 Task: Get directions from Fort Davis National Historic Site, Texas, United States to Myrtle Beach, South Carolina, United States and explore the nearby things to do with rating 4 and above and open 24 hours
Action: Mouse moved to (260, 61)
Screenshot: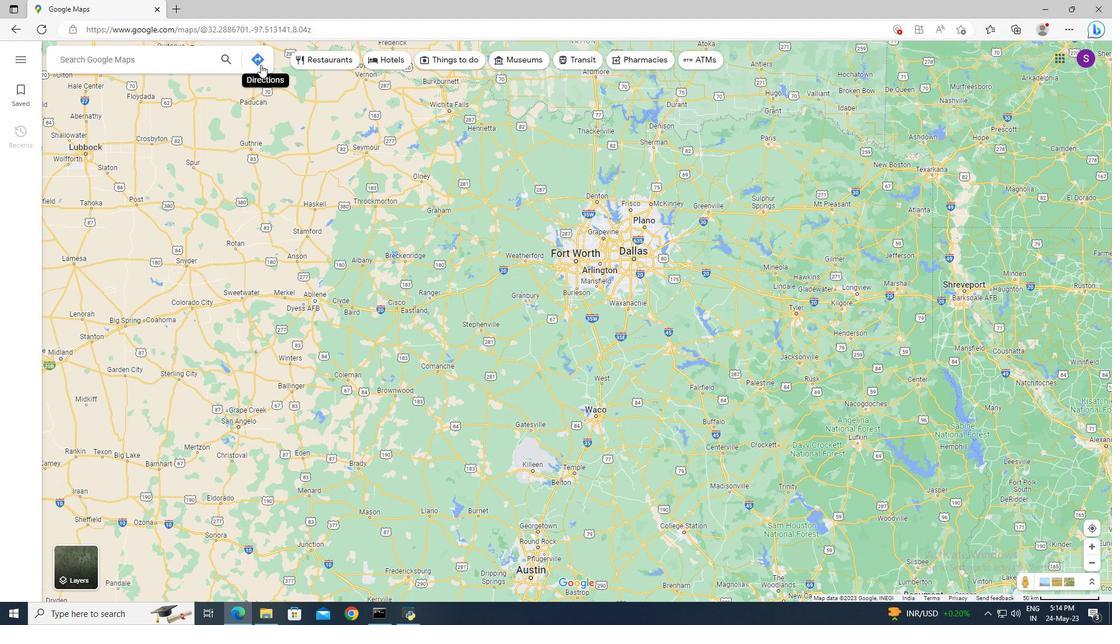 
Action: Mouse pressed left at (260, 61)
Screenshot: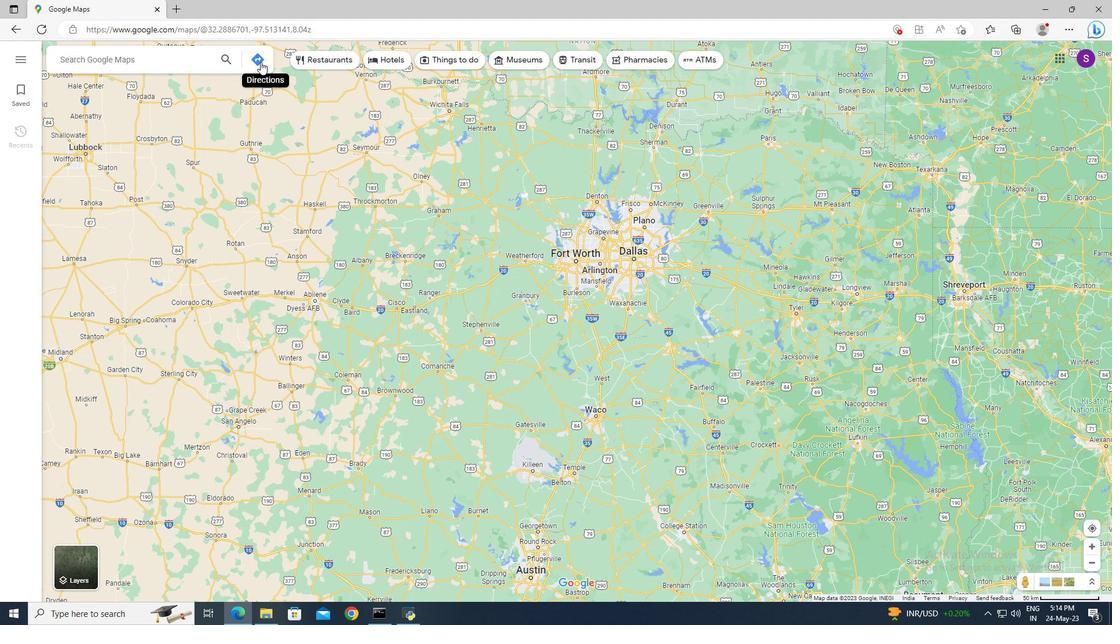 
Action: Mouse moved to (148, 89)
Screenshot: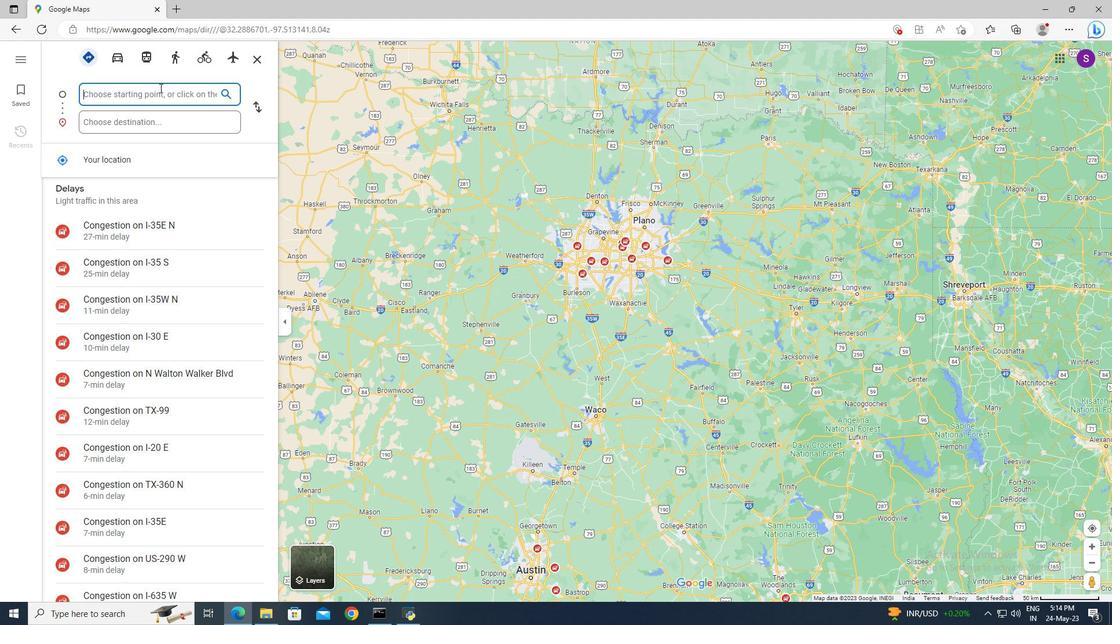 
Action: Mouse pressed left at (148, 89)
Screenshot: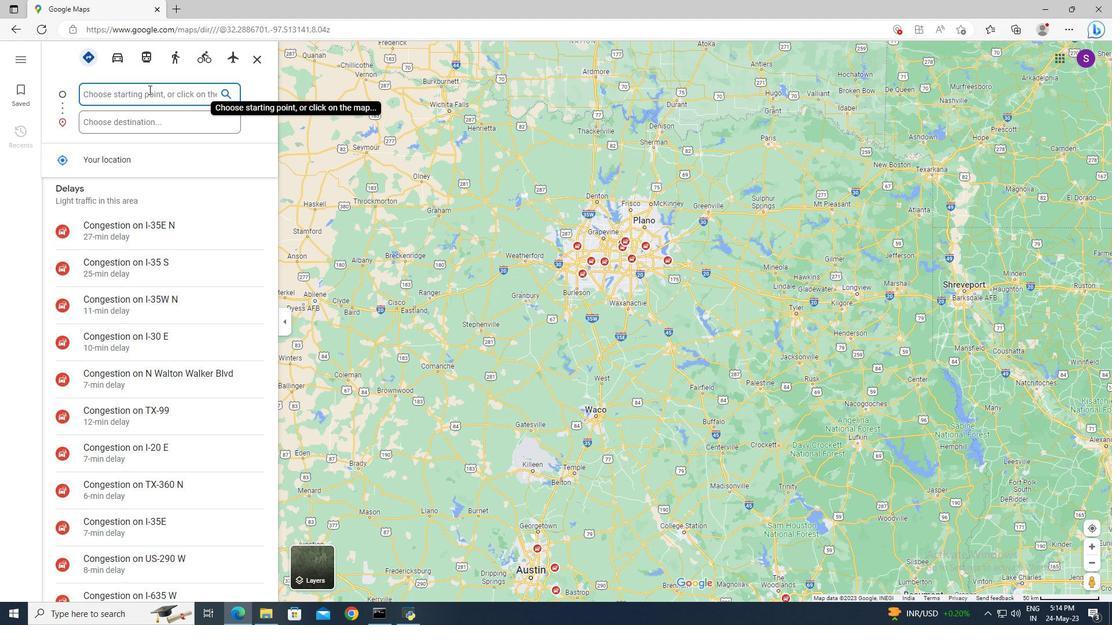 
Action: Key pressed <Key.shift>Fort<Key.space><Key.shift>Davis<Key.space><Key.shift>National<Key.space><Key.shift>Historic<Key.space><Key.shift_r>Site,<Key.space><Key.shift>Te
Screenshot: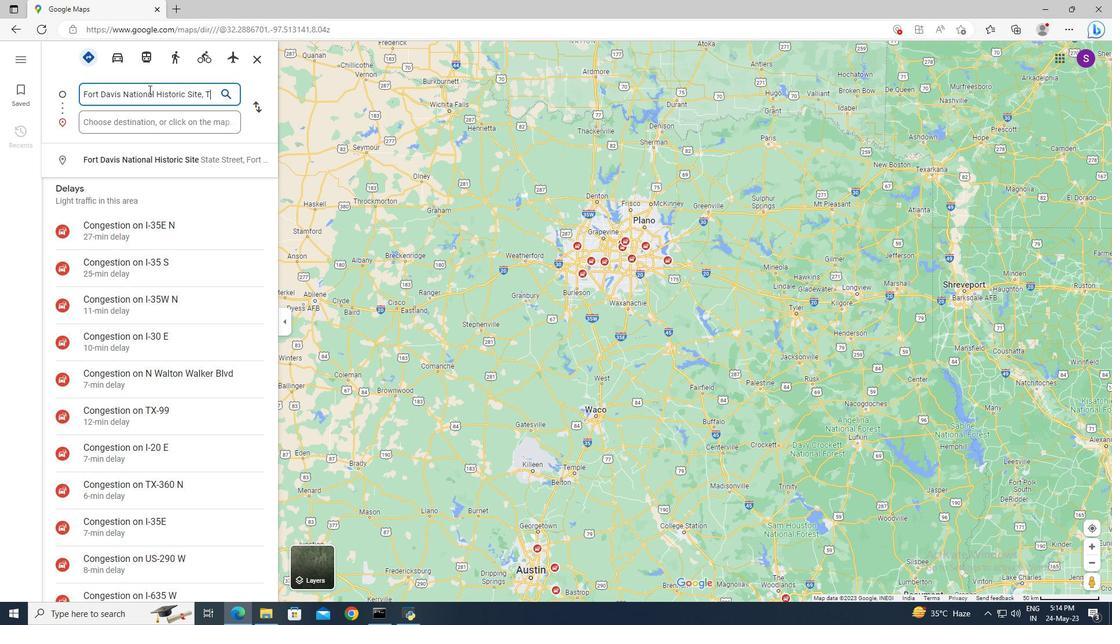 
Action: Mouse moved to (146, 161)
Screenshot: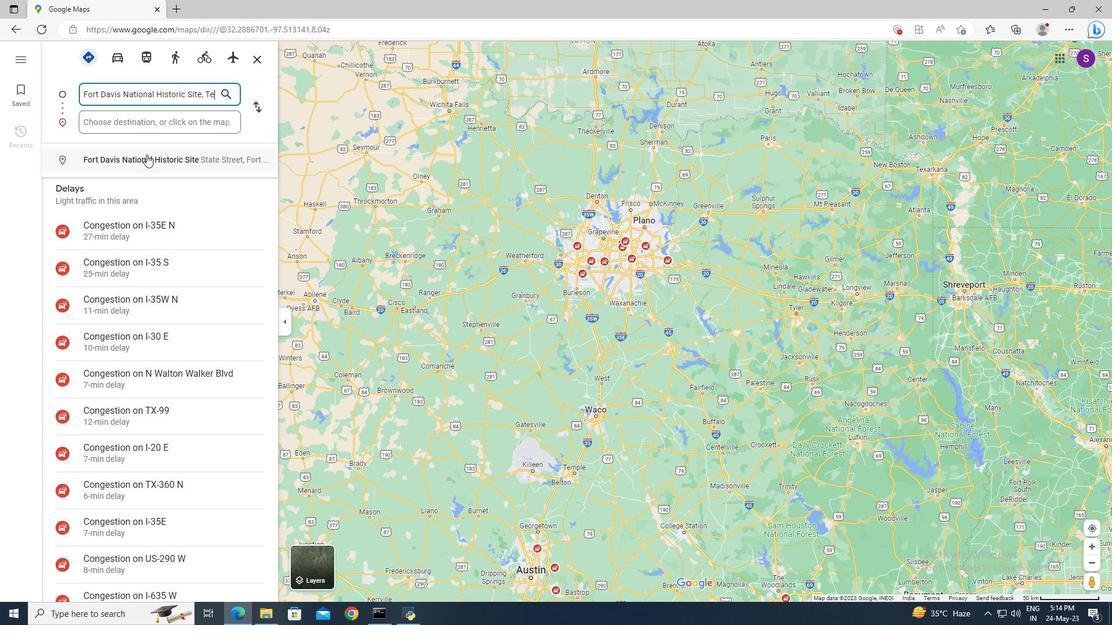 
Action: Mouse pressed left at (146, 161)
Screenshot: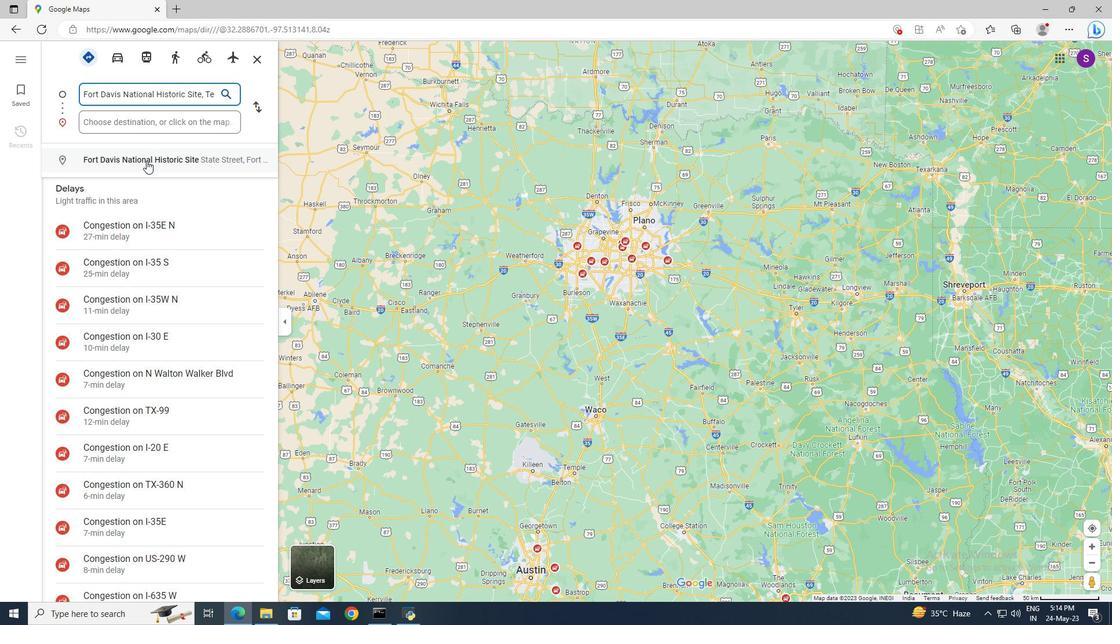 
Action: Mouse moved to (147, 122)
Screenshot: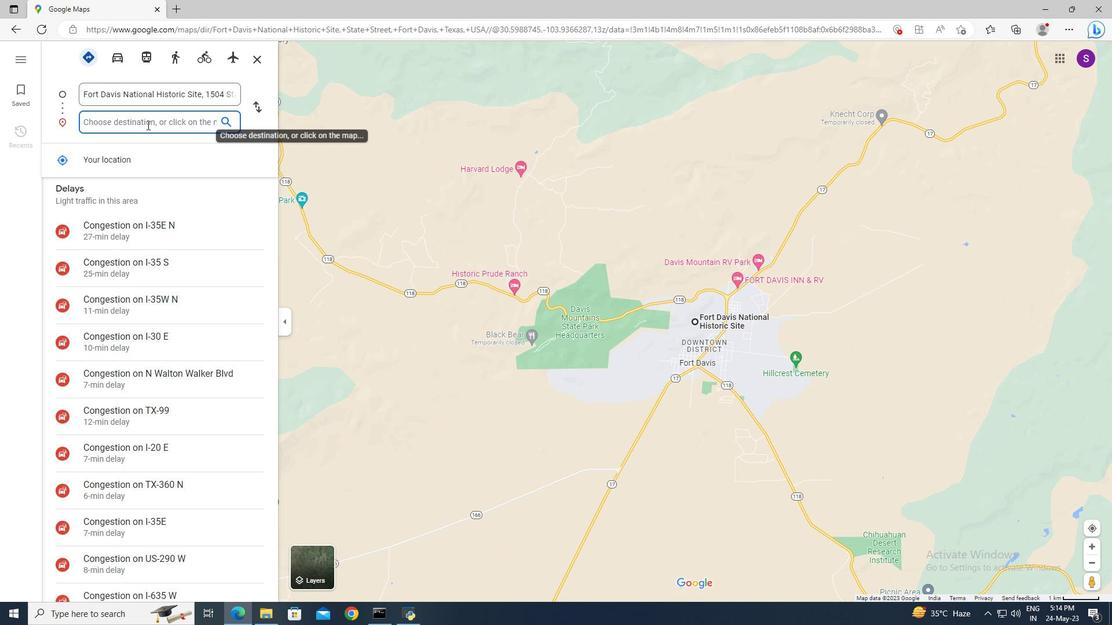 
Action: Mouse pressed left at (147, 122)
Screenshot: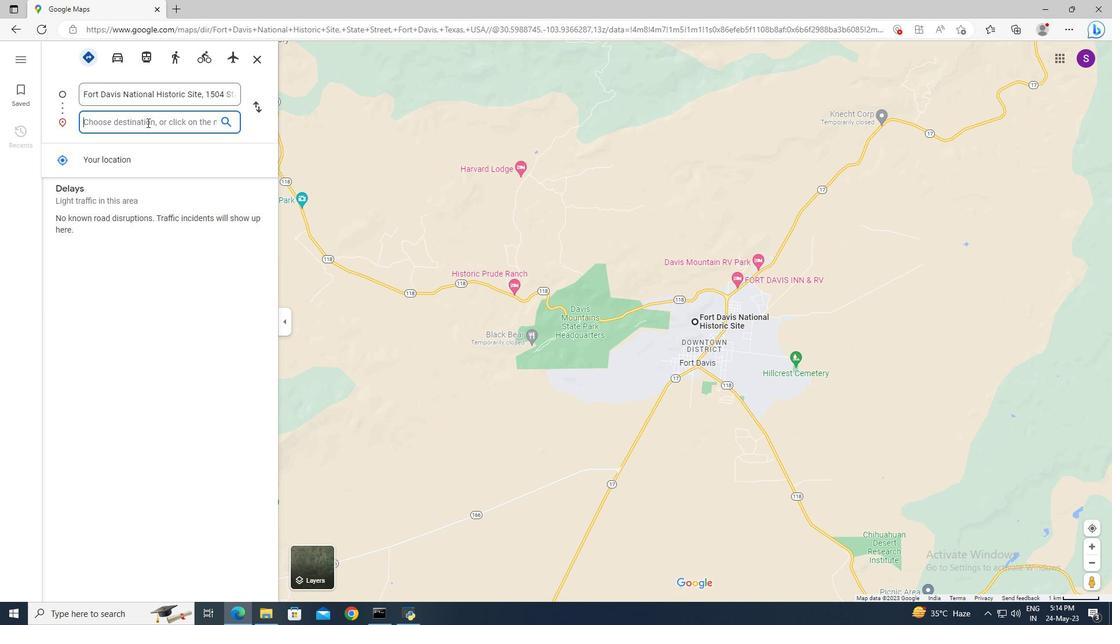
Action: Key pressed <Key.shift>Myrtle<Key.space><Key.shift>Beach
Screenshot: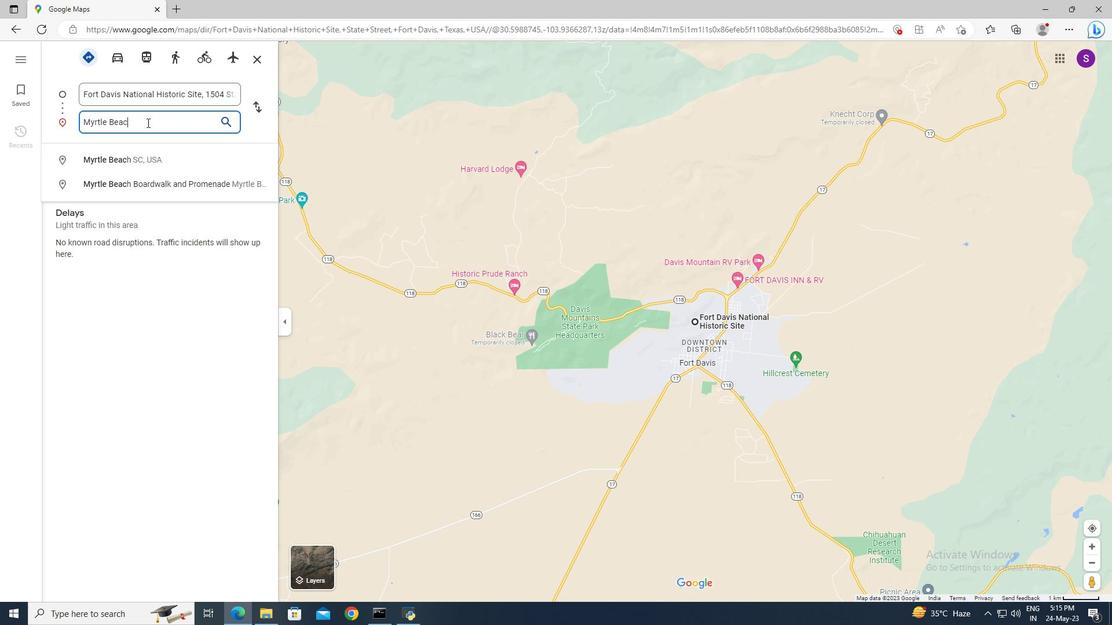 
Action: Mouse moved to (162, 154)
Screenshot: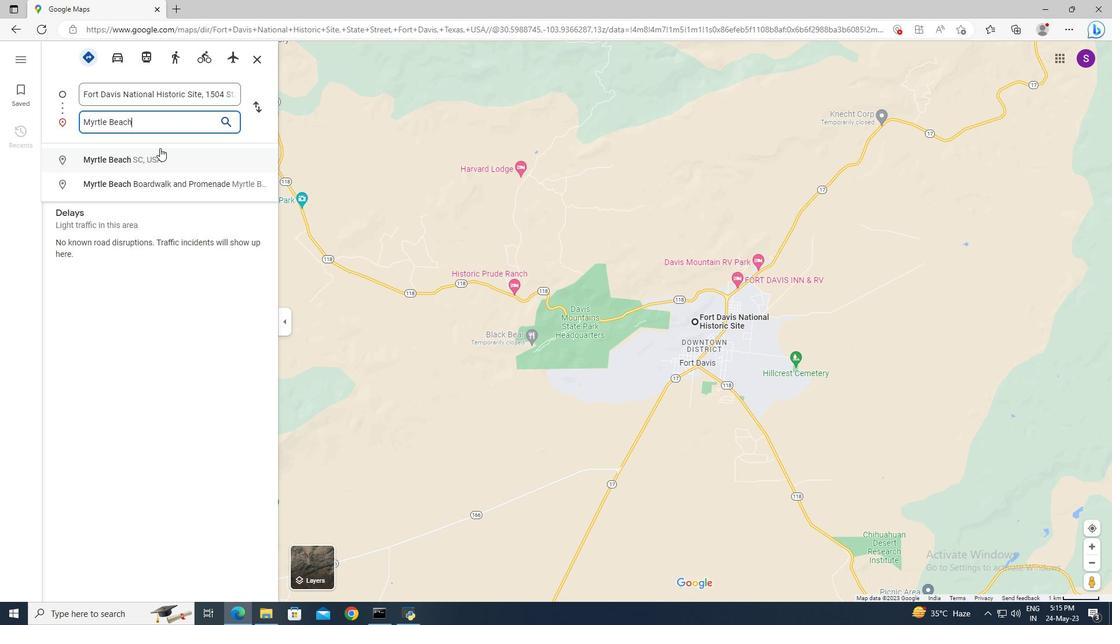 
Action: Mouse pressed left at (162, 154)
Screenshot: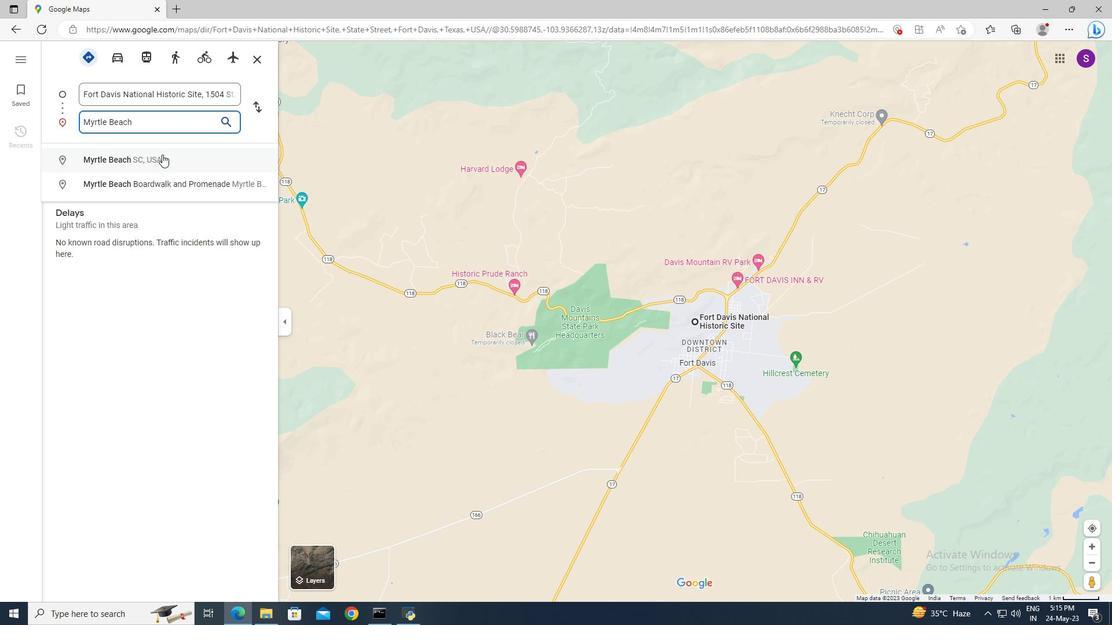 
Action: Mouse moved to (247, 369)
Screenshot: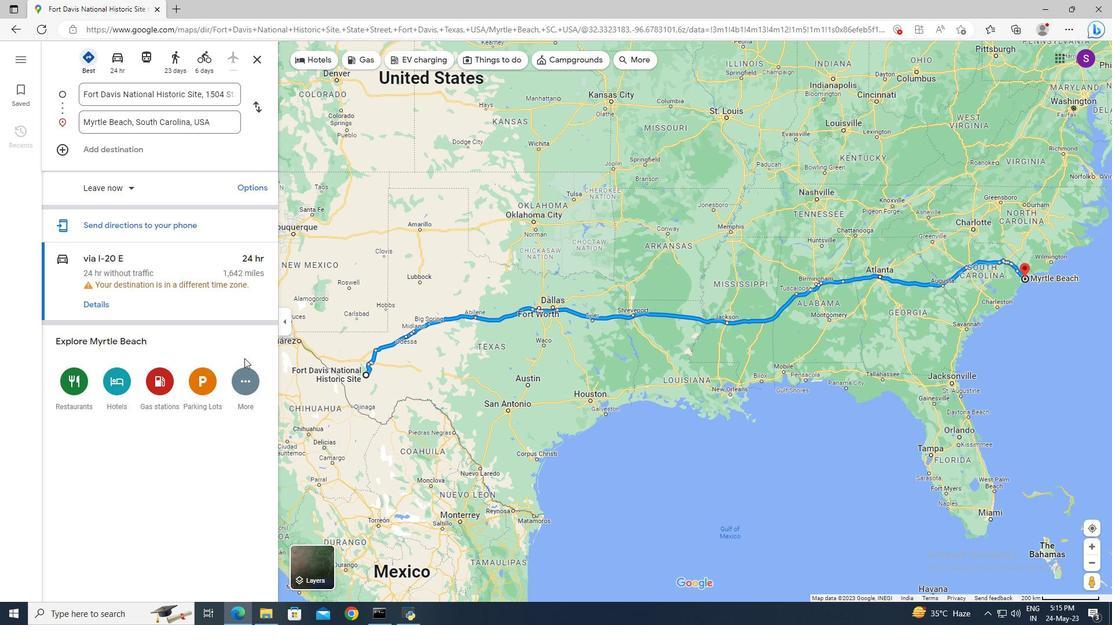 
Action: Mouse pressed left at (247, 369)
Screenshot: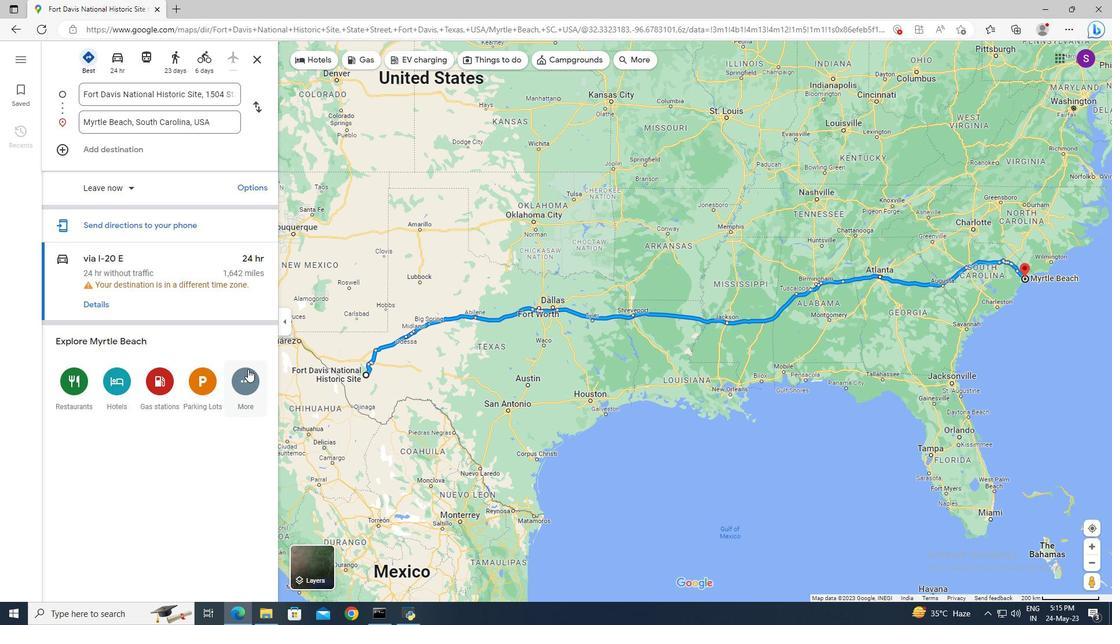 
Action: Mouse moved to (85, 403)
Screenshot: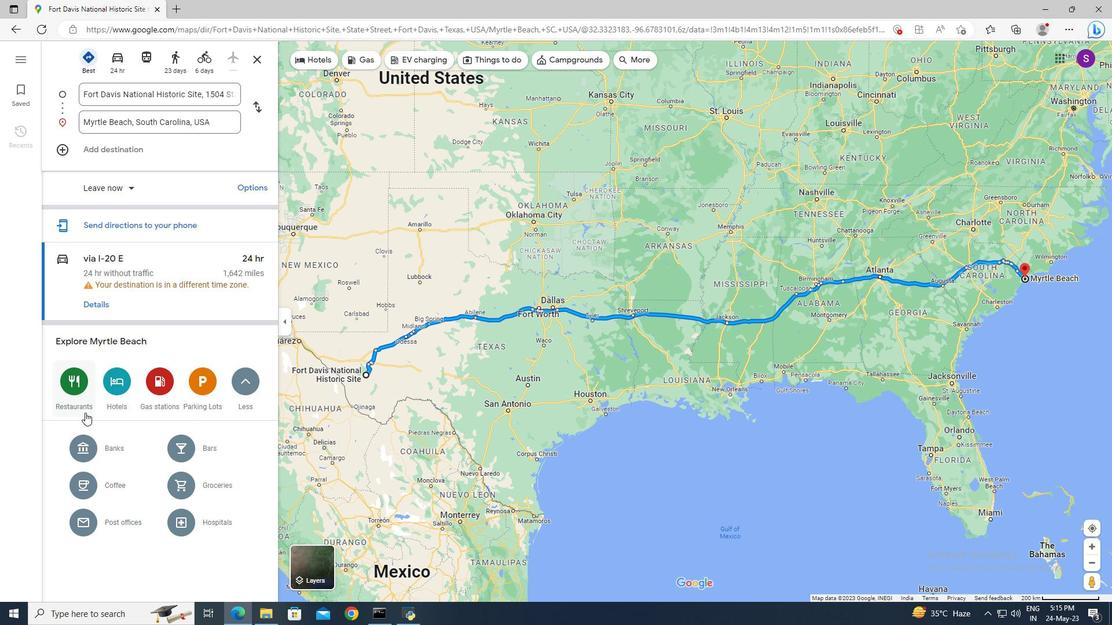 
Action: Mouse pressed left at (85, 403)
Screenshot: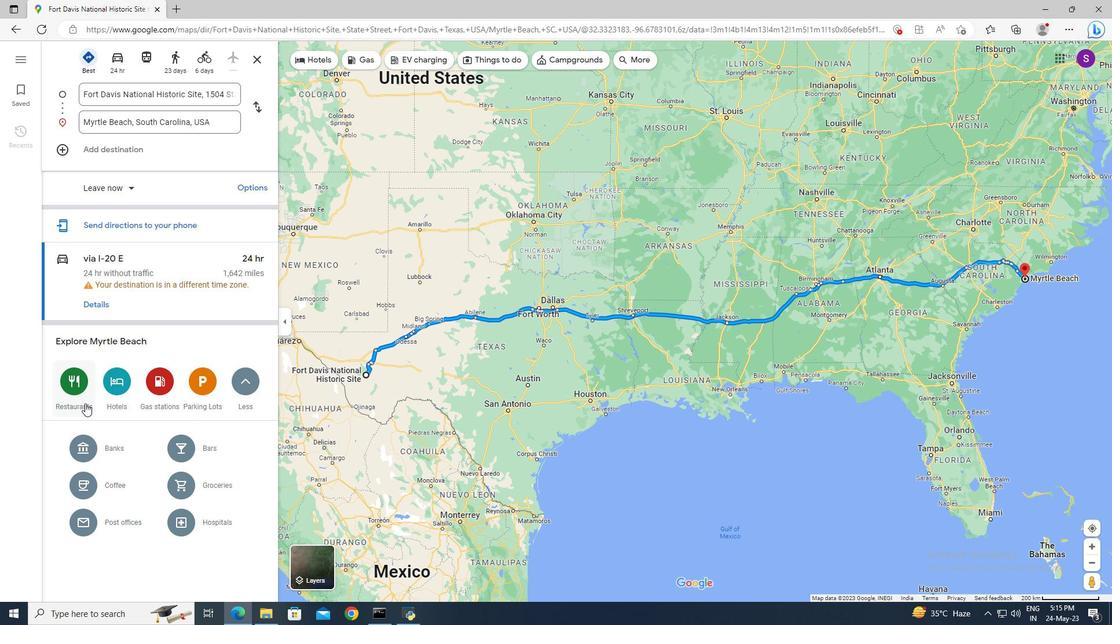 
Action: Mouse moved to (484, 61)
Screenshot: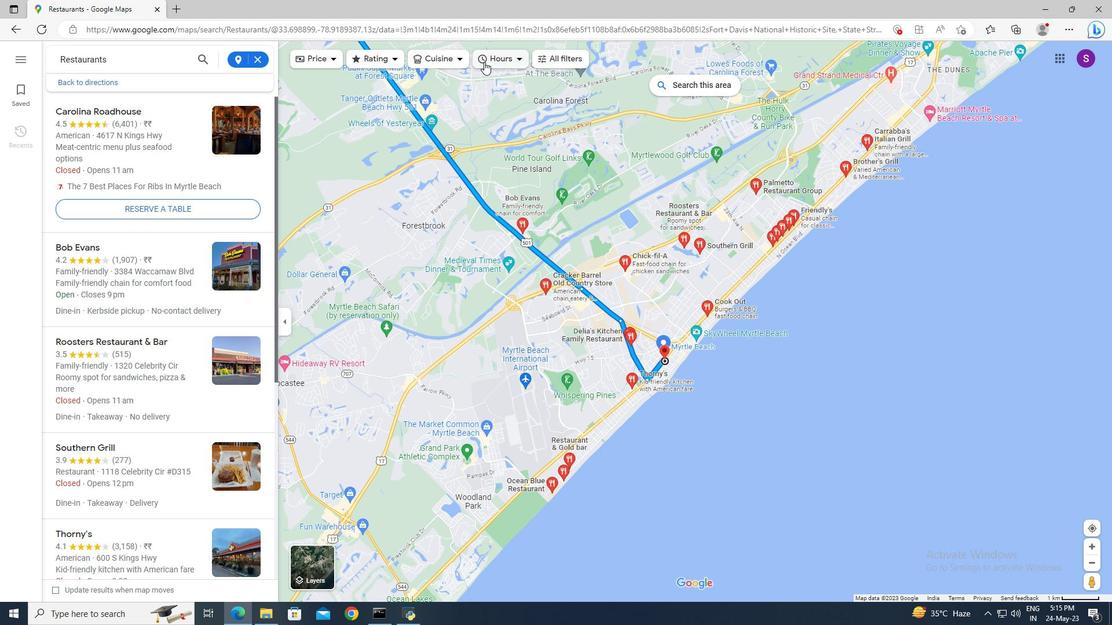 
Action: Mouse pressed left at (484, 61)
Screenshot: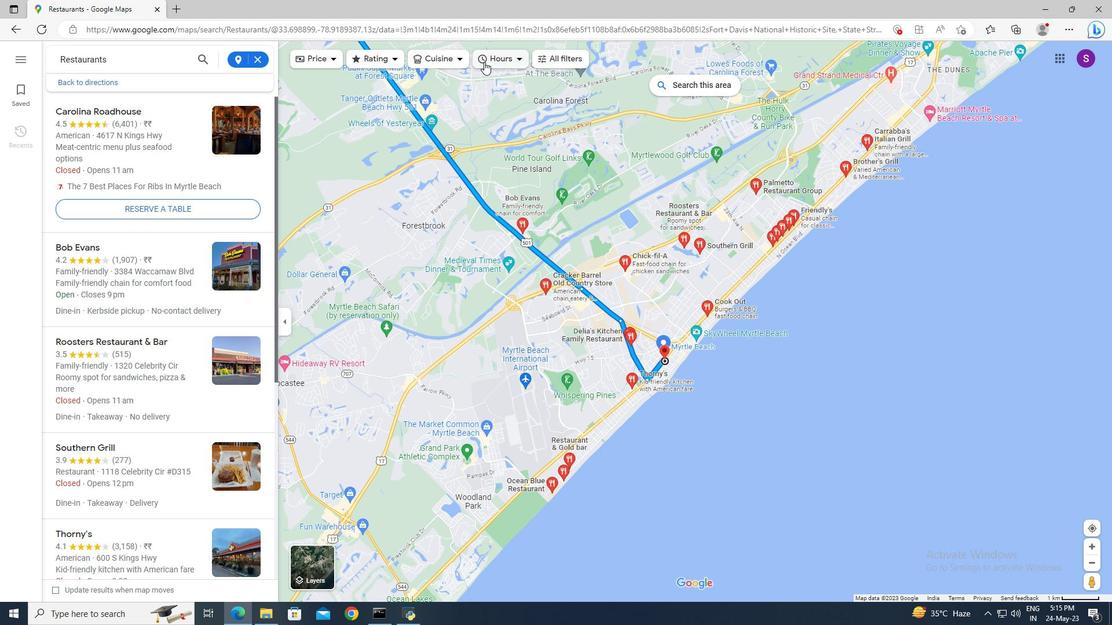 
Action: Mouse moved to (486, 121)
Screenshot: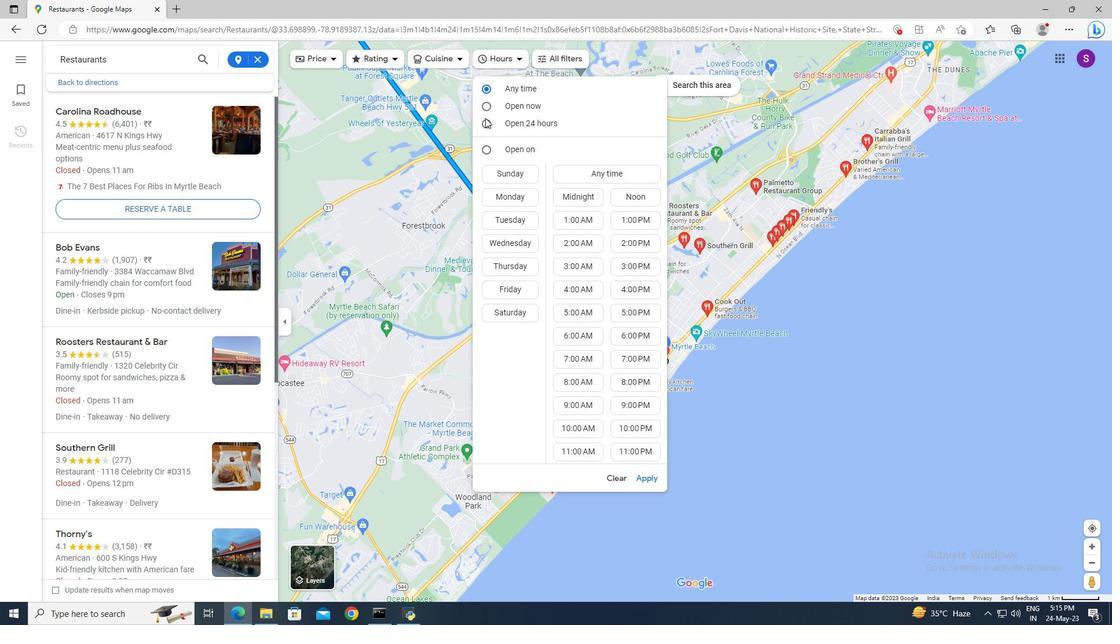 
Action: Mouse pressed left at (486, 121)
Screenshot: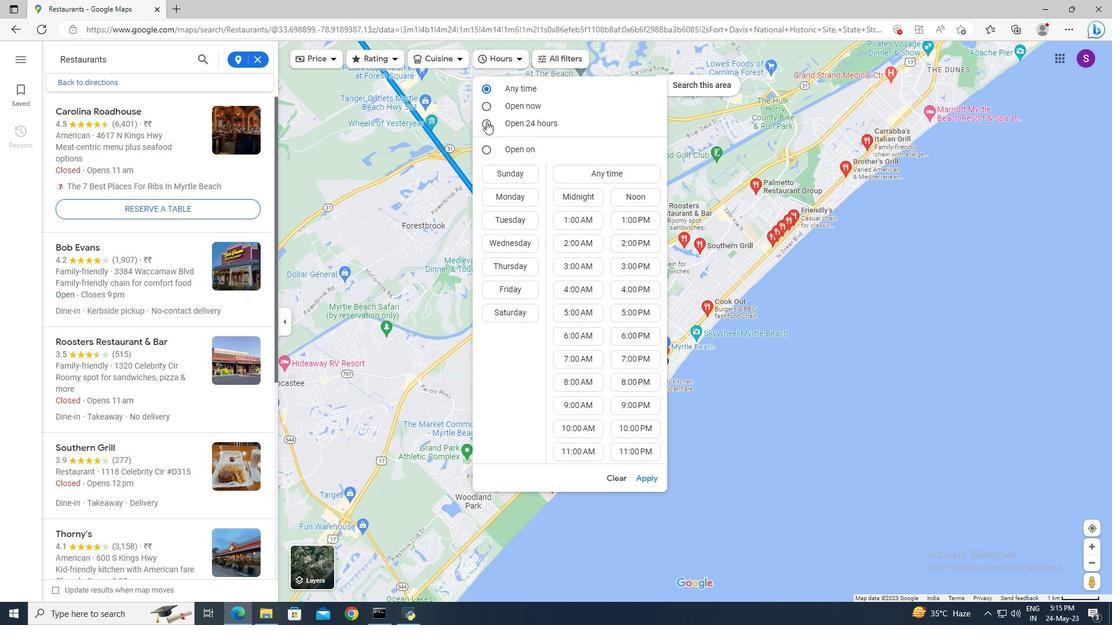
Action: Mouse moved to (648, 480)
Screenshot: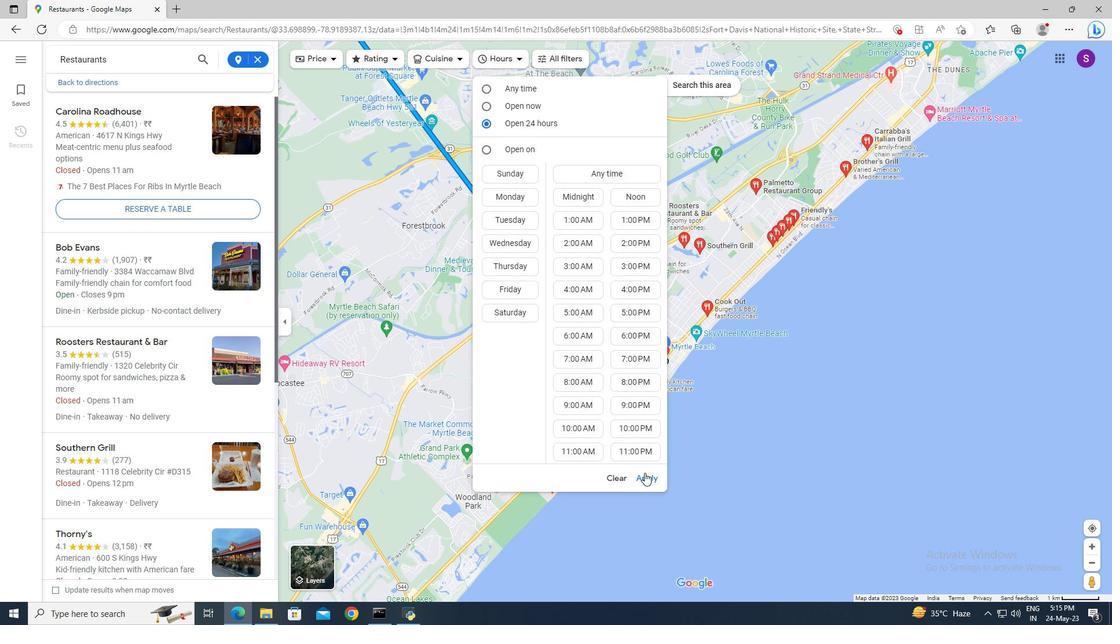 
Action: Mouse pressed left at (648, 480)
Screenshot: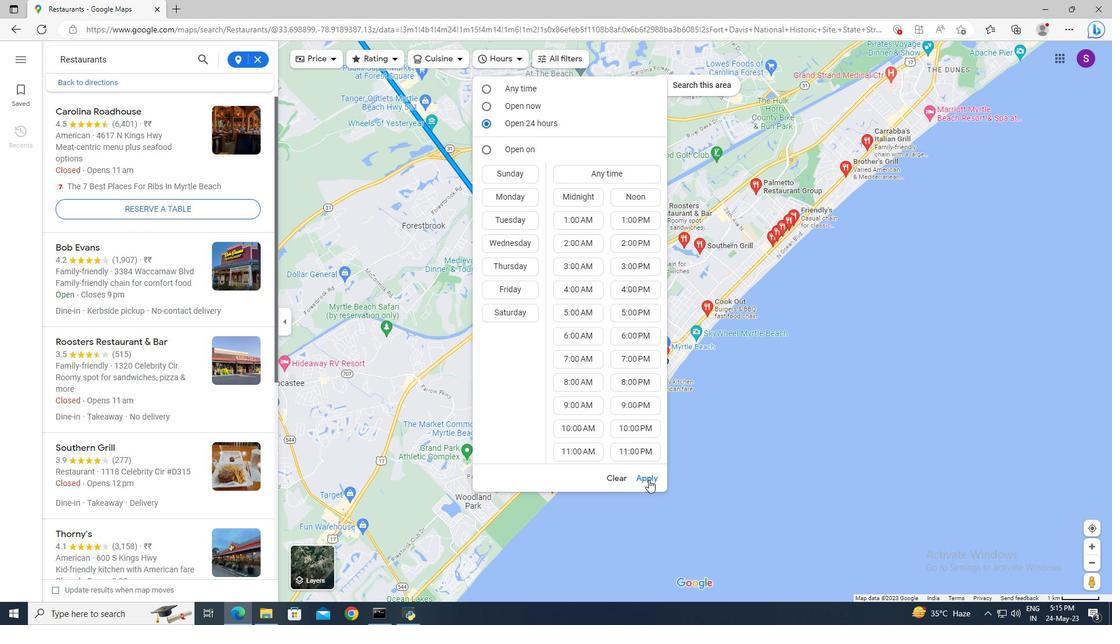 
Action: Mouse moved to (169, 128)
Screenshot: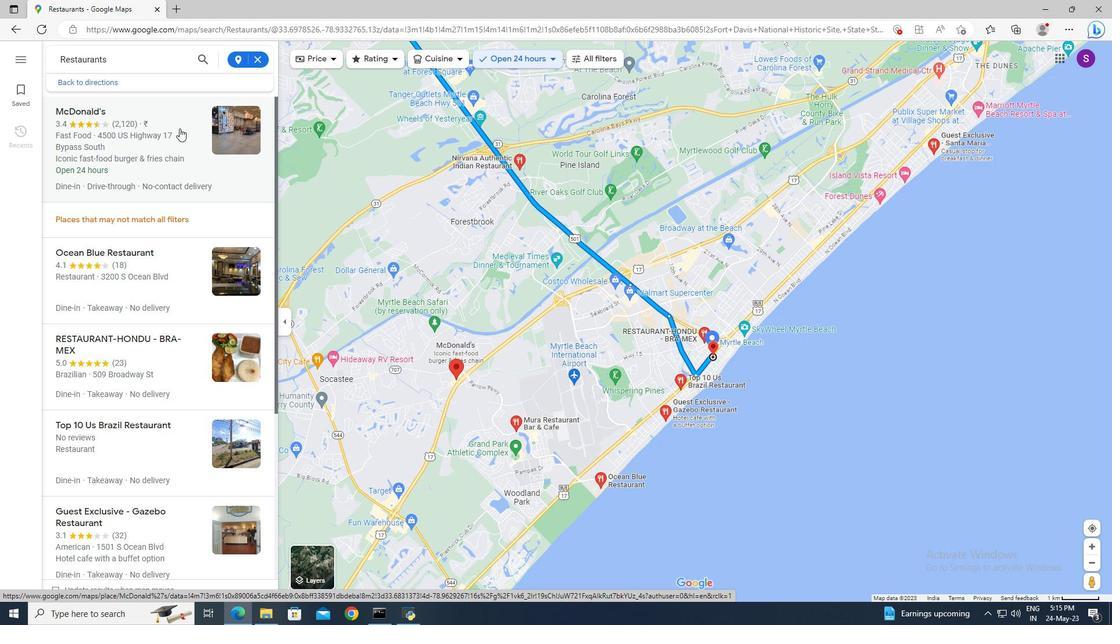 
Action: Mouse scrolled (169, 128) with delta (0, 0)
Screenshot: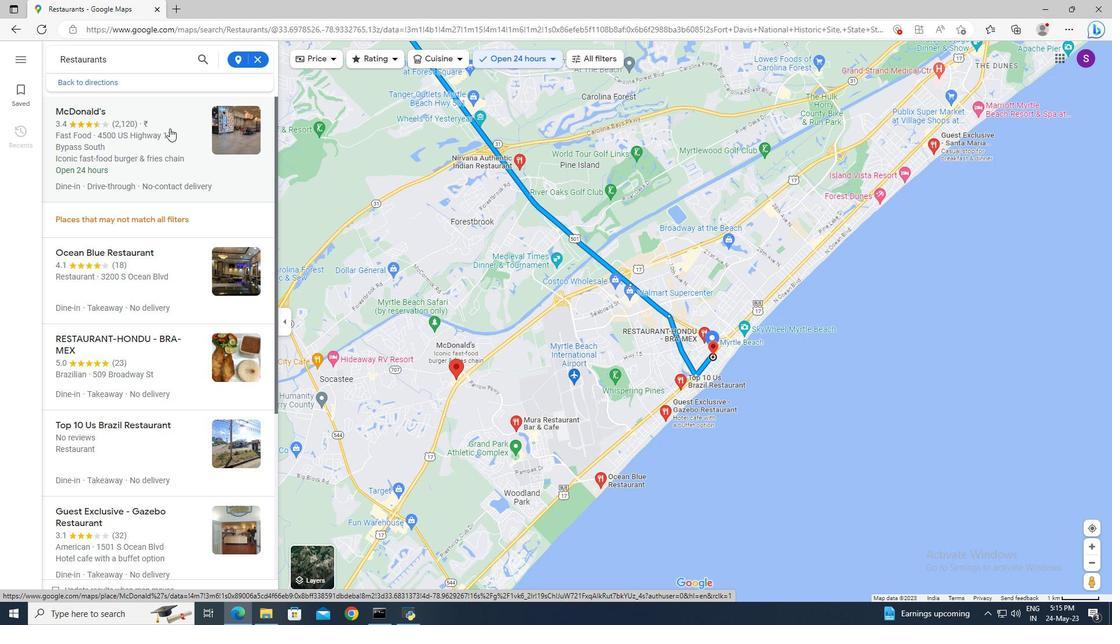 
Action: Mouse moved to (143, 205)
Screenshot: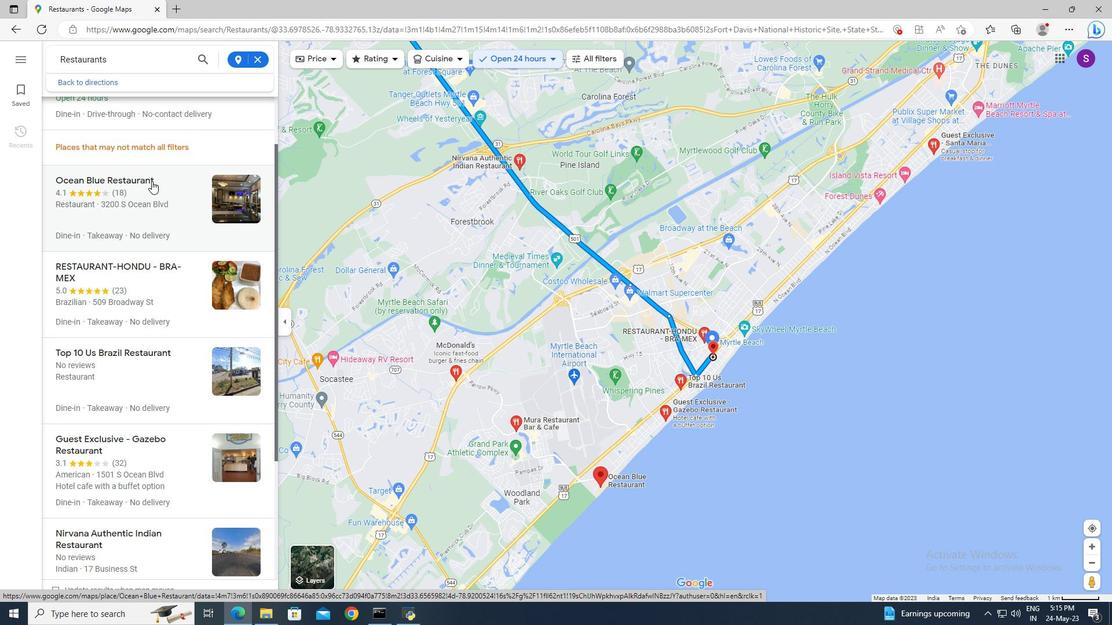 
Action: Mouse pressed left at (143, 205)
Screenshot: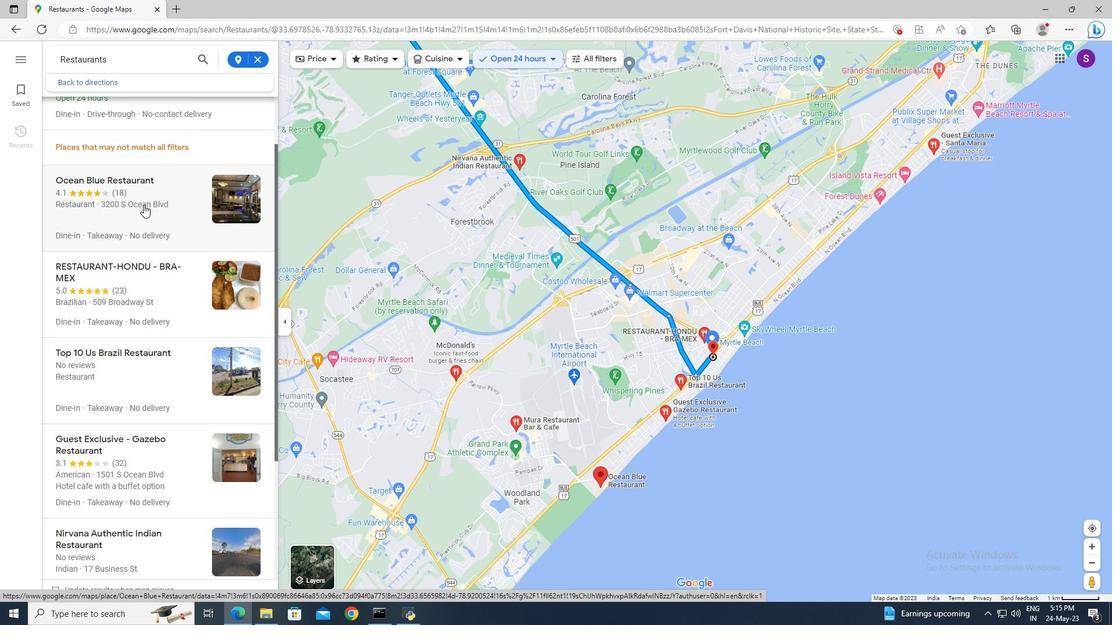 
Action: Mouse moved to (381, 229)
Screenshot: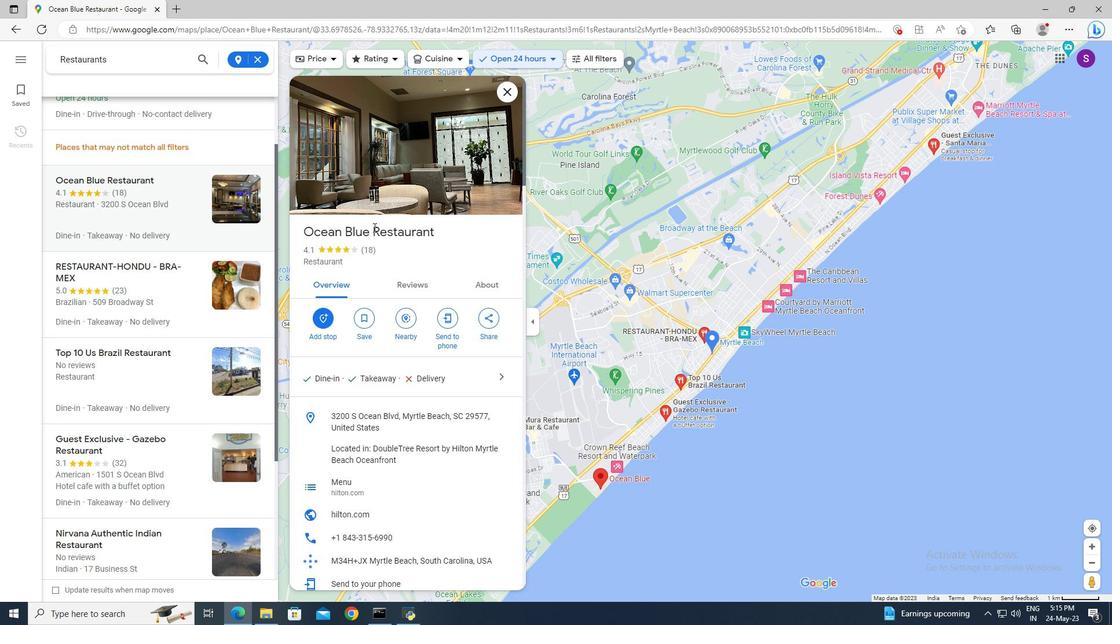 
Action: Mouse scrolled (381, 228) with delta (0, 0)
Screenshot: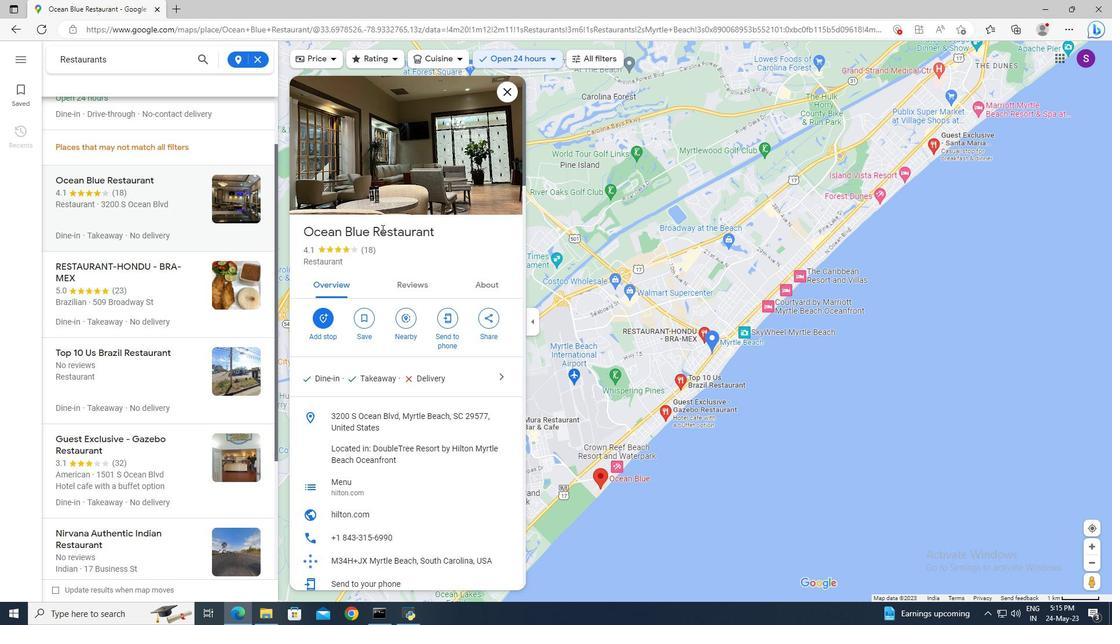 
Action: Mouse scrolled (381, 228) with delta (0, 0)
Screenshot: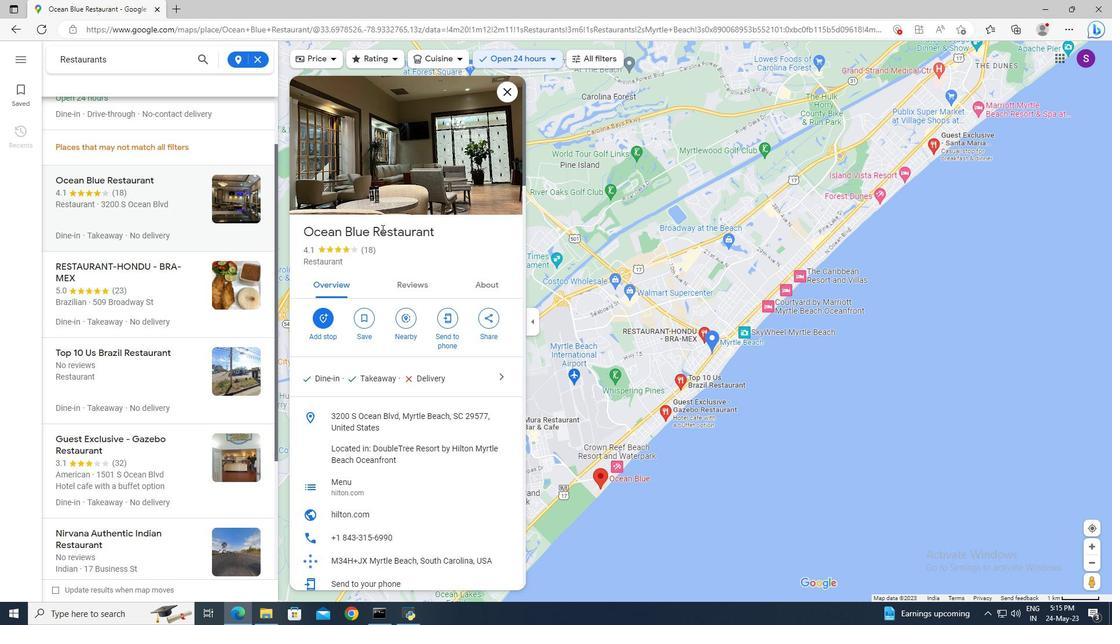 
Action: Mouse scrolled (381, 230) with delta (0, 0)
Screenshot: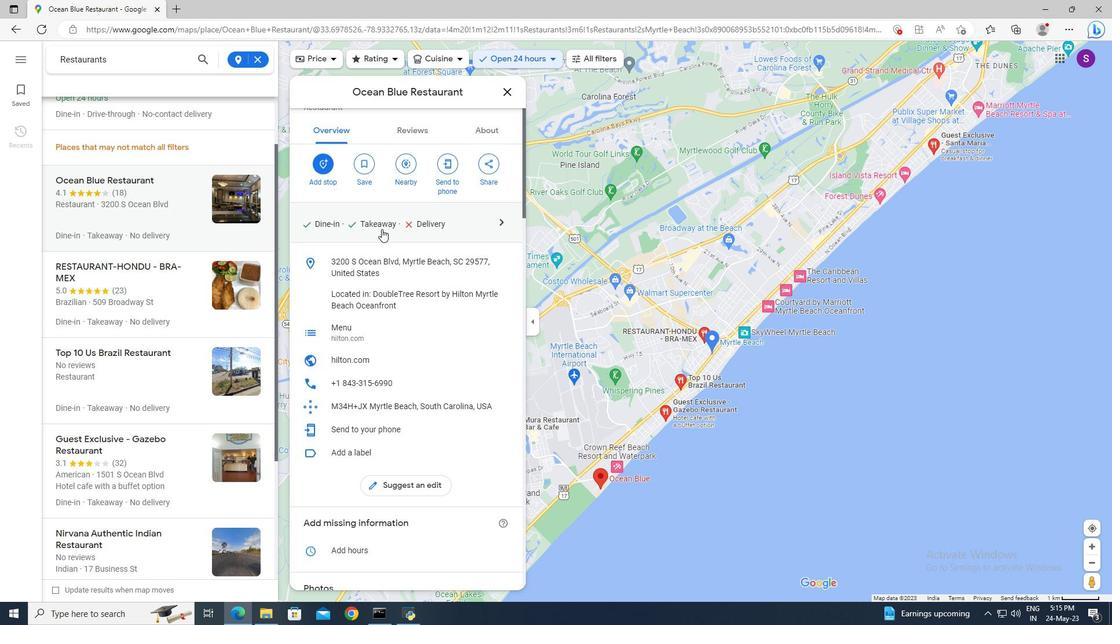 
Action: Mouse moved to (409, 217)
Screenshot: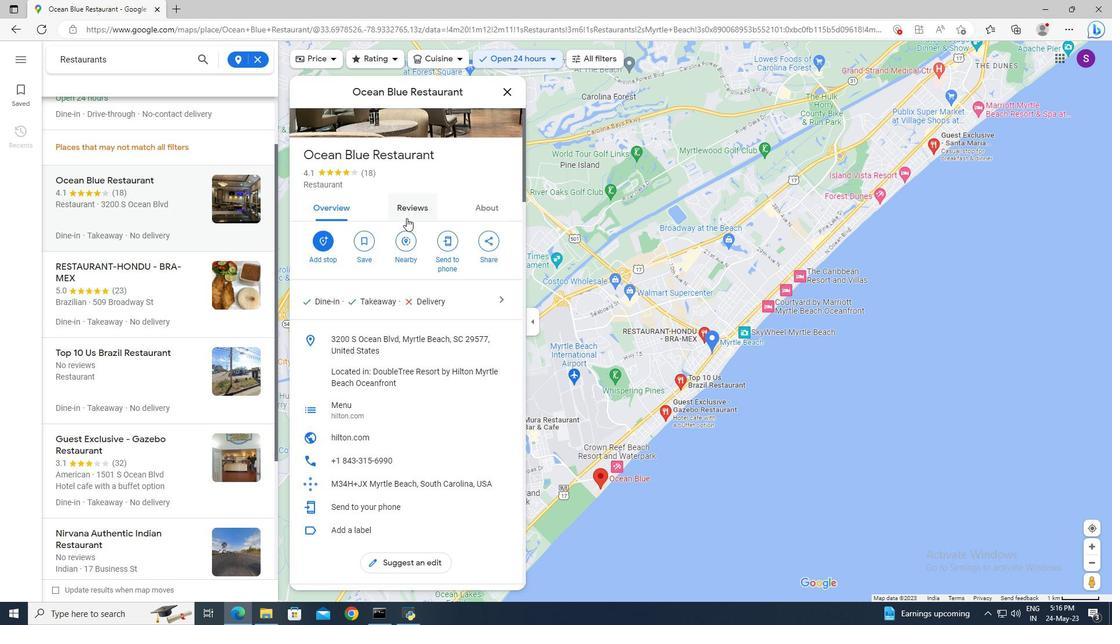 
Action: Mouse pressed left at (409, 217)
Screenshot: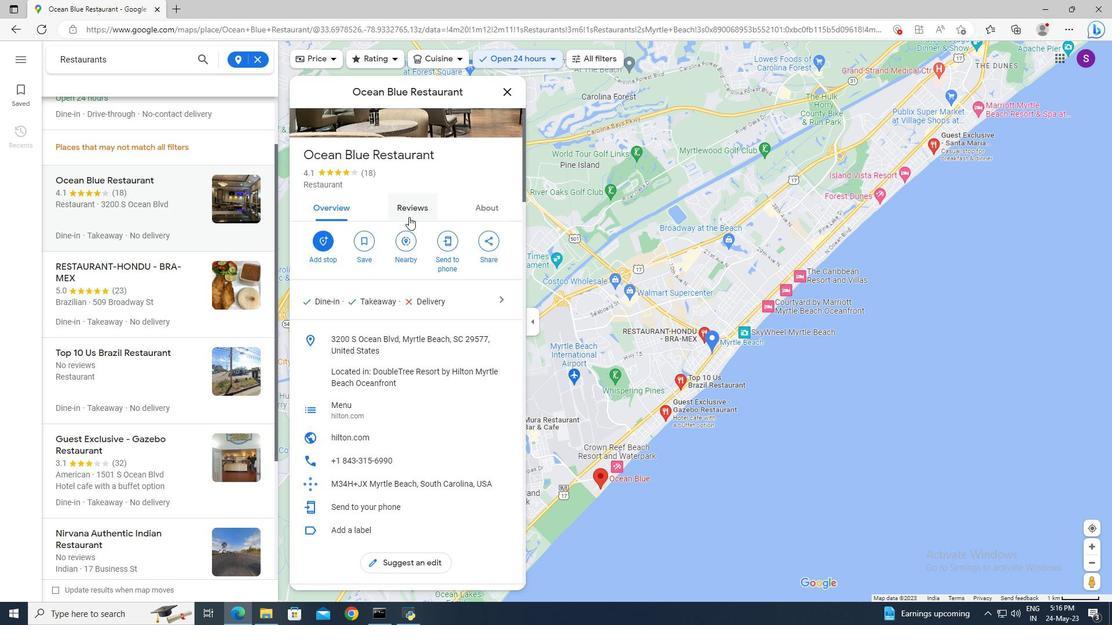 
Action: Mouse scrolled (409, 216) with delta (0, 0)
Screenshot: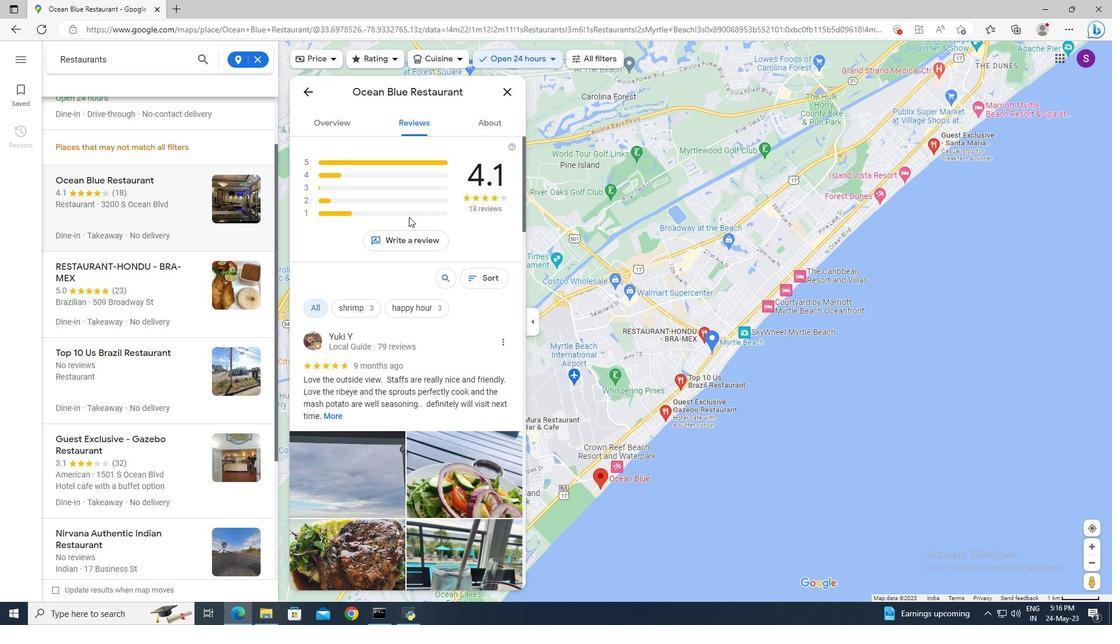 
Action: Mouse scrolled (409, 216) with delta (0, 0)
Screenshot: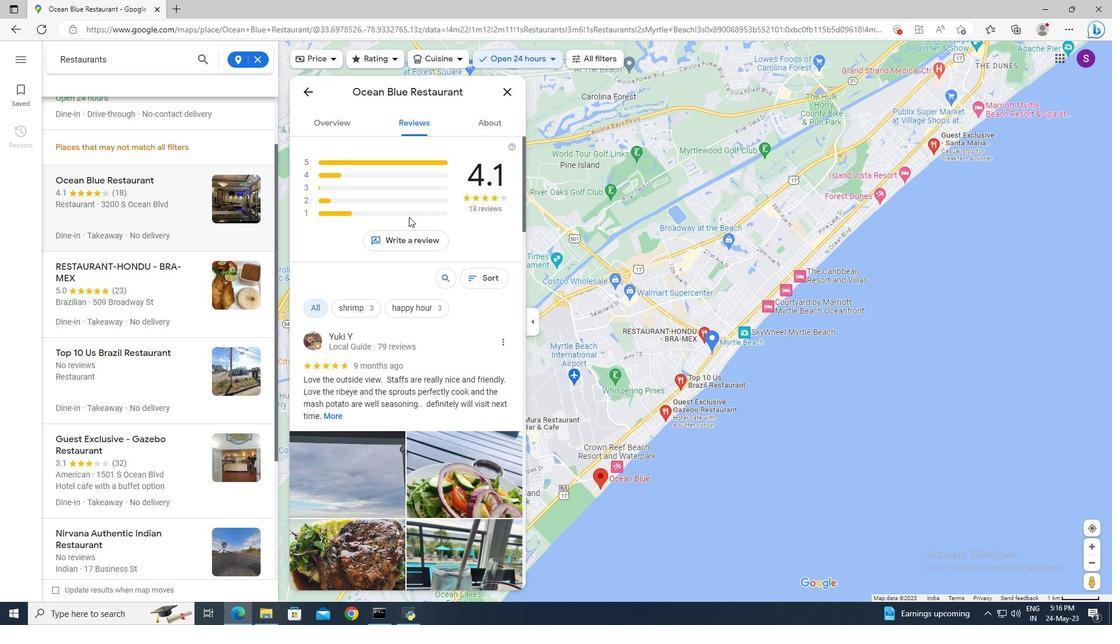 
Action: Mouse moved to (339, 278)
Screenshot: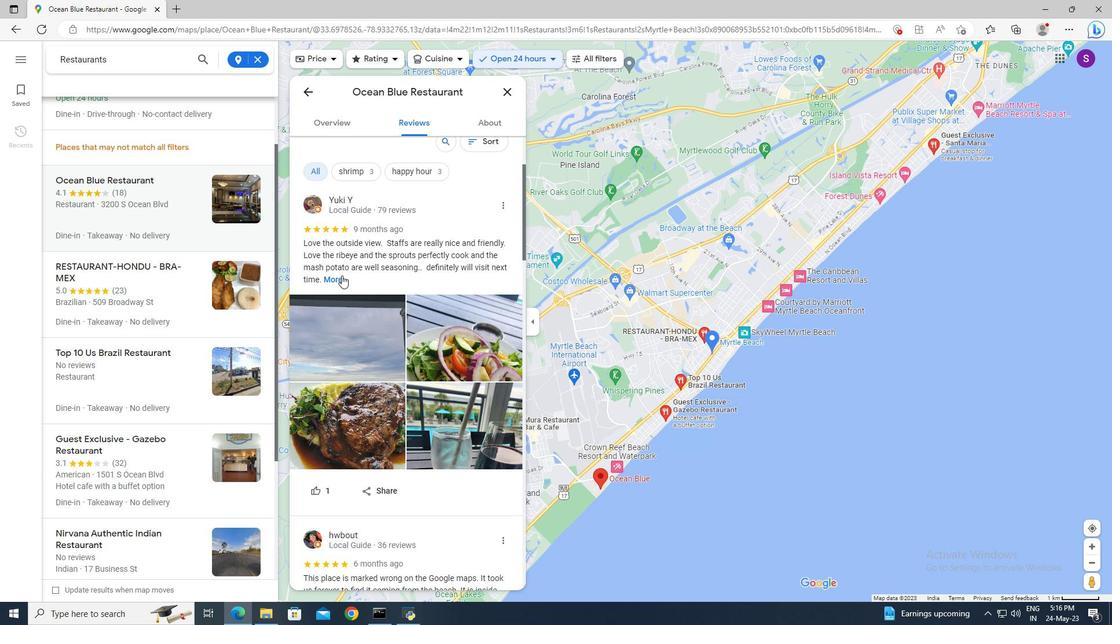 
Action: Mouse pressed left at (339, 278)
Screenshot: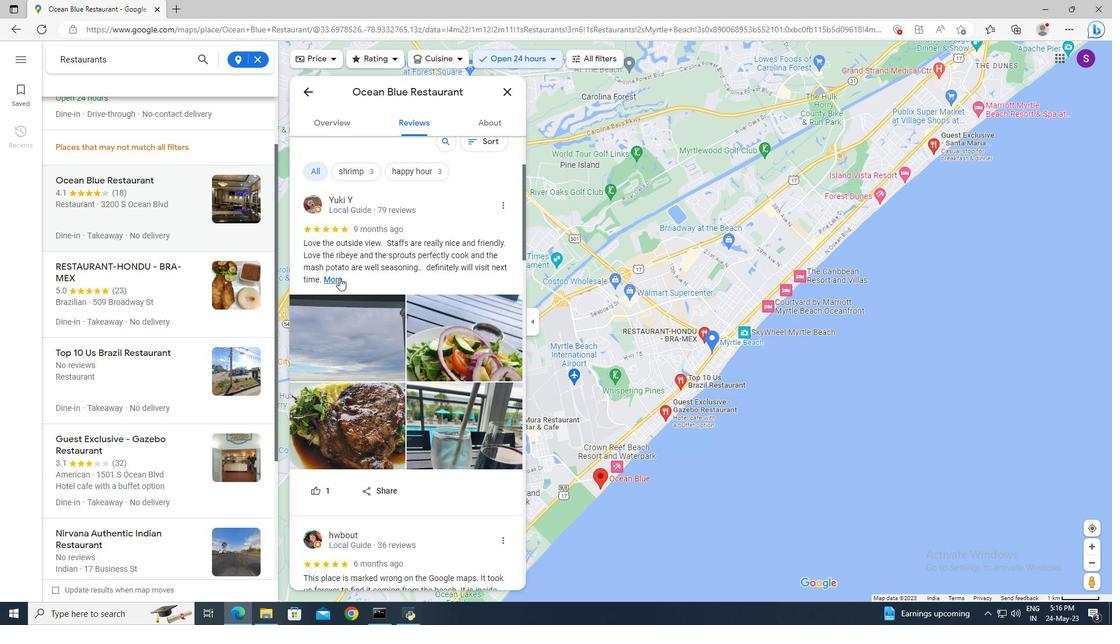 
Action: Mouse scrolled (339, 277) with delta (0, 0)
Screenshot: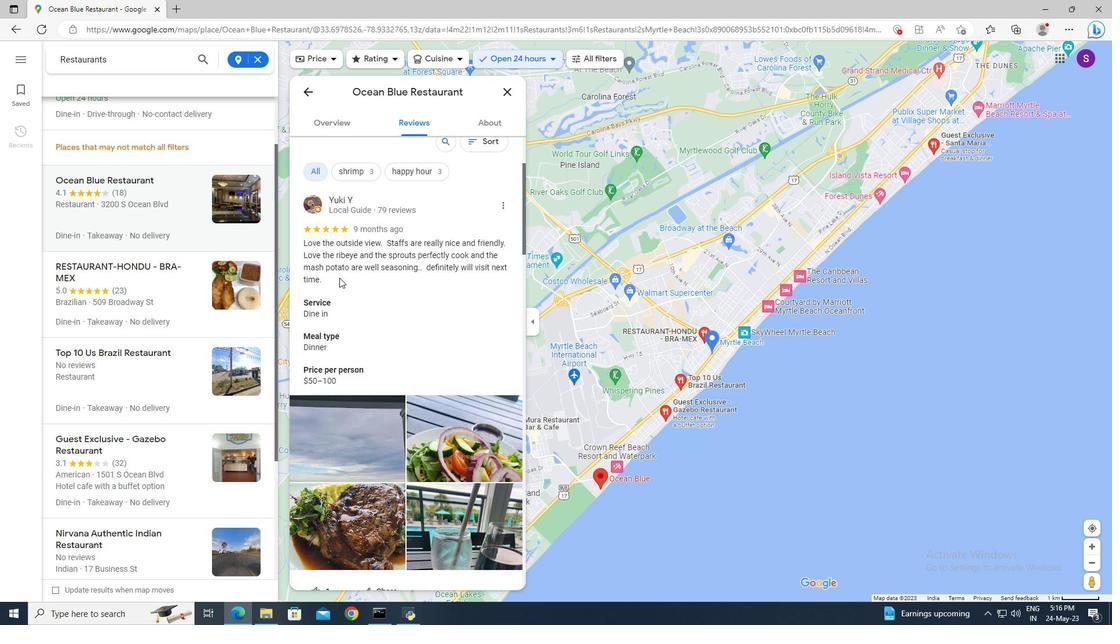 
Action: Mouse scrolled (339, 277) with delta (0, 0)
Screenshot: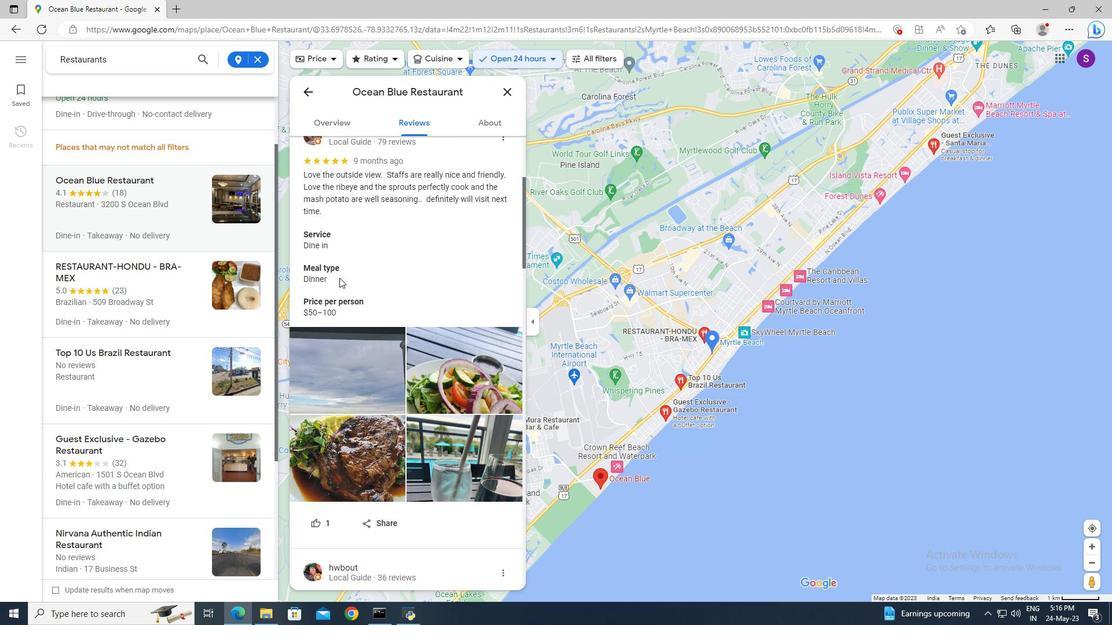 
Action: Mouse scrolled (339, 277) with delta (0, 0)
Screenshot: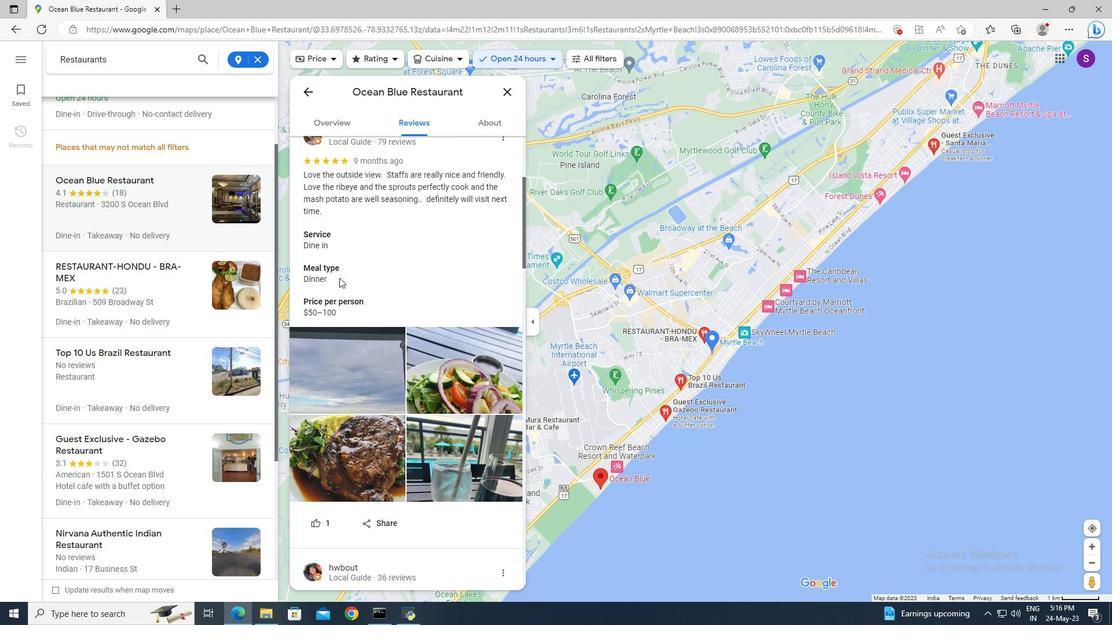 
Action: Mouse scrolled (339, 277) with delta (0, 0)
Screenshot: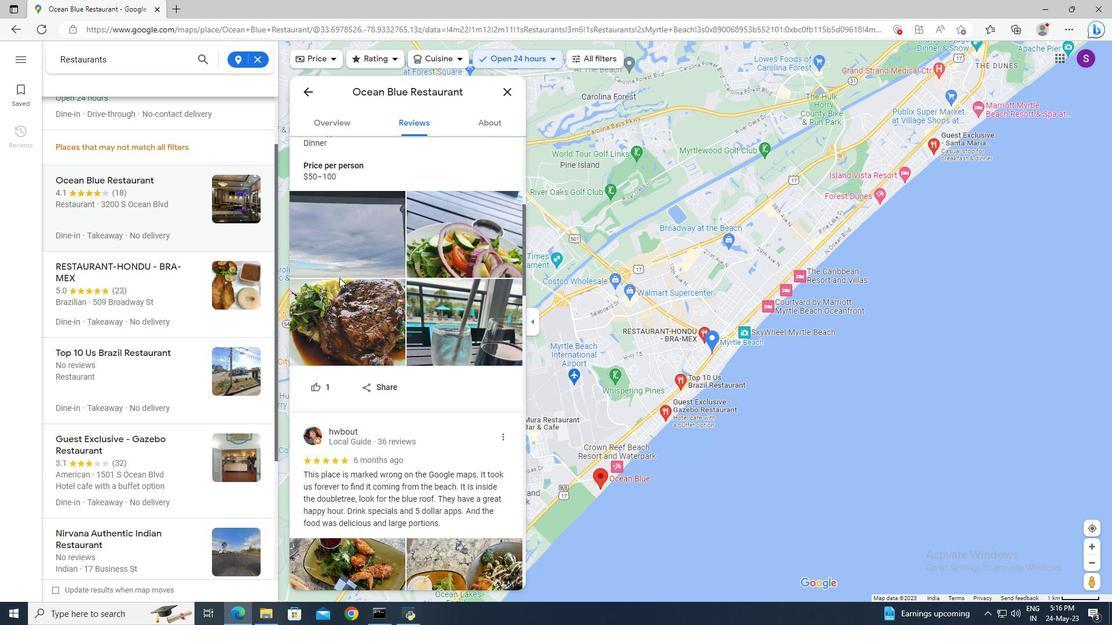 
Action: Mouse scrolled (339, 277) with delta (0, 0)
Screenshot: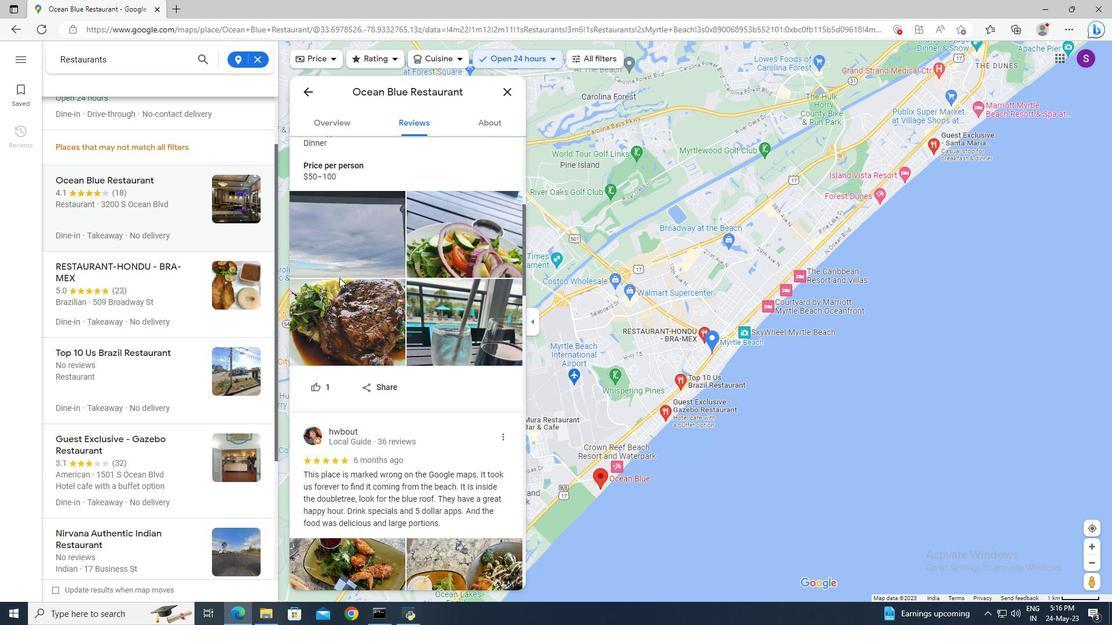 
Action: Mouse scrolled (339, 277) with delta (0, 0)
Screenshot: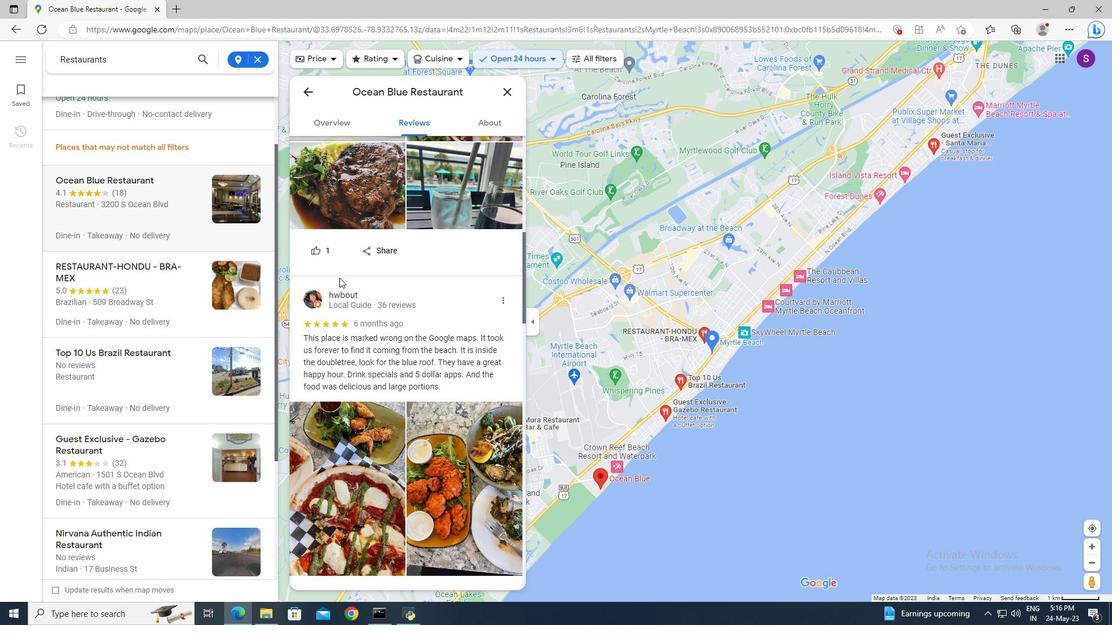 
Action: Mouse scrolled (339, 277) with delta (0, 0)
Screenshot: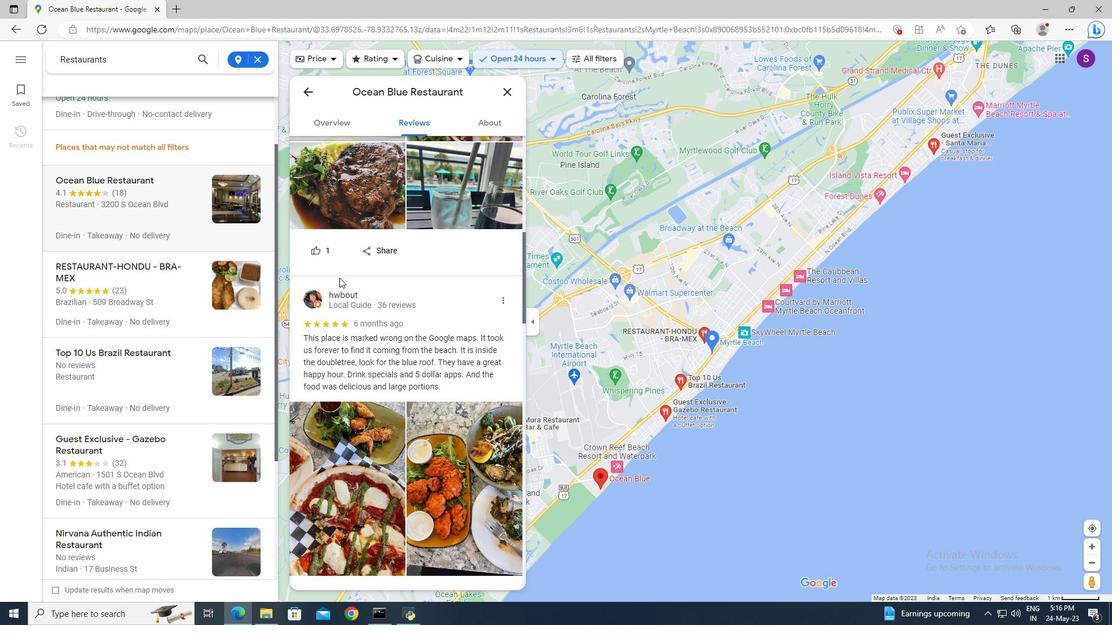 
Action: Mouse scrolled (339, 277) with delta (0, 0)
Screenshot: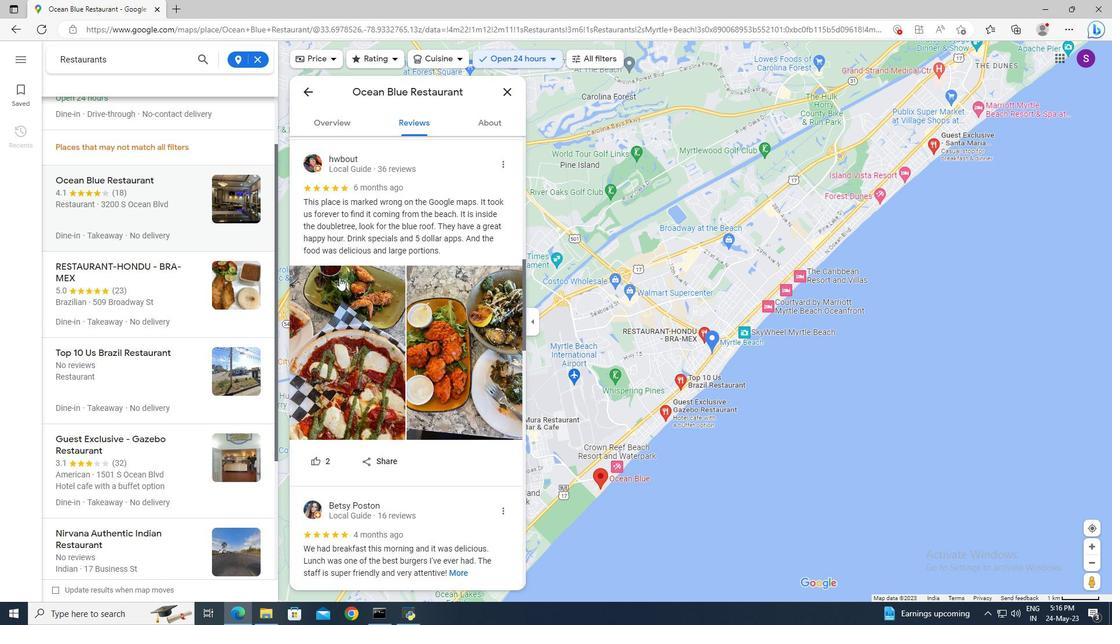 
Action: Mouse scrolled (339, 277) with delta (0, 0)
Screenshot: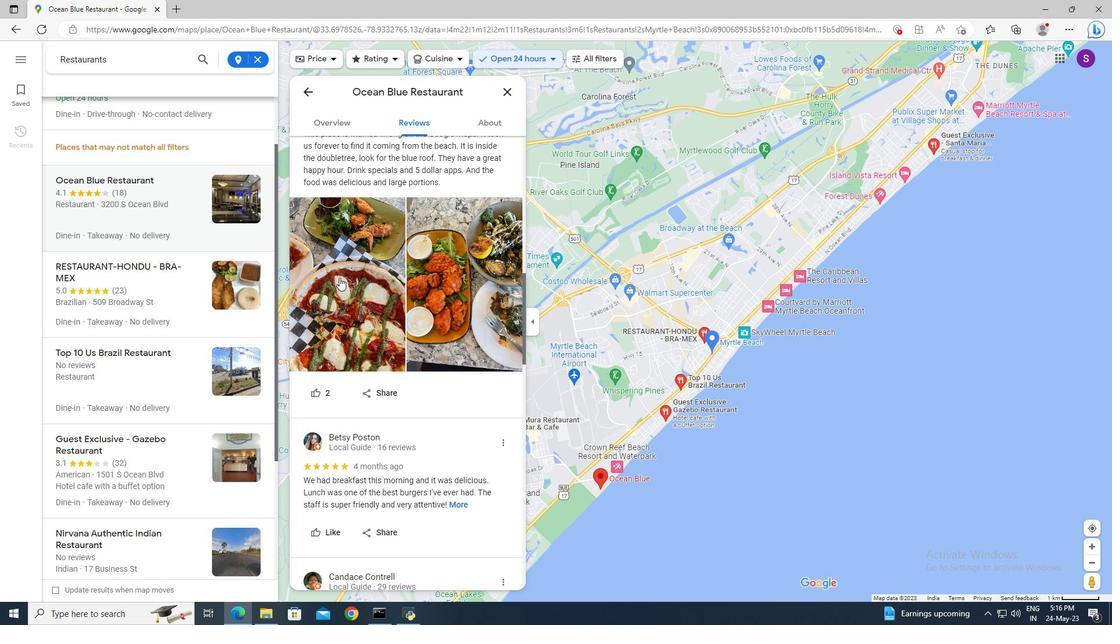 
Action: Mouse scrolled (339, 277) with delta (0, 0)
Screenshot: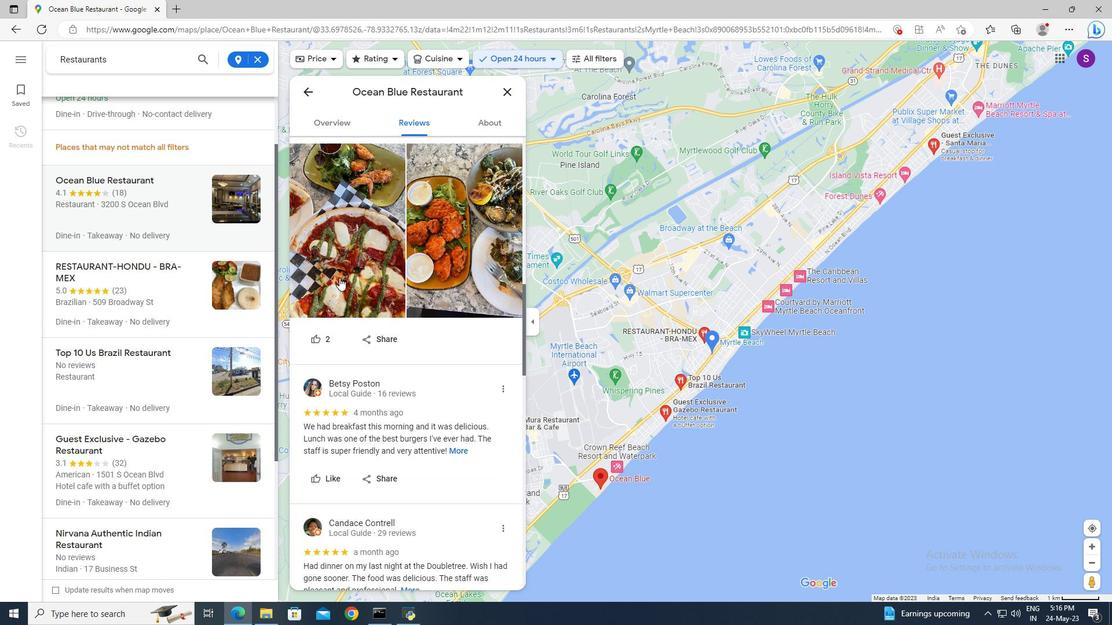 
Action: Mouse scrolled (339, 277) with delta (0, 0)
Screenshot: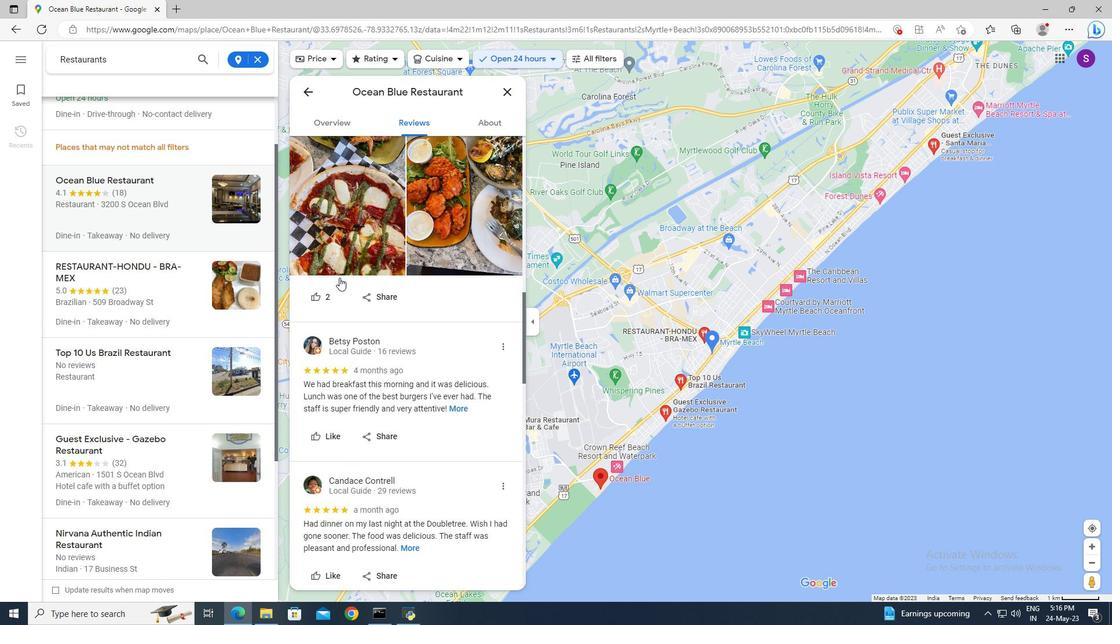
Action: Mouse scrolled (339, 277) with delta (0, 0)
Screenshot: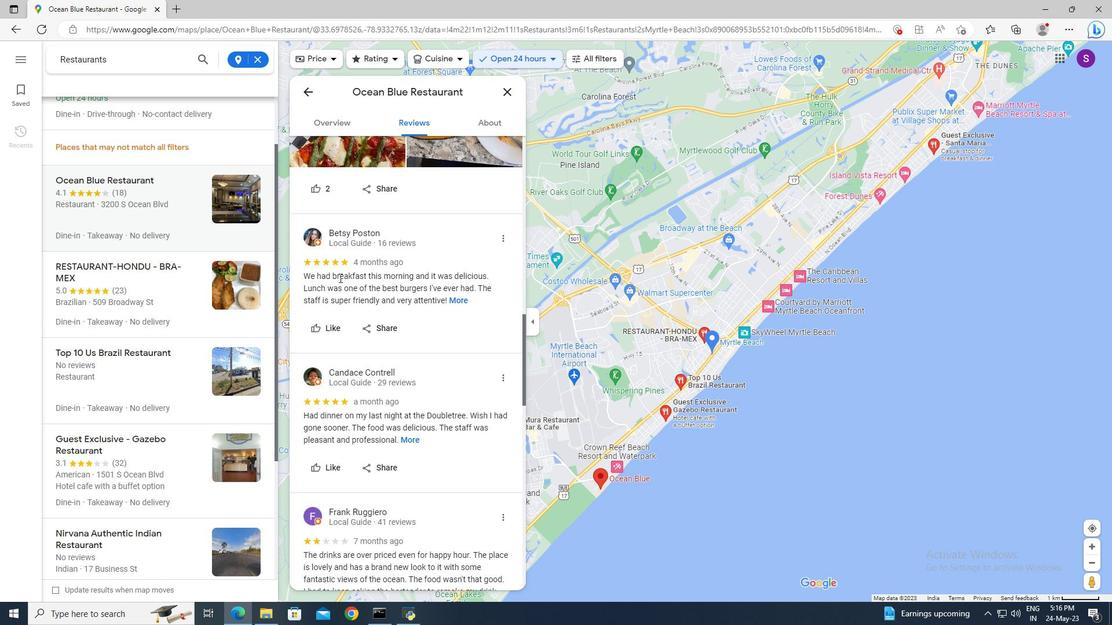 
Action: Mouse scrolled (339, 277) with delta (0, 0)
Screenshot: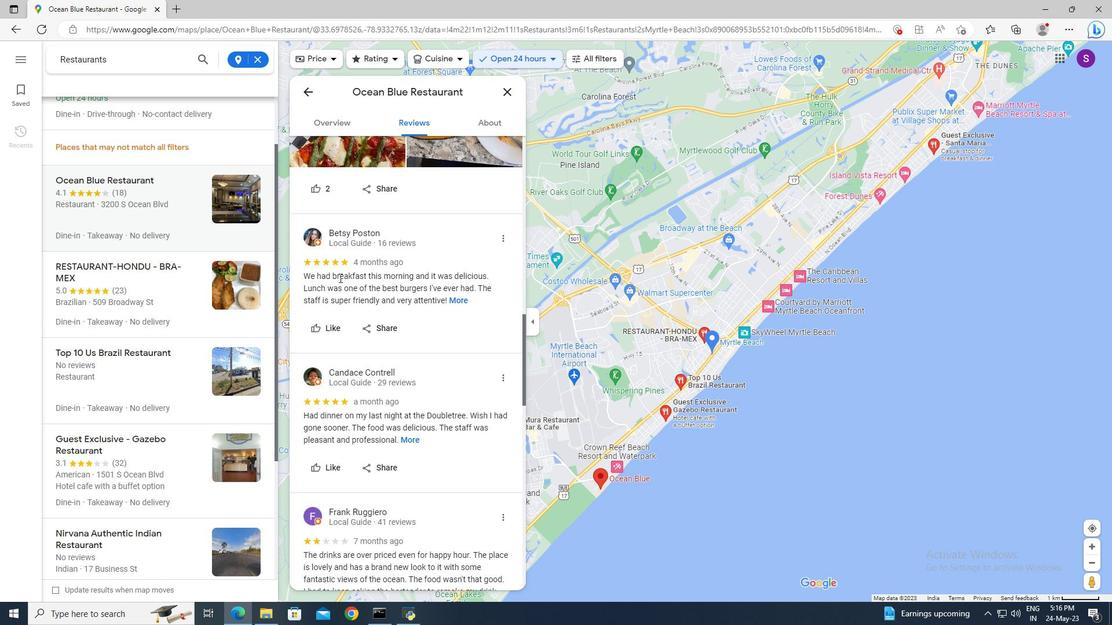 
Action: Mouse scrolled (339, 277) with delta (0, 0)
Screenshot: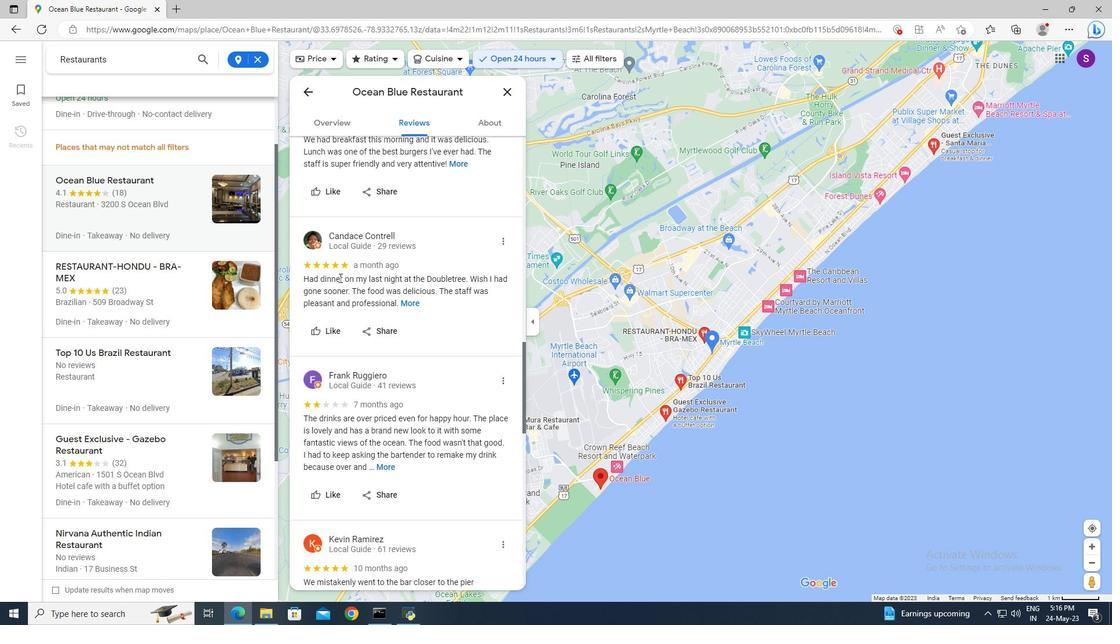 
Action: Mouse scrolled (339, 277) with delta (0, 0)
Screenshot: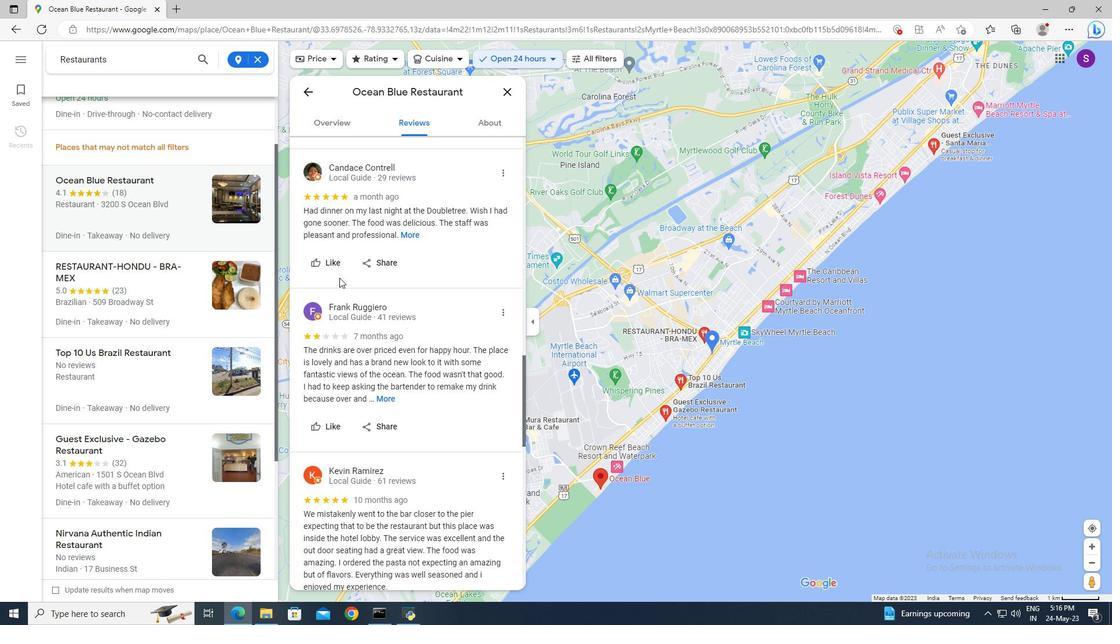 
Action: Mouse scrolled (339, 277) with delta (0, 0)
Screenshot: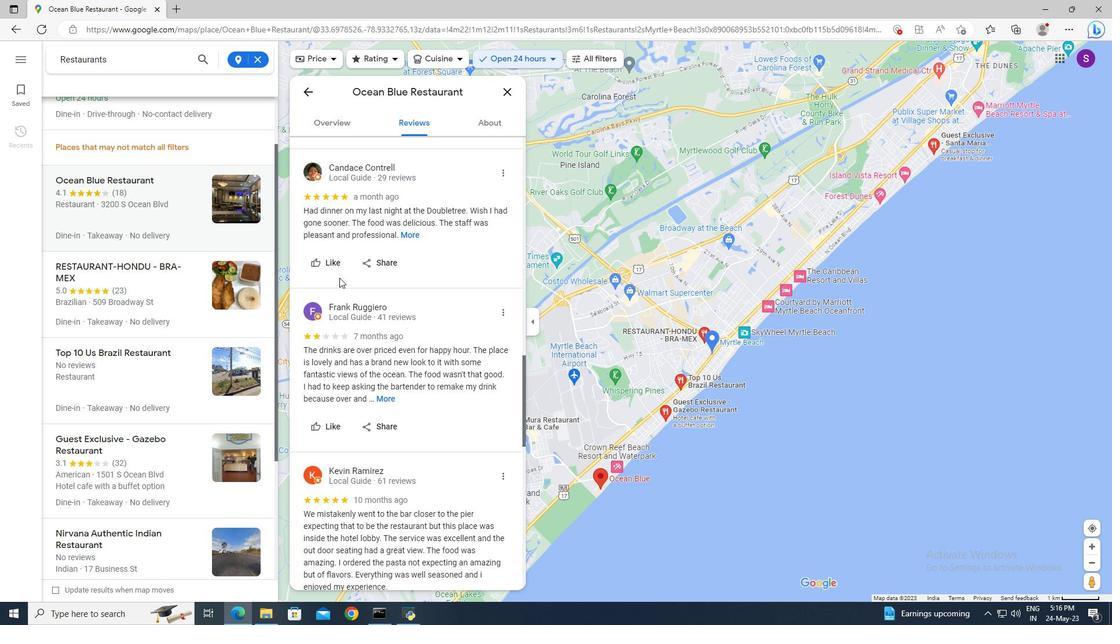 
Action: Mouse scrolled (339, 277) with delta (0, 0)
Screenshot: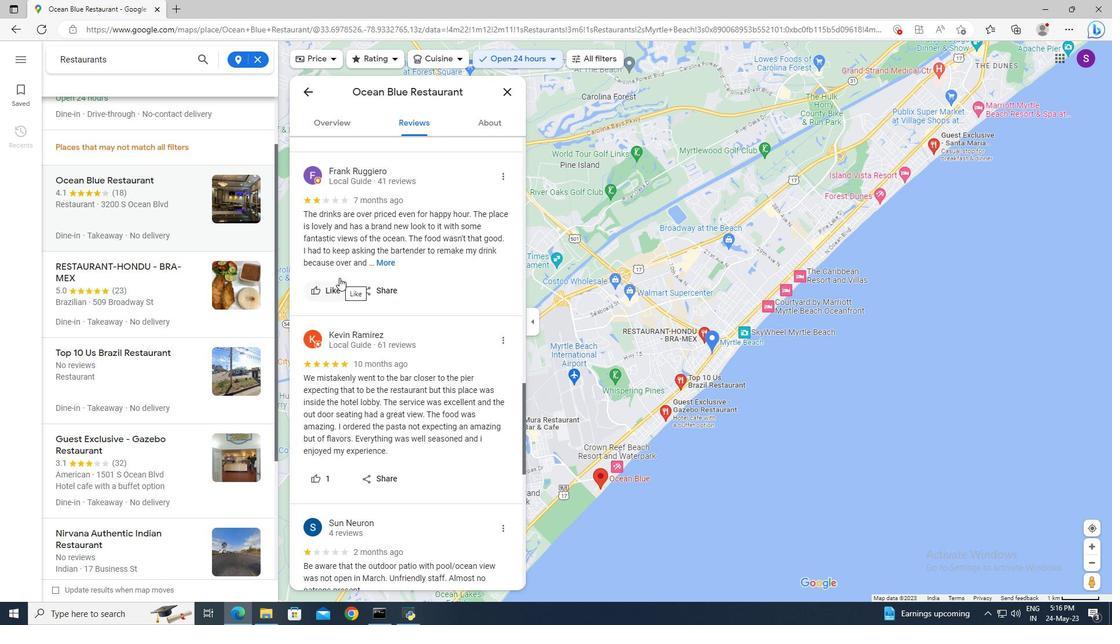 
Action: Mouse scrolled (339, 277) with delta (0, 0)
Screenshot: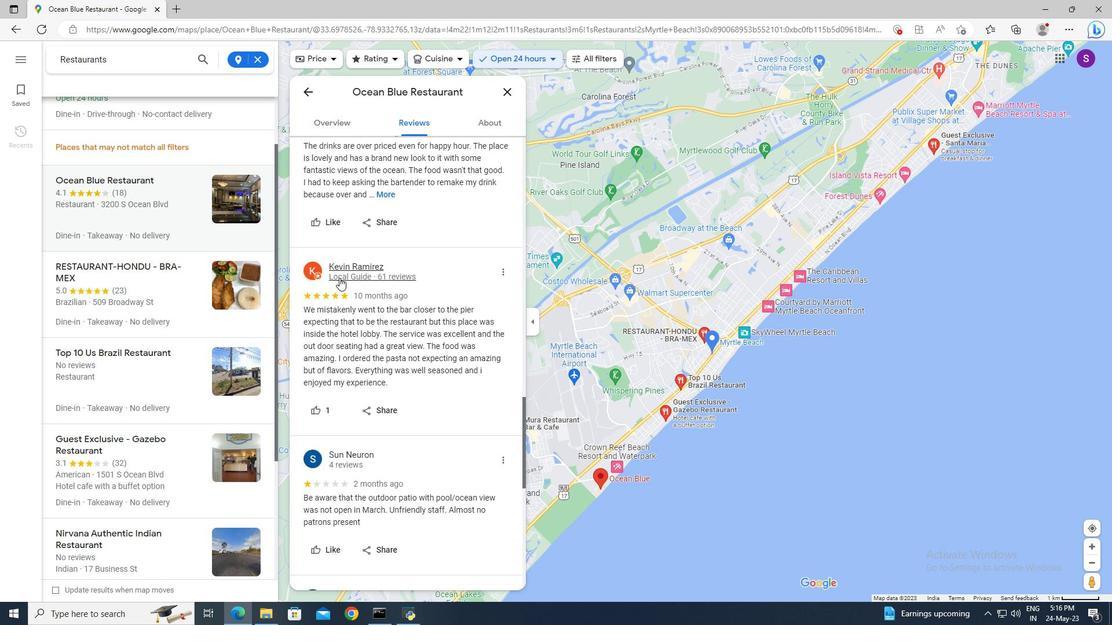 
Action: Mouse scrolled (339, 277) with delta (0, 0)
Screenshot: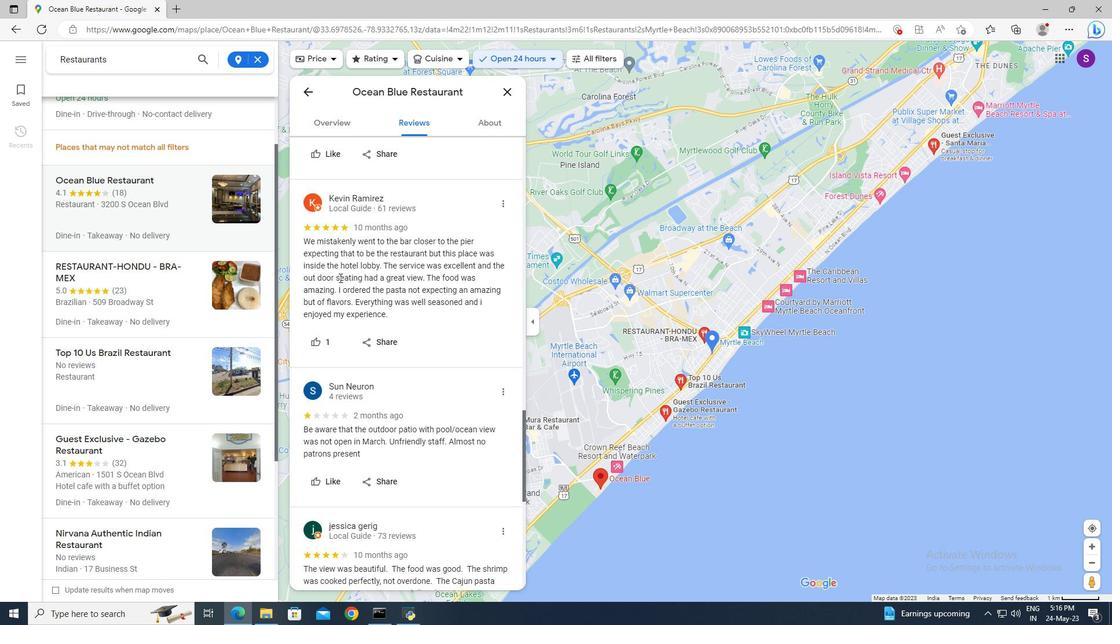 
Action: Mouse scrolled (339, 277) with delta (0, 0)
Screenshot: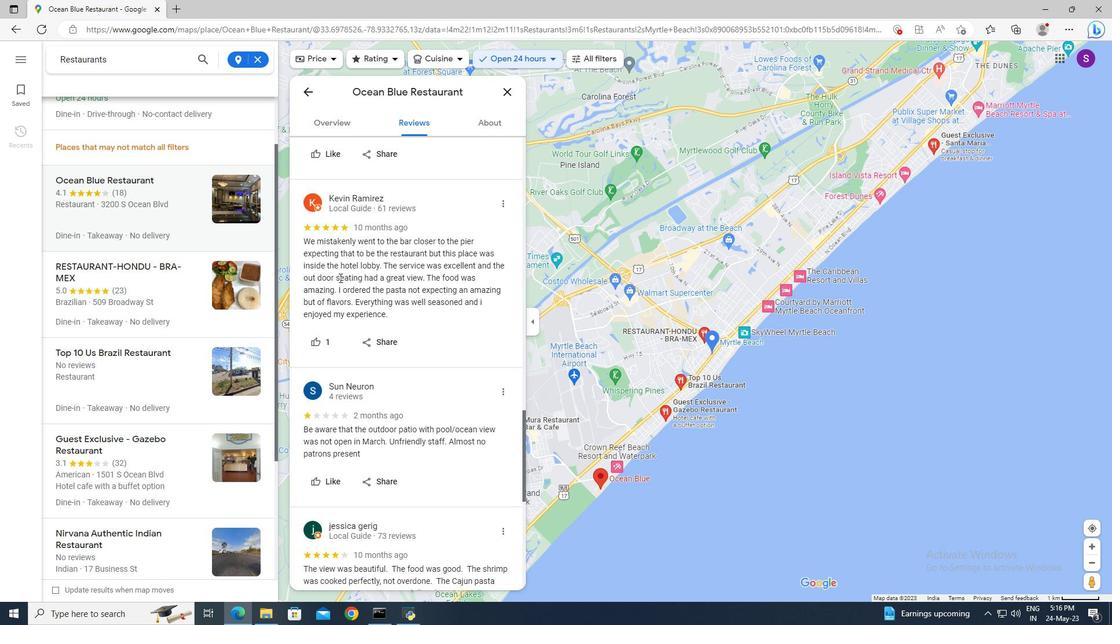 
Action: Mouse scrolled (339, 278) with delta (0, 0)
Screenshot: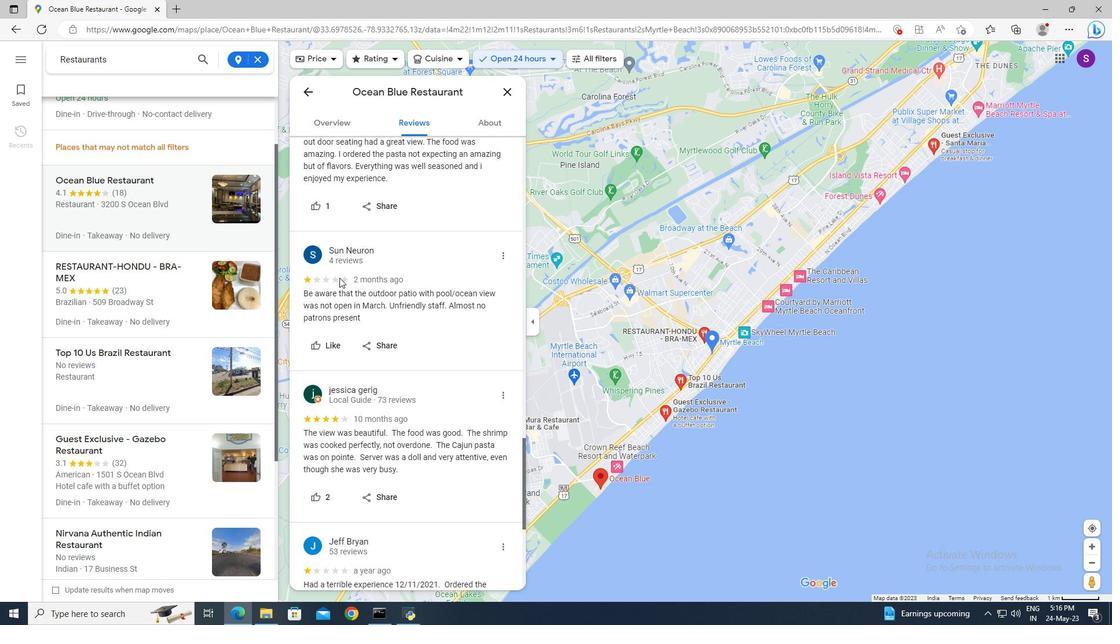 
Action: Mouse scrolled (339, 277) with delta (0, 0)
Screenshot: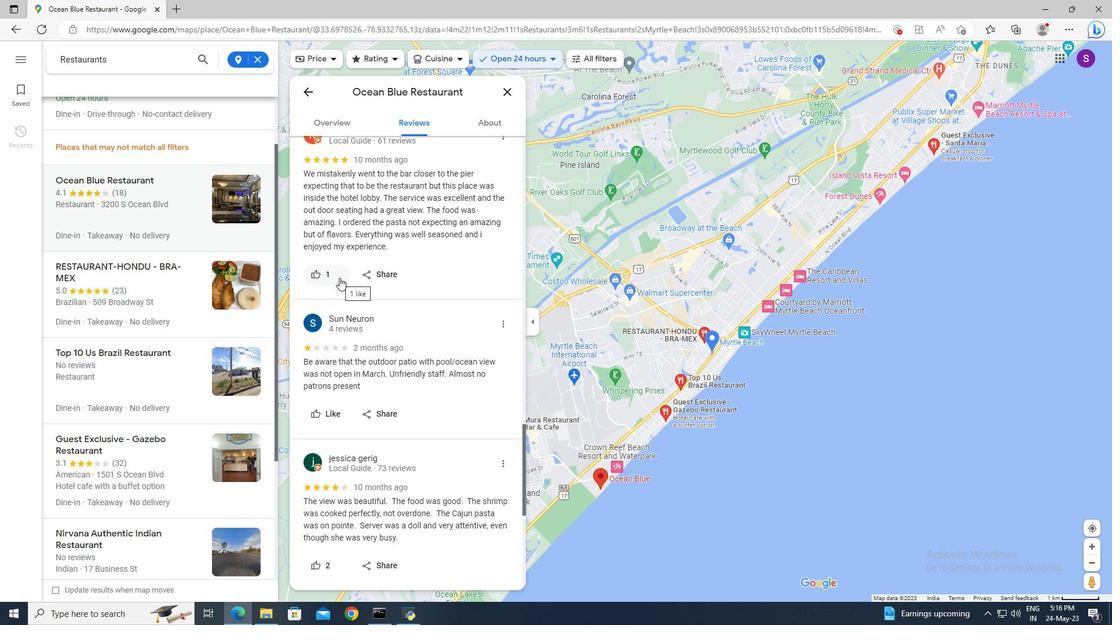 
Action: Mouse scrolled (339, 277) with delta (0, 0)
Screenshot: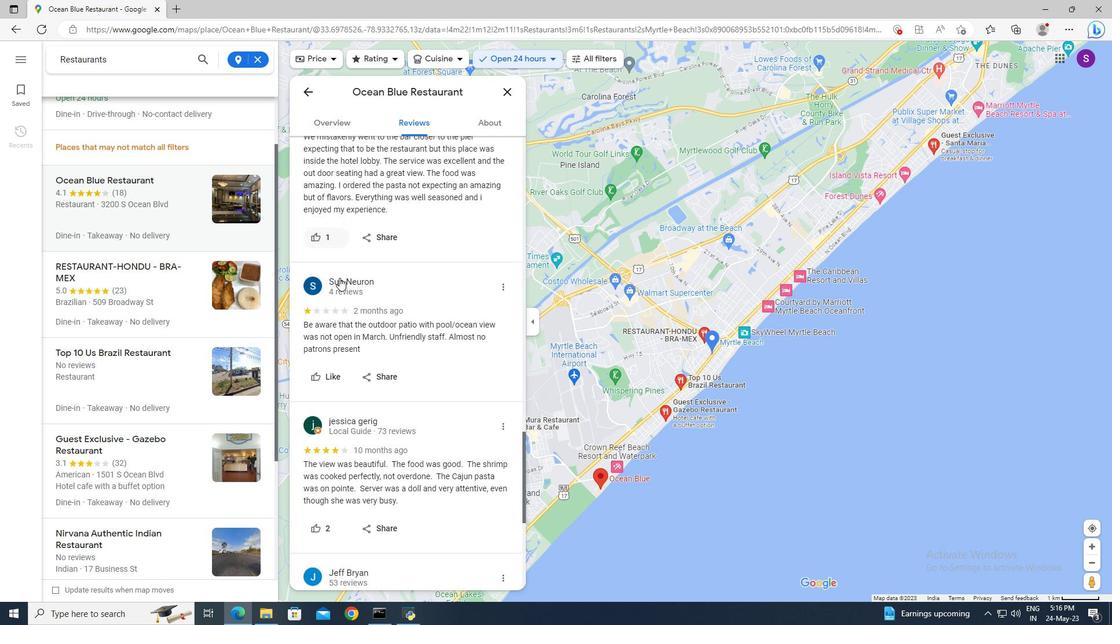 
Action: Mouse scrolled (339, 277) with delta (0, 0)
Screenshot: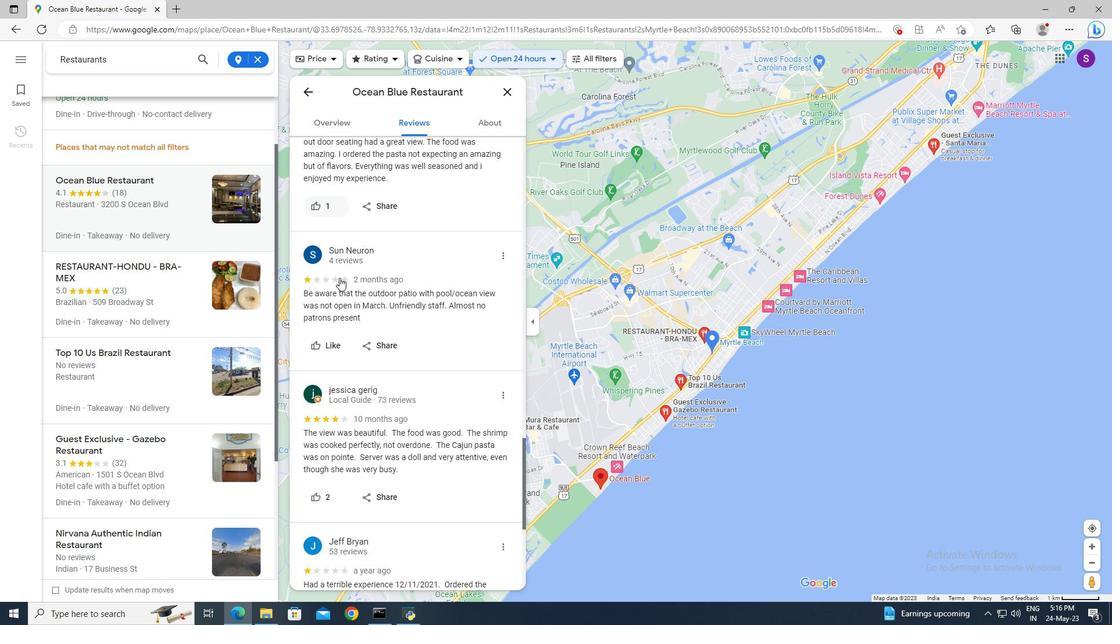 
Action: Mouse scrolled (339, 277) with delta (0, 0)
Screenshot: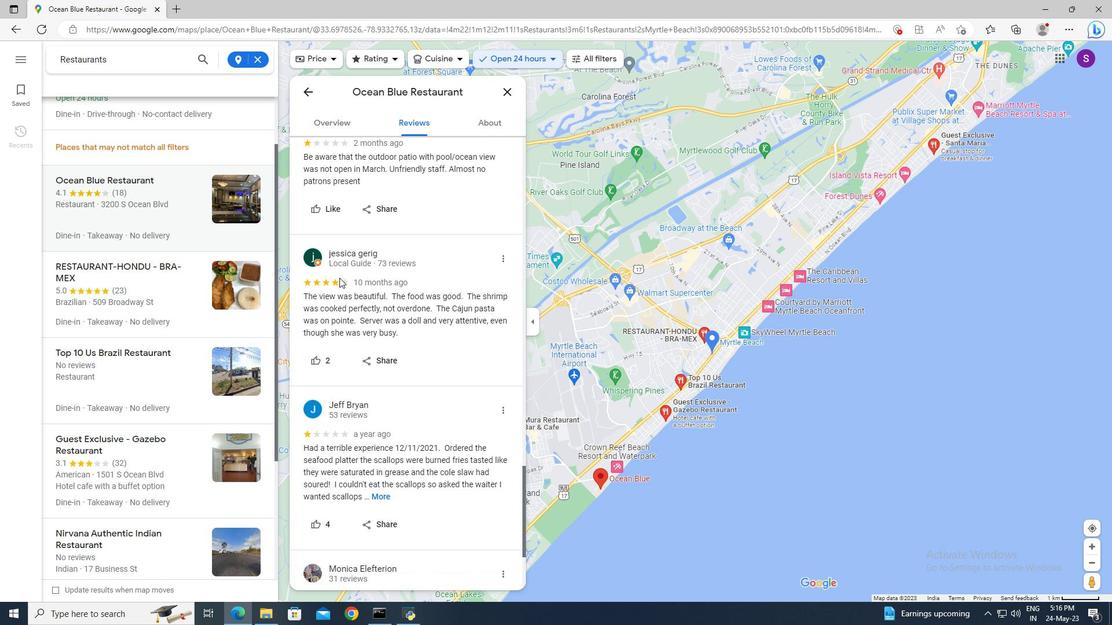 
Action: Mouse scrolled (339, 277) with delta (0, 0)
Screenshot: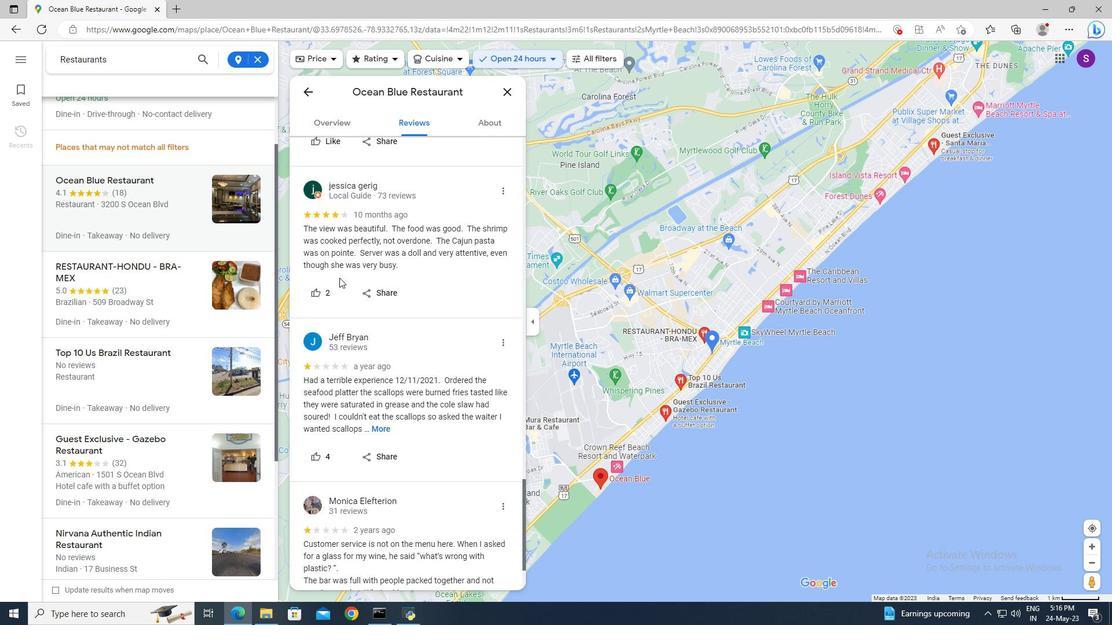 
Action: Mouse scrolled (339, 277) with delta (0, 0)
Screenshot: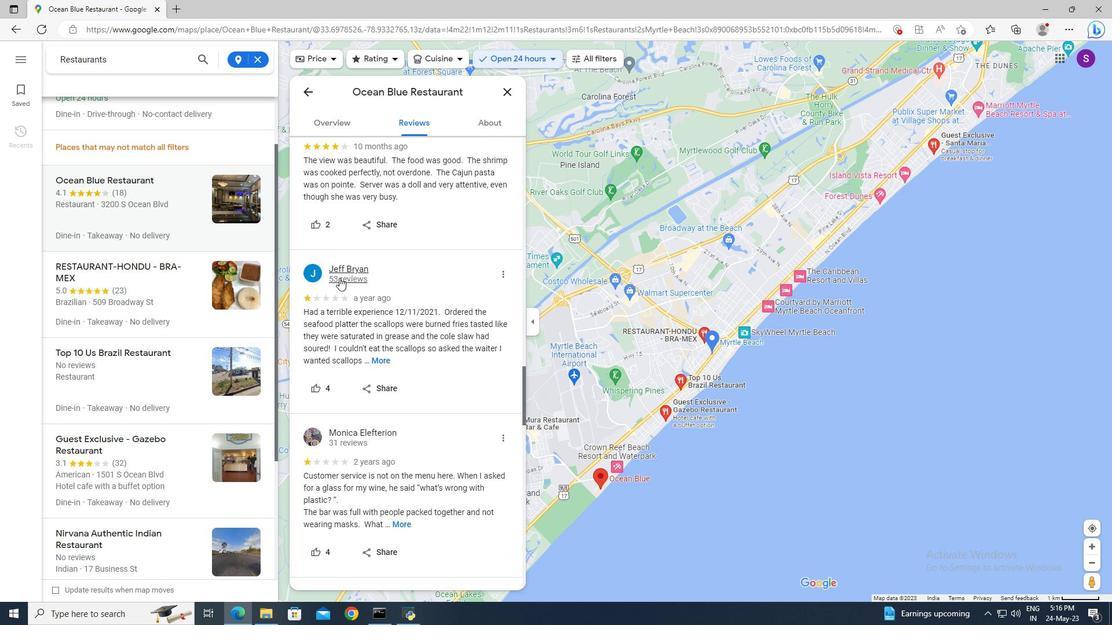 
Action: Mouse scrolled (339, 278) with delta (0, 0)
Screenshot: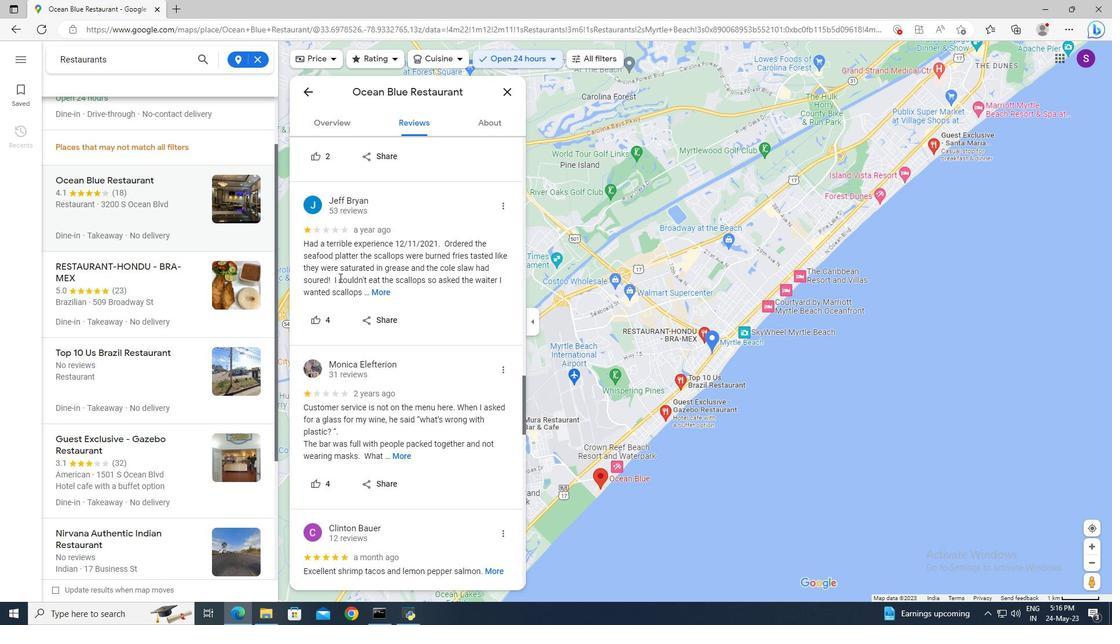 
Action: Mouse scrolled (339, 278) with delta (0, 0)
Screenshot: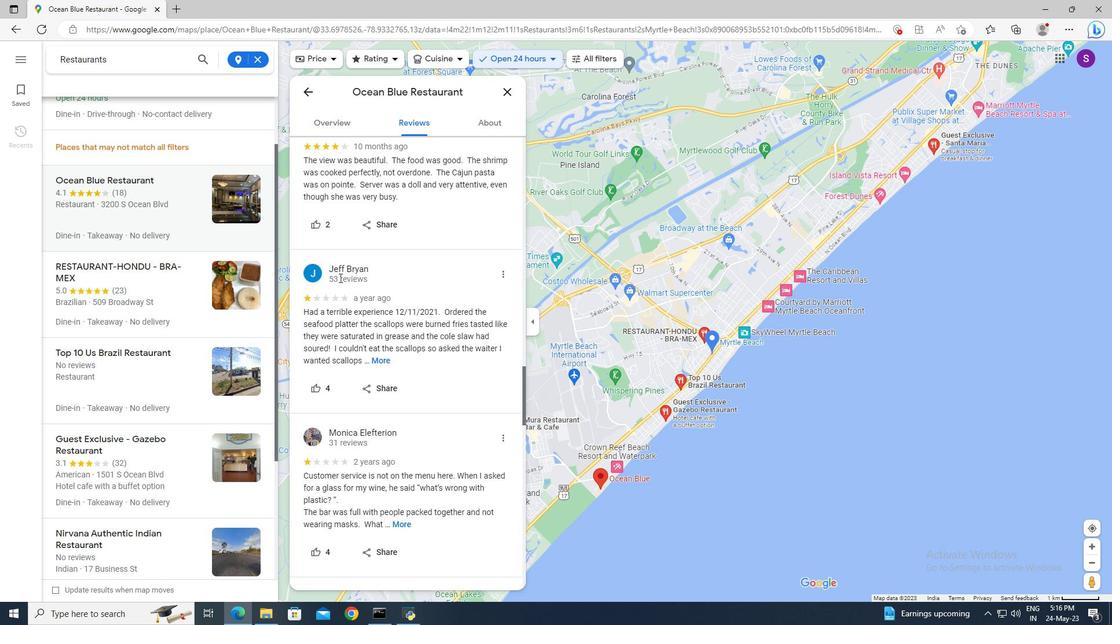 
Action: Mouse moved to (480, 130)
Screenshot: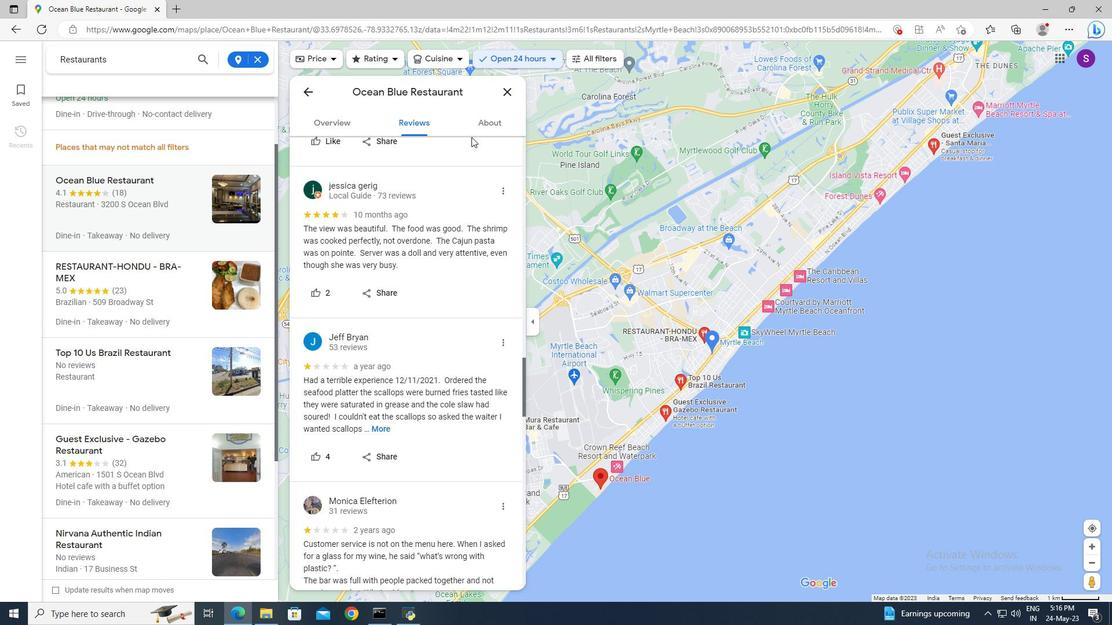 
Action: Mouse pressed left at (480, 130)
Screenshot: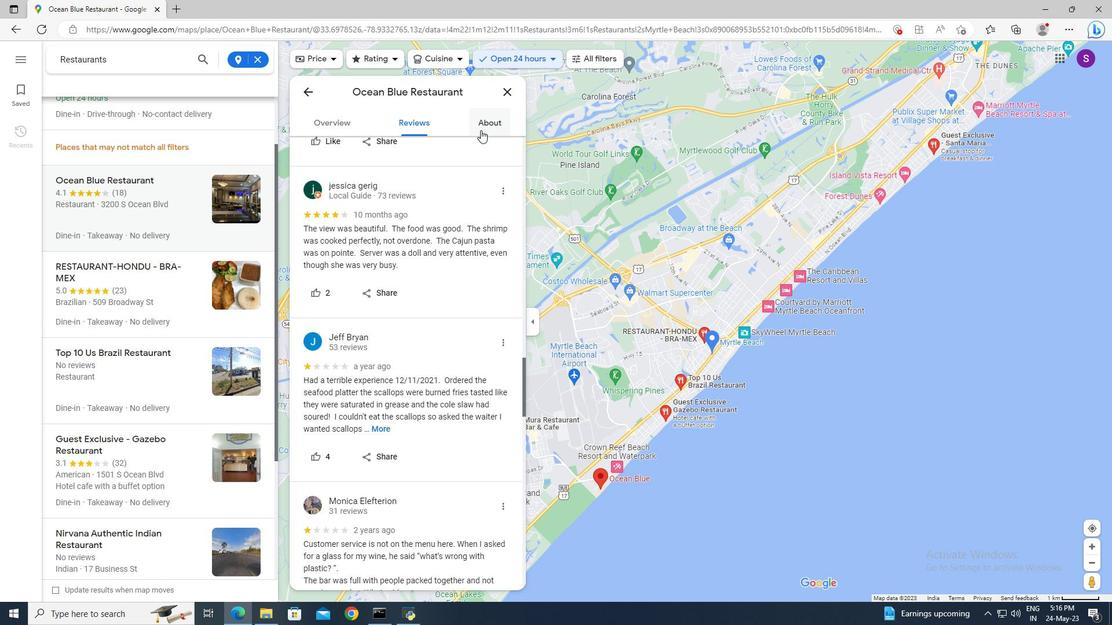 
Action: Mouse moved to (349, 199)
Screenshot: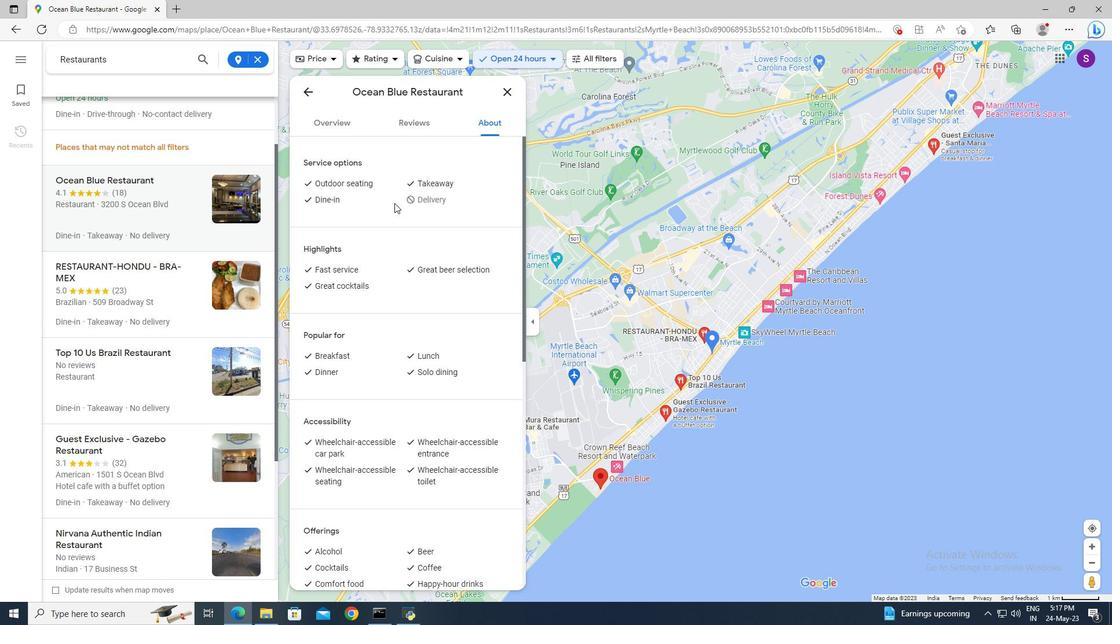 
Action: Mouse scrolled (349, 198) with delta (0, 0)
Screenshot: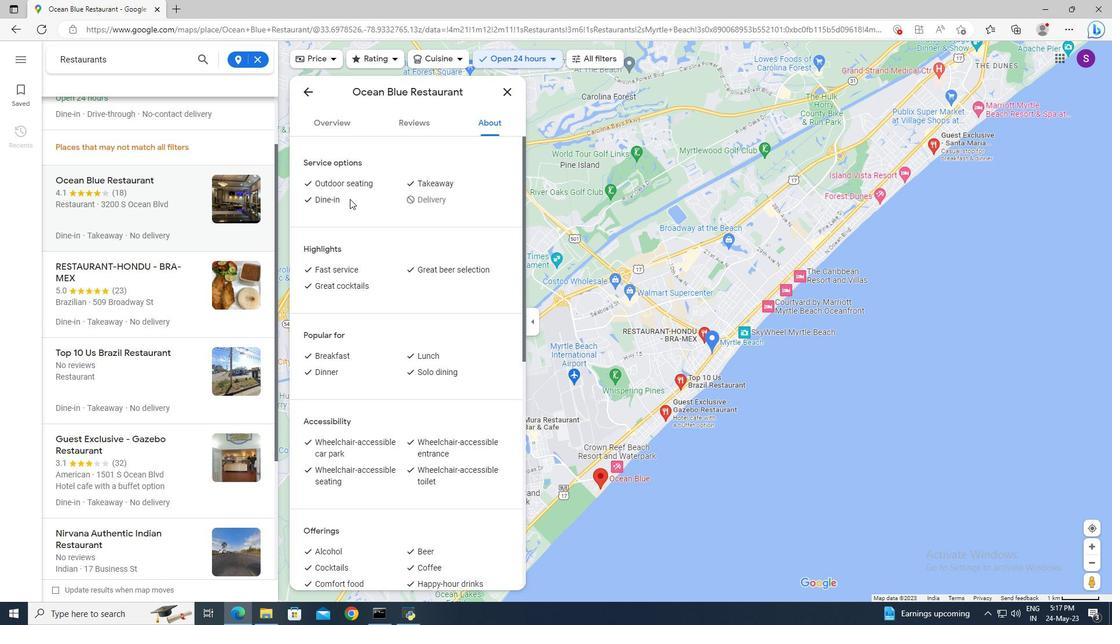 
Action: Mouse scrolled (349, 198) with delta (0, 0)
Screenshot: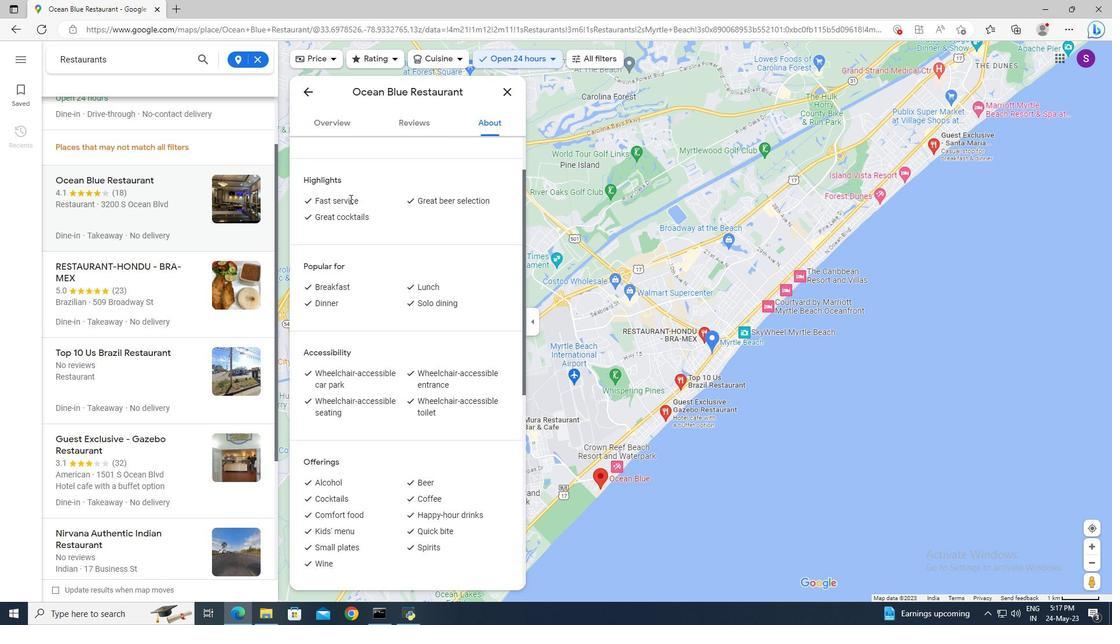 
Action: Mouse scrolled (349, 198) with delta (0, 0)
Screenshot: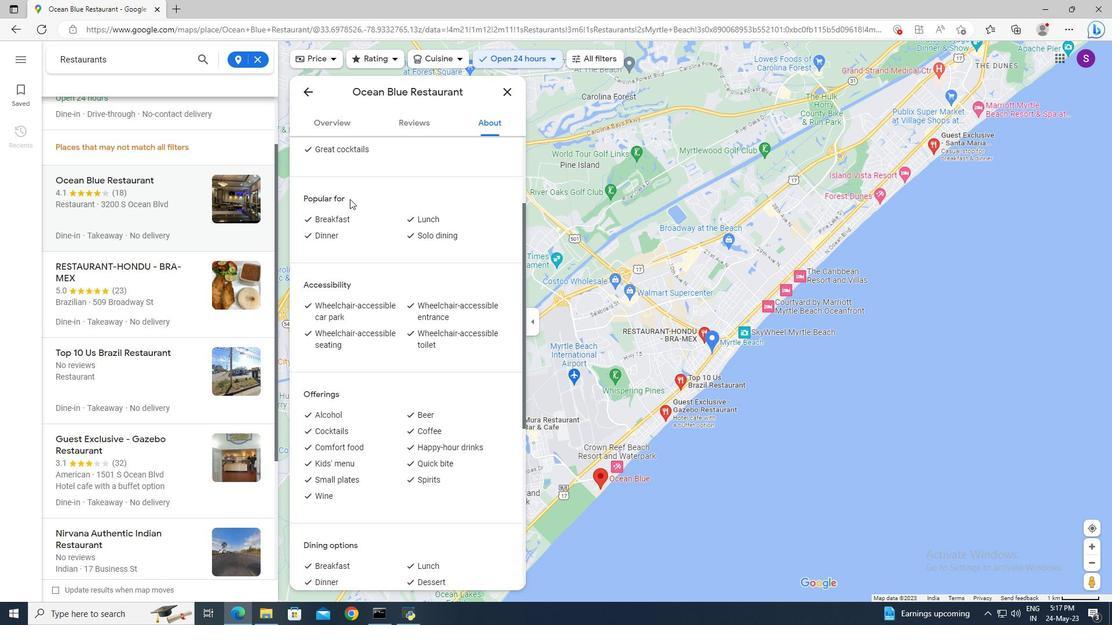 
Action: Mouse scrolled (349, 198) with delta (0, 0)
Screenshot: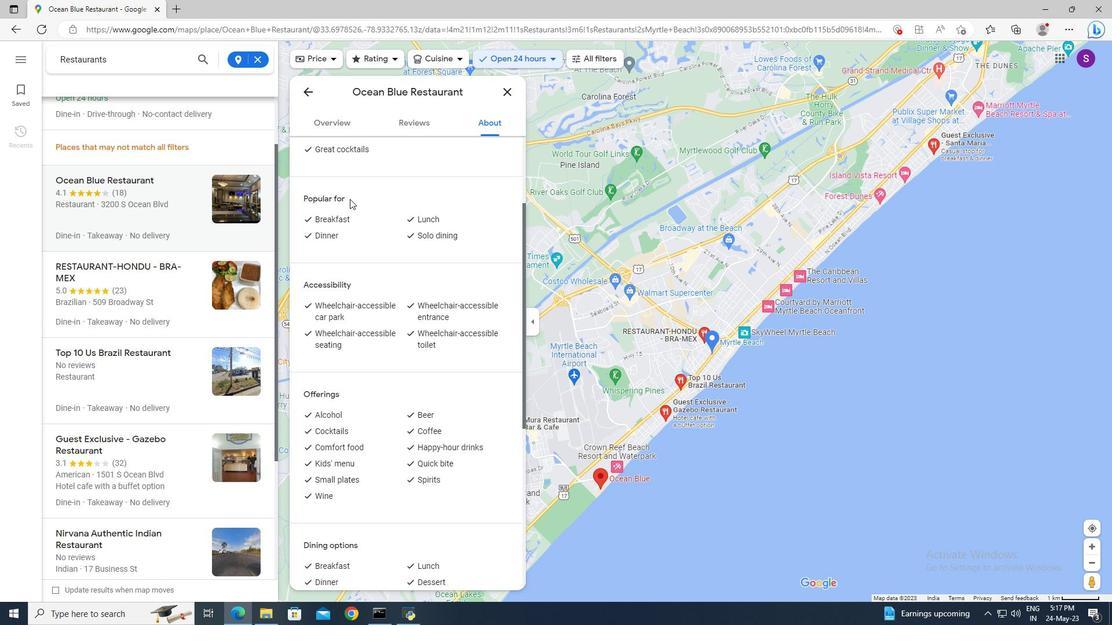 
Action: Mouse scrolled (349, 198) with delta (0, 0)
Screenshot: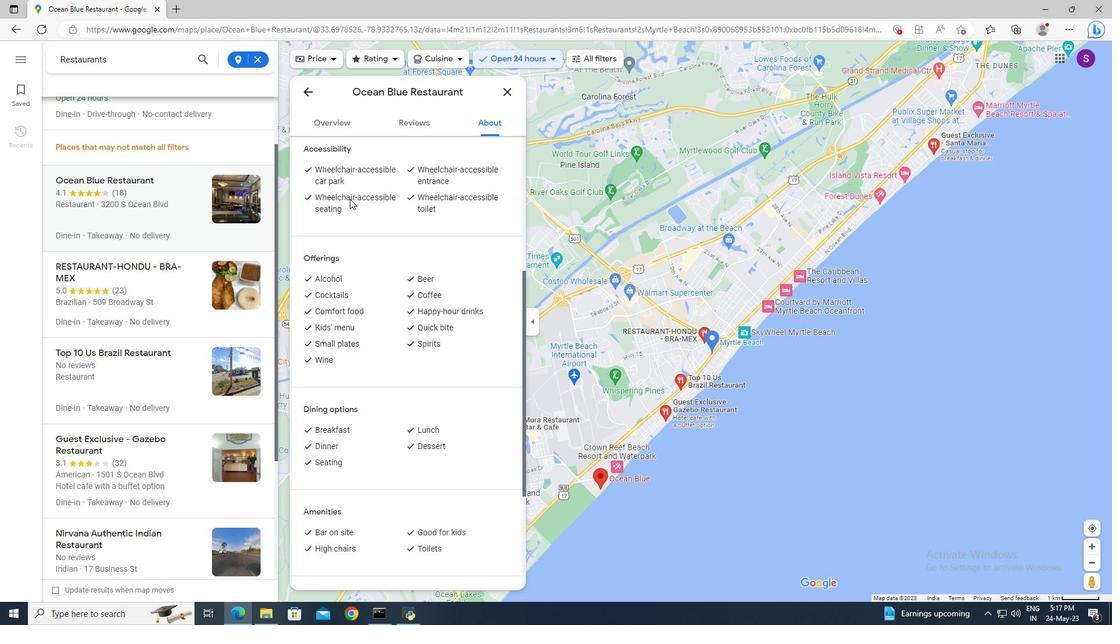 
Action: Mouse scrolled (349, 198) with delta (0, 0)
Screenshot: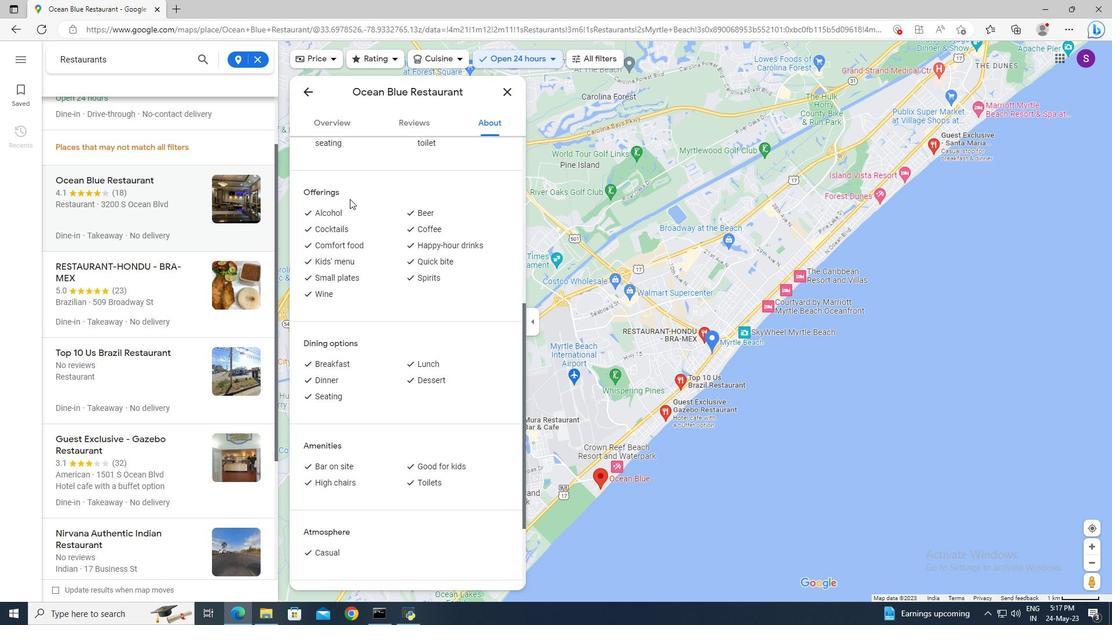 
Action: Mouse scrolled (349, 198) with delta (0, 0)
Screenshot: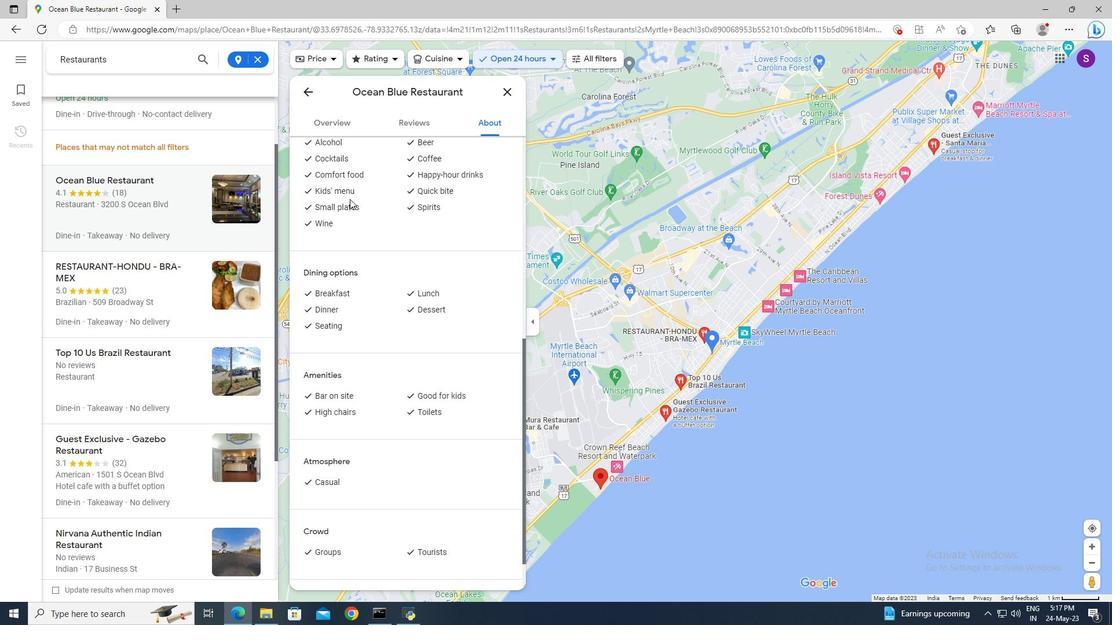 
Action: Mouse scrolled (349, 198) with delta (0, 0)
Screenshot: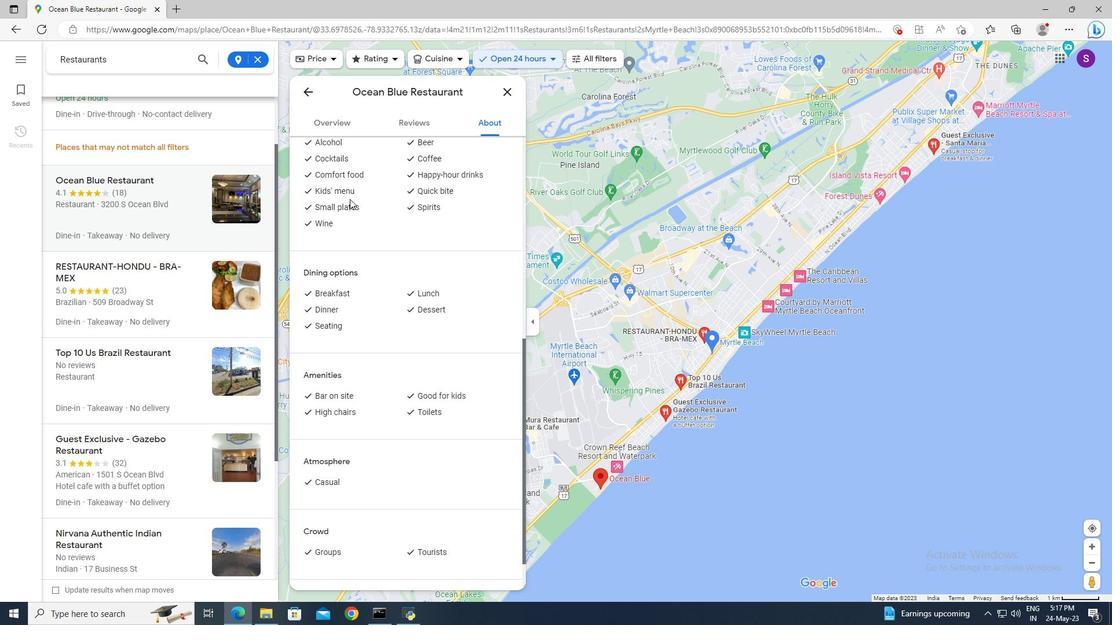 
Action: Mouse scrolled (349, 198) with delta (0, 0)
Screenshot: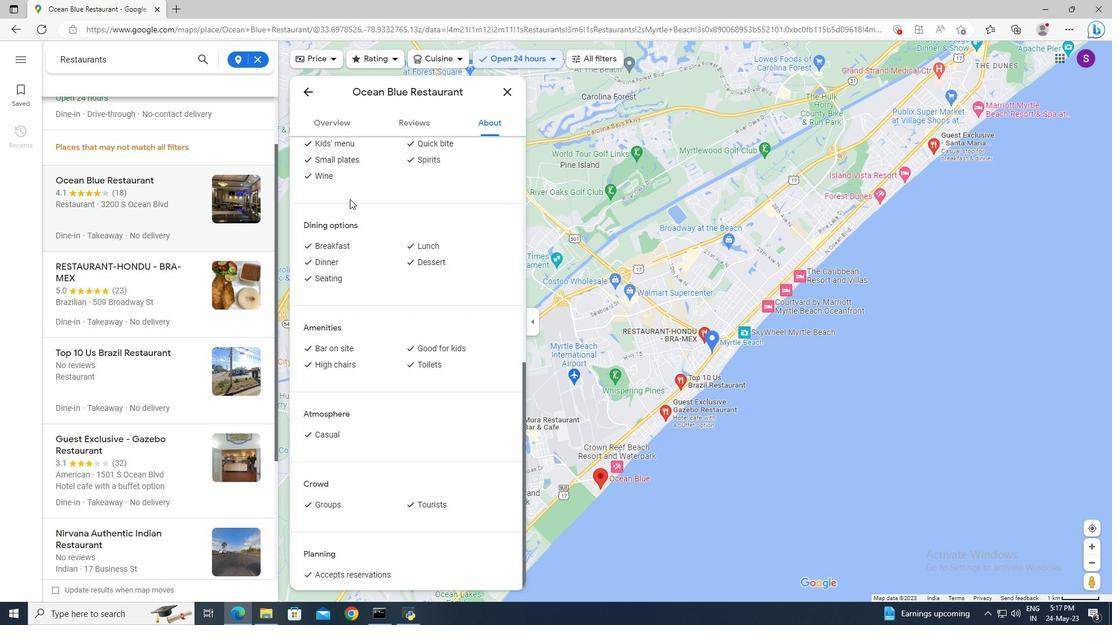 
Action: Mouse scrolled (349, 198) with delta (0, 0)
Screenshot: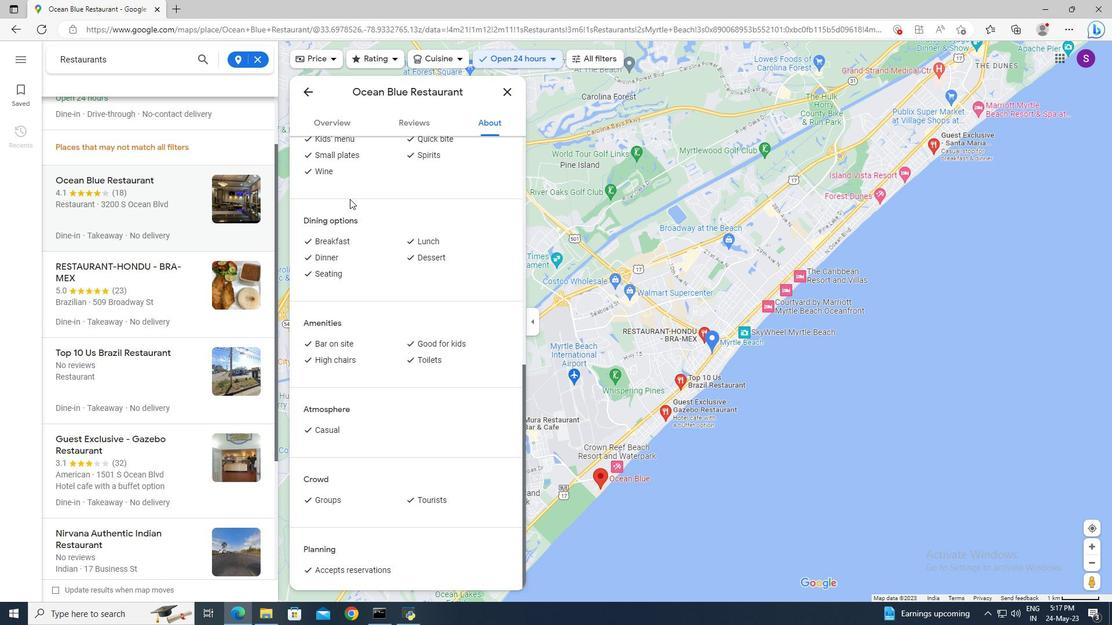 
Action: Mouse scrolled (349, 199) with delta (0, 0)
Screenshot: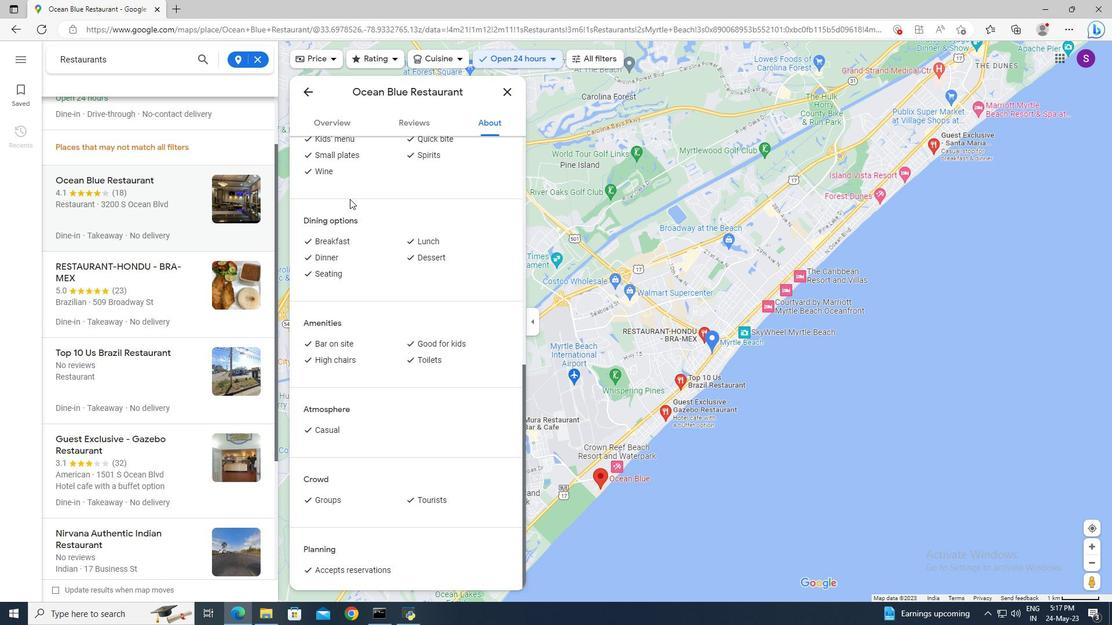 
Action: Mouse scrolled (349, 199) with delta (0, 0)
Screenshot: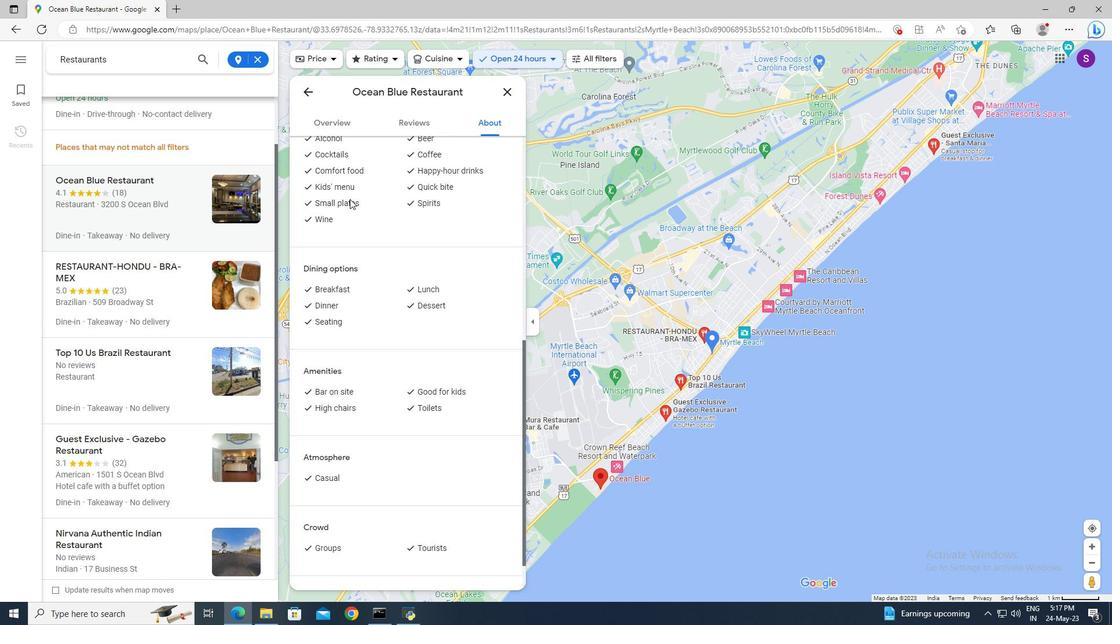 
Action: Mouse scrolled (349, 199) with delta (0, 0)
Screenshot: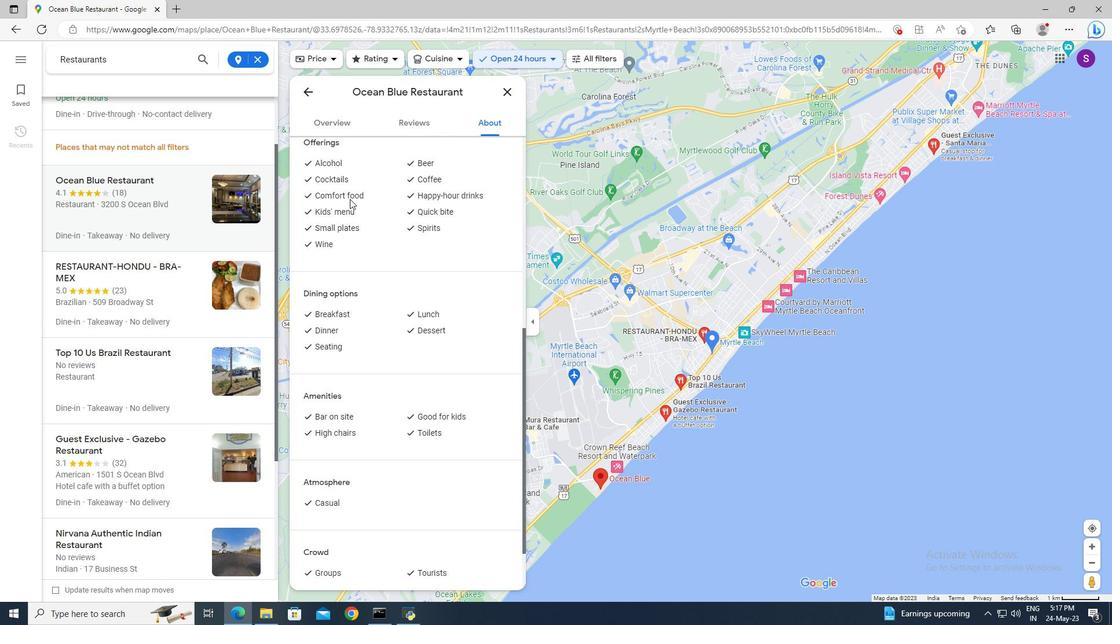 
Action: Mouse moved to (333, 134)
Screenshot: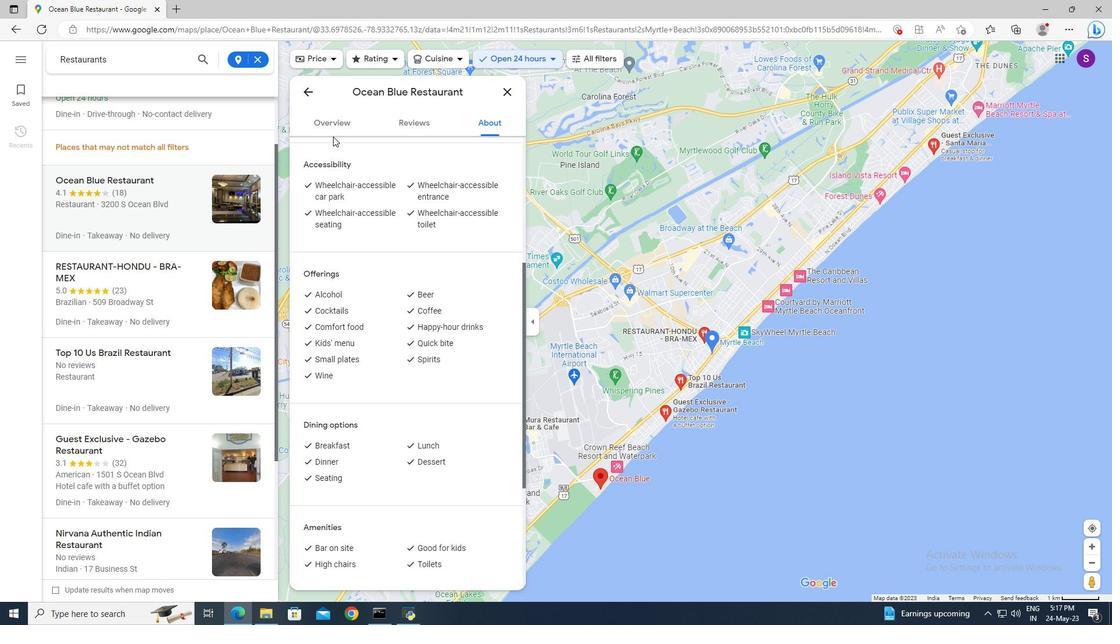 
Action: Mouse pressed left at (333, 134)
Screenshot: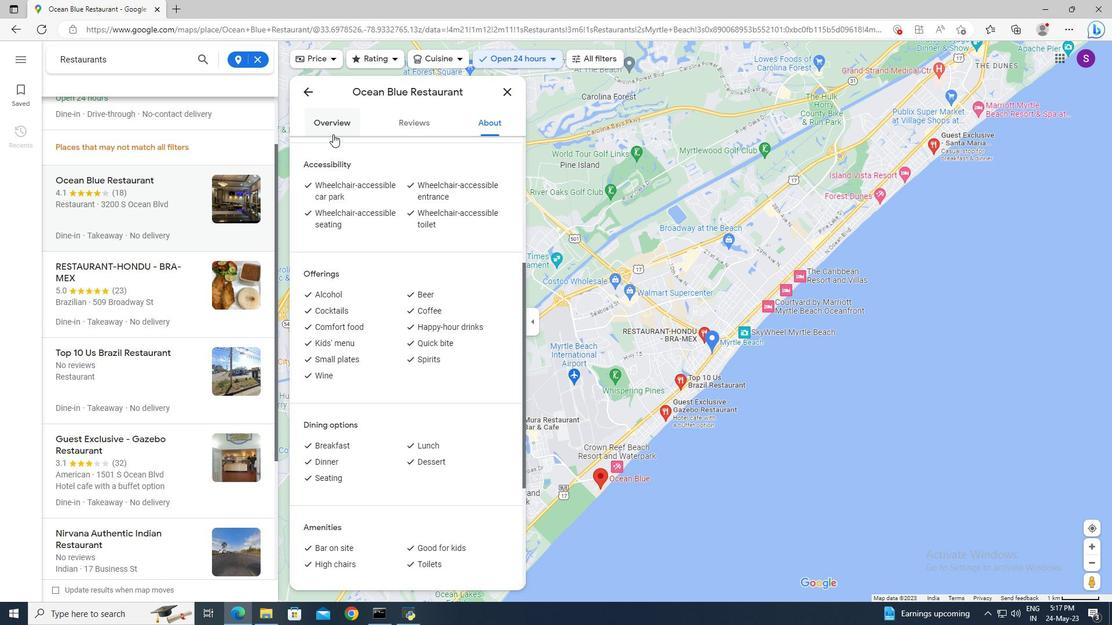 
Action: Mouse moved to (384, 176)
Screenshot: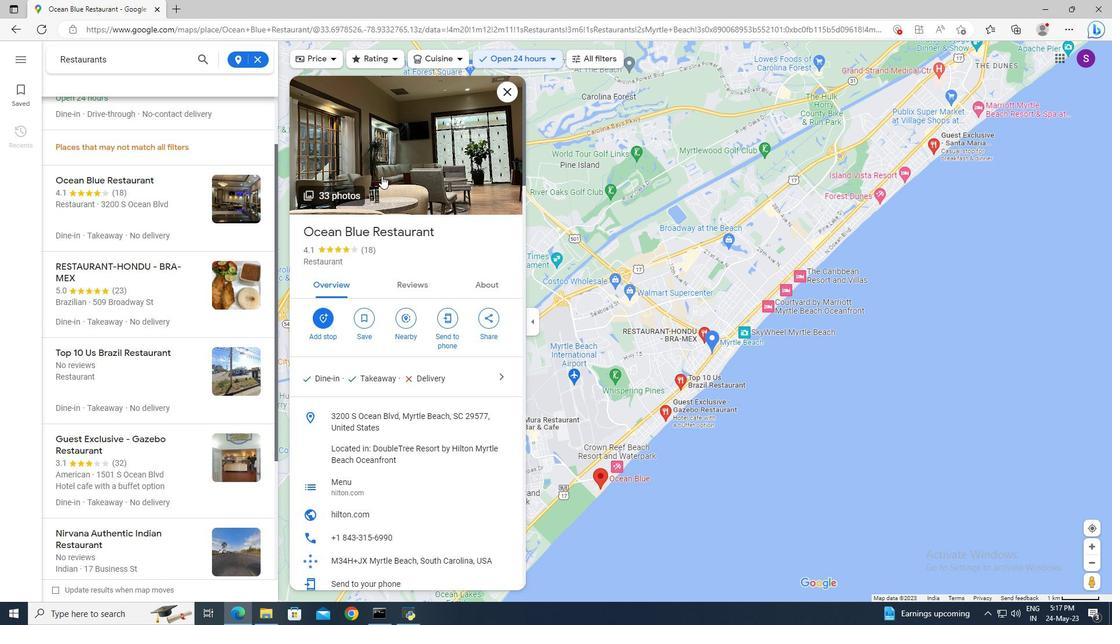 
Action: Mouse pressed left at (384, 176)
Screenshot: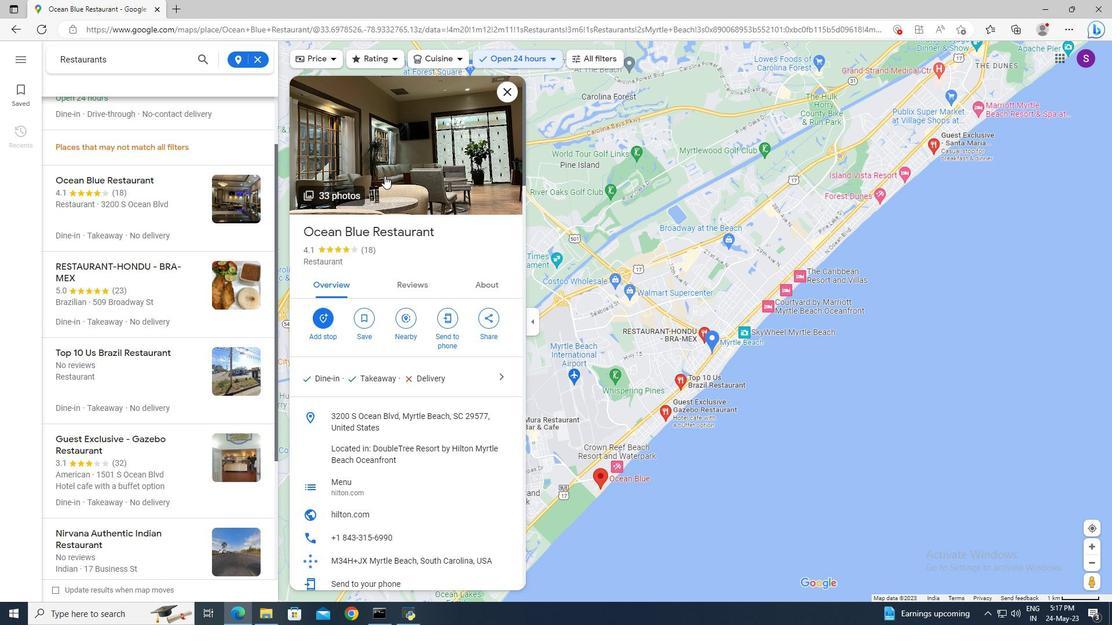 
Action: Mouse moved to (708, 517)
Screenshot: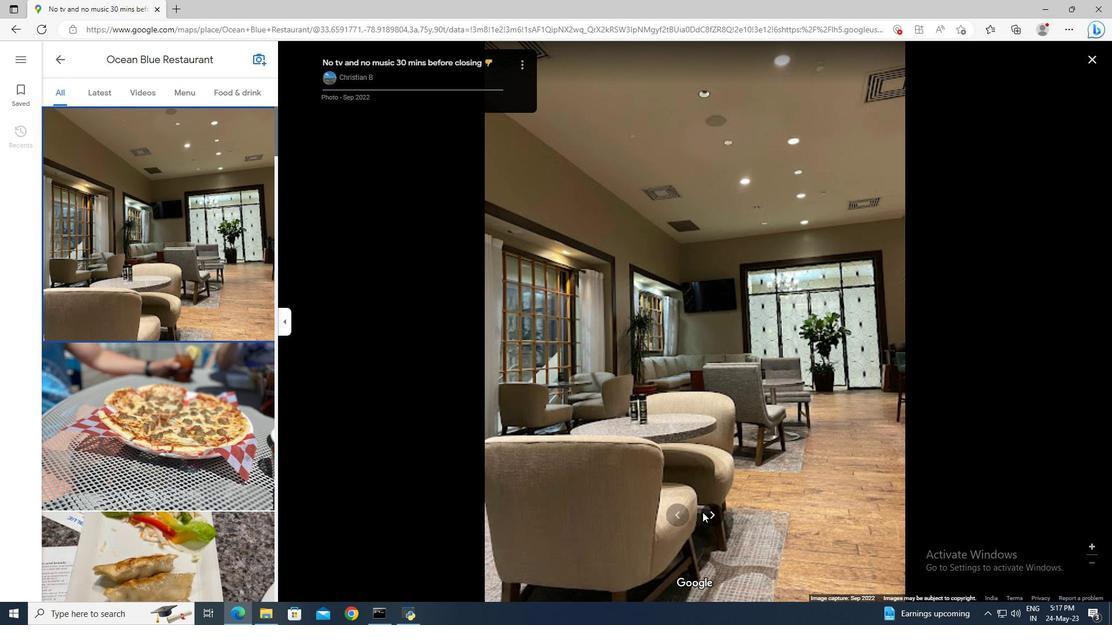 
Action: Mouse pressed left at (708, 517)
Screenshot: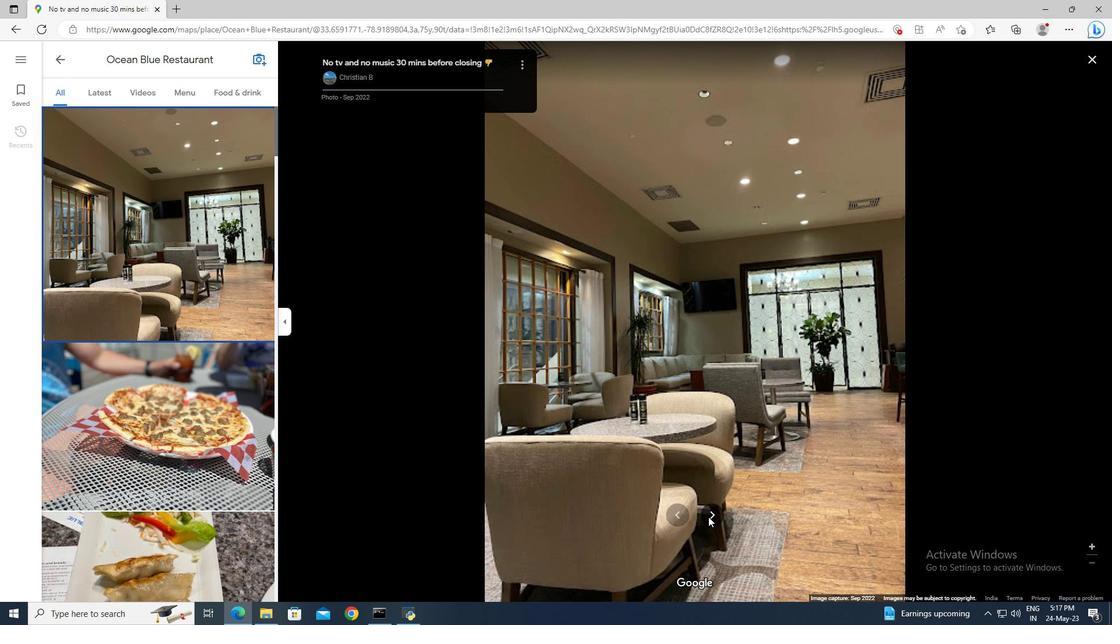 
Action: Mouse moved to (712, 519)
Screenshot: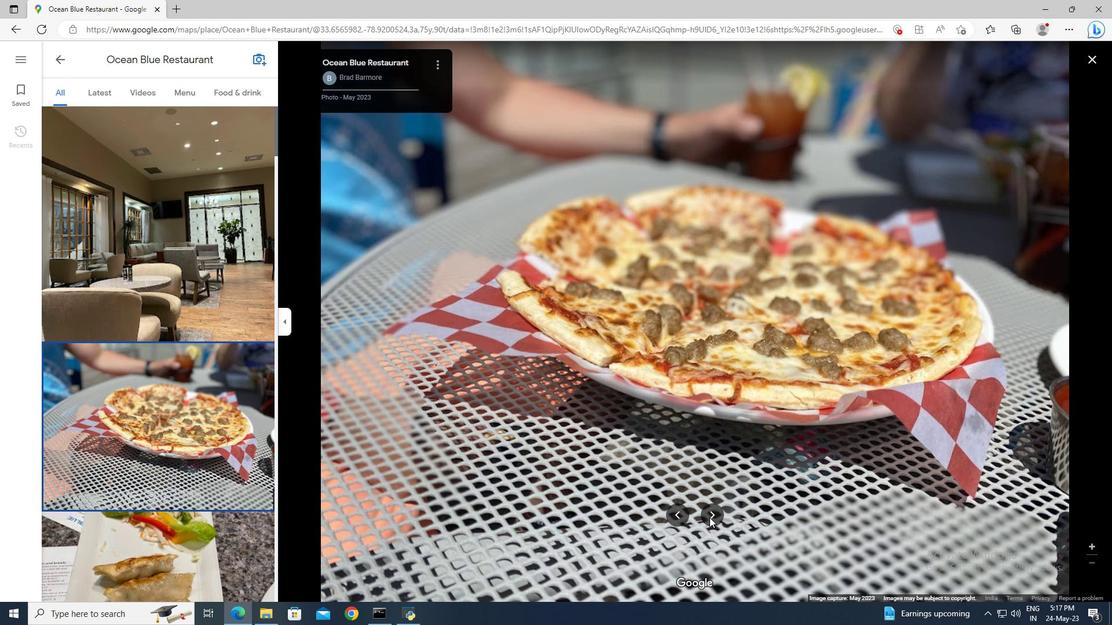 
Action: Mouse pressed left at (712, 519)
Screenshot: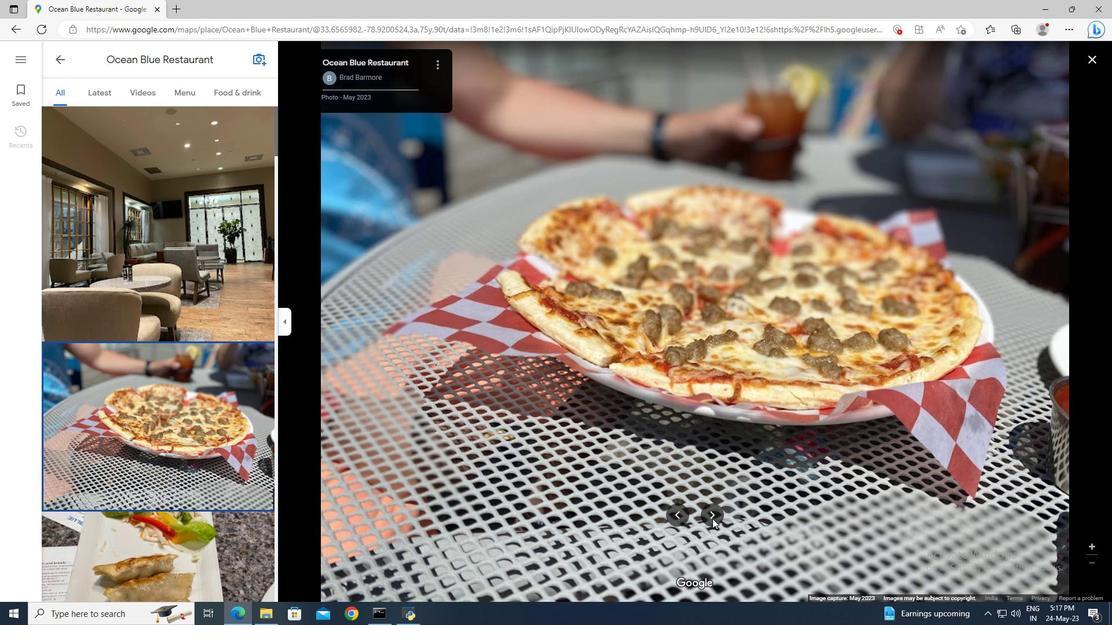 
Action: Mouse moved to (714, 509)
Screenshot: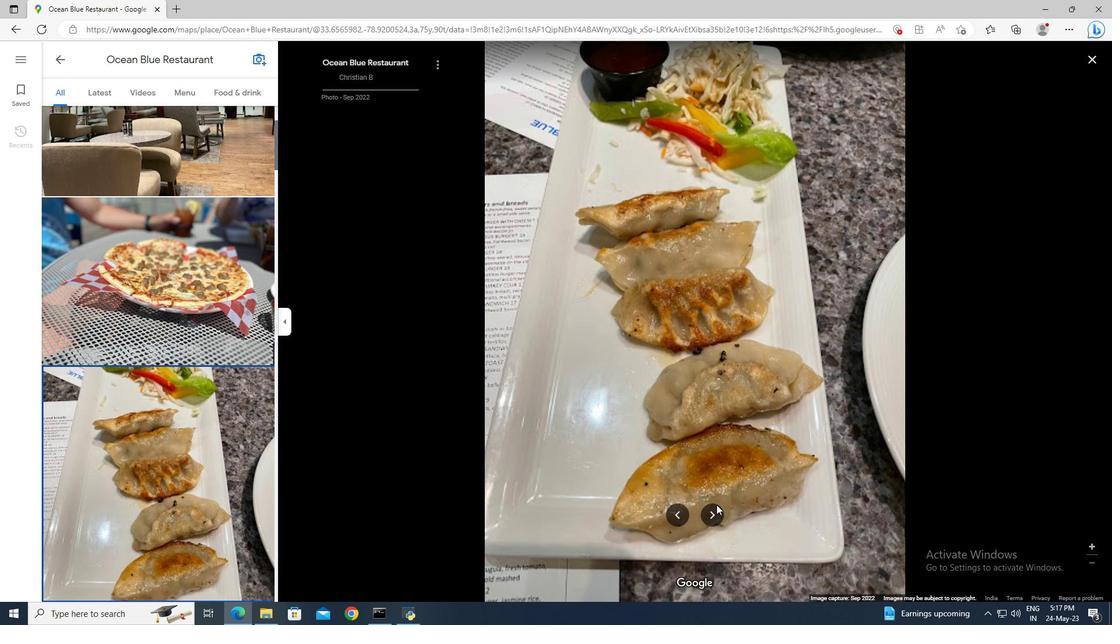 
Action: Mouse pressed left at (714, 509)
Screenshot: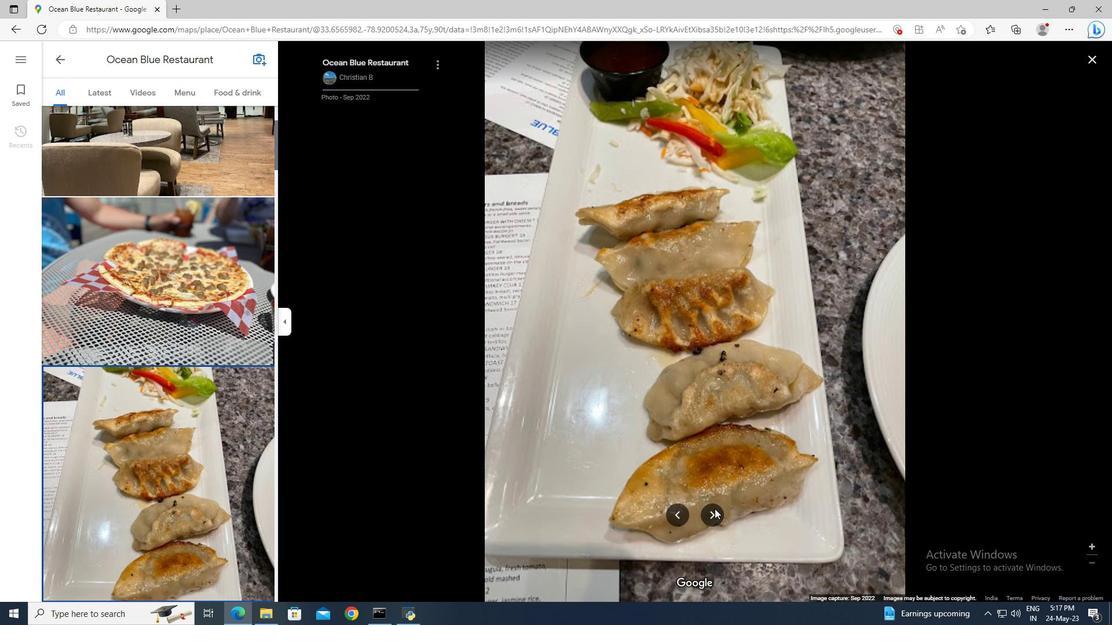 
Action: Mouse moved to (716, 520)
Screenshot: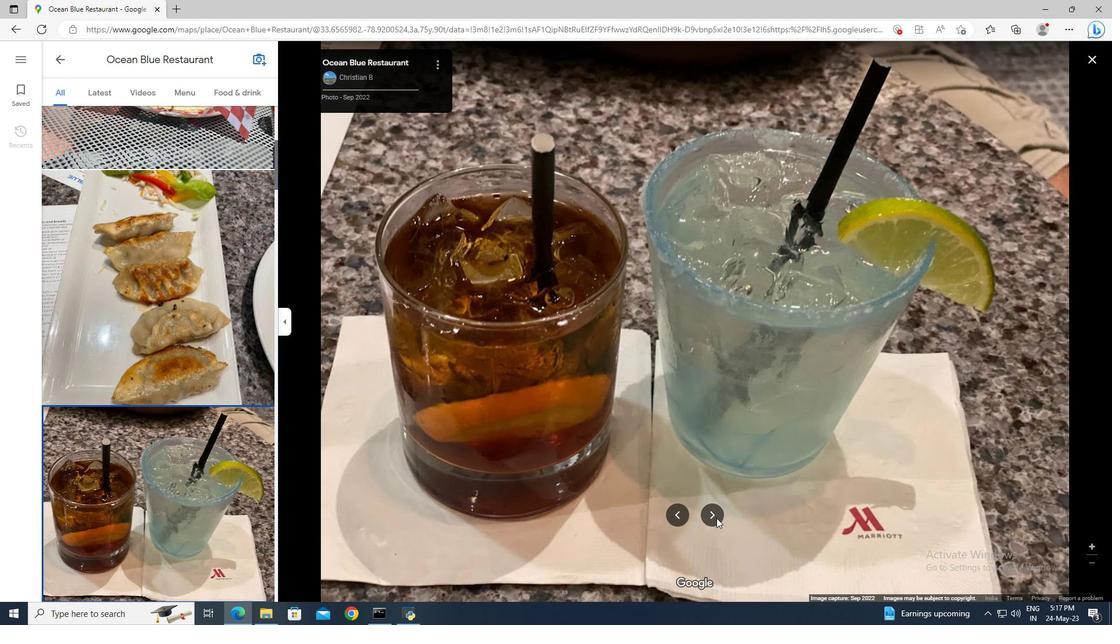 
Action: Mouse pressed left at (716, 520)
Screenshot: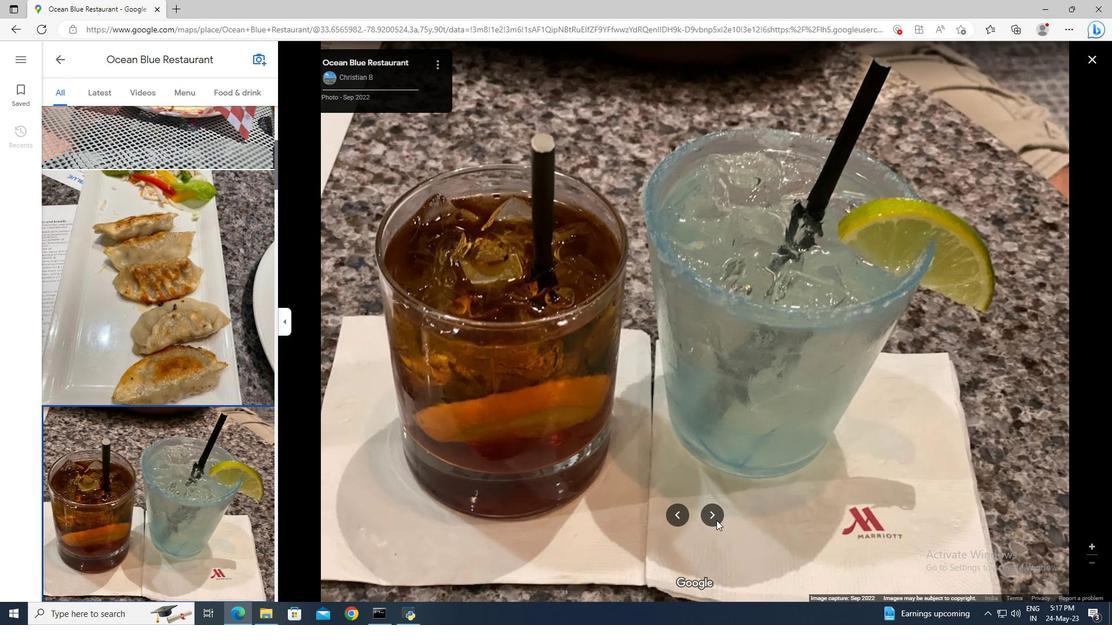 
Action: Mouse moved to (714, 520)
Screenshot: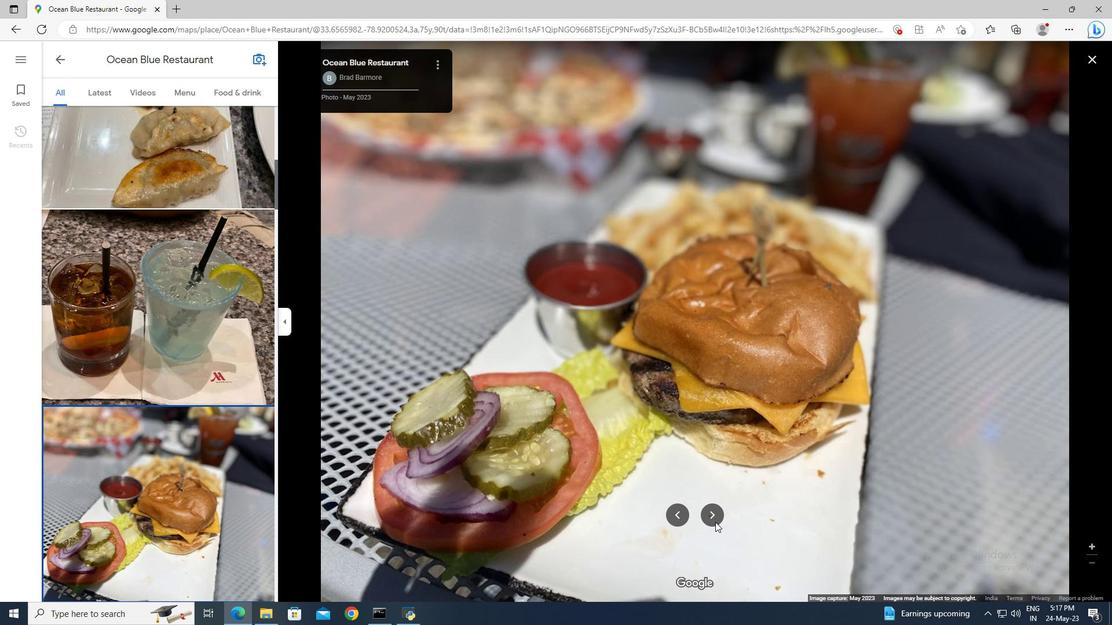 
Action: Mouse pressed left at (714, 520)
Screenshot: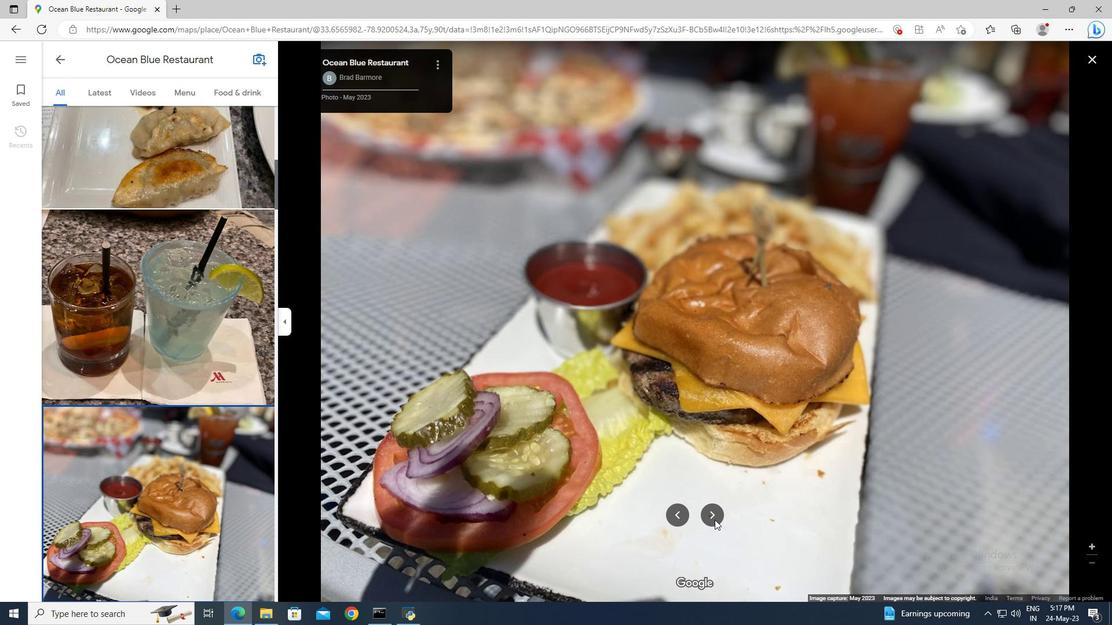 
Action: Mouse moved to (714, 519)
Screenshot: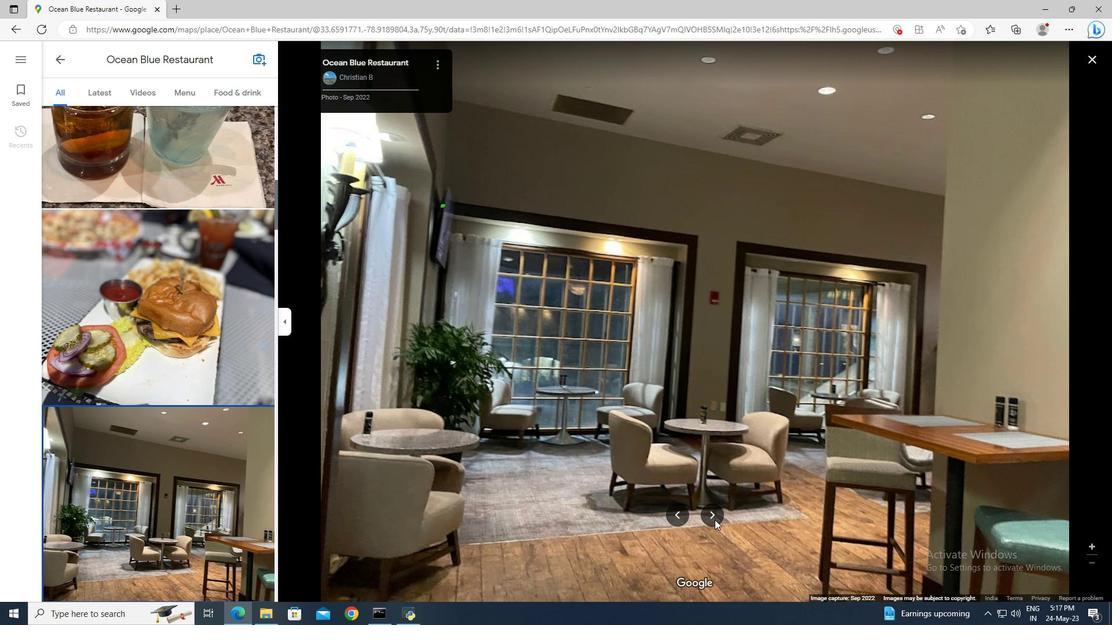 
Action: Mouse pressed left at (714, 519)
Screenshot: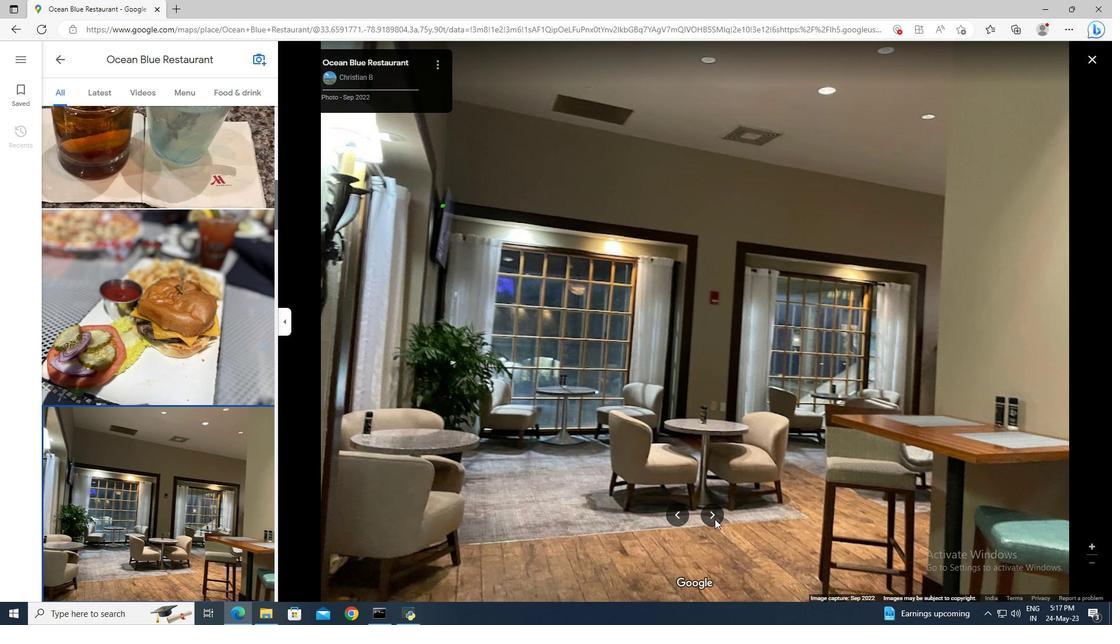 
Action: Mouse moved to (679, 439)
Screenshot: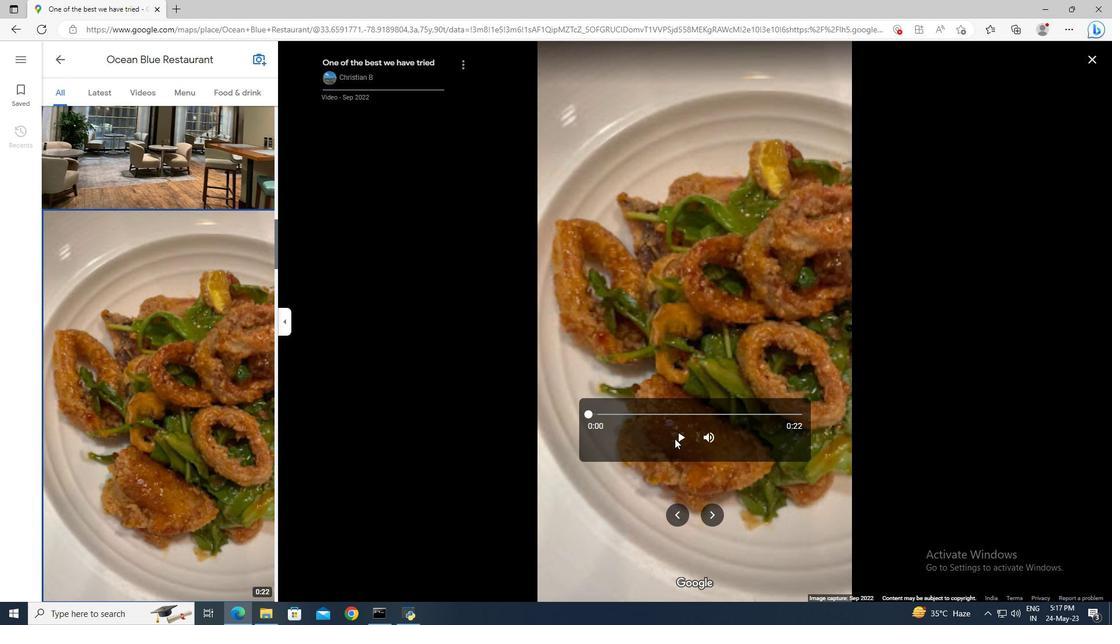 
Action: Mouse pressed left at (679, 439)
Screenshot: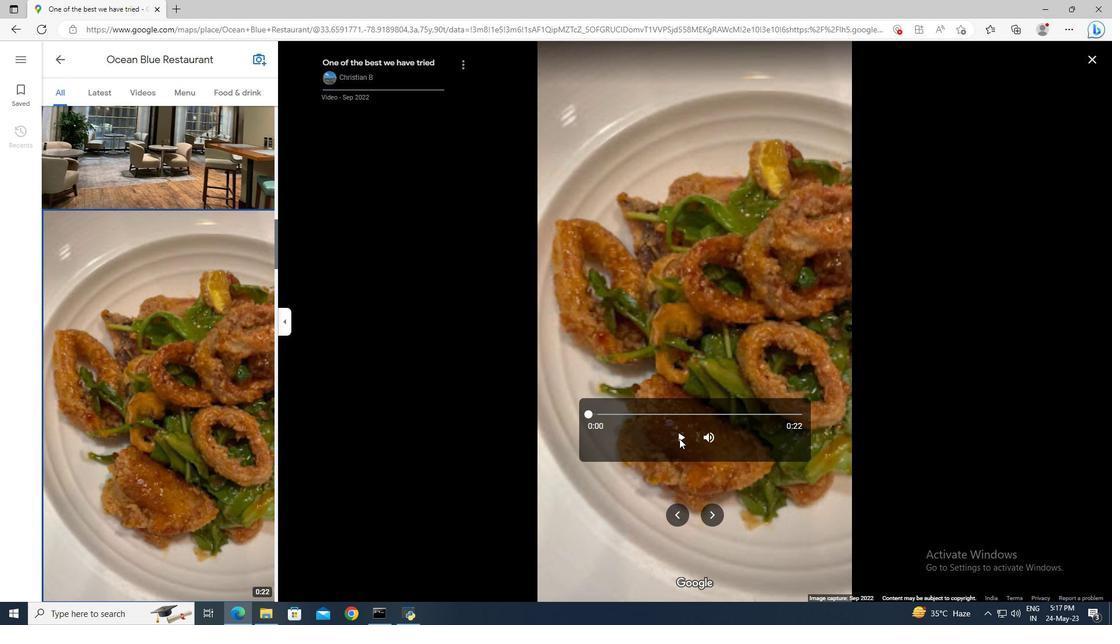 
Action: Mouse moved to (724, 416)
Screenshot: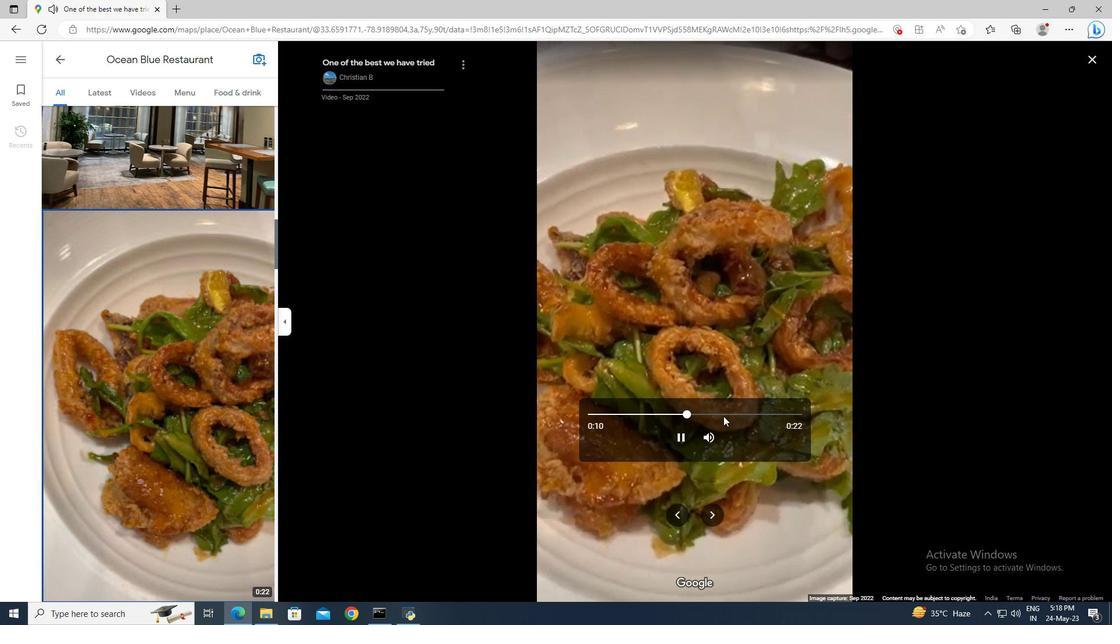 
Action: Mouse pressed left at (724, 416)
Screenshot: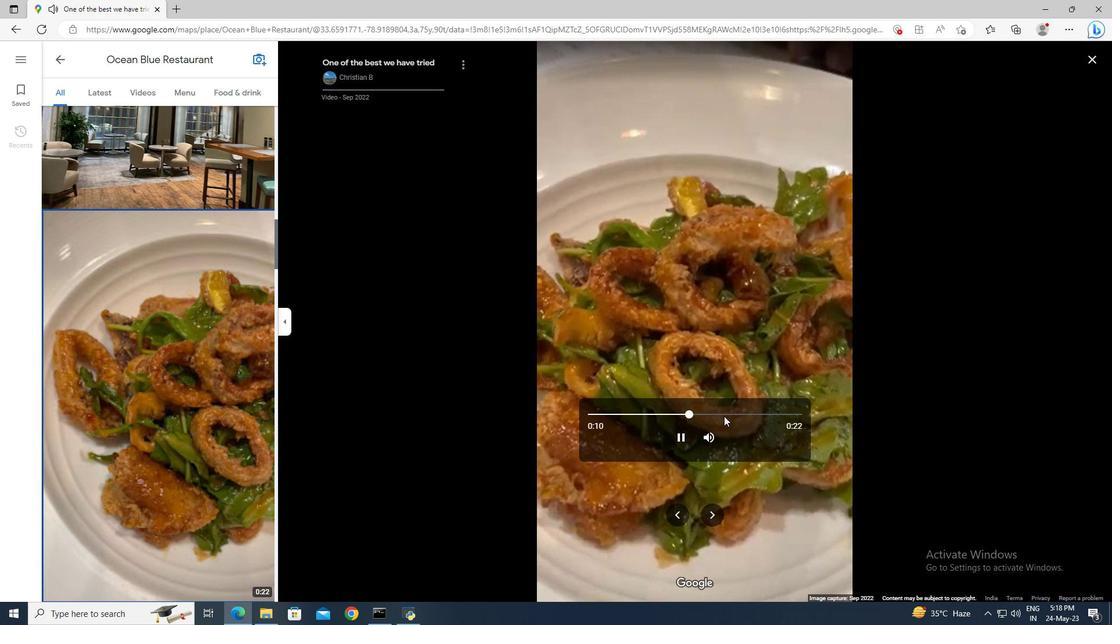 
Action: Mouse moved to (770, 422)
Screenshot: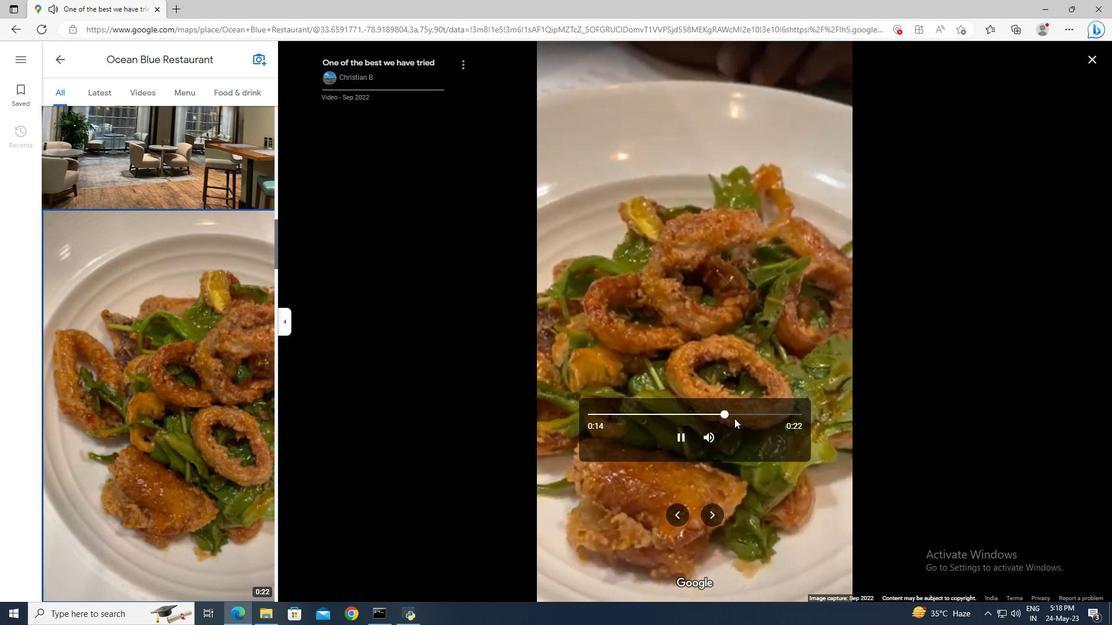 
Action: Mouse pressed left at (770, 422)
Screenshot: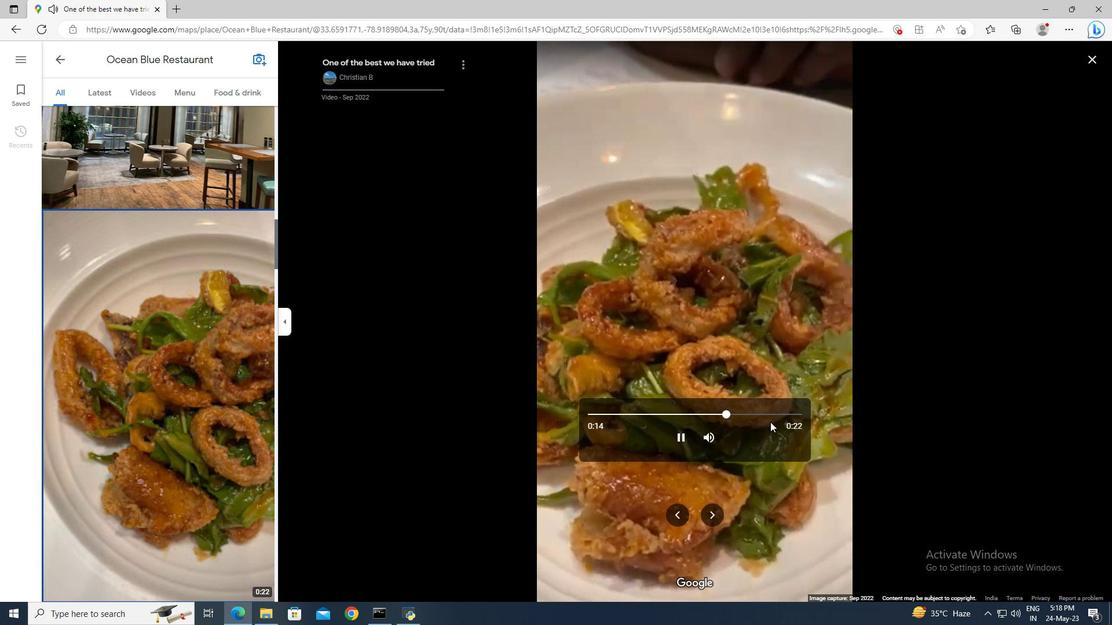 
Action: Mouse moved to (713, 511)
Screenshot: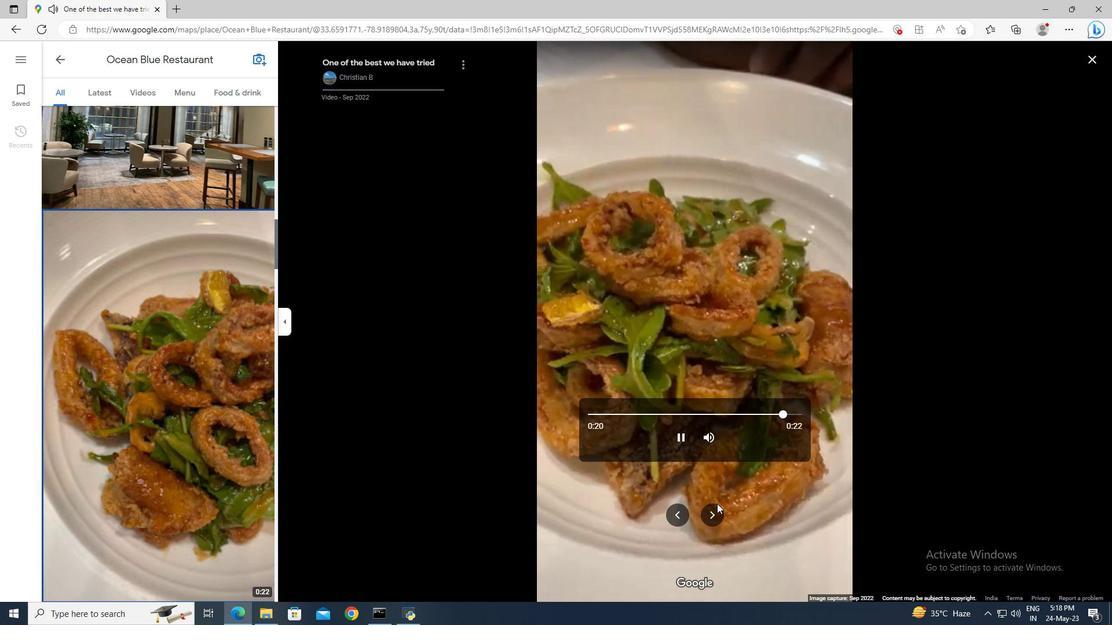 
Action: Mouse pressed left at (713, 511)
Screenshot: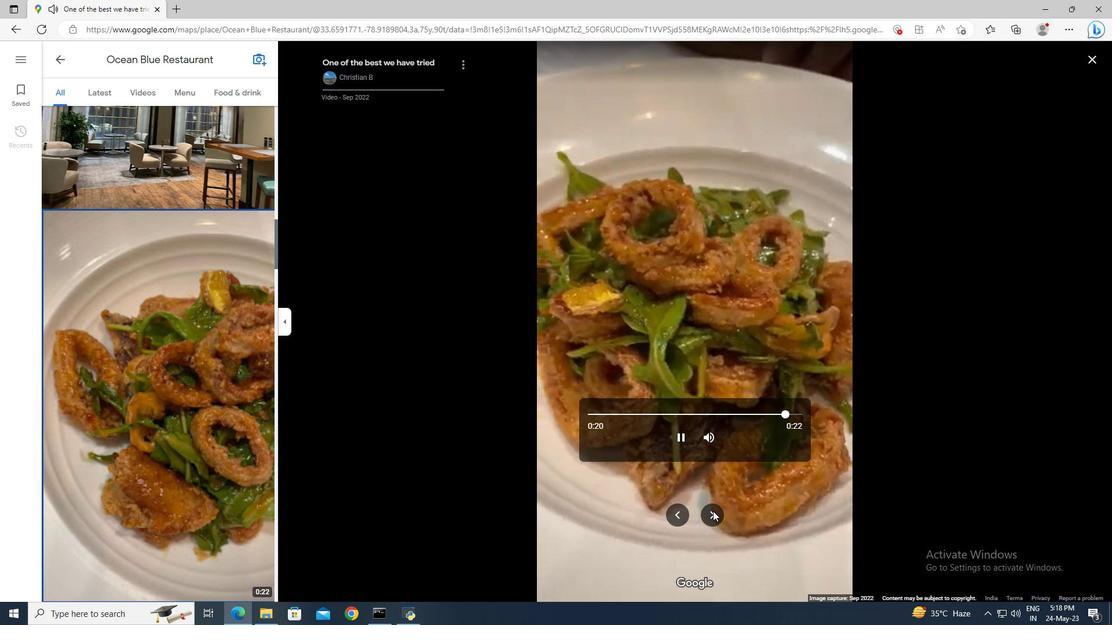 
Action: Mouse moved to (712, 518)
Screenshot: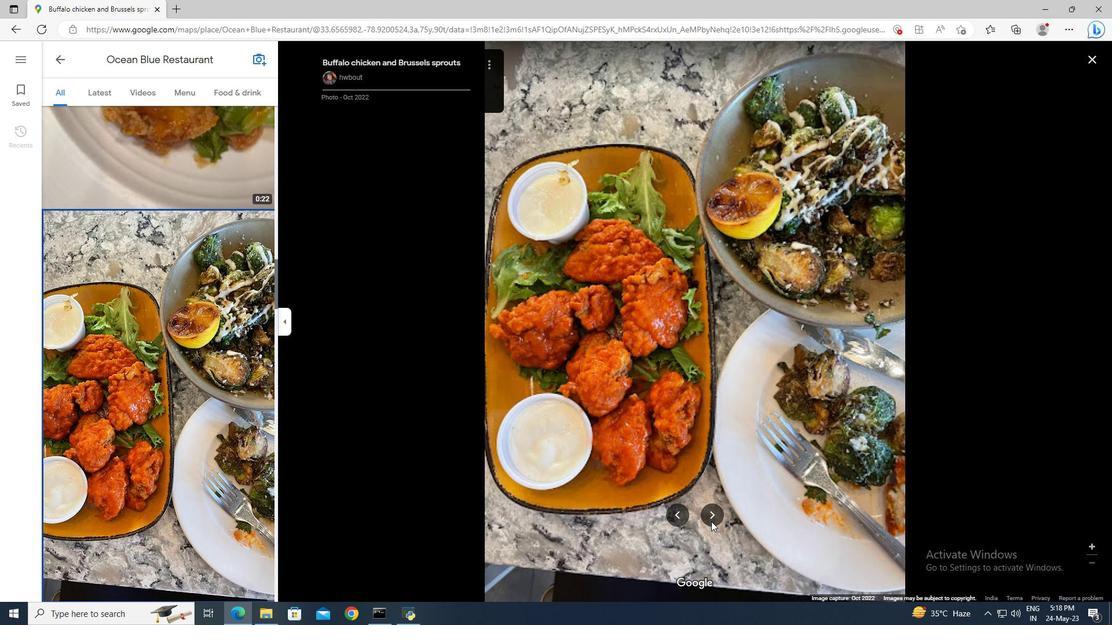 
Action: Mouse pressed left at (712, 518)
Screenshot: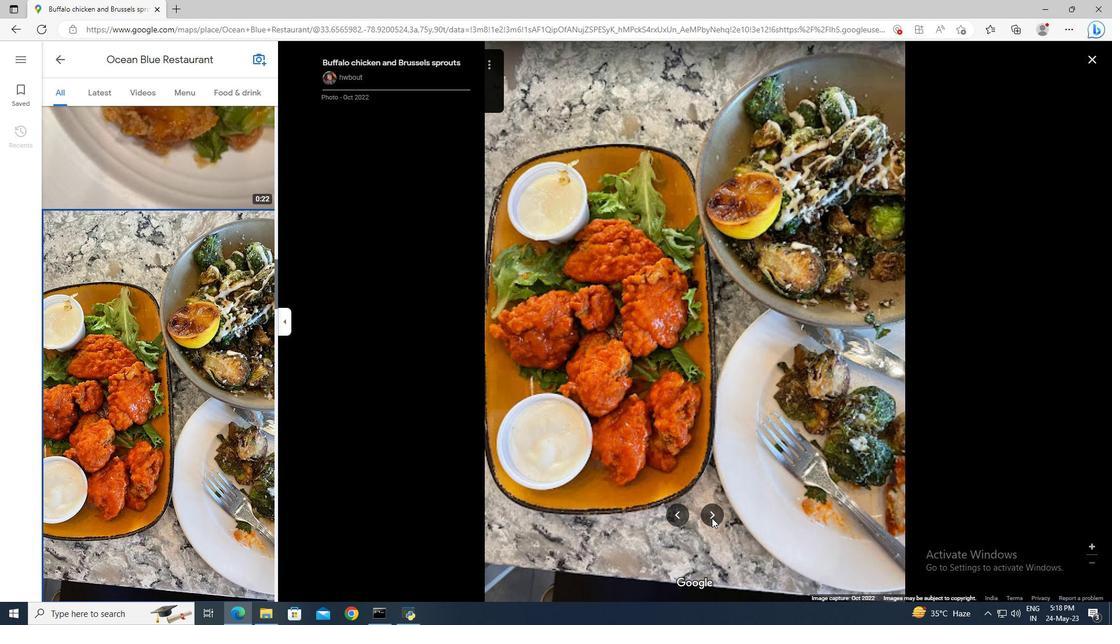 
Action: Mouse pressed left at (712, 518)
Screenshot: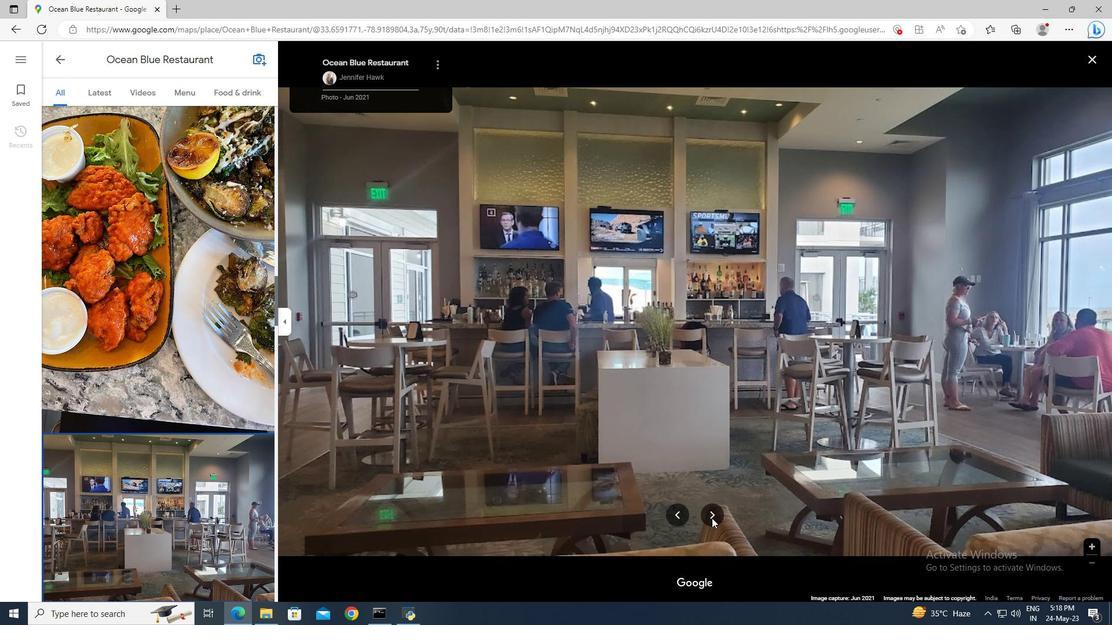 
Action: Mouse pressed left at (712, 518)
Screenshot: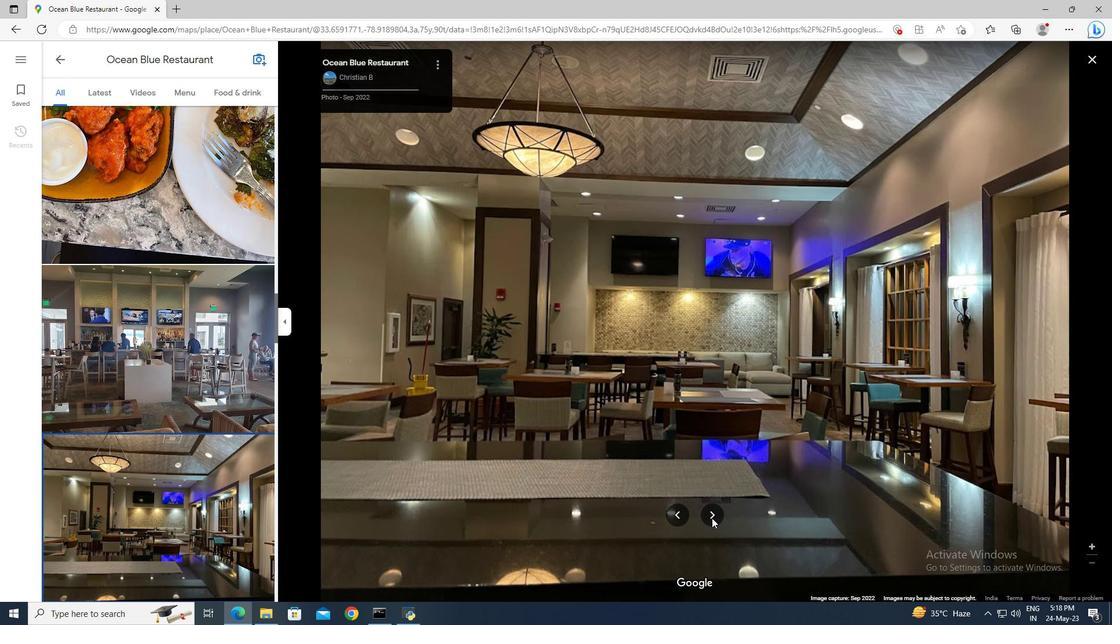 
Action: Mouse moved to (1090, 60)
Screenshot: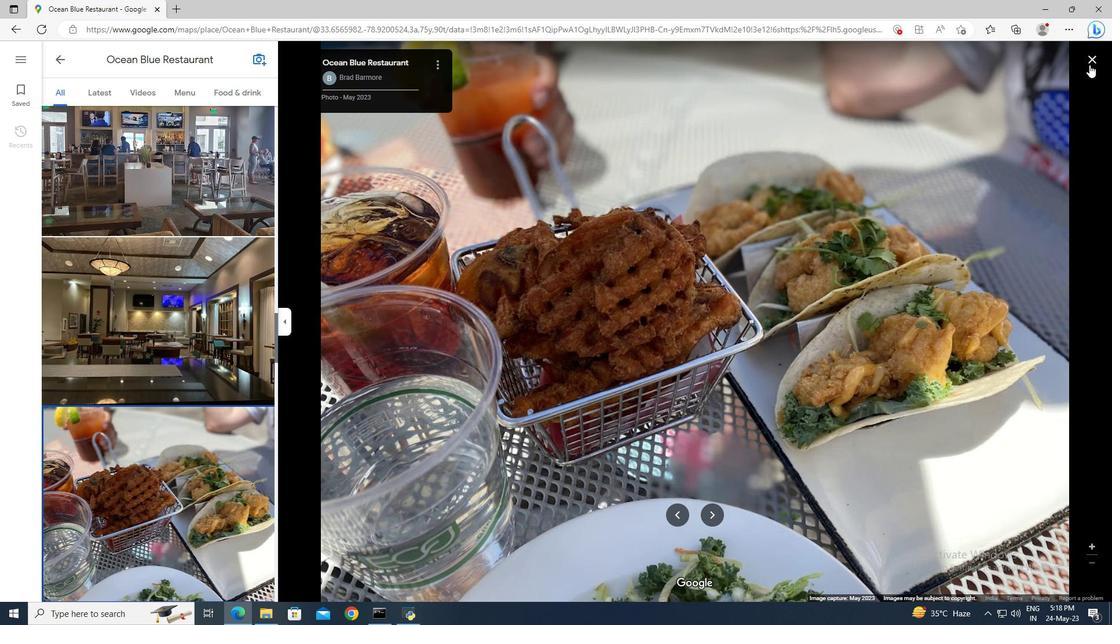 
Action: Mouse pressed left at (1090, 60)
Screenshot: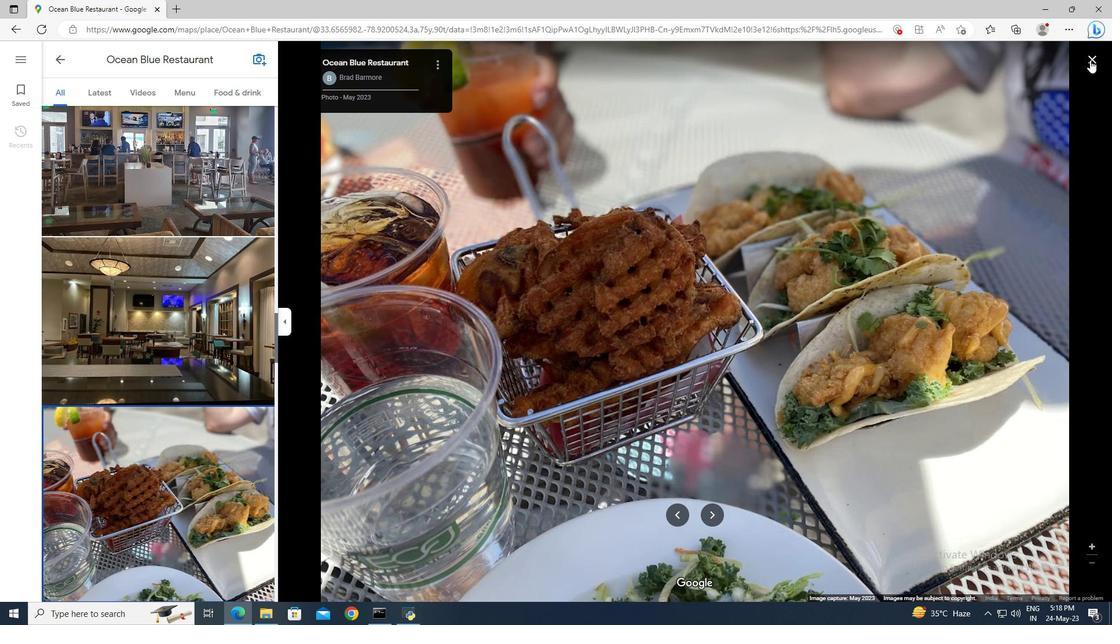 
Action: Mouse moved to (185, 206)
Screenshot: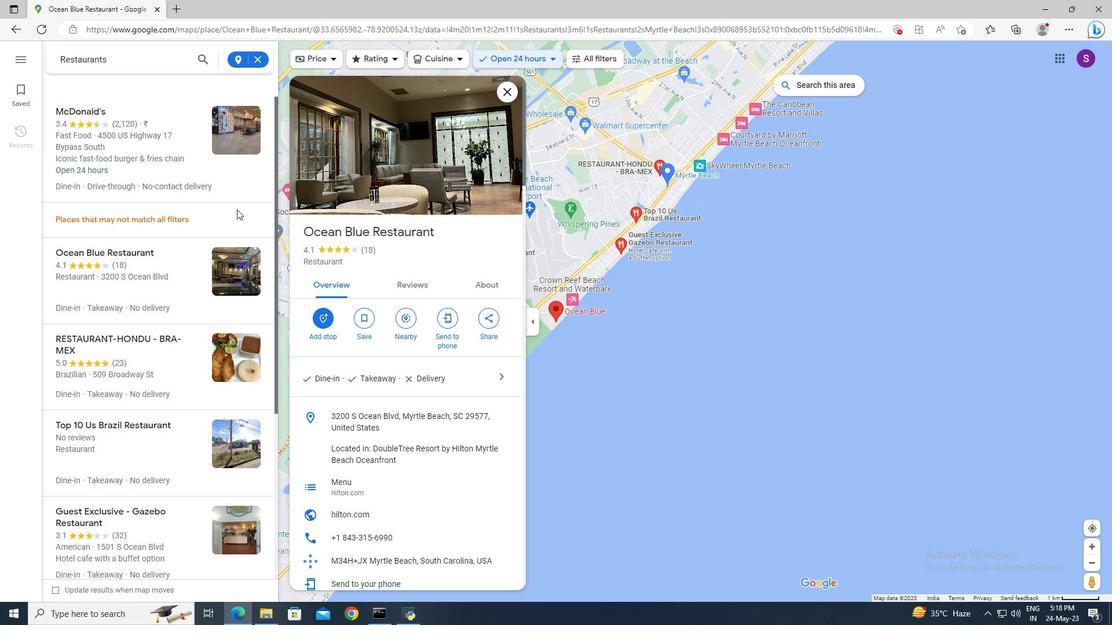 
Action: Mouse scrolled (185, 205) with delta (0, 0)
Screenshot: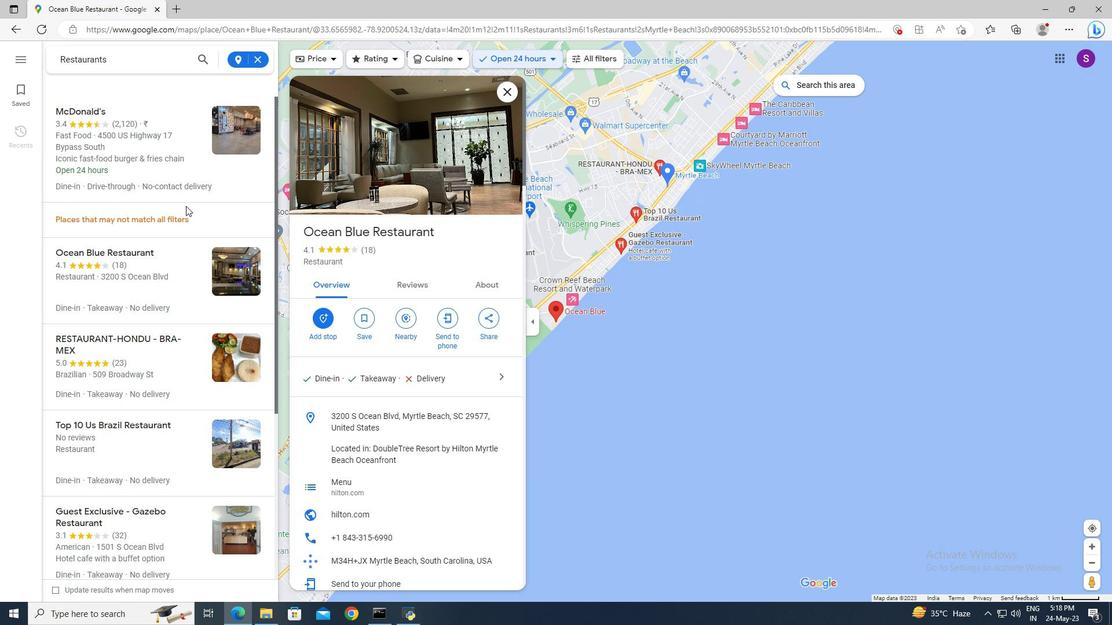 
Action: Mouse moved to (139, 274)
Screenshot: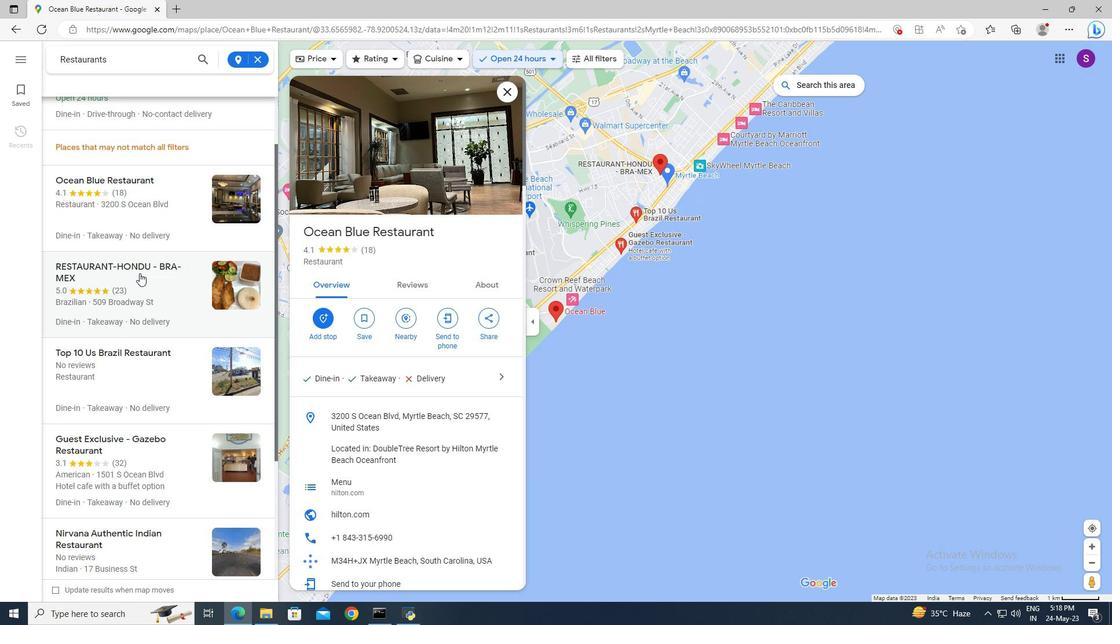 
Action: Mouse pressed left at (139, 274)
Screenshot: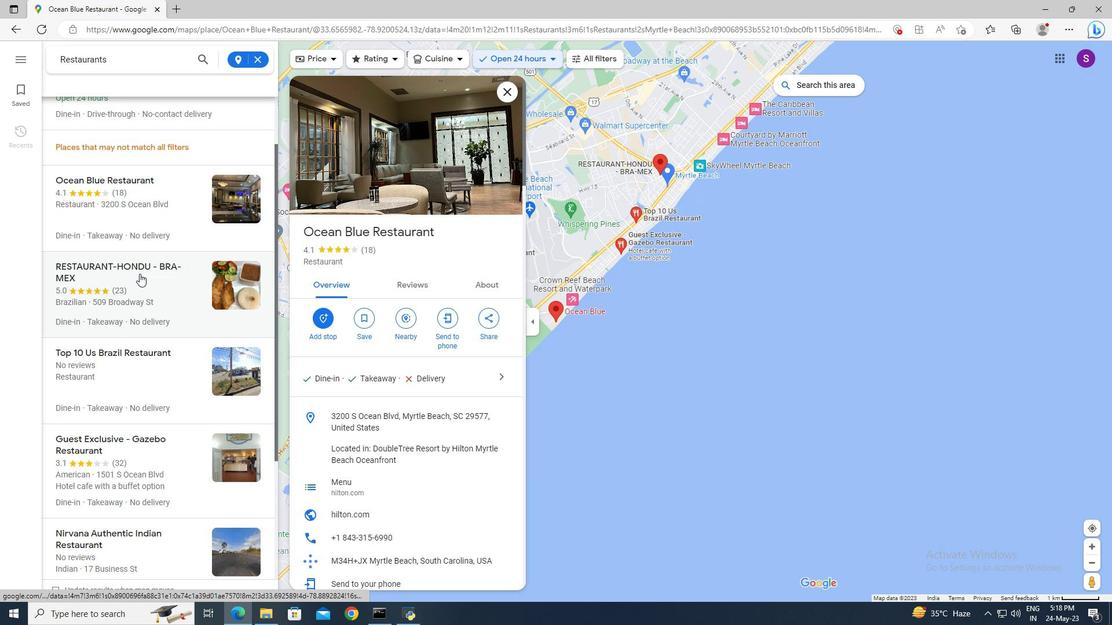 
Action: Mouse moved to (402, 290)
Screenshot: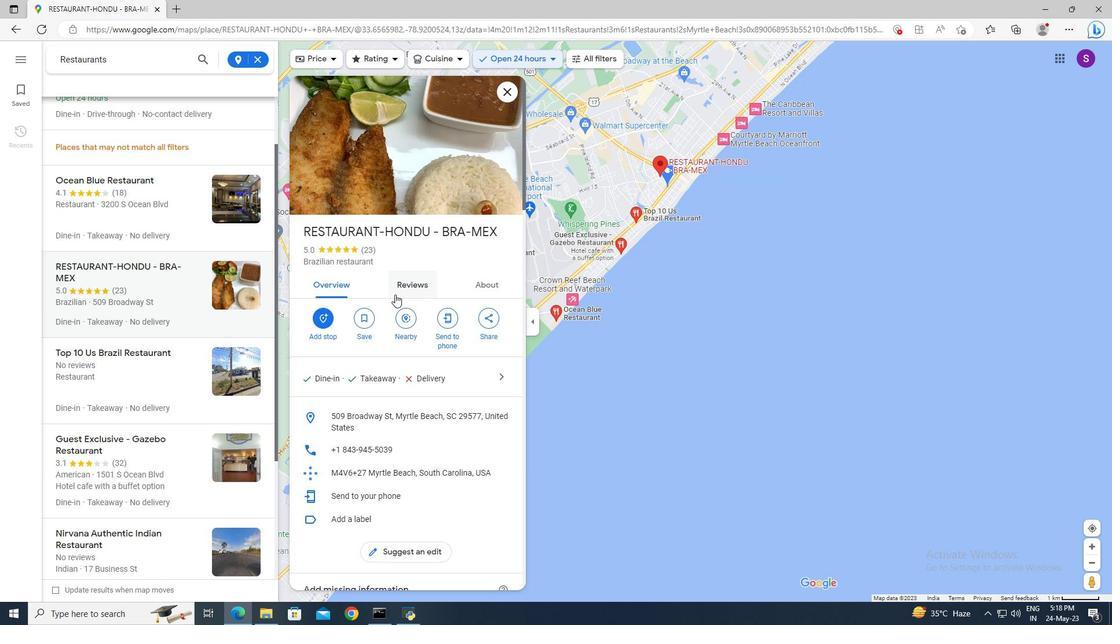 
Action: Mouse pressed left at (402, 290)
Screenshot: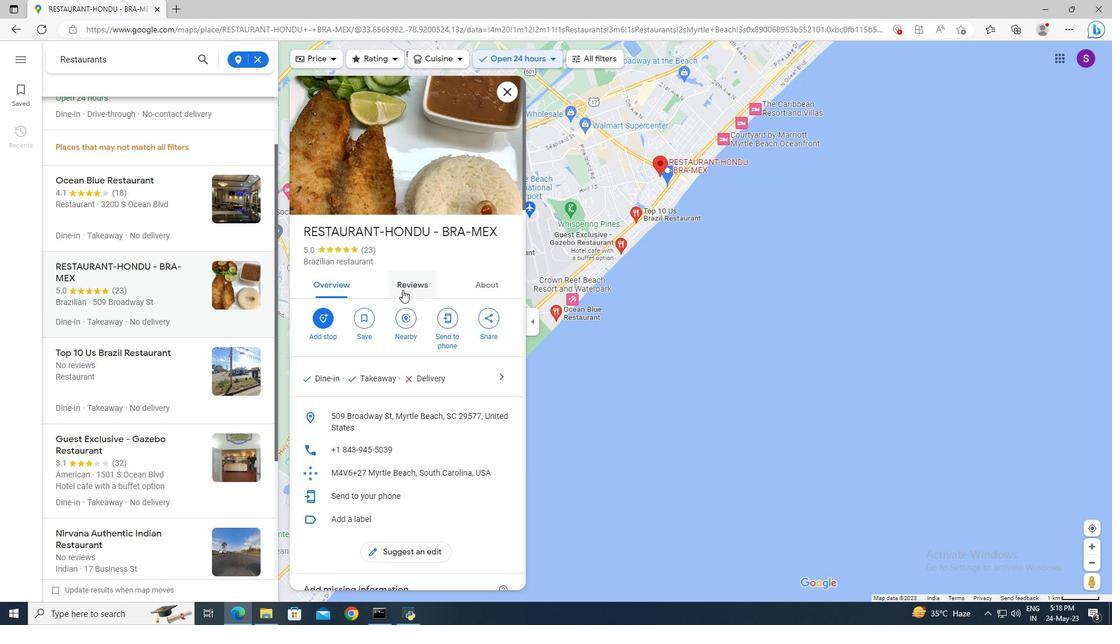 
Action: Mouse scrolled (402, 289) with delta (0, 0)
Screenshot: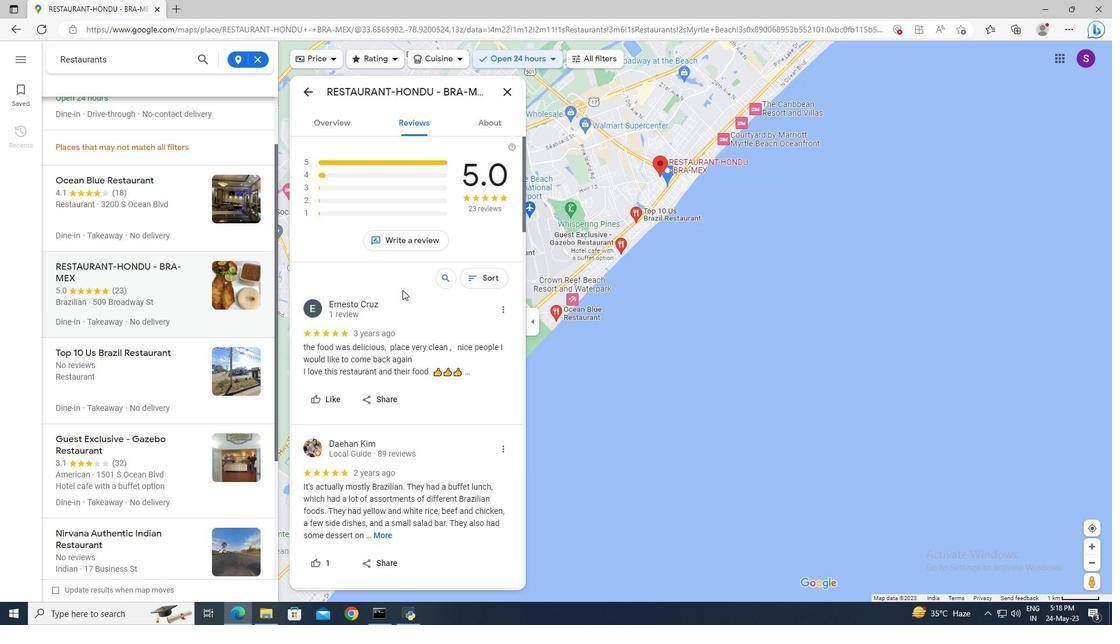 
Action: Mouse scrolled (402, 289) with delta (0, 0)
Screenshot: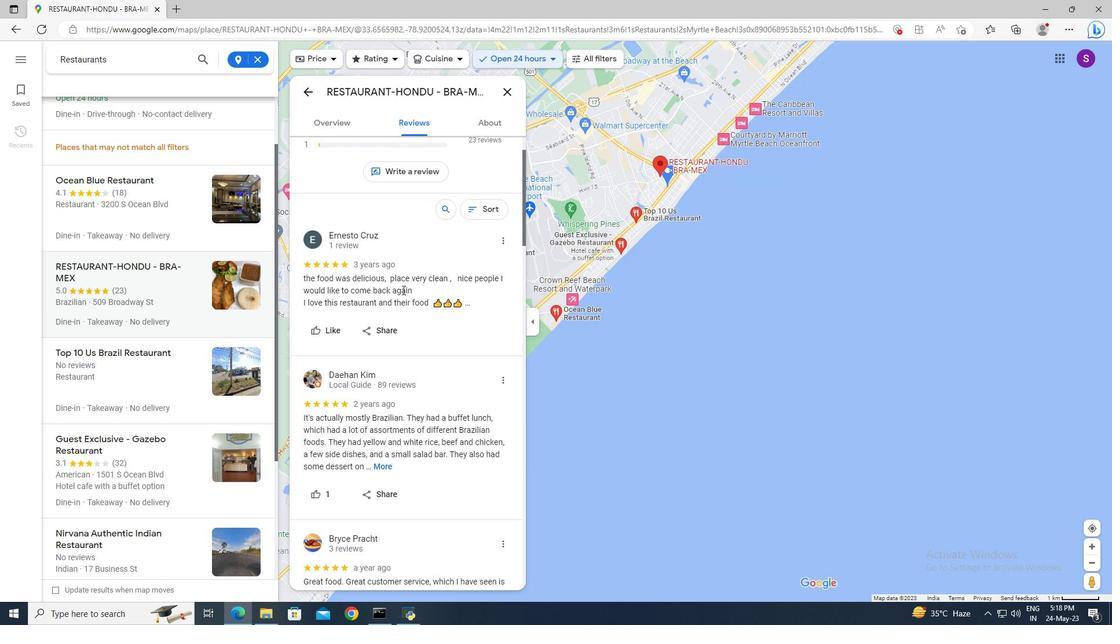 
Action: Mouse scrolled (402, 289) with delta (0, 0)
Screenshot: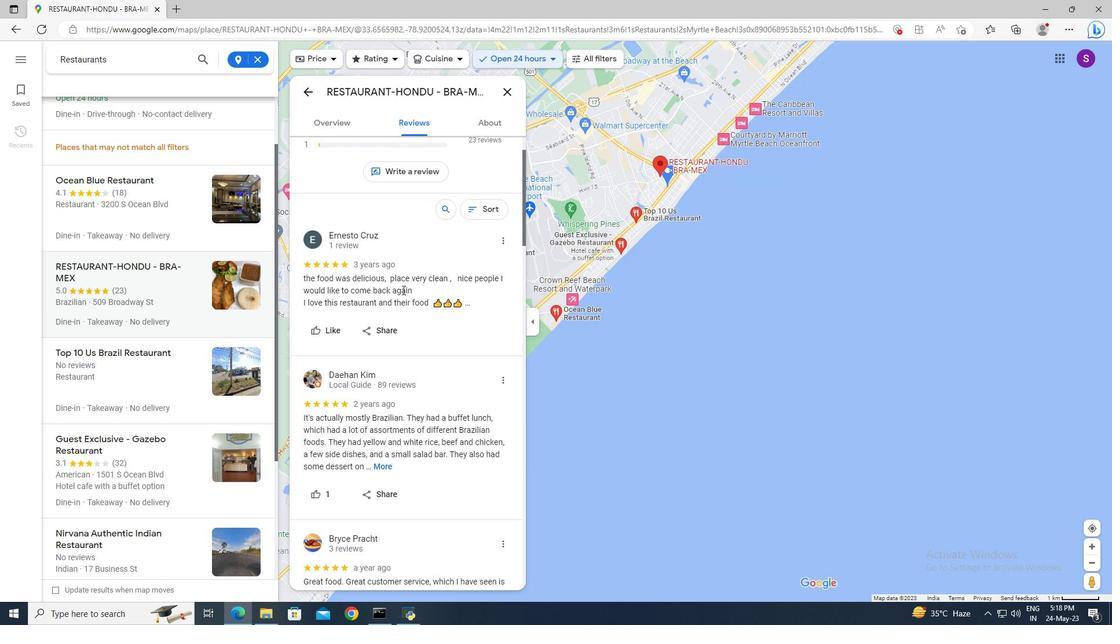 
Action: Mouse scrolled (402, 289) with delta (0, 0)
Screenshot: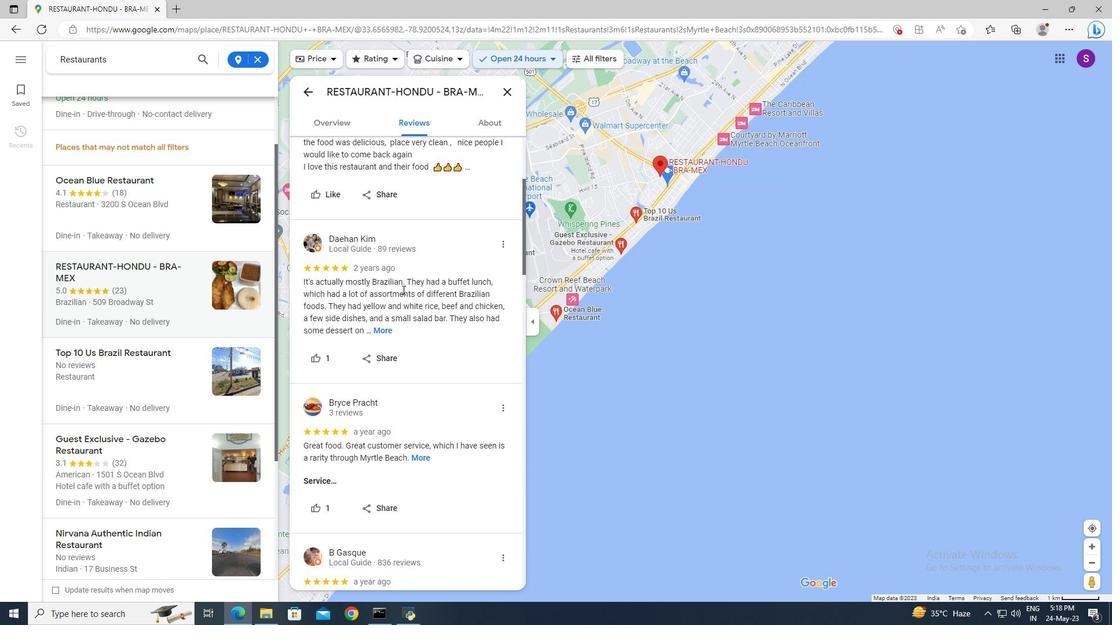 
Action: Mouse scrolled (402, 289) with delta (0, 0)
Screenshot: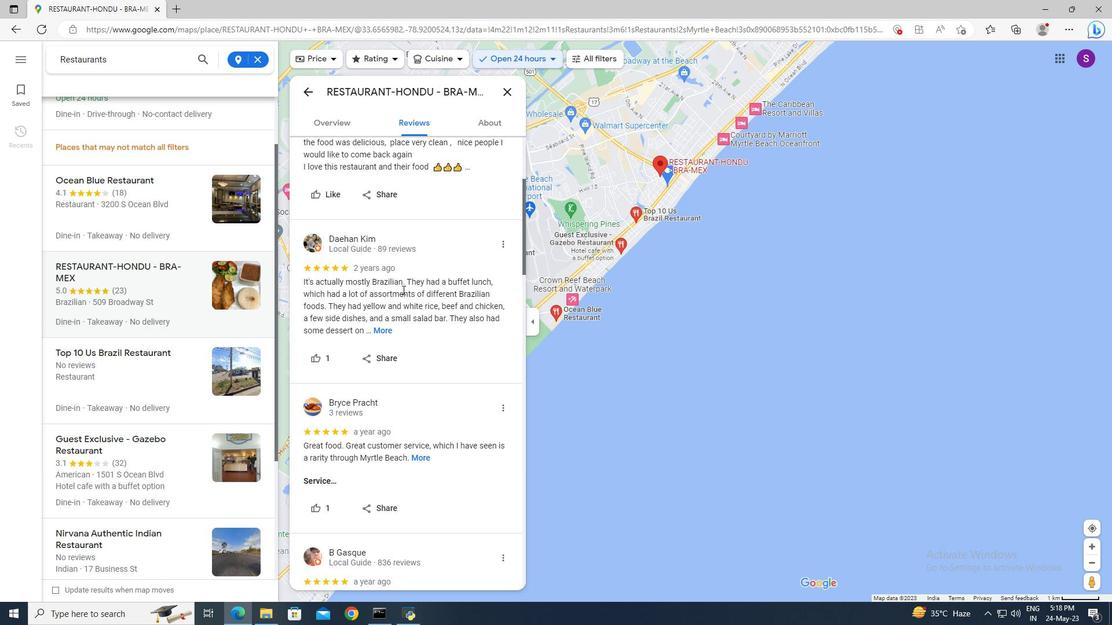 
Action: Mouse scrolled (402, 289) with delta (0, 0)
Screenshot: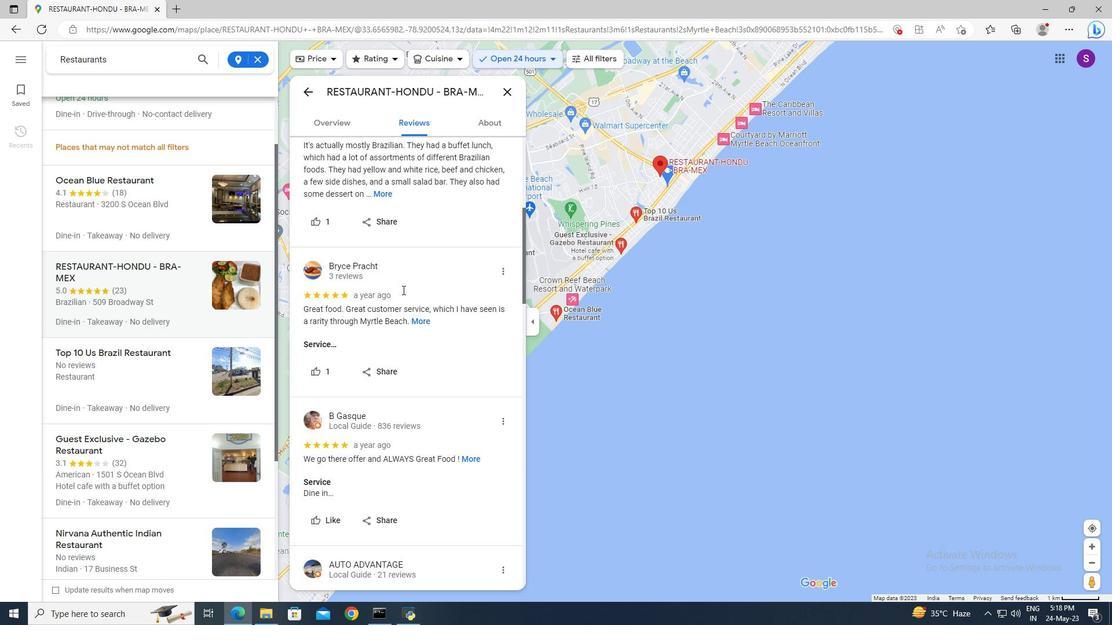 
Action: Mouse scrolled (402, 289) with delta (0, 0)
Screenshot: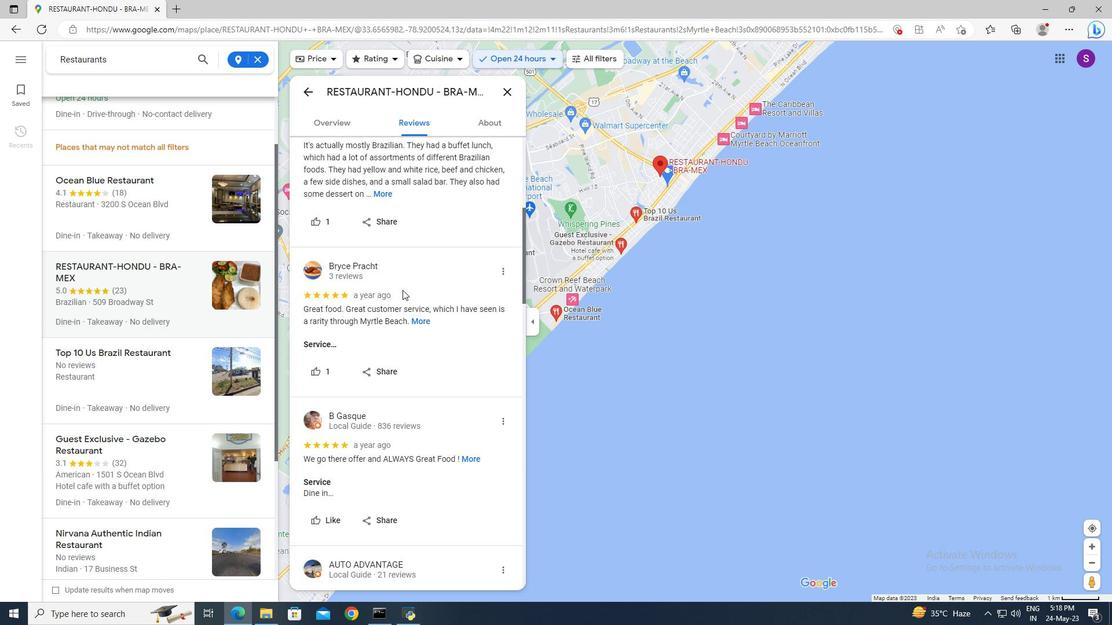 
Action: Mouse scrolled (402, 289) with delta (0, 0)
Screenshot: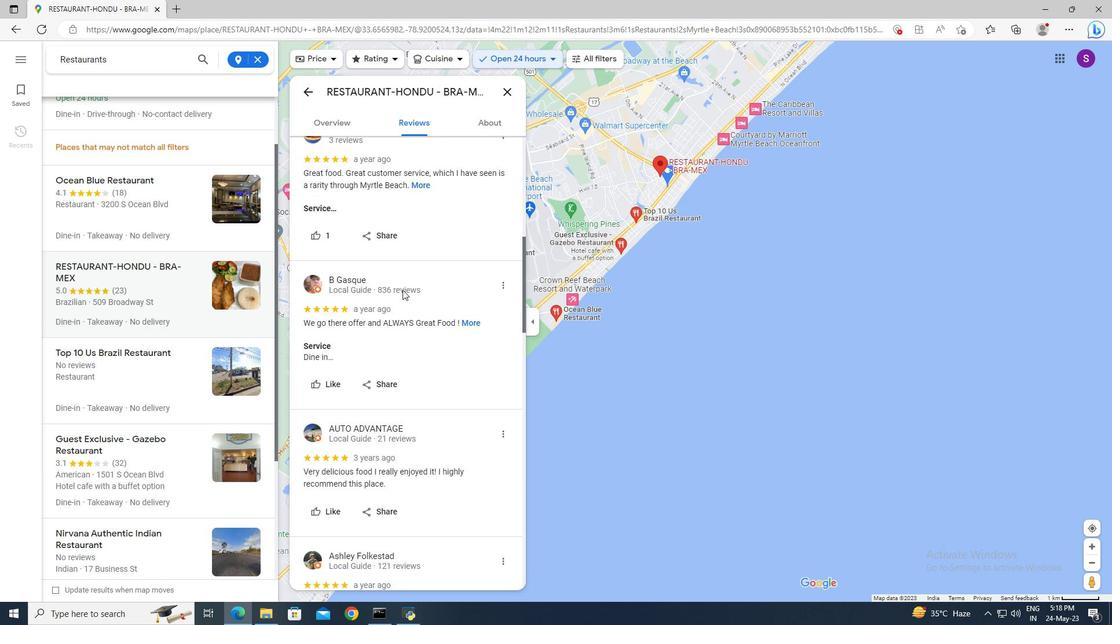 
Action: Mouse scrolled (402, 289) with delta (0, 0)
Screenshot: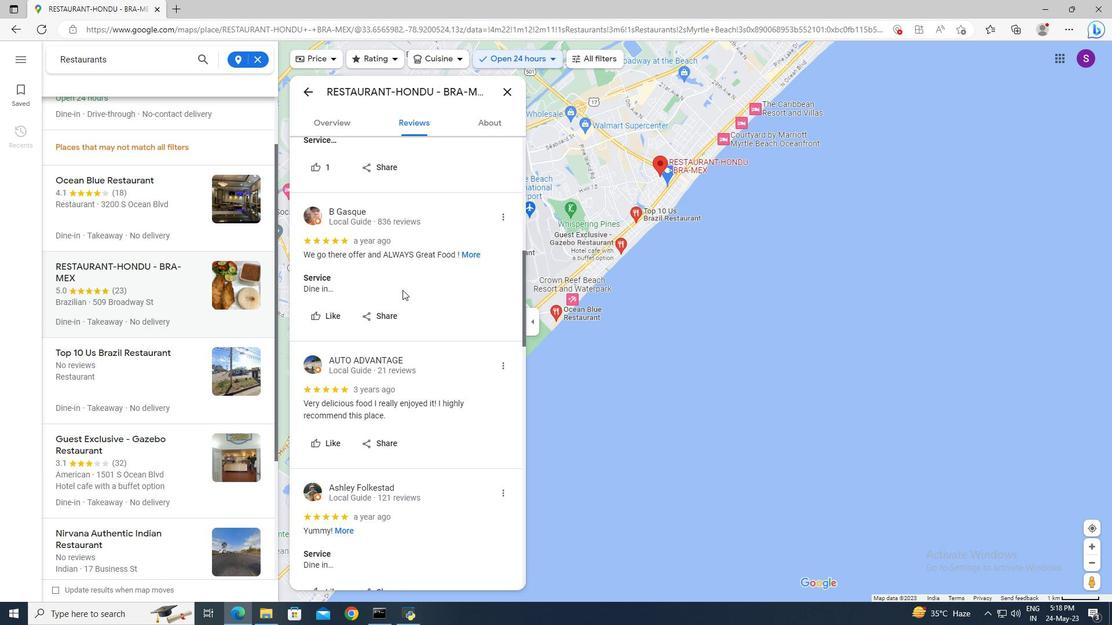 
Action: Mouse scrolled (402, 289) with delta (0, 0)
Screenshot: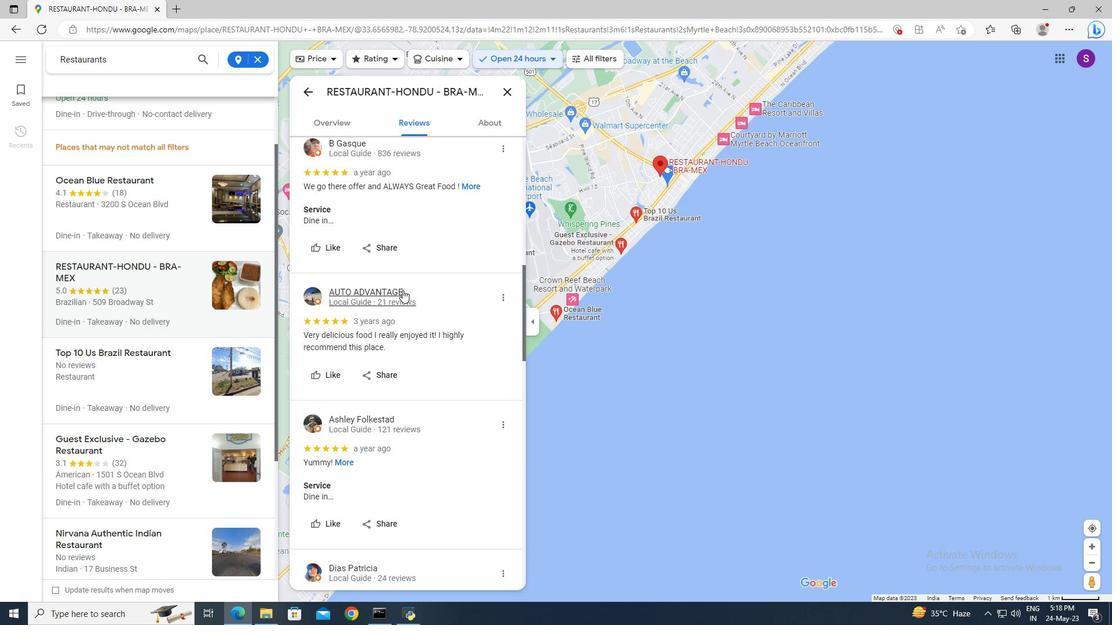 
Action: Mouse scrolled (402, 289) with delta (0, 0)
Screenshot: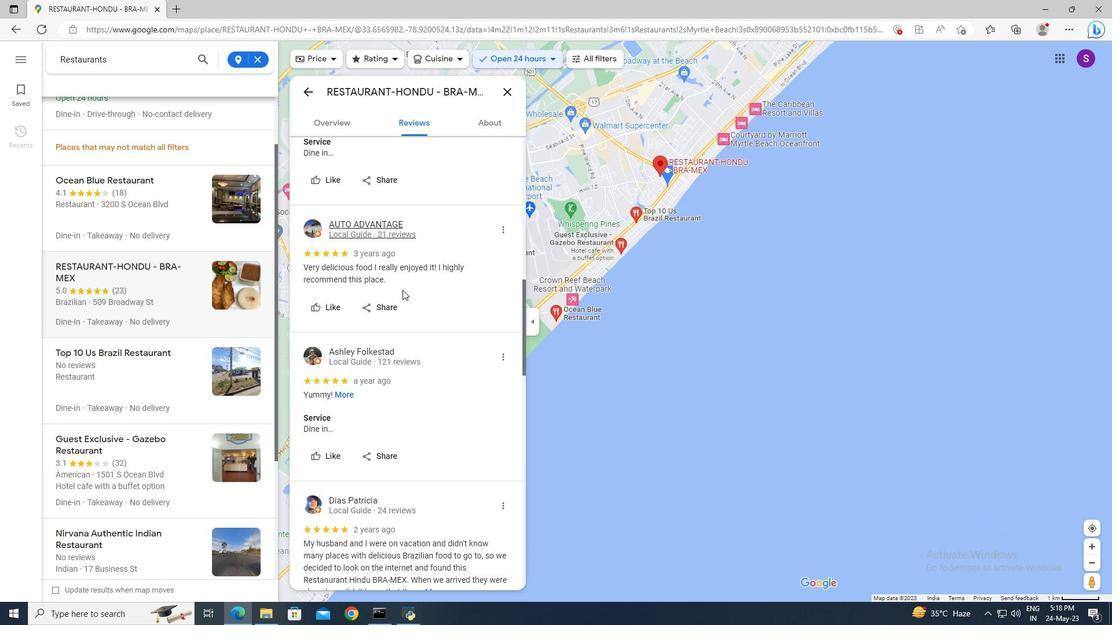 
Action: Mouse scrolled (402, 289) with delta (0, 0)
Screenshot: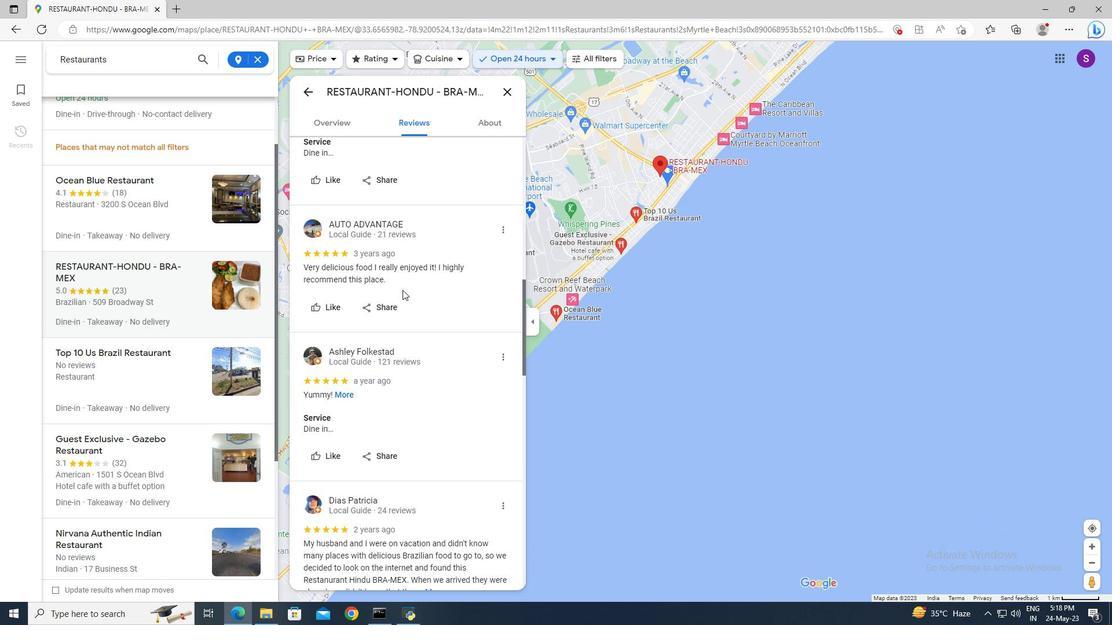 
Action: Mouse scrolled (402, 289) with delta (0, 0)
Screenshot: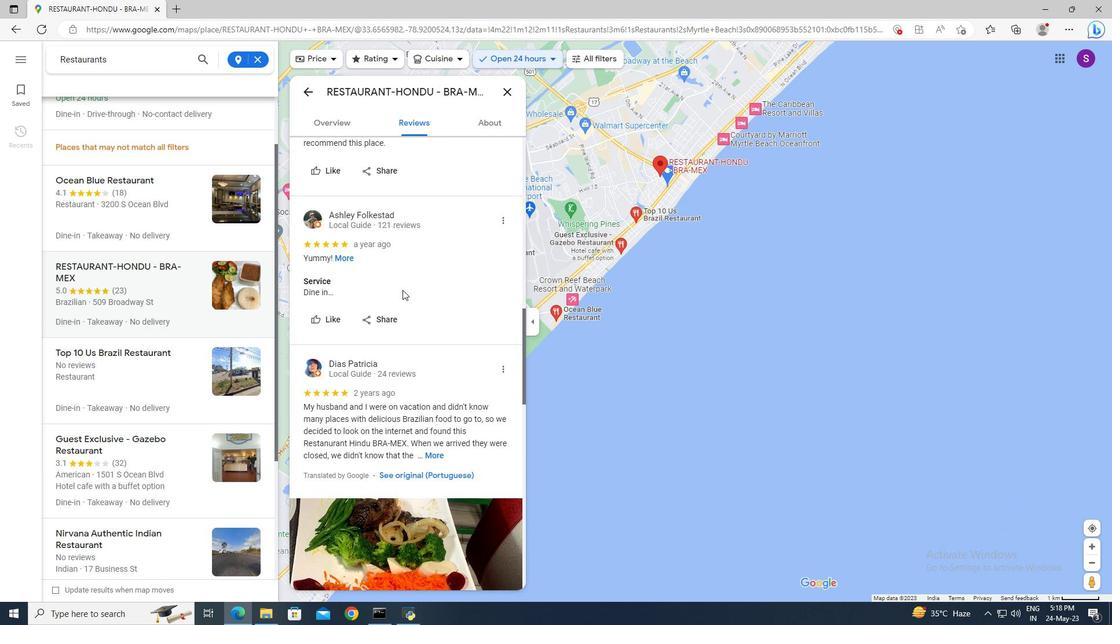 
Action: Mouse scrolled (402, 289) with delta (0, 0)
Screenshot: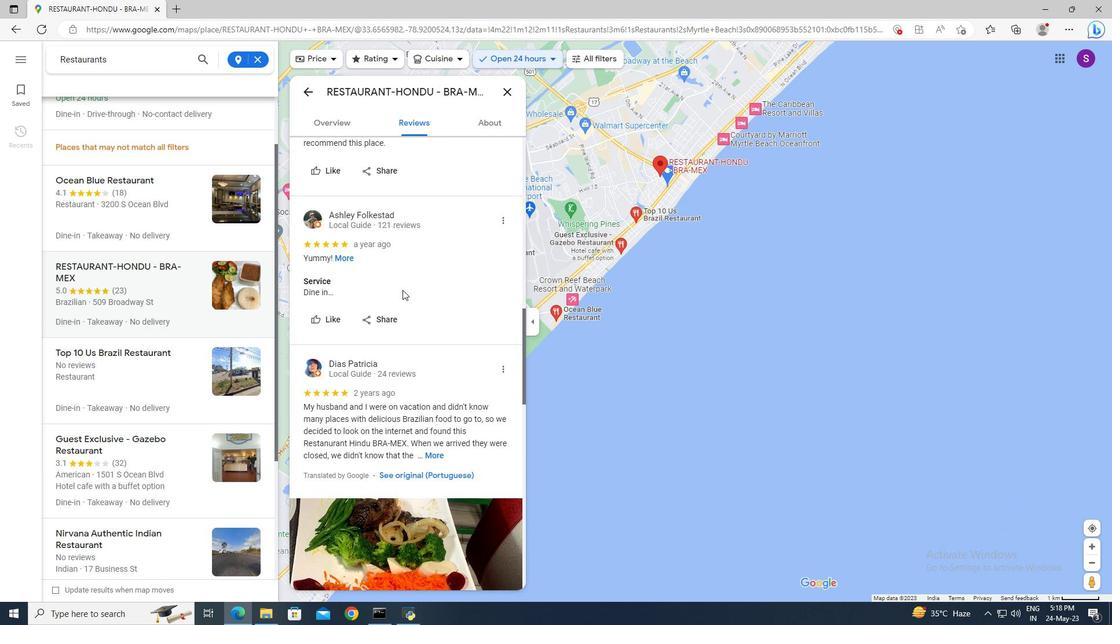 
Action: Mouse scrolled (402, 289) with delta (0, 0)
Screenshot: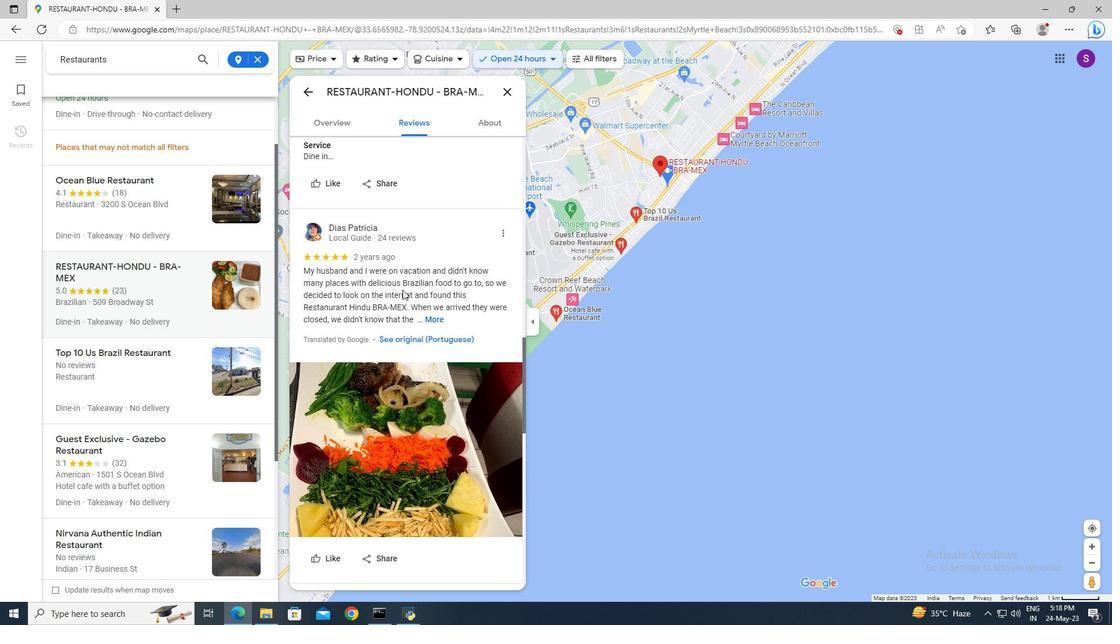 
Action: Mouse scrolled (402, 289) with delta (0, 0)
Screenshot: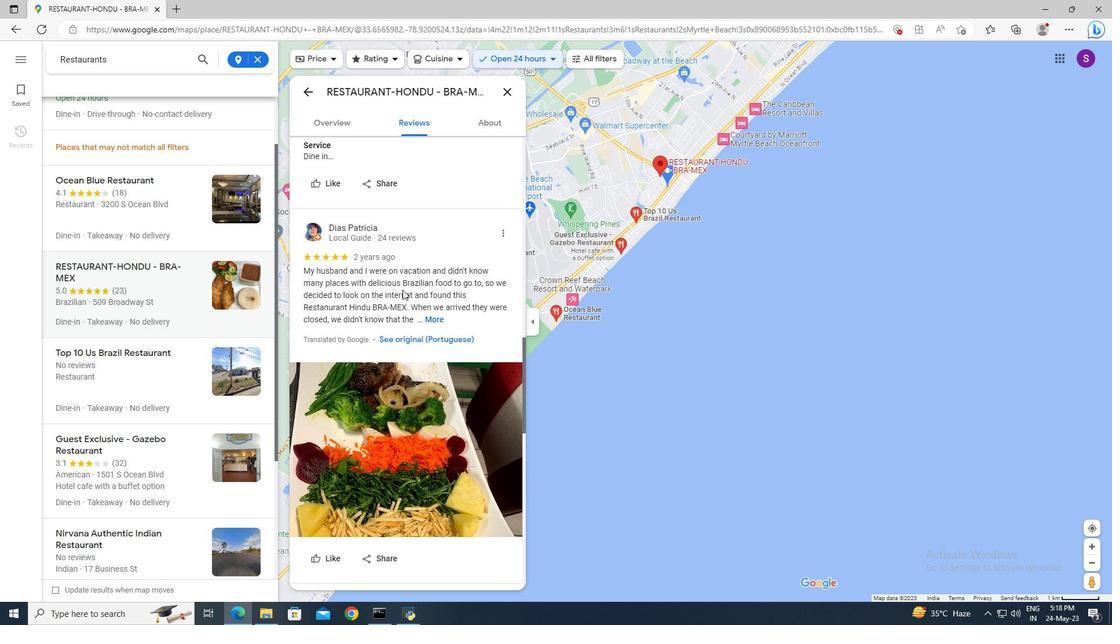 
Action: Mouse scrolled (402, 289) with delta (0, 0)
Screenshot: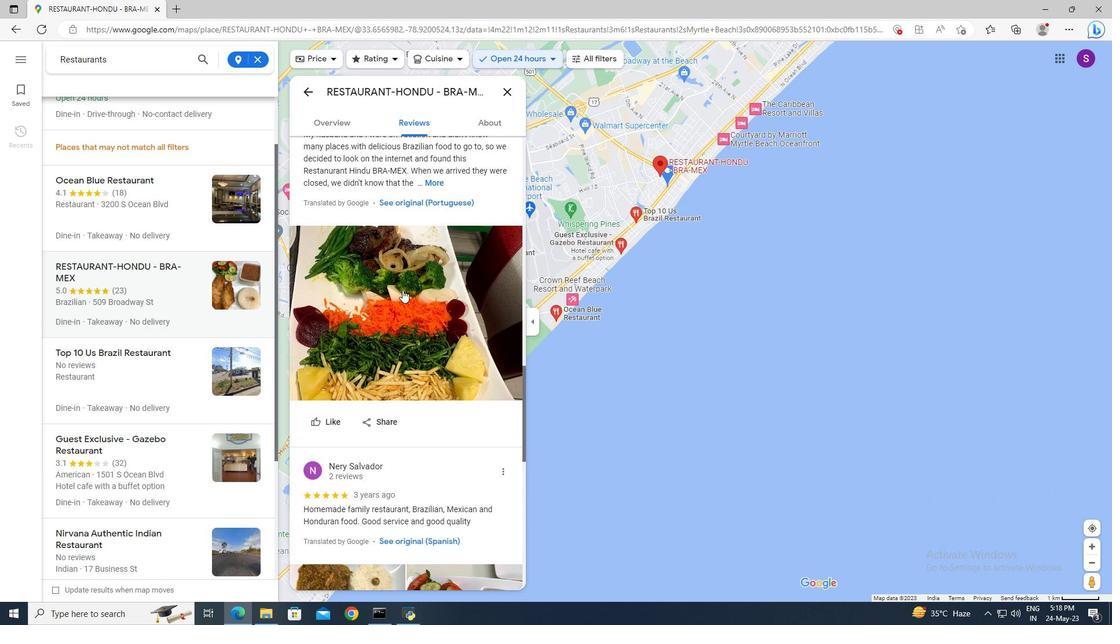 
Action: Mouse scrolled (402, 289) with delta (0, 0)
Screenshot: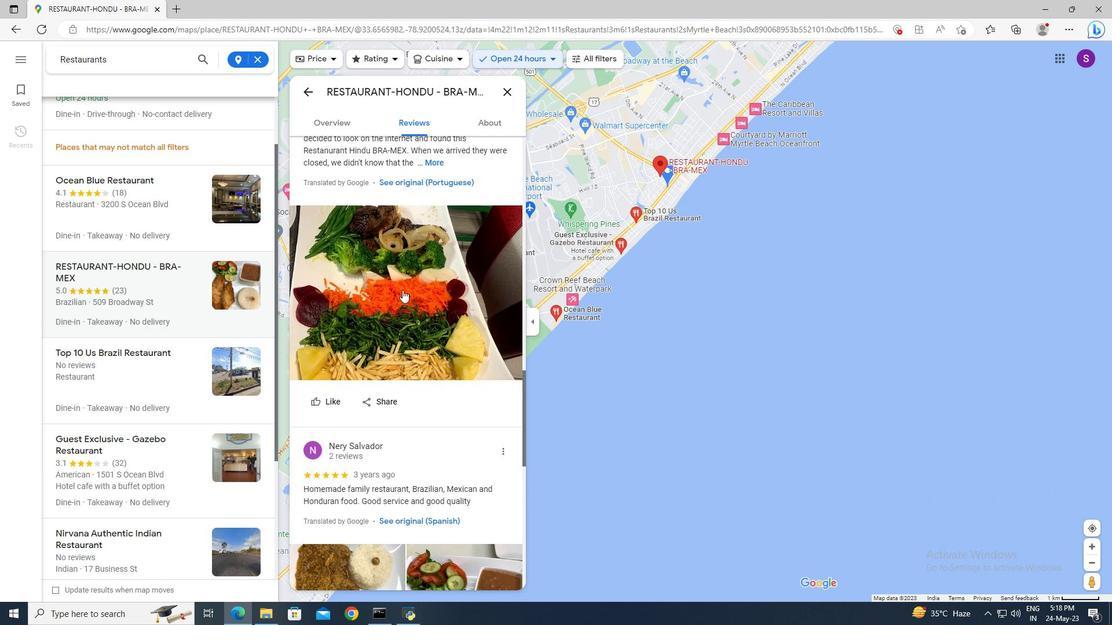 
Action: Mouse scrolled (402, 289) with delta (0, 0)
Screenshot: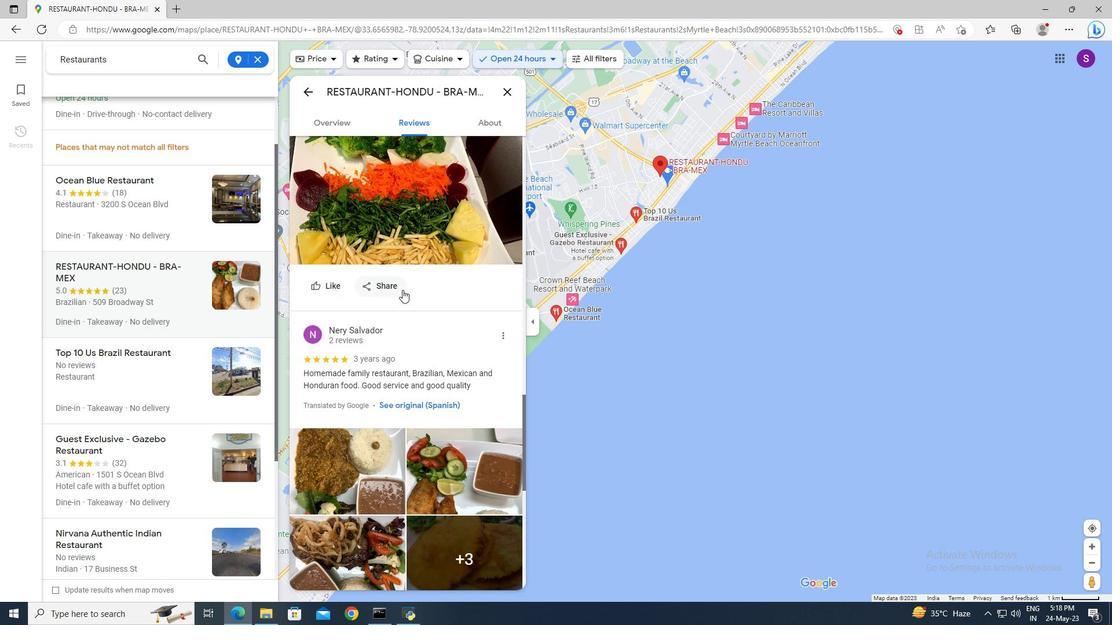 
Action: Mouse scrolled (402, 289) with delta (0, 0)
Screenshot: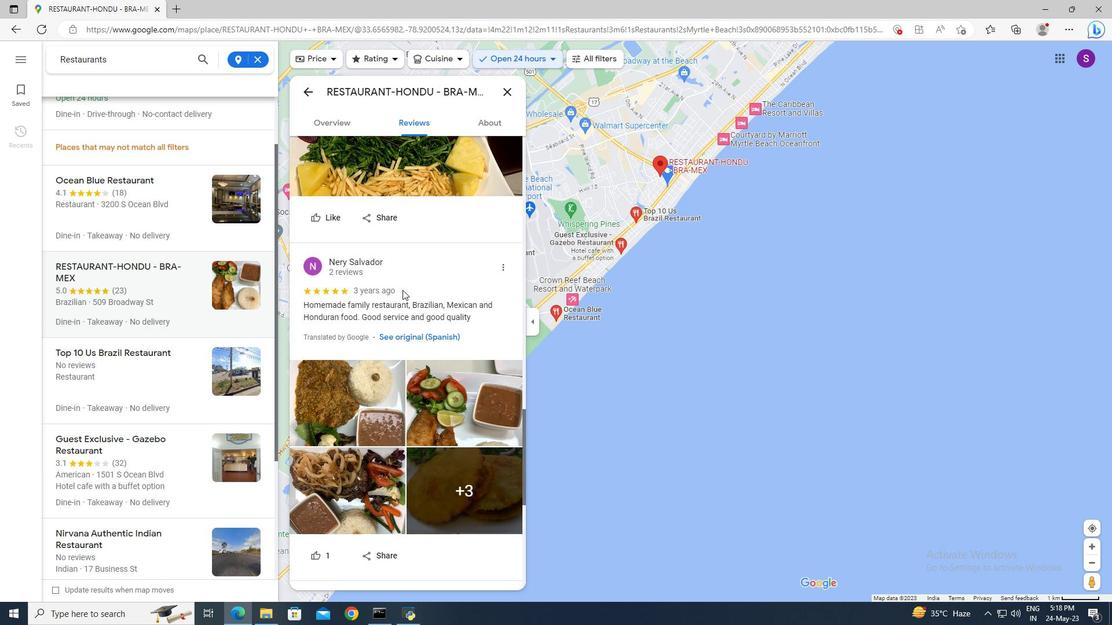
Action: Mouse scrolled (402, 289) with delta (0, 0)
Screenshot: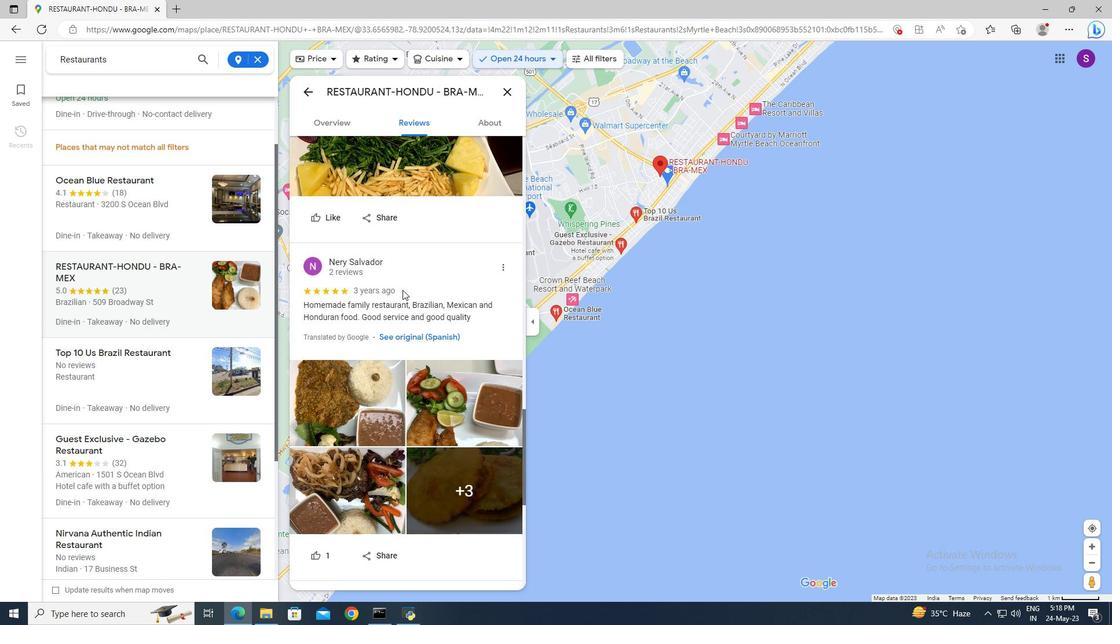 
Action: Mouse scrolled (402, 289) with delta (0, 0)
Screenshot: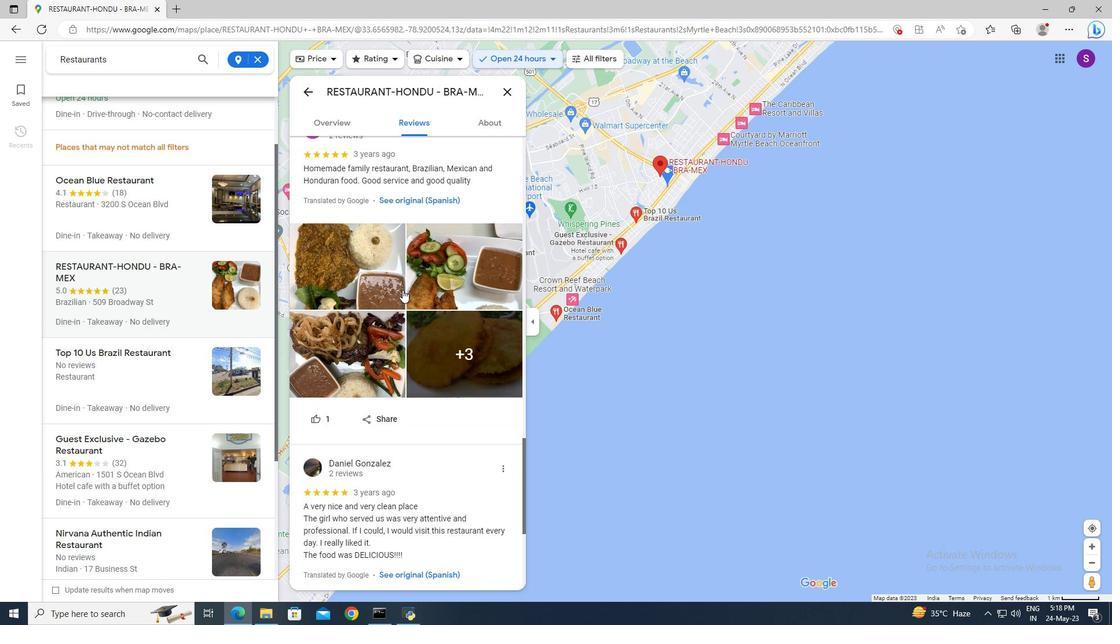 
Action: Mouse scrolled (402, 289) with delta (0, 0)
Screenshot: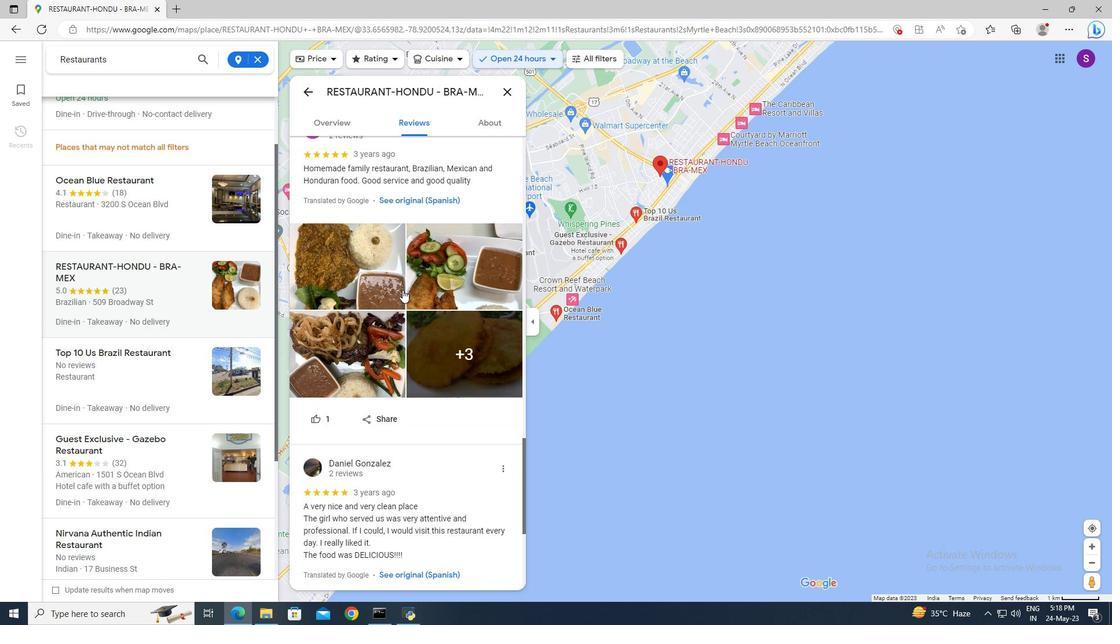 
Action: Mouse moved to (395, 347)
Screenshot: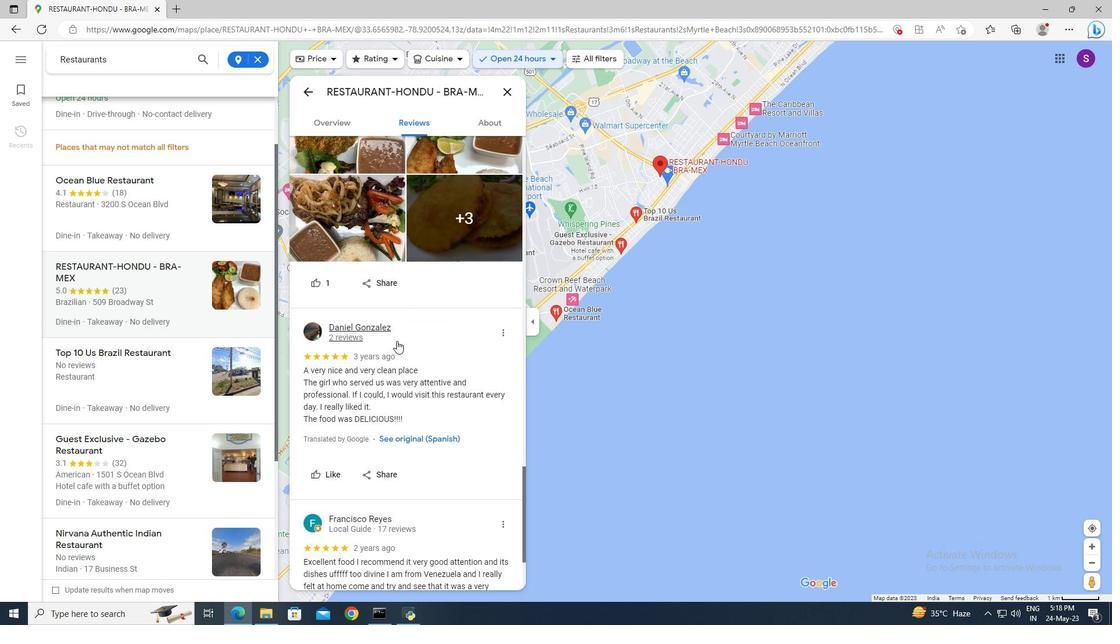 
Action: Mouse scrolled (395, 346) with delta (0, 0)
Screenshot: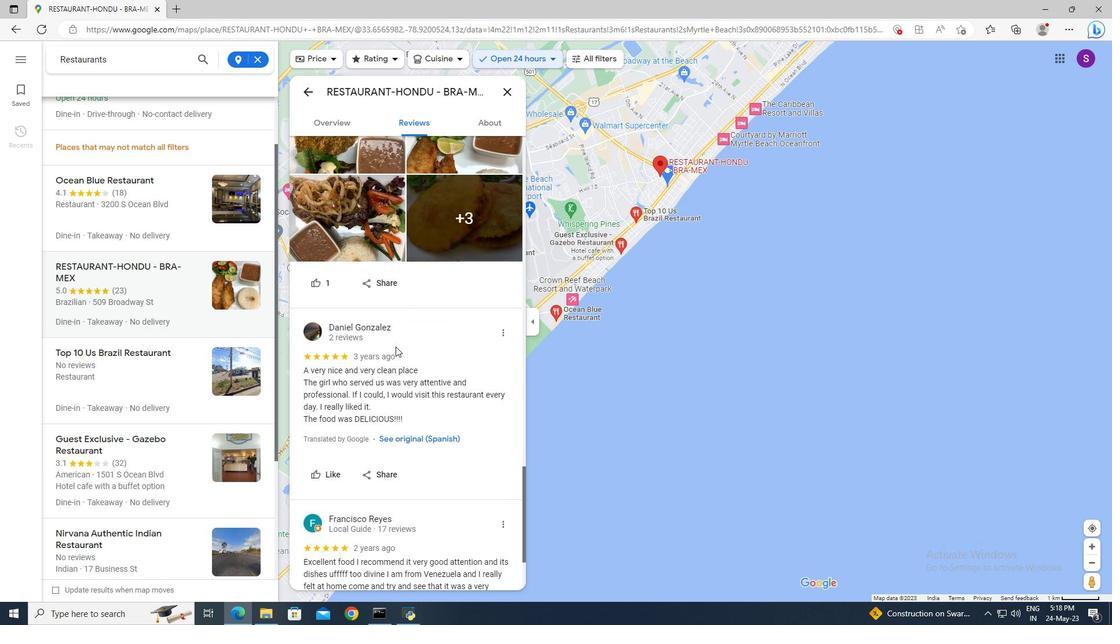 
Action: Mouse scrolled (395, 346) with delta (0, 0)
Screenshot: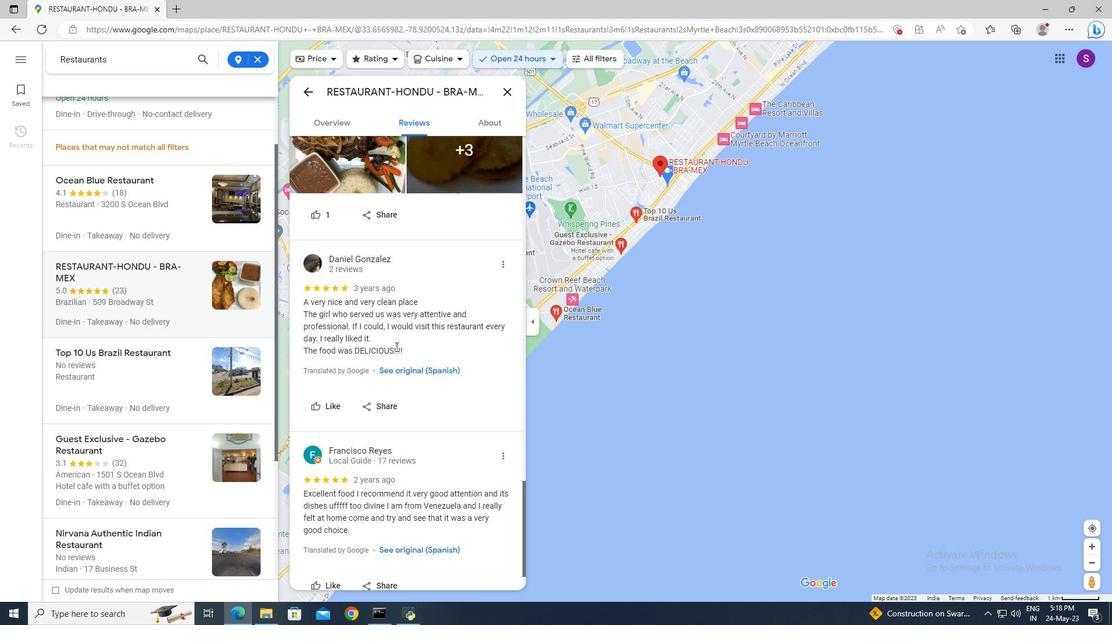 
Action: Mouse scrolled (395, 346) with delta (0, 0)
Screenshot: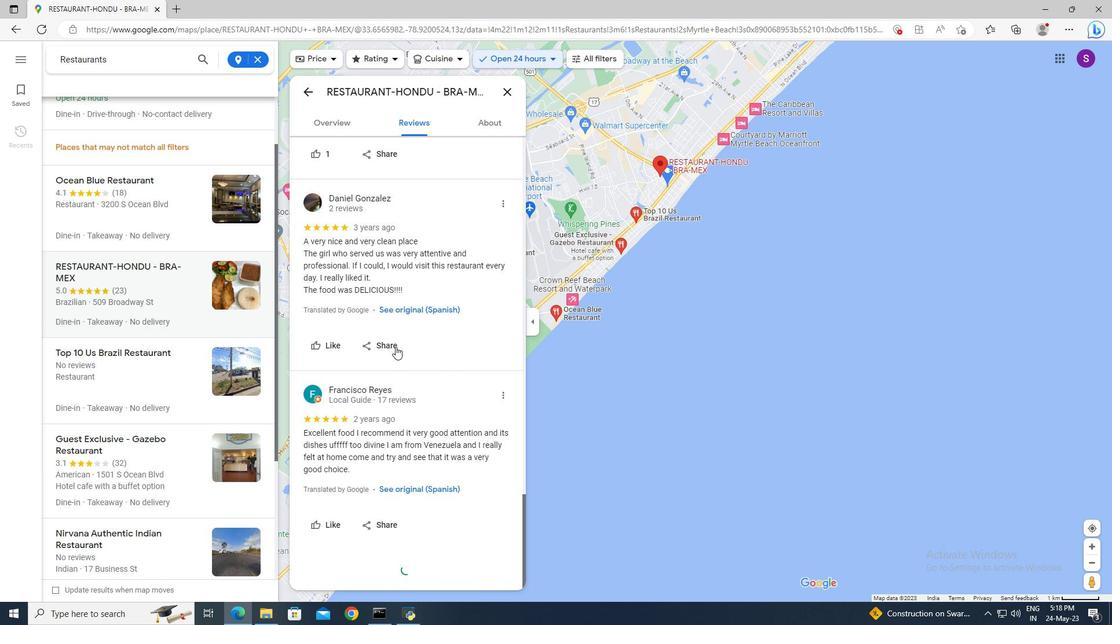
Action: Mouse scrolled (395, 346) with delta (0, 0)
Screenshot: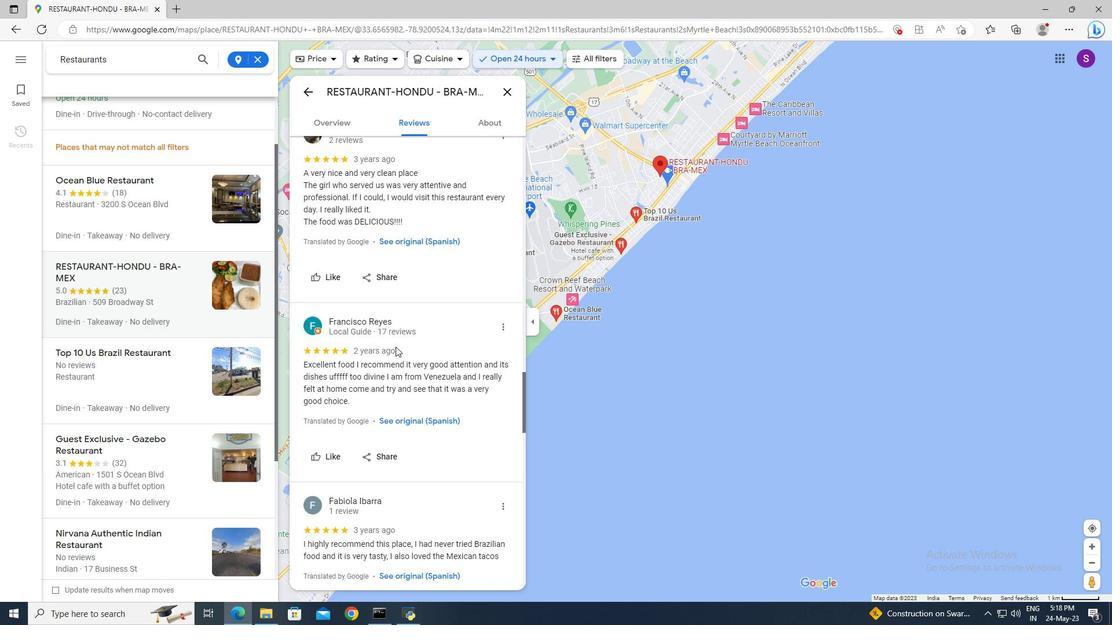 
Action: Mouse scrolled (395, 346) with delta (0, 0)
Screenshot: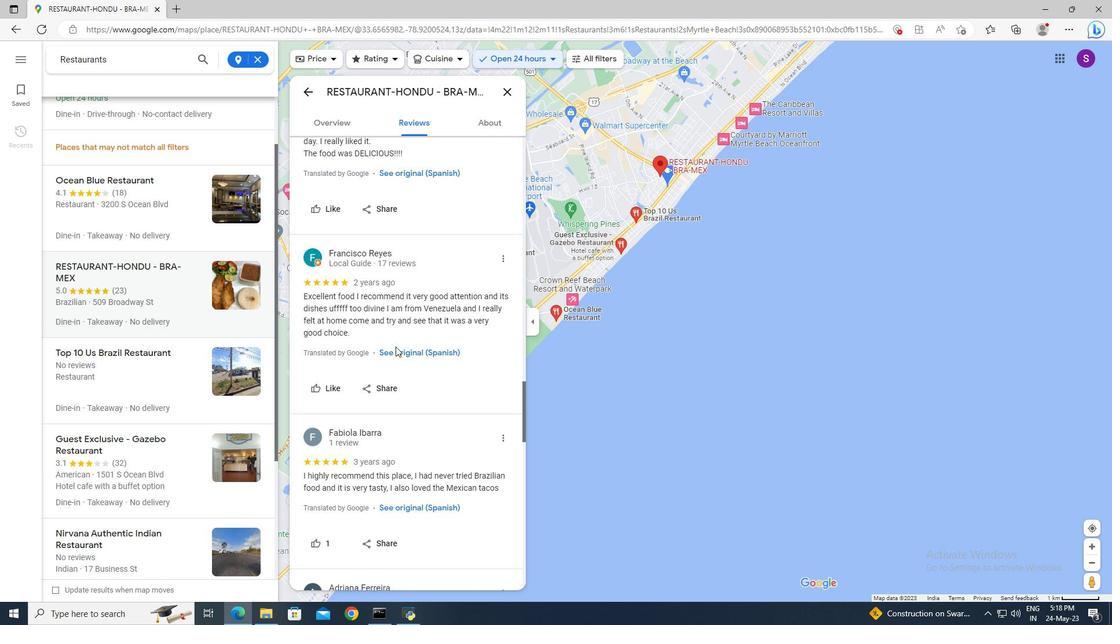 
Action: Mouse scrolled (395, 346) with delta (0, 0)
Screenshot: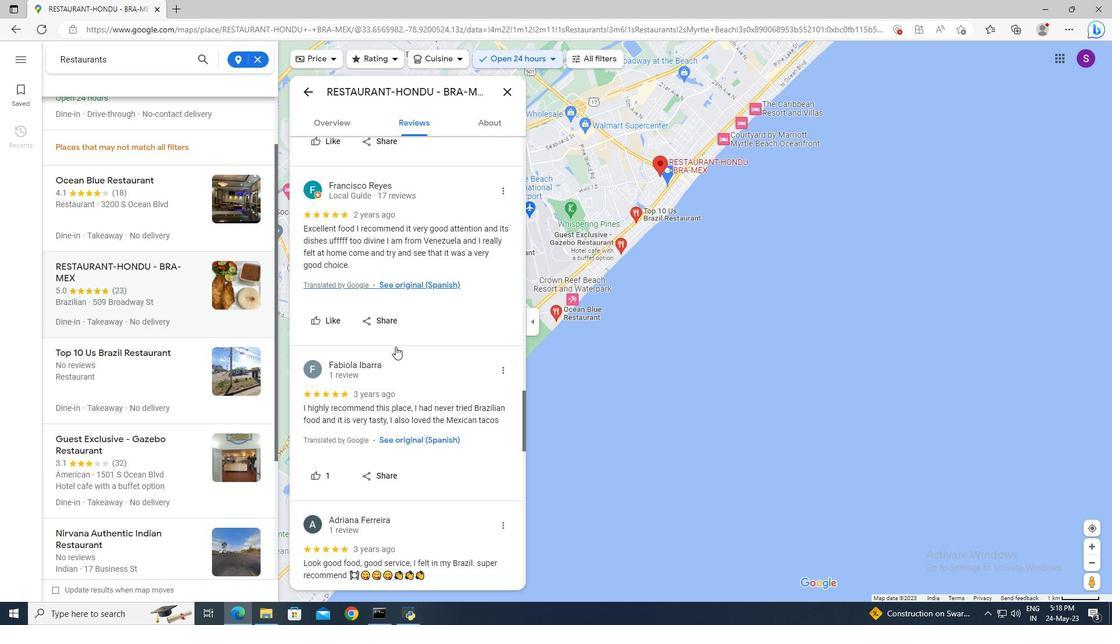 
Action: Mouse scrolled (395, 346) with delta (0, 0)
Screenshot: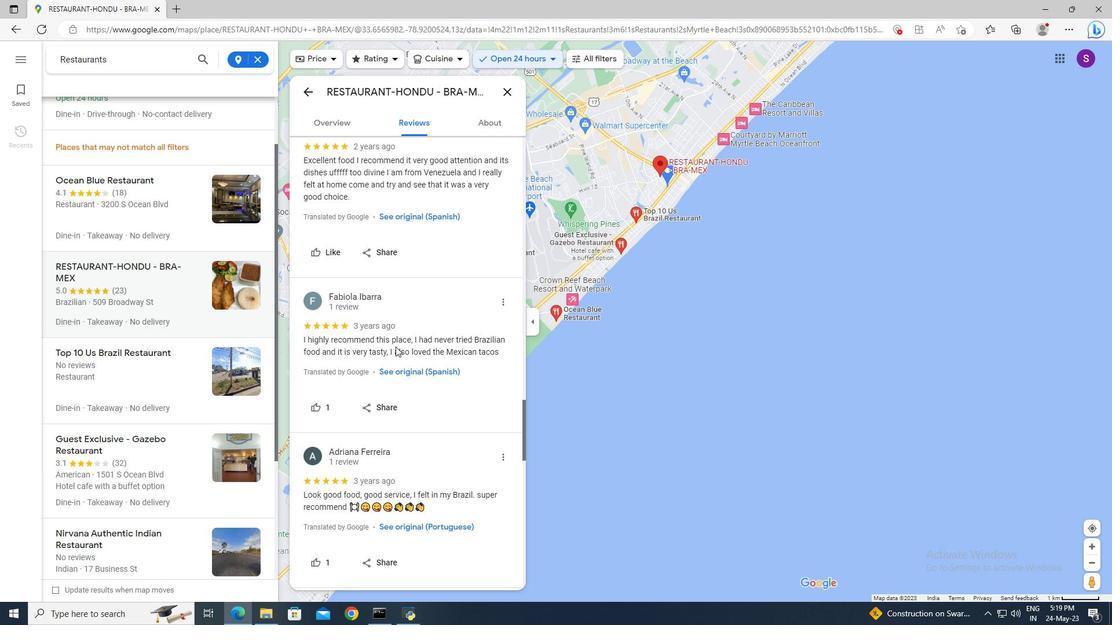 
Action: Mouse scrolled (395, 346) with delta (0, 0)
Screenshot: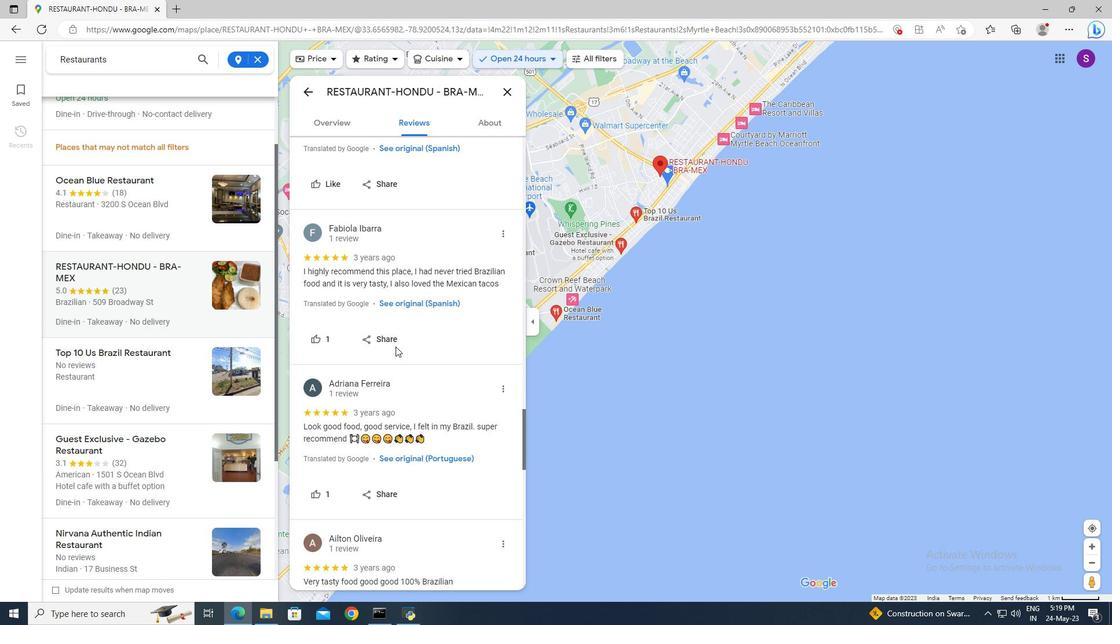 
Action: Mouse scrolled (395, 346) with delta (0, 0)
Screenshot: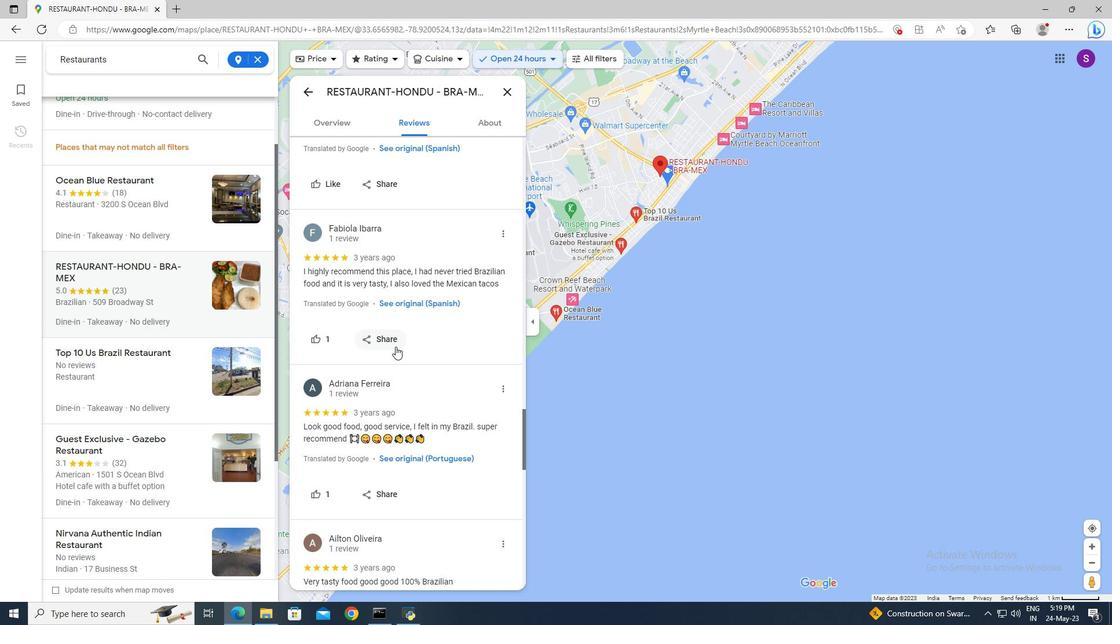
Action: Mouse scrolled (395, 346) with delta (0, 0)
Screenshot: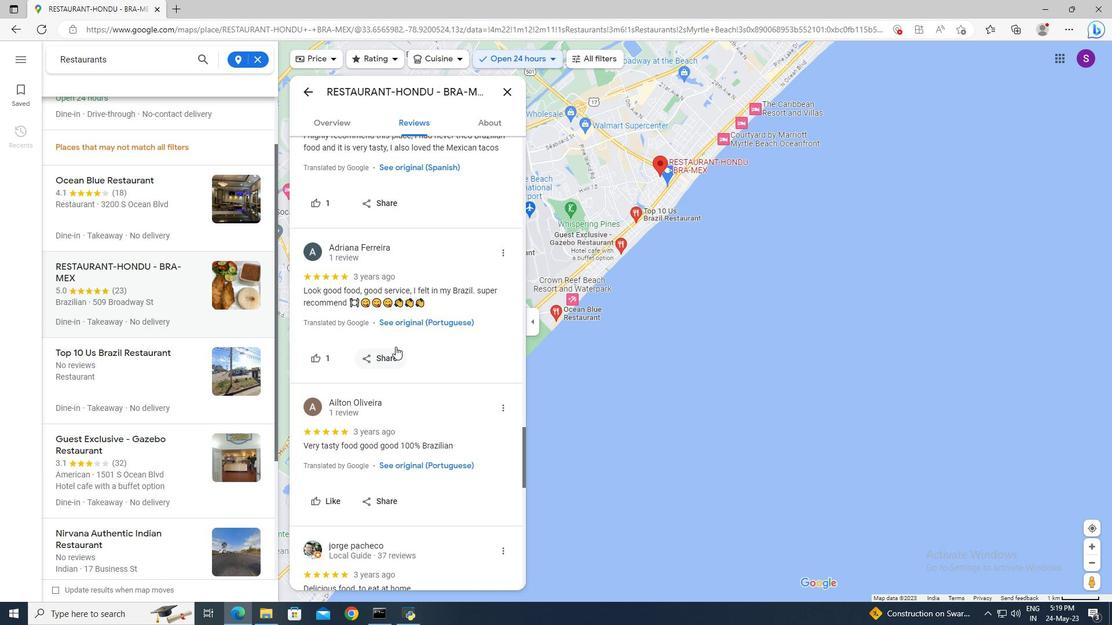
Action: Mouse scrolled (395, 346) with delta (0, 0)
Screenshot: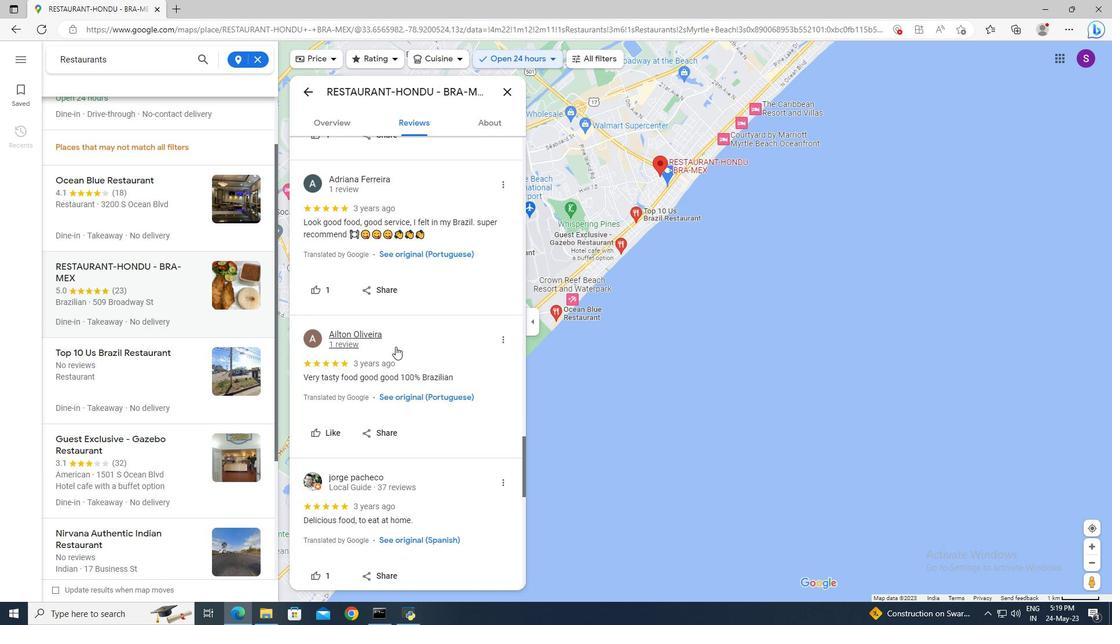 
Action: Mouse scrolled (395, 346) with delta (0, 0)
Screenshot: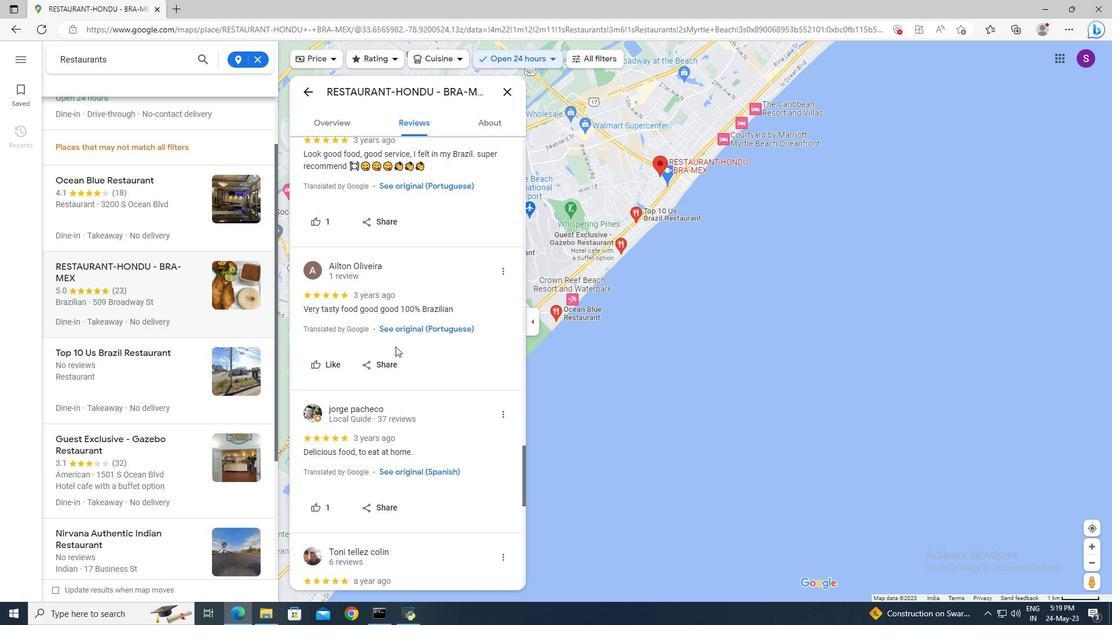 
Action: Mouse scrolled (395, 346) with delta (0, 0)
Screenshot: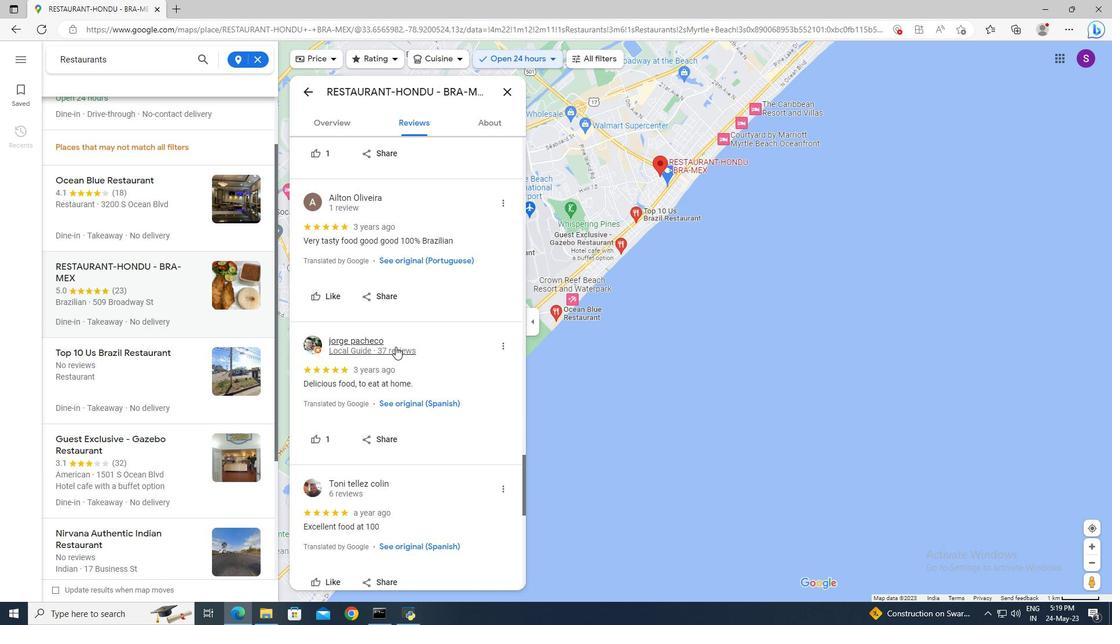 
Action: Mouse scrolled (395, 346) with delta (0, 0)
Screenshot: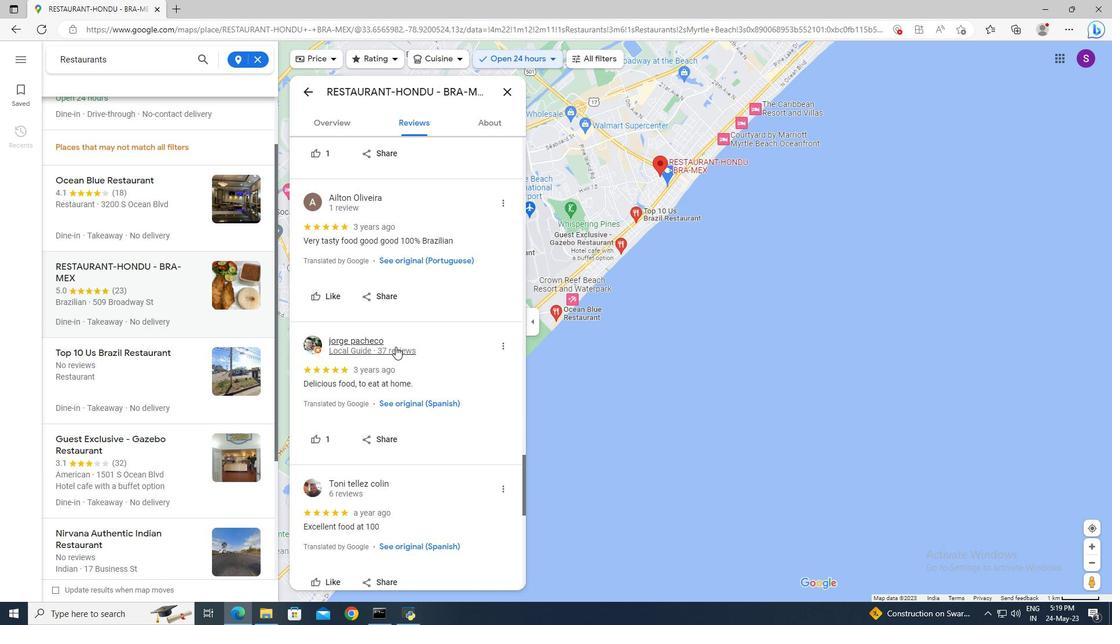
Action: Mouse scrolled (395, 346) with delta (0, 0)
Screenshot: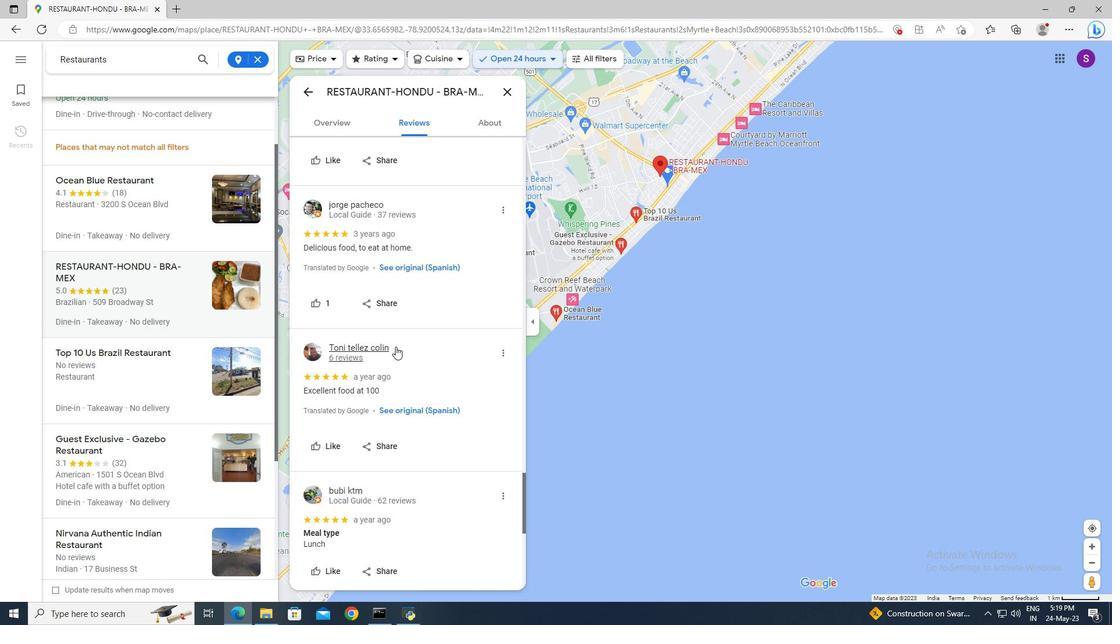 
Action: Mouse scrolled (395, 346) with delta (0, 0)
Screenshot: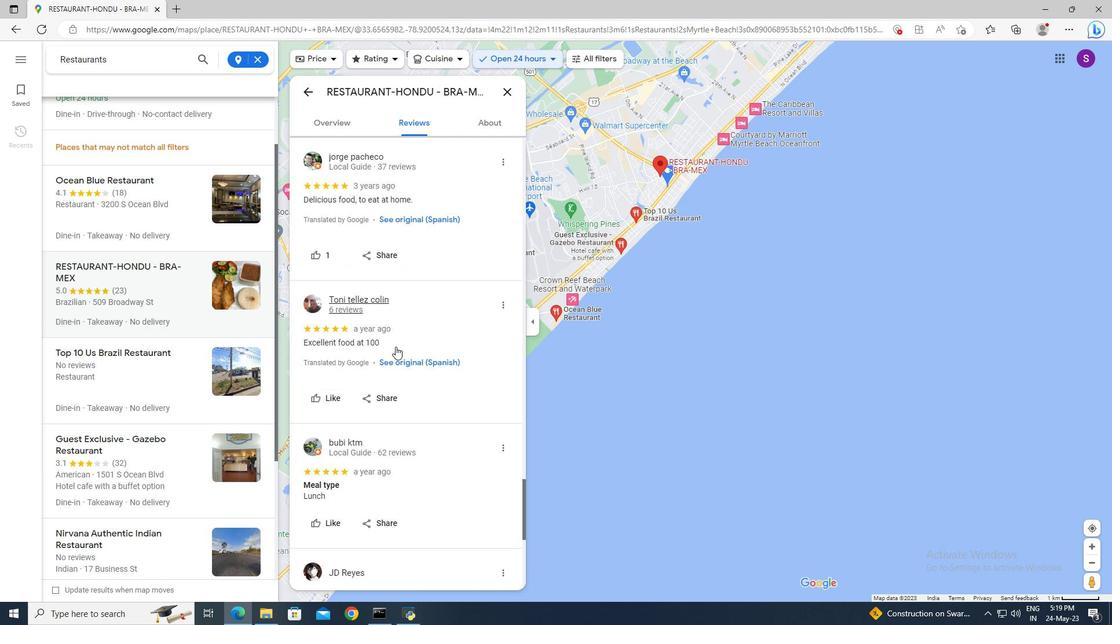 
Action: Mouse scrolled (395, 346) with delta (0, 0)
Screenshot: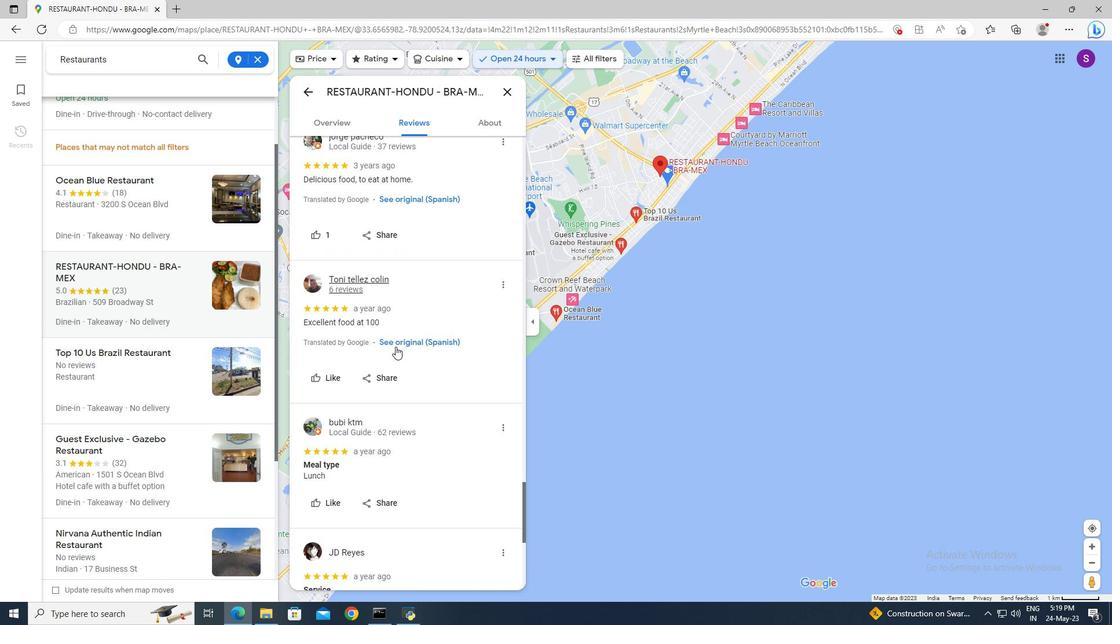 
Action: Mouse scrolled (395, 347) with delta (0, 0)
Screenshot: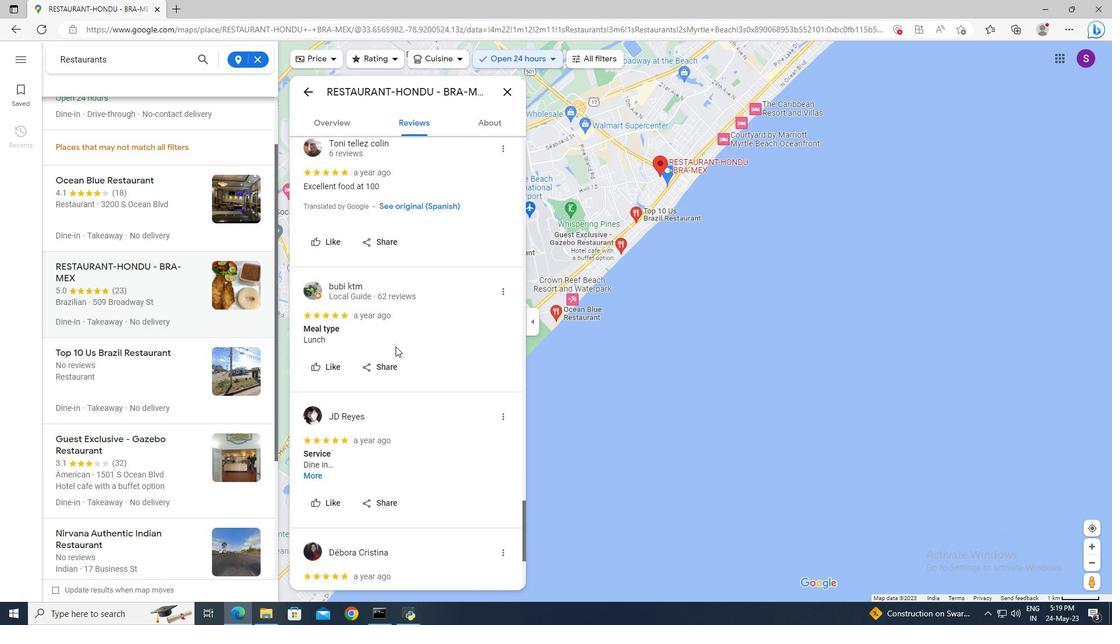 
Action: Mouse scrolled (395, 347) with delta (0, 0)
Screenshot: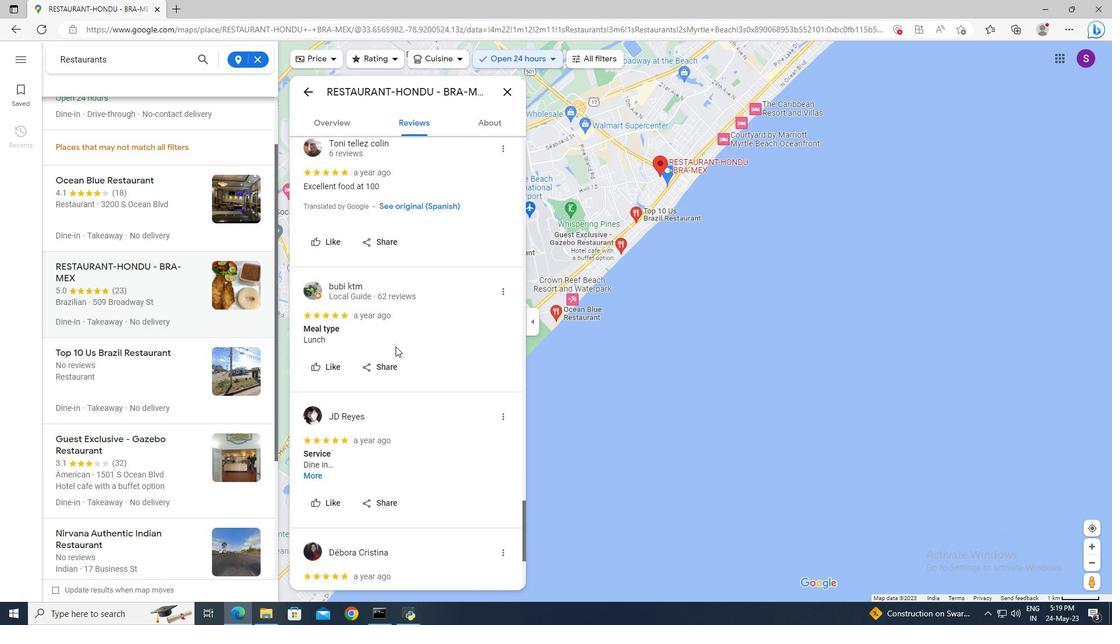 
Action: Mouse scrolled (395, 347) with delta (0, 0)
Screenshot: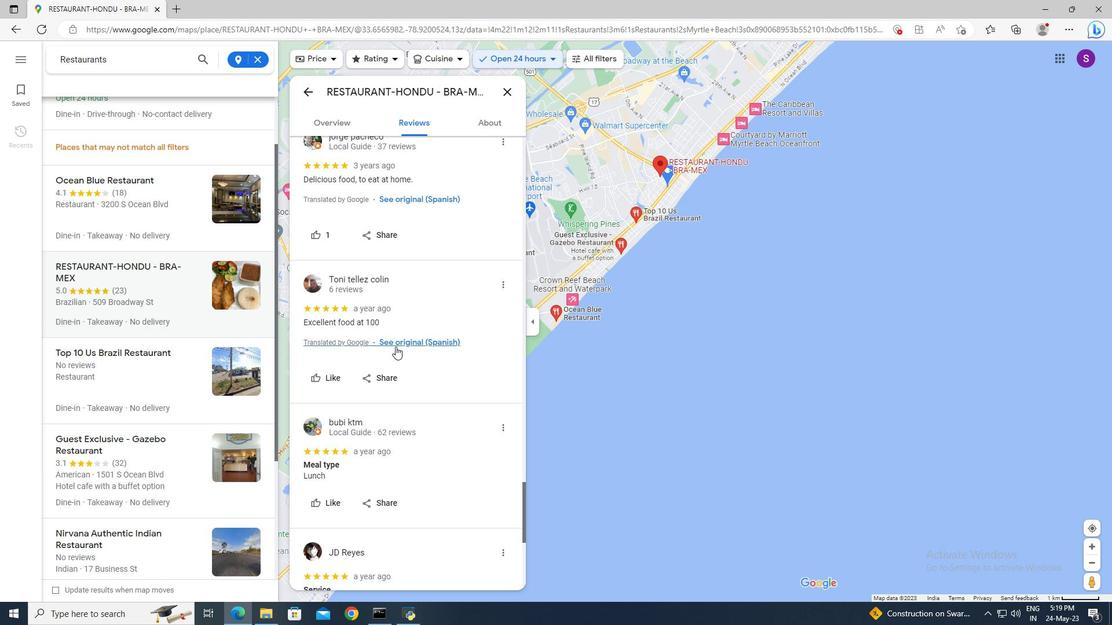 
Action: Mouse scrolled (395, 347) with delta (0, 0)
Screenshot: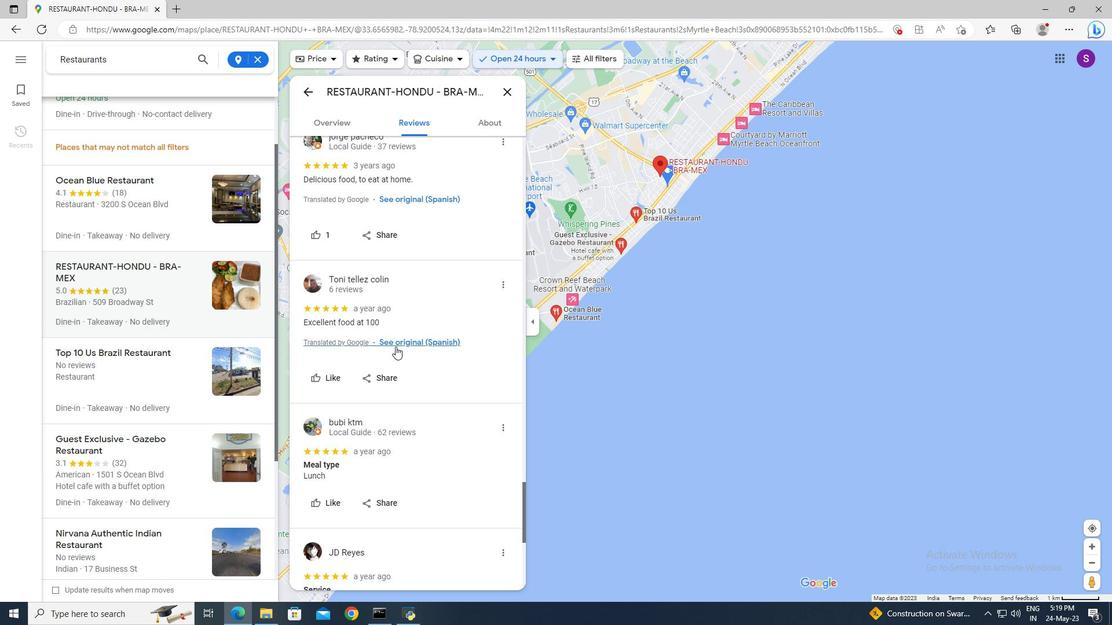 
Action: Mouse scrolled (395, 347) with delta (0, 0)
Screenshot: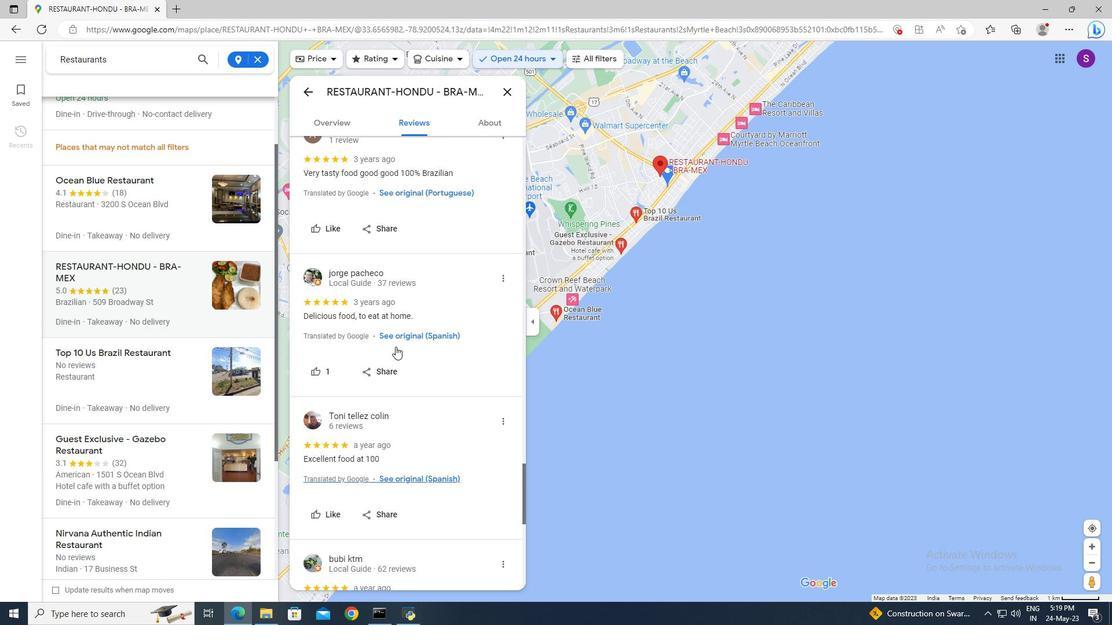 
Action: Mouse scrolled (395, 347) with delta (0, 0)
Screenshot: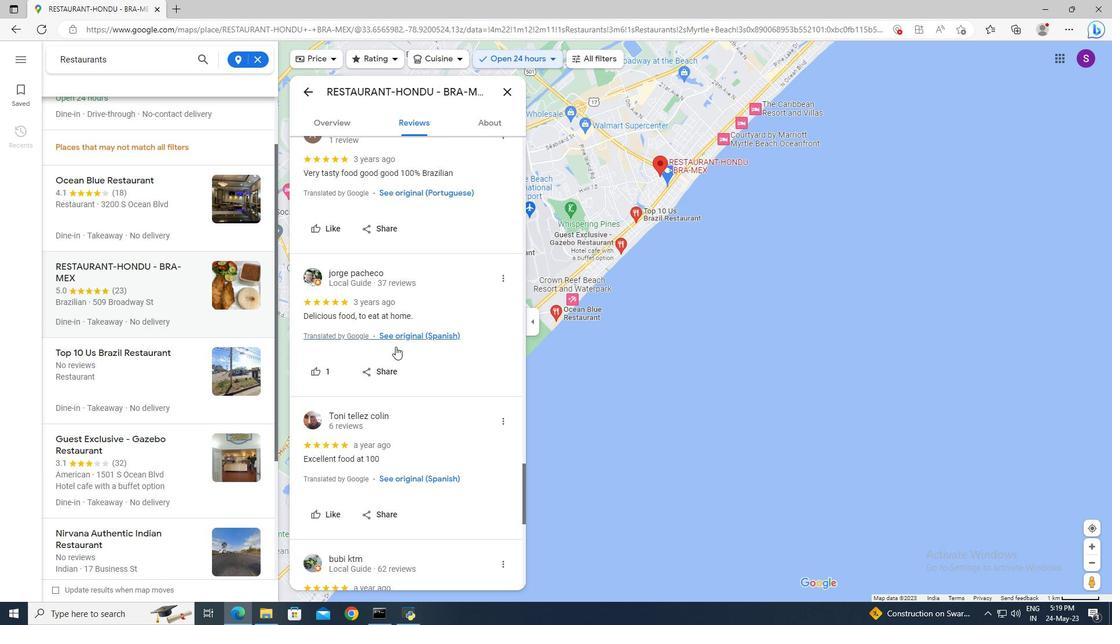 
Action: Mouse scrolled (395, 346) with delta (0, 0)
Screenshot: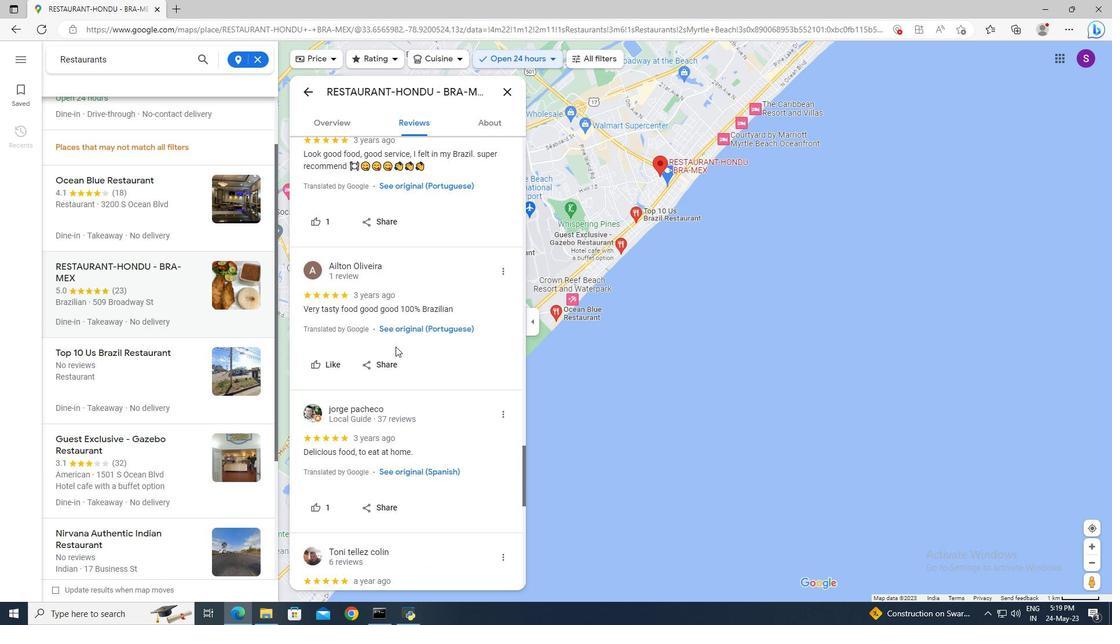 
Action: Mouse scrolled (395, 346) with delta (0, 0)
Screenshot: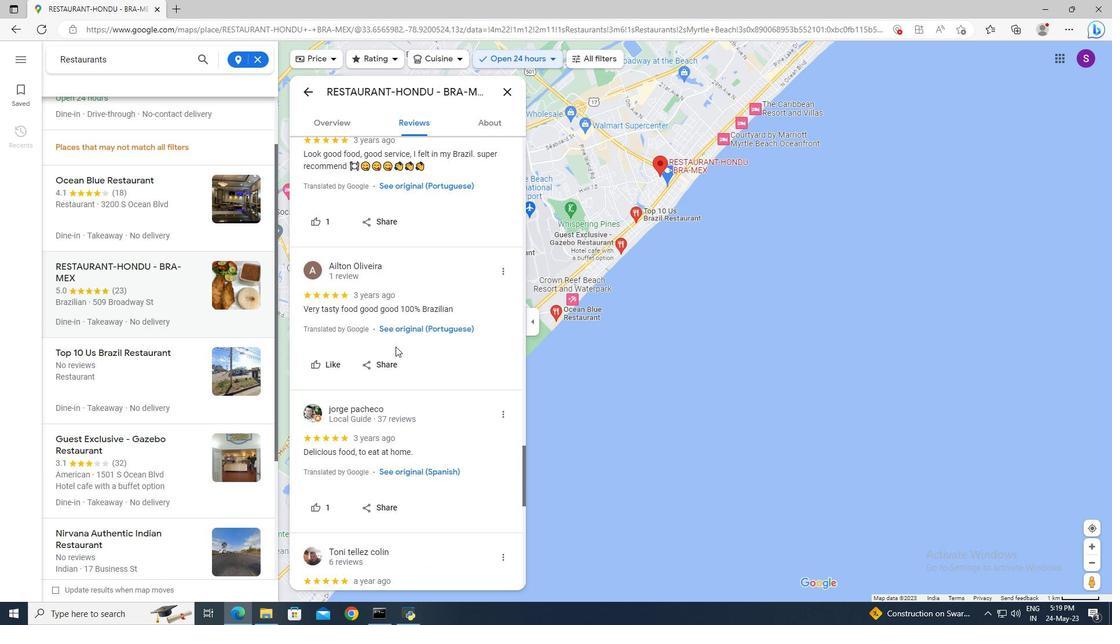 
Action: Mouse scrolled (395, 346) with delta (0, 0)
Screenshot: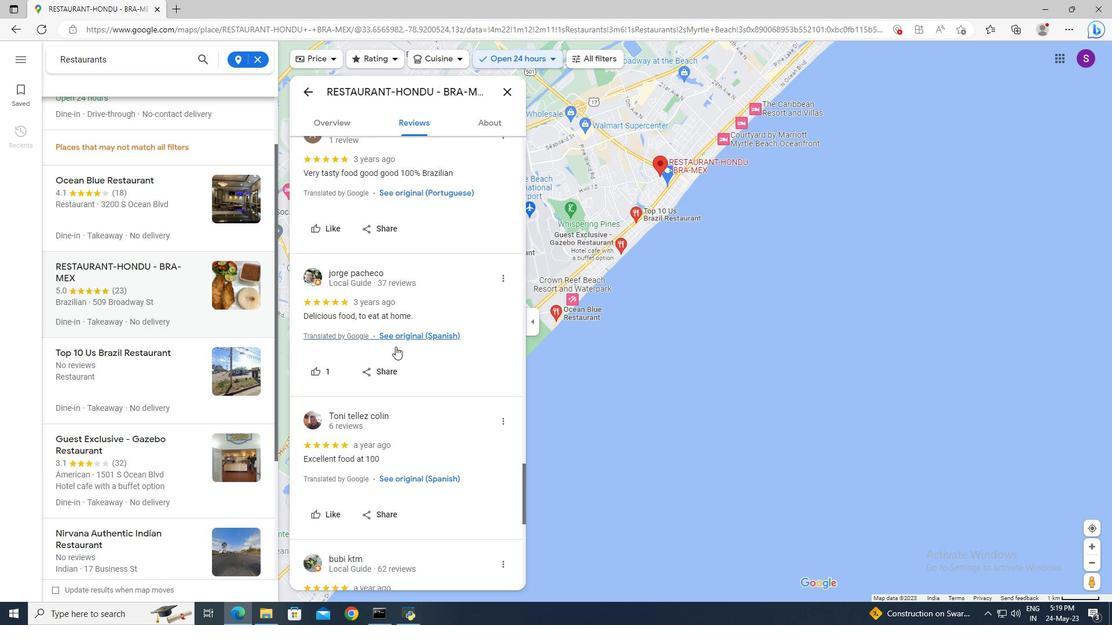 
Action: Mouse scrolled (395, 346) with delta (0, 0)
Screenshot: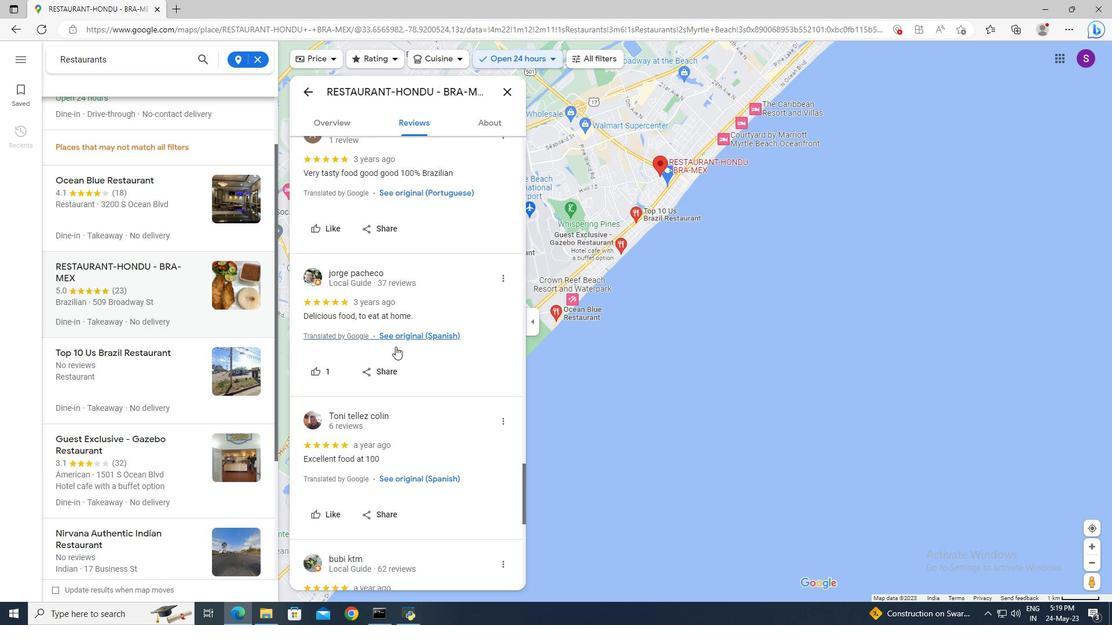 
Action: Mouse scrolled (395, 346) with delta (0, 0)
Screenshot: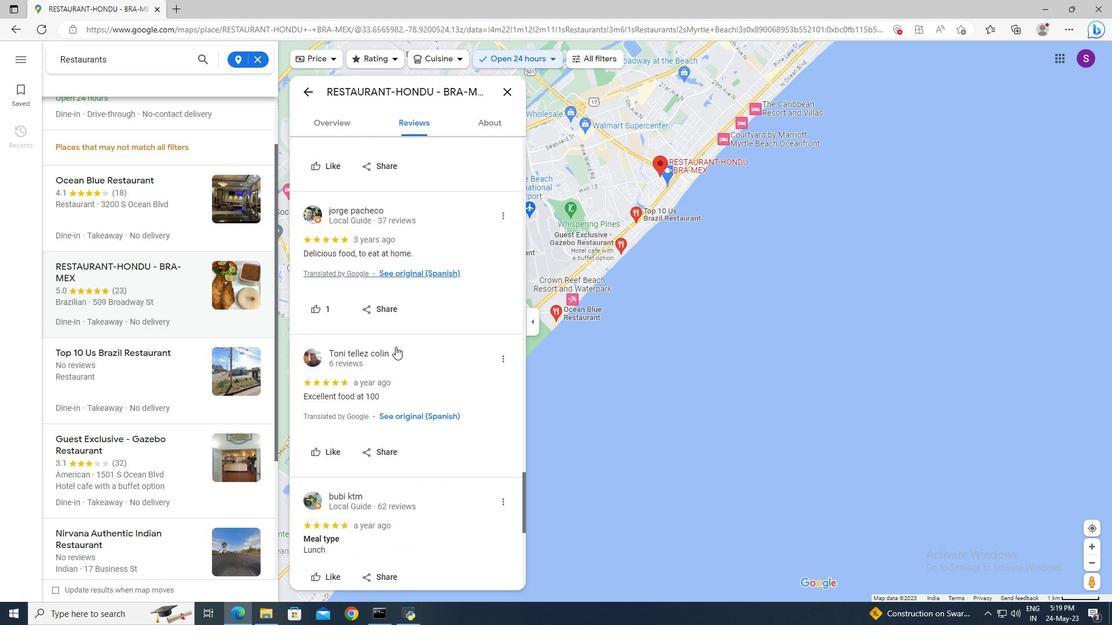 
Action: Mouse scrolled (395, 346) with delta (0, 0)
Screenshot: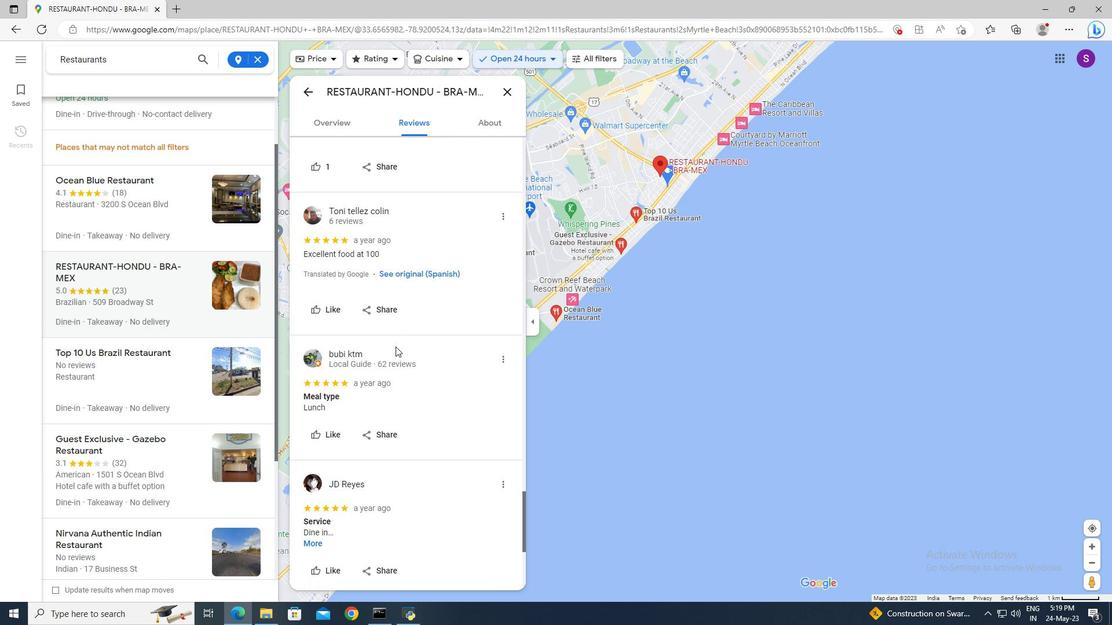 
Action: Mouse scrolled (395, 346) with delta (0, 0)
Screenshot: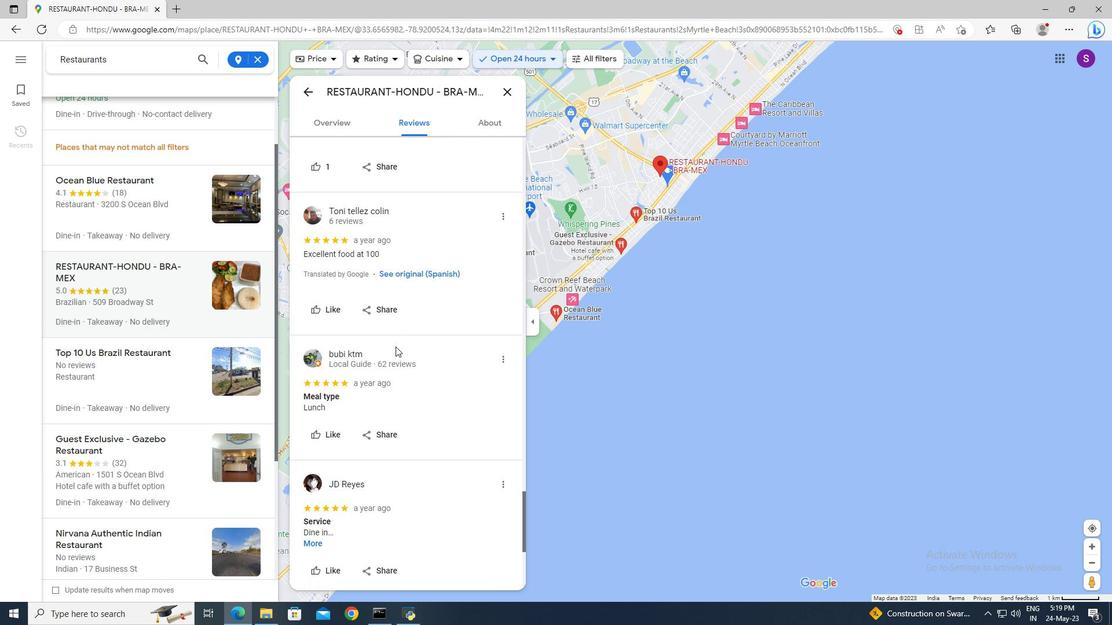 
Action: Mouse scrolled (395, 346) with delta (0, 0)
Screenshot: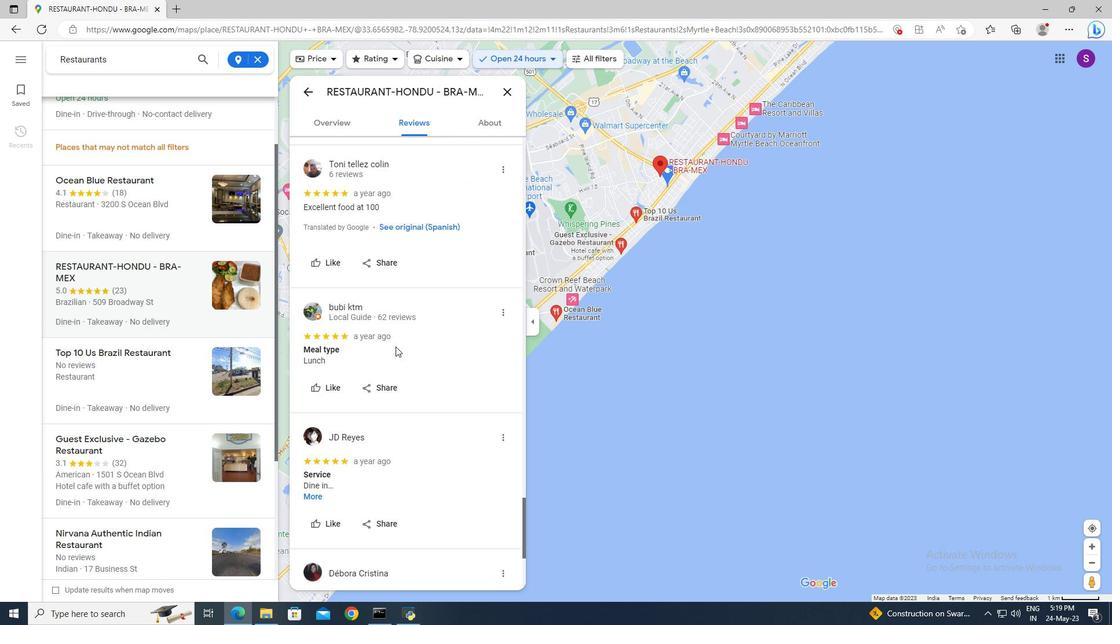 
Action: Mouse scrolled (395, 346) with delta (0, 0)
Screenshot: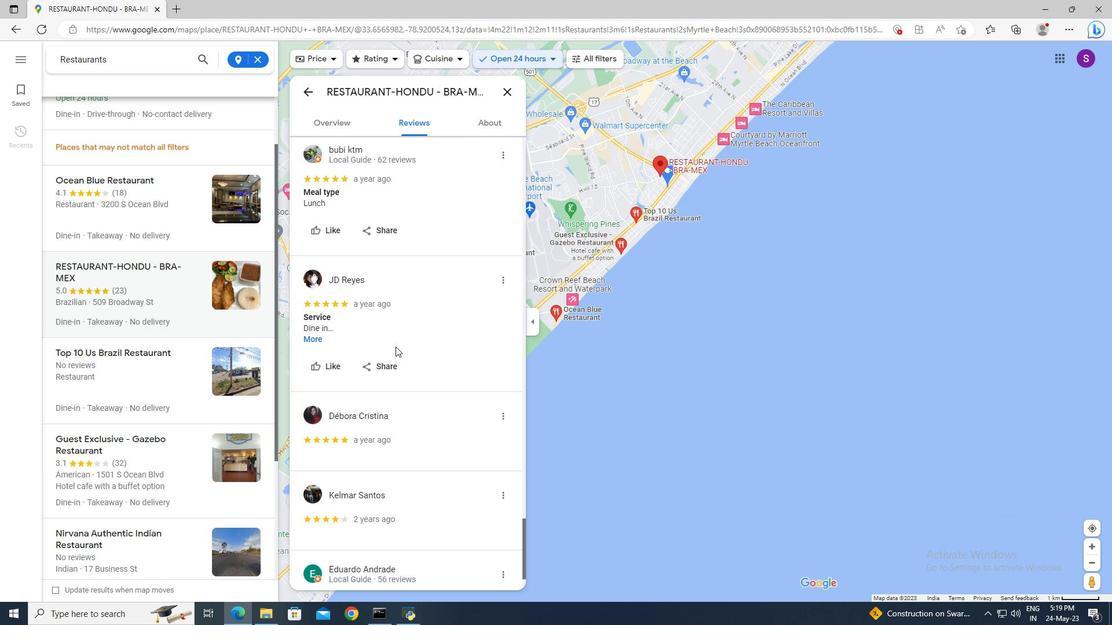 
Action: Mouse scrolled (395, 346) with delta (0, 0)
Screenshot: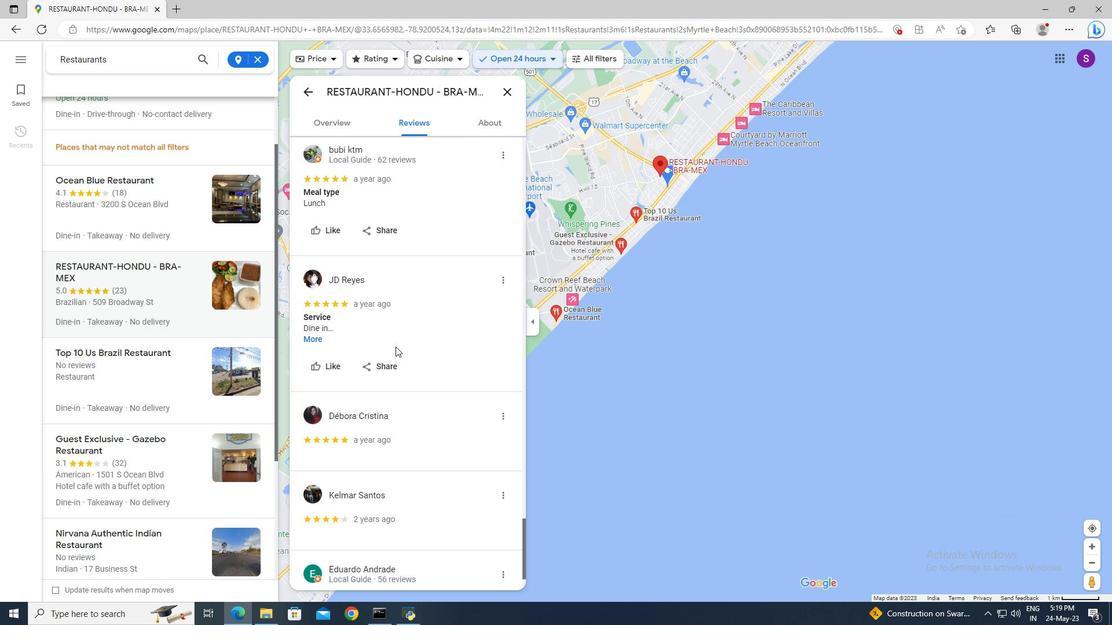 
Action: Mouse scrolled (395, 346) with delta (0, 0)
Screenshot: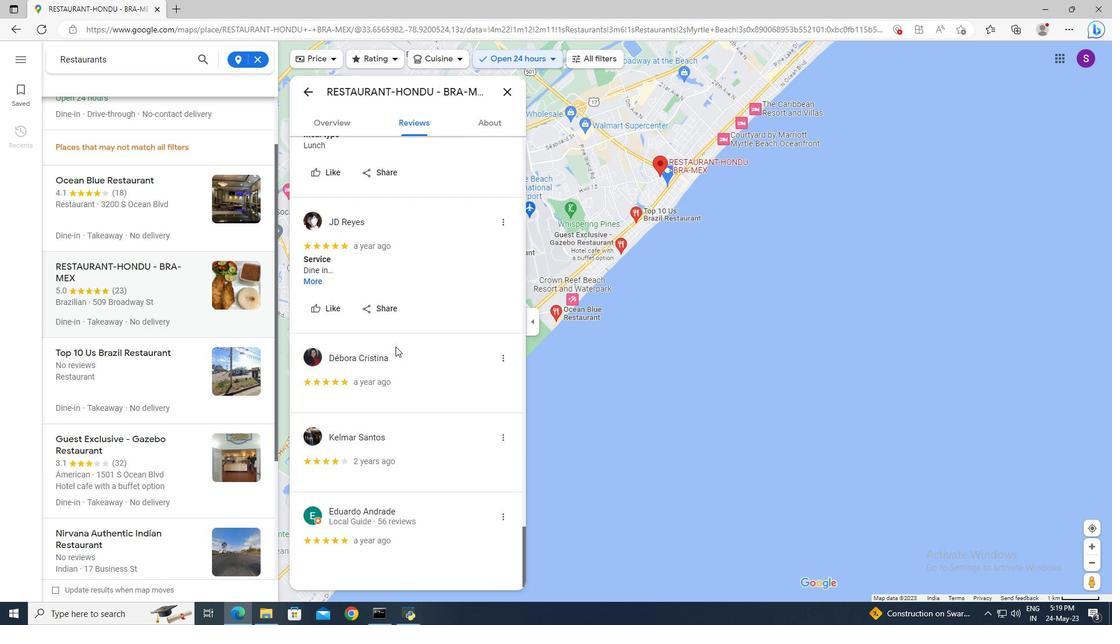 
Action: Mouse scrolled (395, 346) with delta (0, 0)
Screenshot: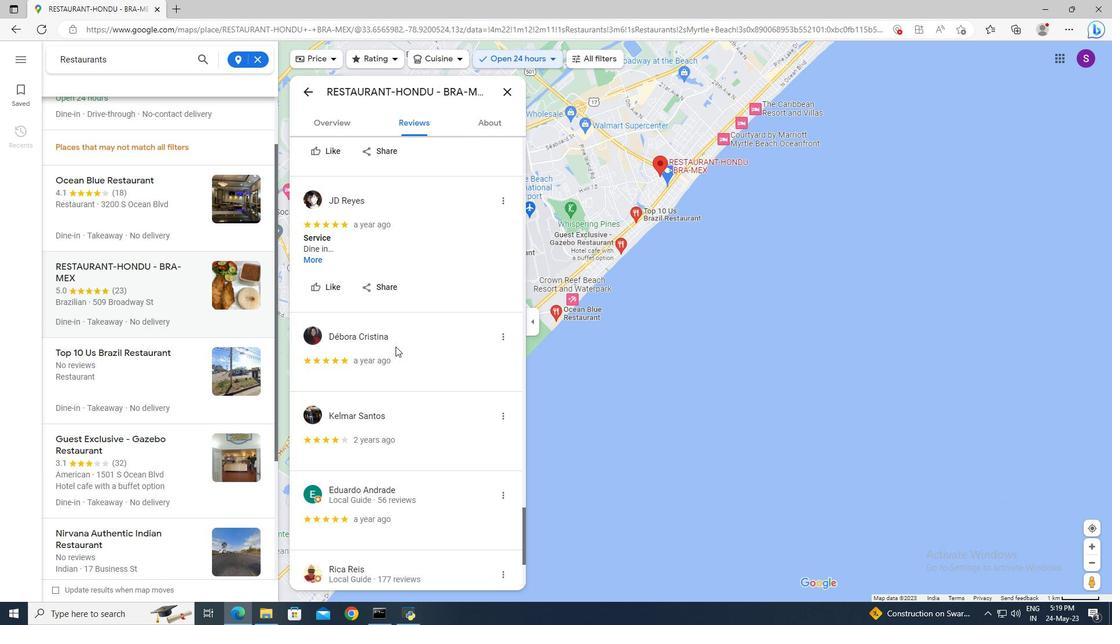 
Action: Mouse scrolled (395, 346) with delta (0, 0)
Screenshot: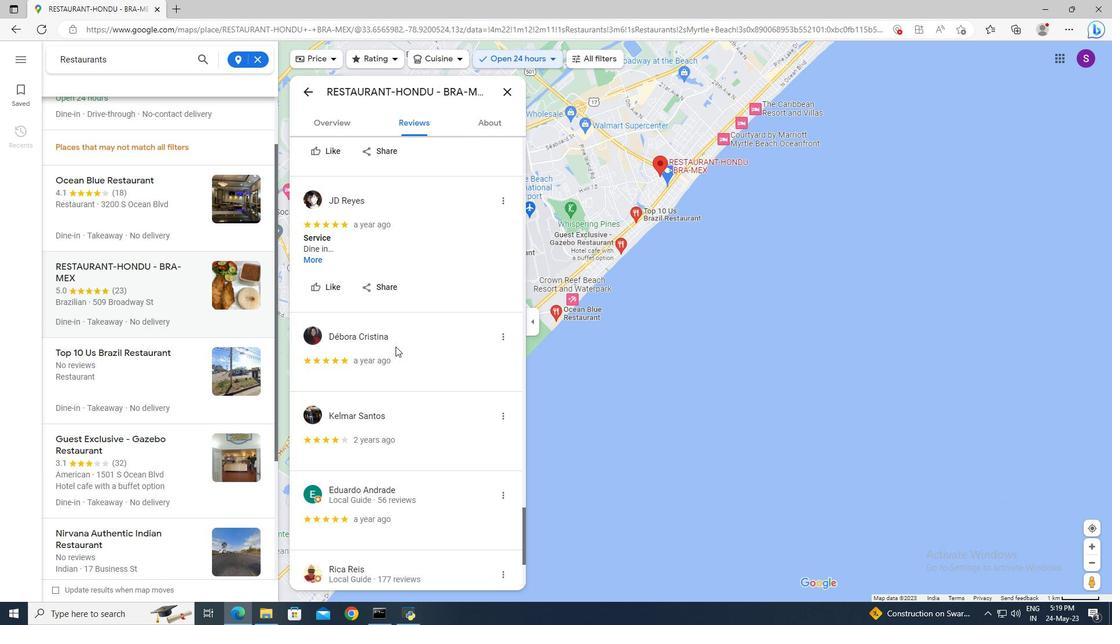 
Action: Mouse scrolled (395, 346) with delta (0, 0)
Screenshot: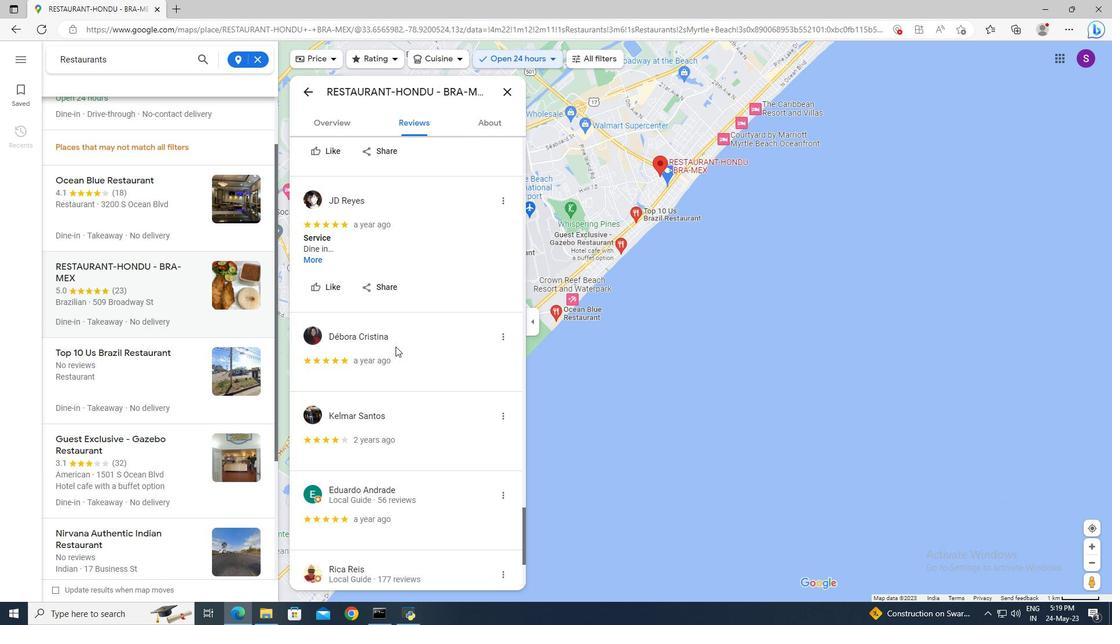 
Action: Mouse scrolled (395, 346) with delta (0, 0)
Screenshot: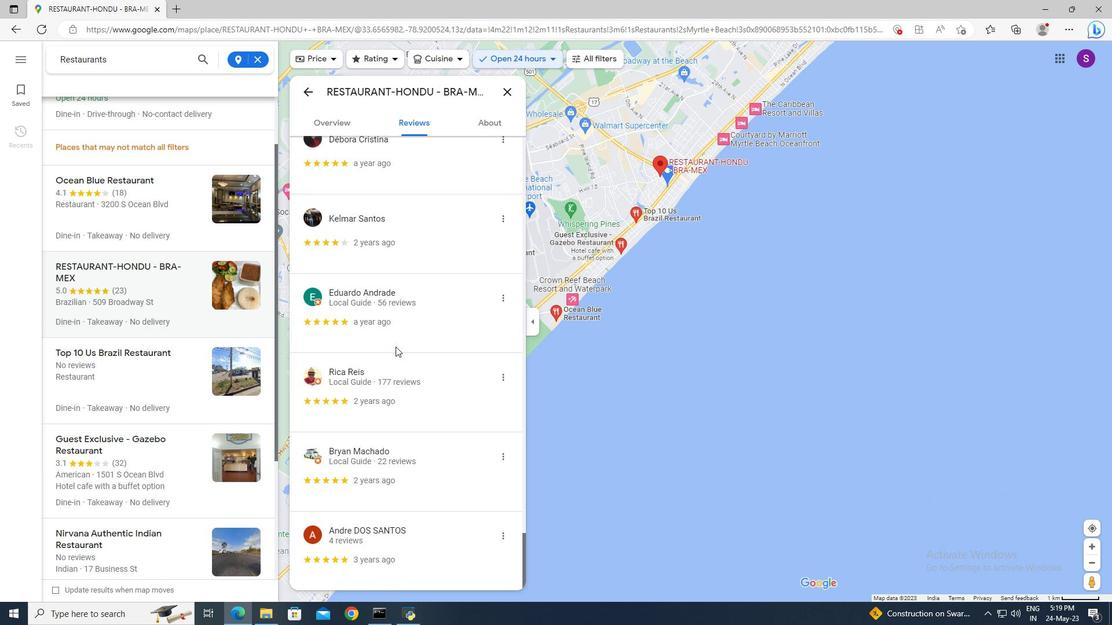 
Action: Mouse scrolled (395, 346) with delta (0, 0)
Screenshot: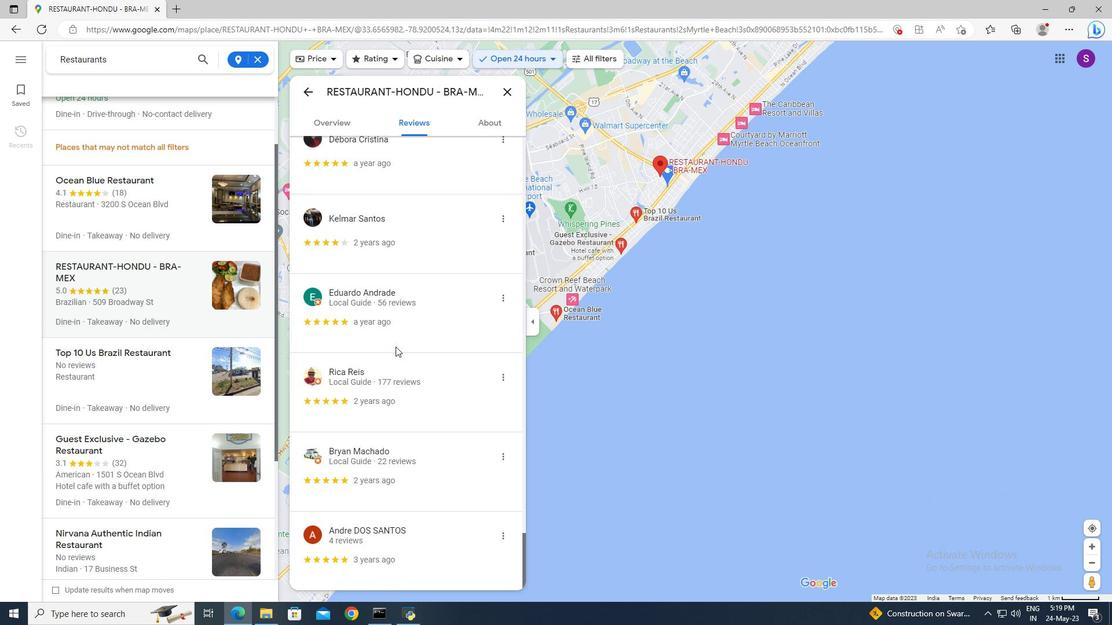 
Action: Mouse scrolled (395, 347) with delta (0, 0)
Screenshot: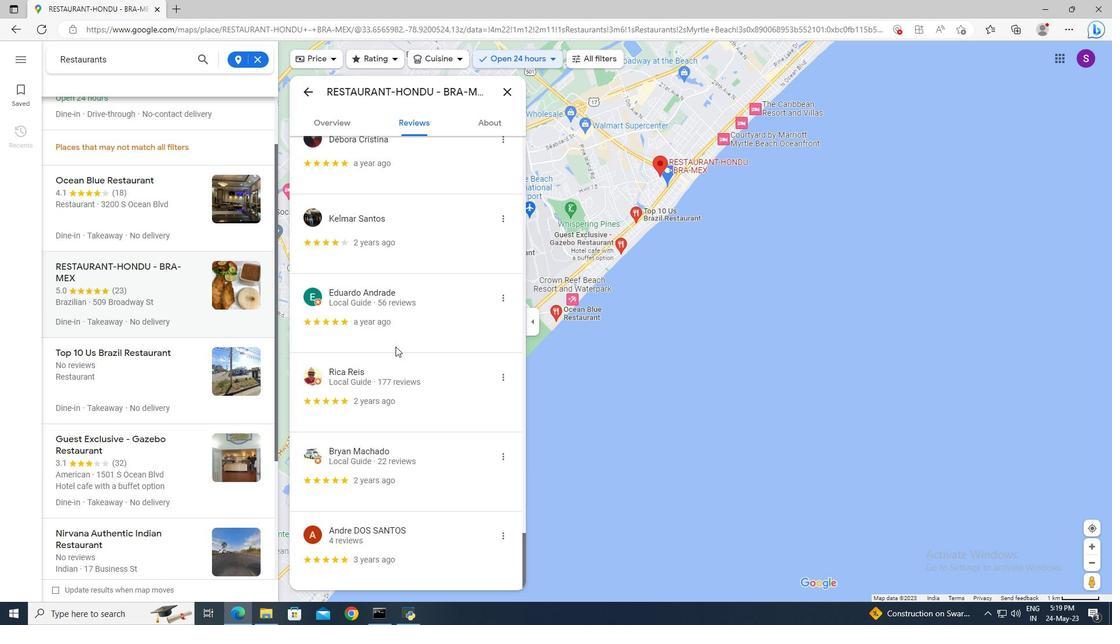 
Action: Mouse scrolled (395, 347) with delta (0, 0)
Screenshot: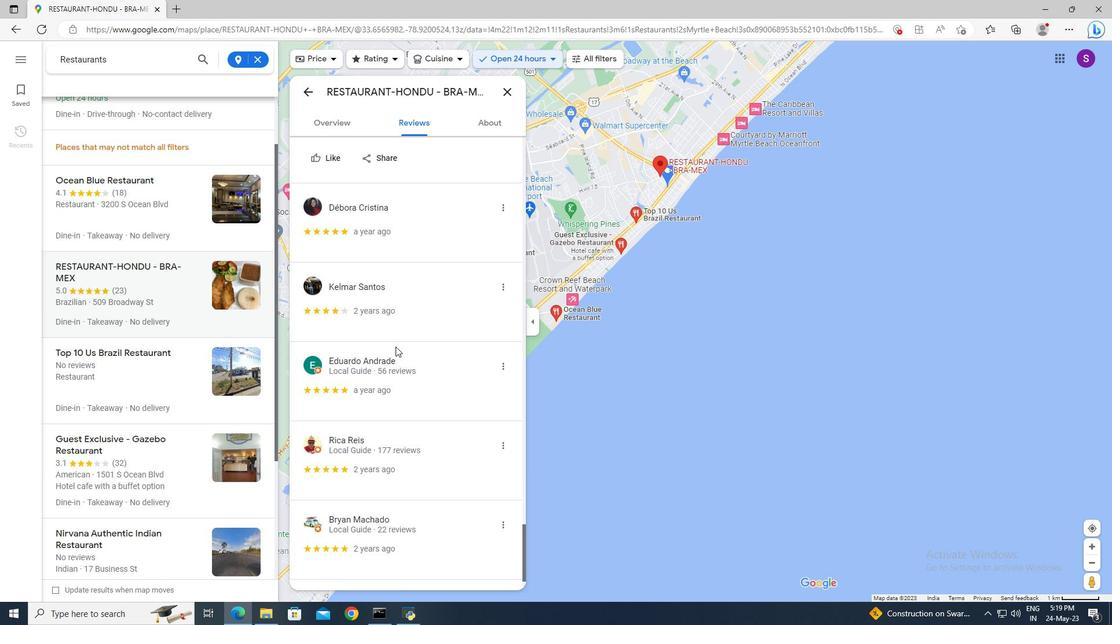 
Action: Mouse moved to (490, 126)
Screenshot: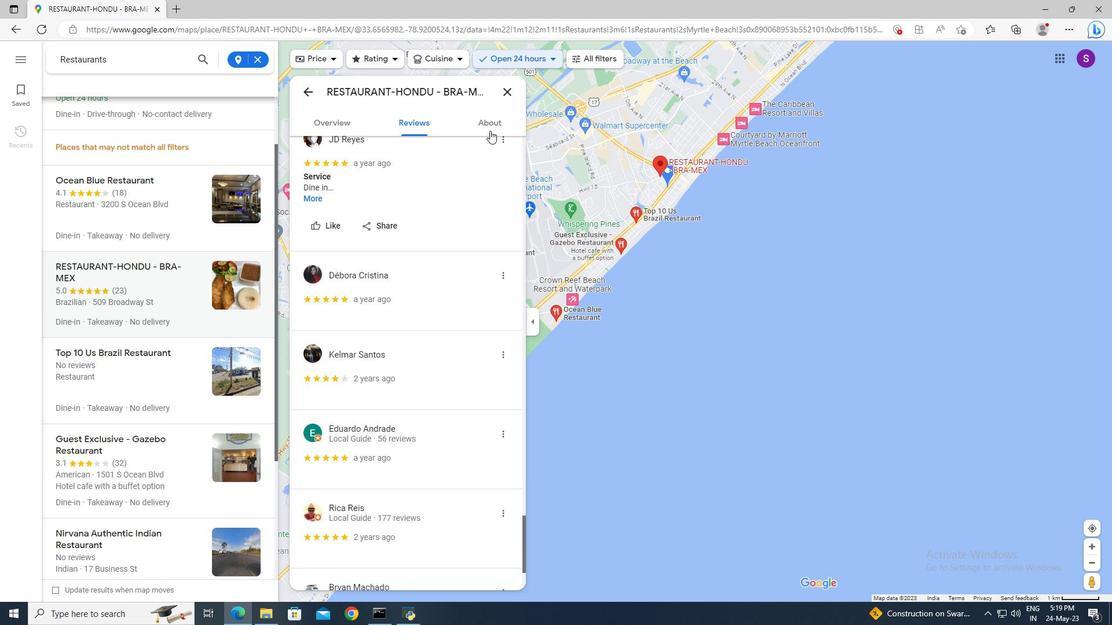 
Action: Mouse pressed left at (490, 126)
Screenshot: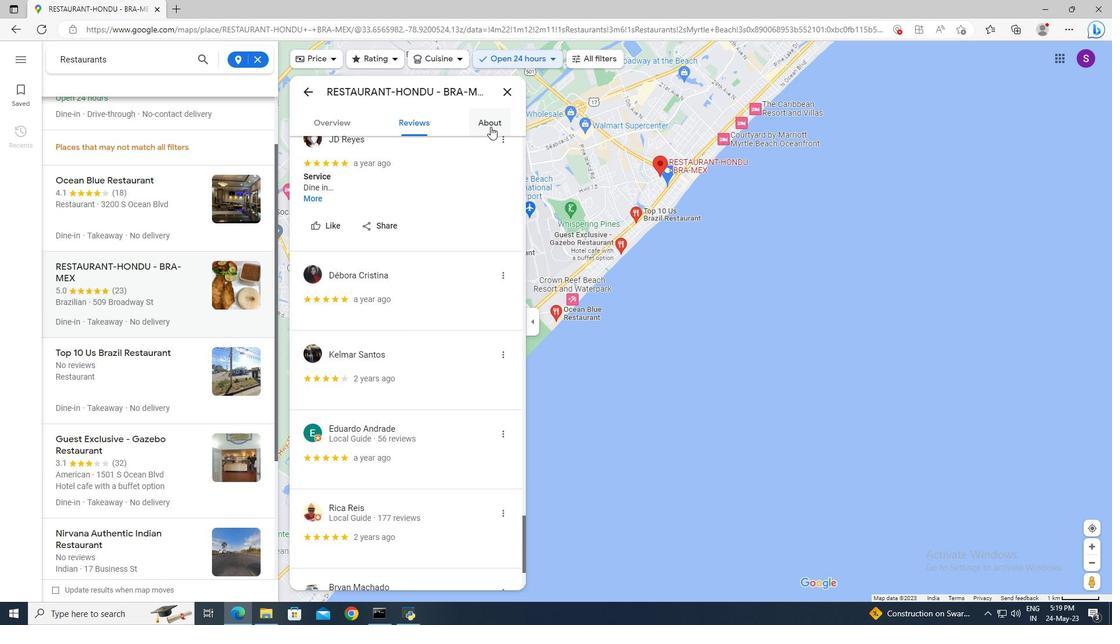 
Action: Mouse moved to (431, 229)
Screenshot: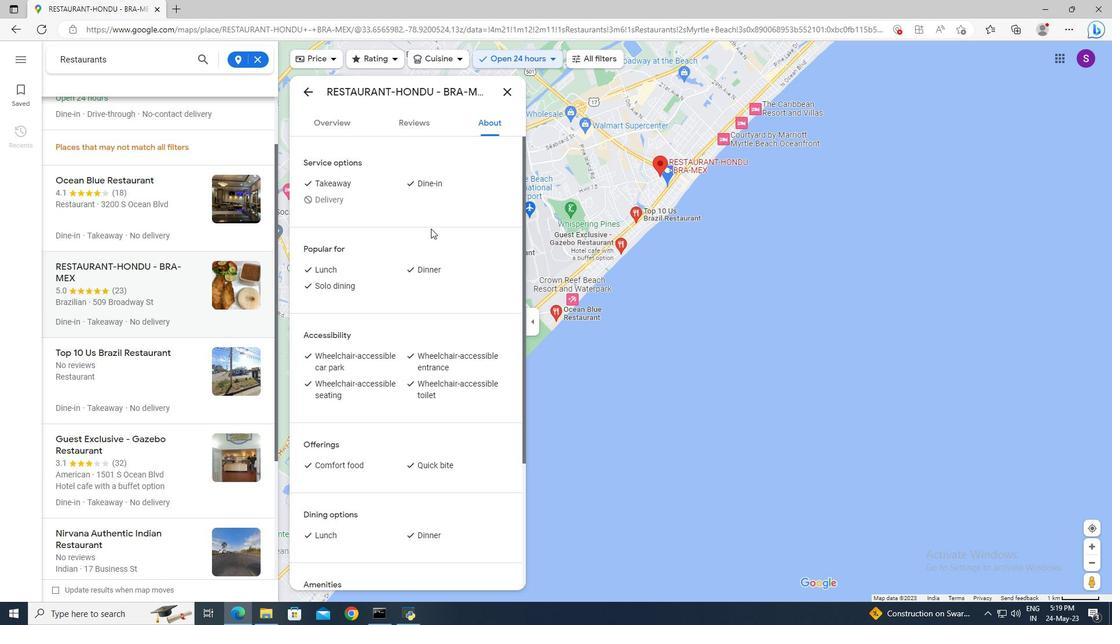 
Action: Mouse scrolled (431, 228) with delta (0, 0)
Screenshot: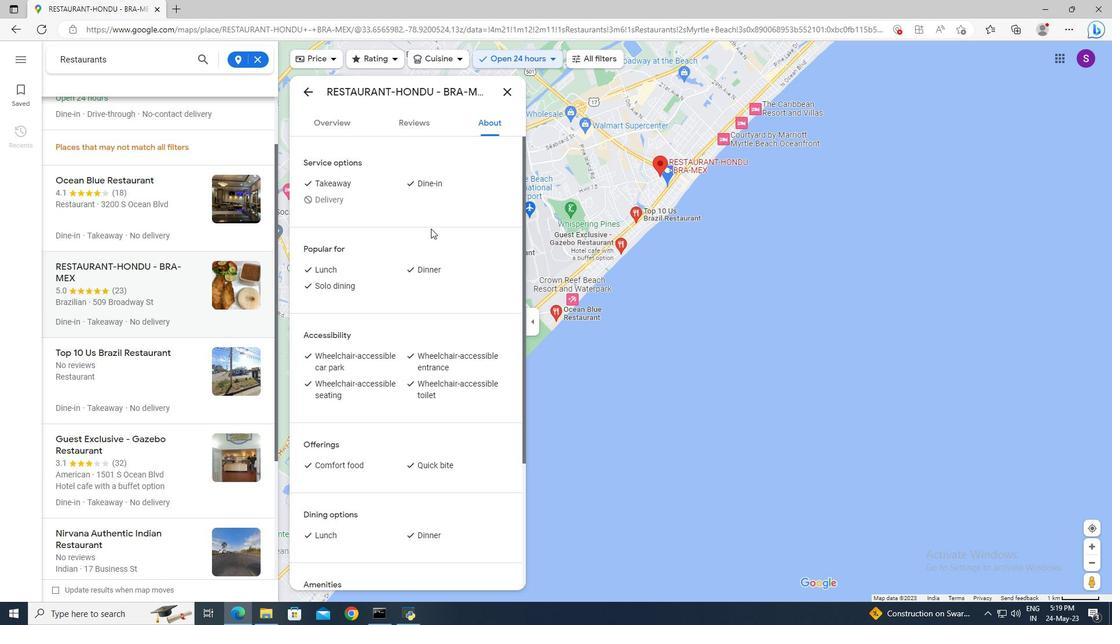 
Action: Mouse moved to (431, 231)
Screenshot: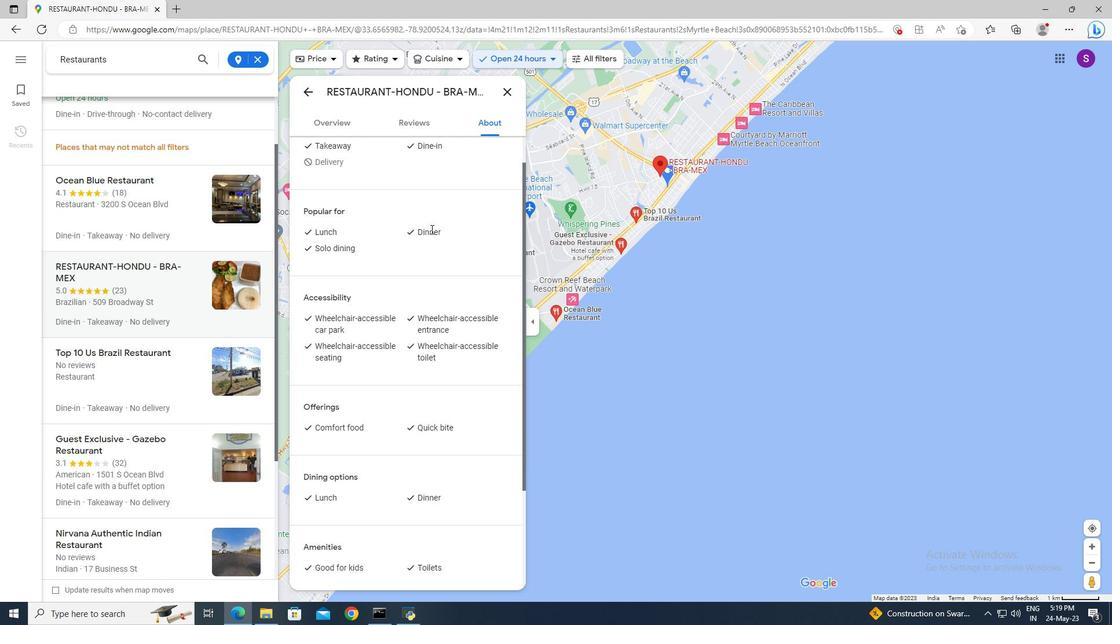 
Action: Mouse scrolled (431, 230) with delta (0, 0)
Screenshot: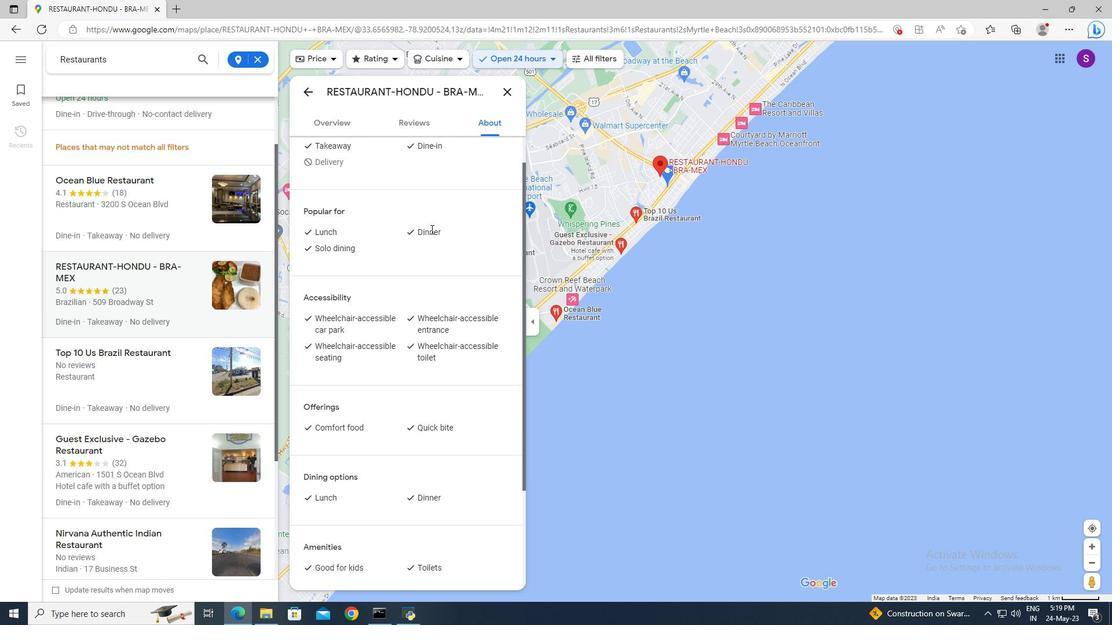 
Action: Mouse moved to (431, 233)
Screenshot: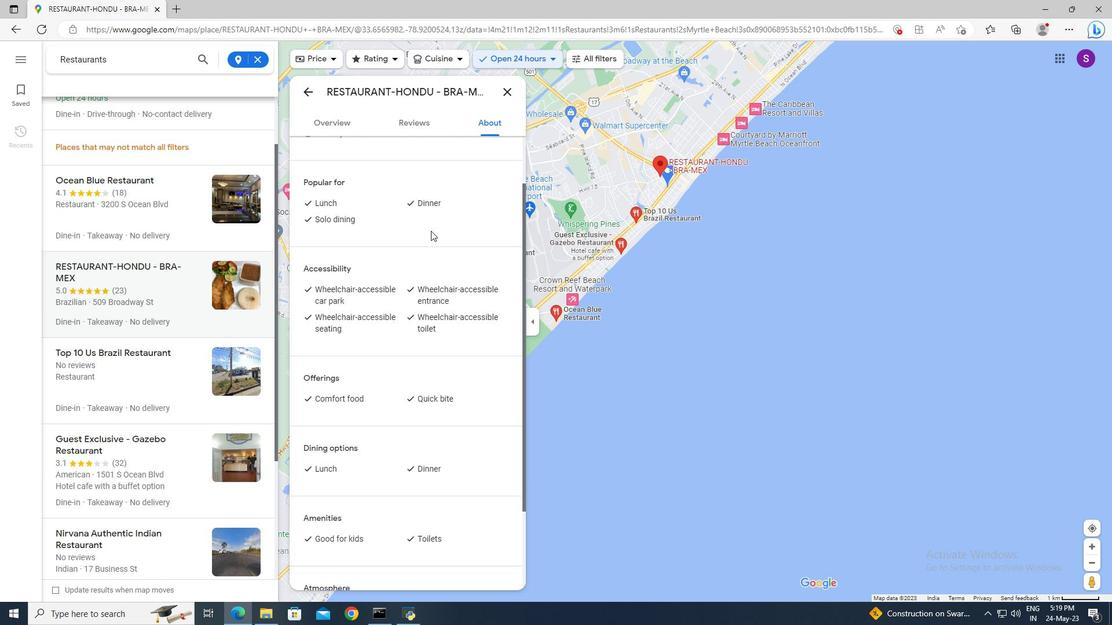 
Action: Mouse scrolled (431, 232) with delta (0, 0)
Screenshot: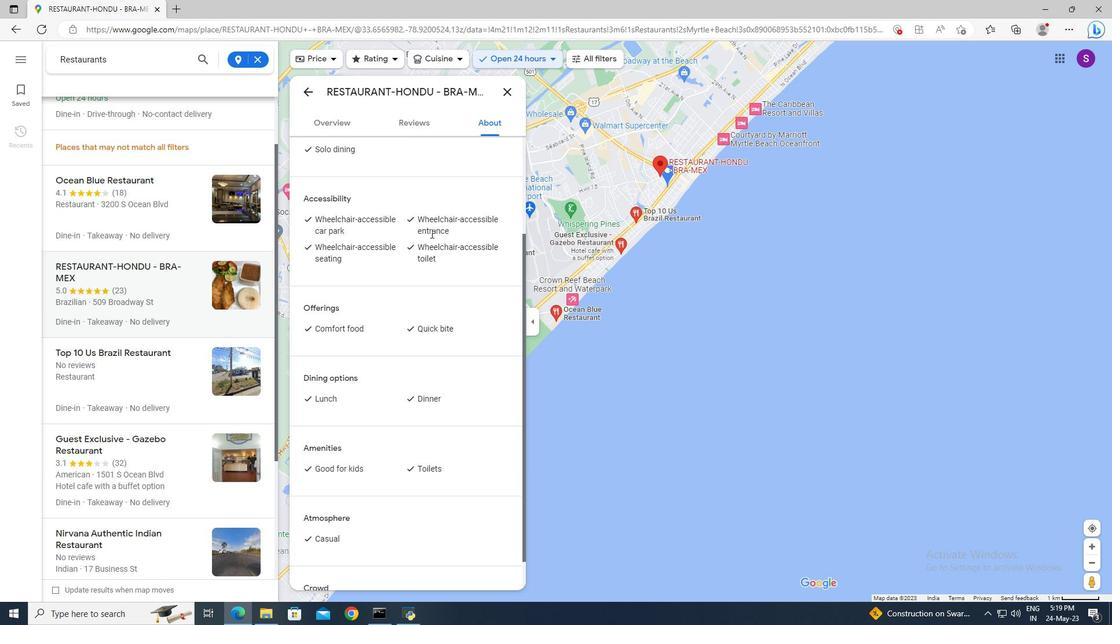 
Action: Mouse moved to (431, 234)
Screenshot: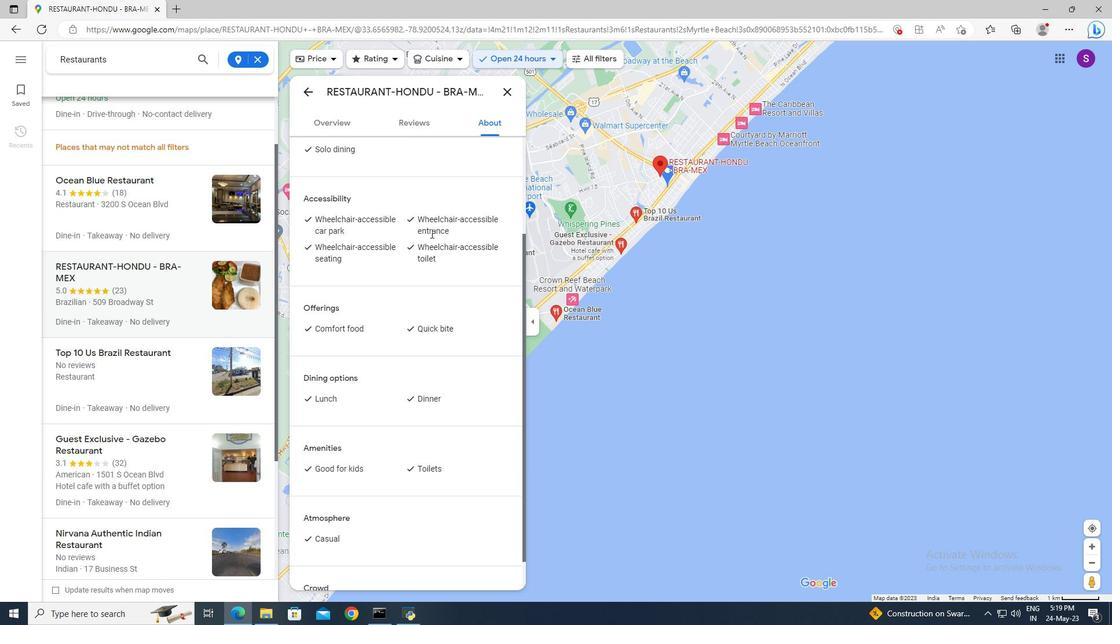 
Action: Mouse scrolled (431, 233) with delta (0, 0)
Screenshot: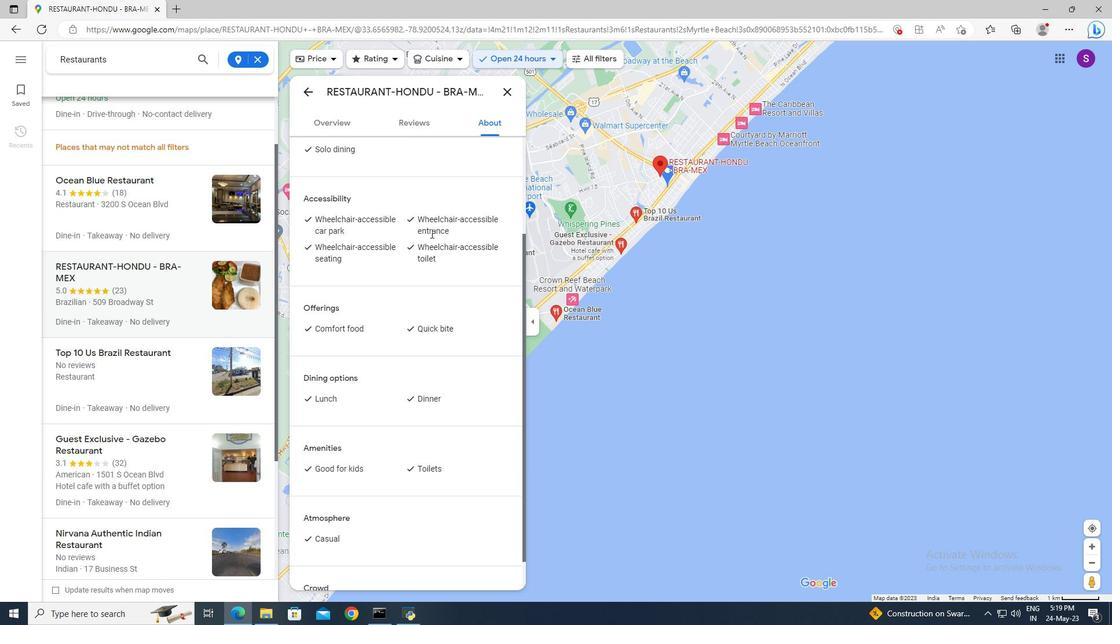 
Action: Mouse moved to (431, 235)
Screenshot: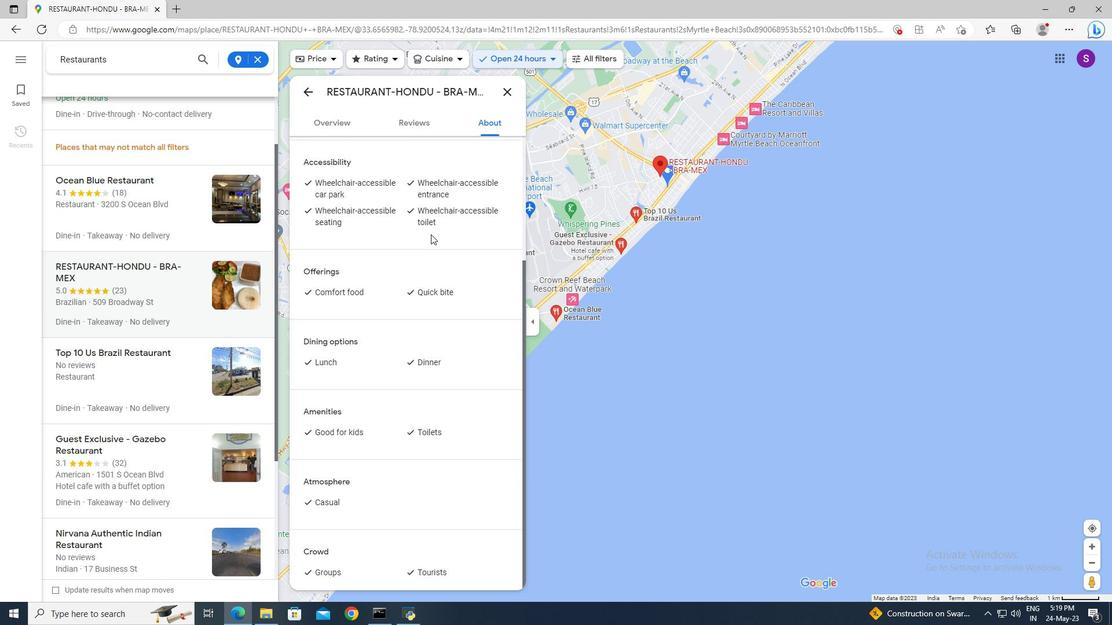 
Action: Mouse scrolled (431, 235) with delta (0, 0)
Screenshot: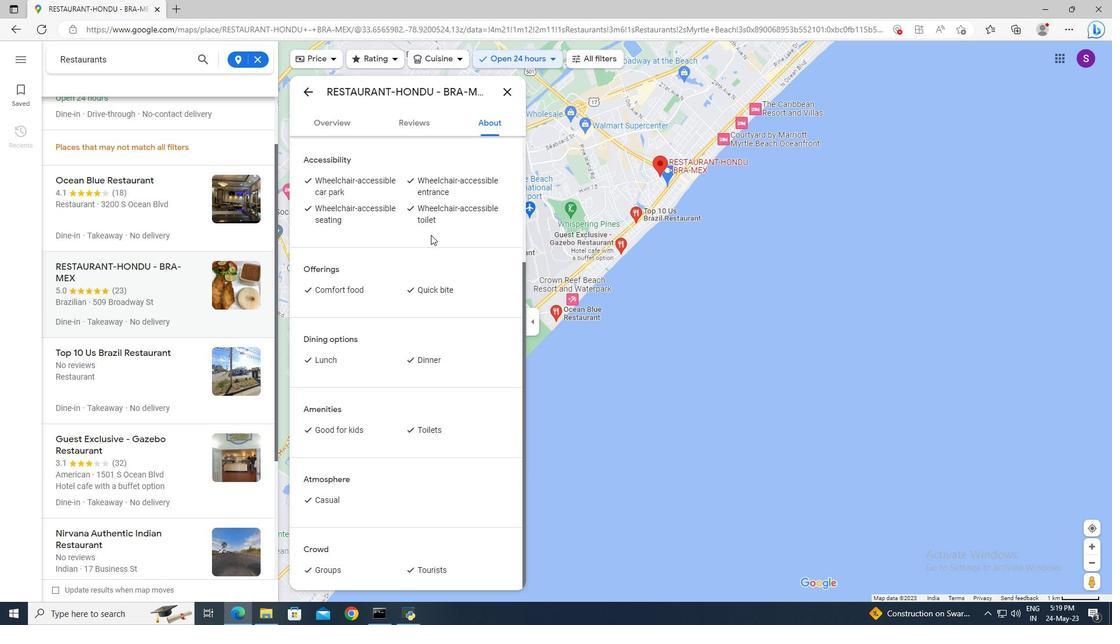 
Action: Mouse moved to (431, 236)
Screenshot: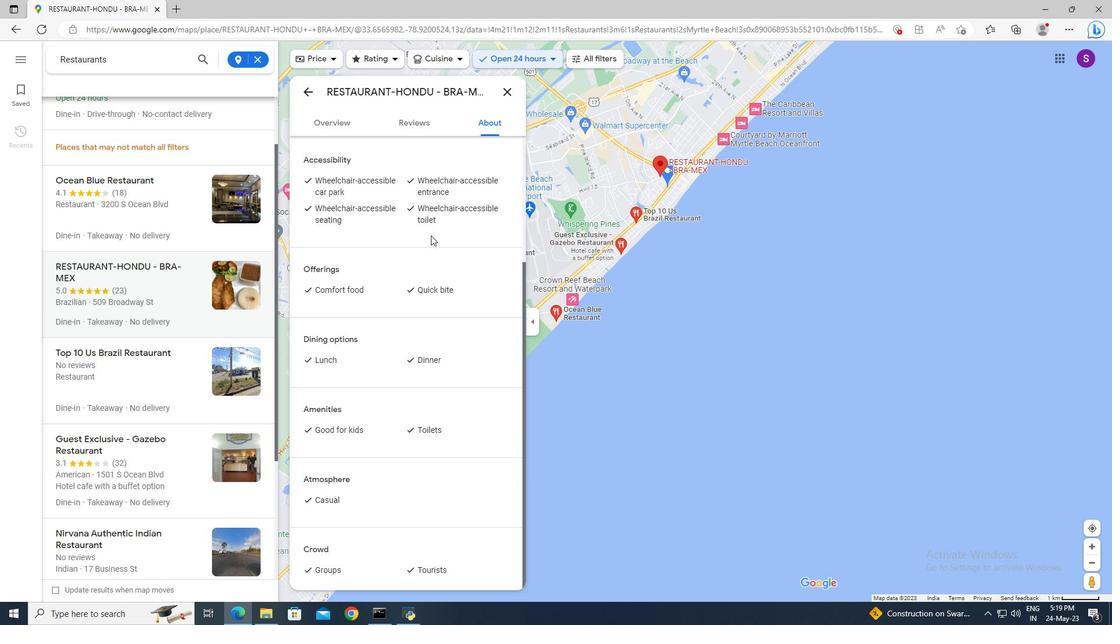
Action: Mouse scrolled (431, 237) with delta (0, 0)
Screenshot: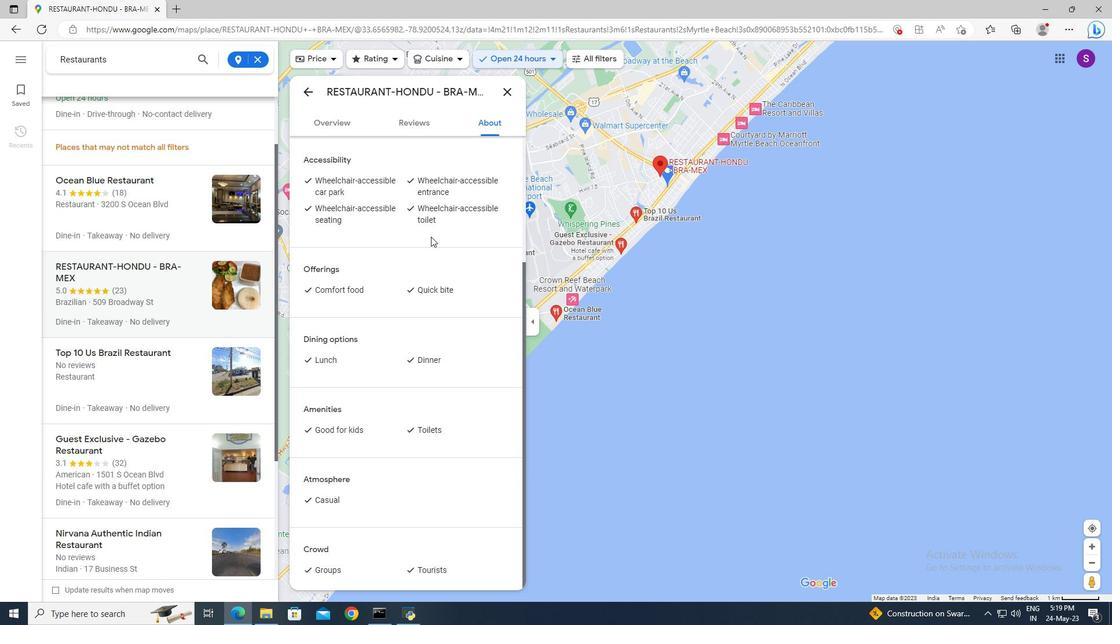 
Action: Mouse scrolled (431, 237) with delta (0, 0)
Screenshot: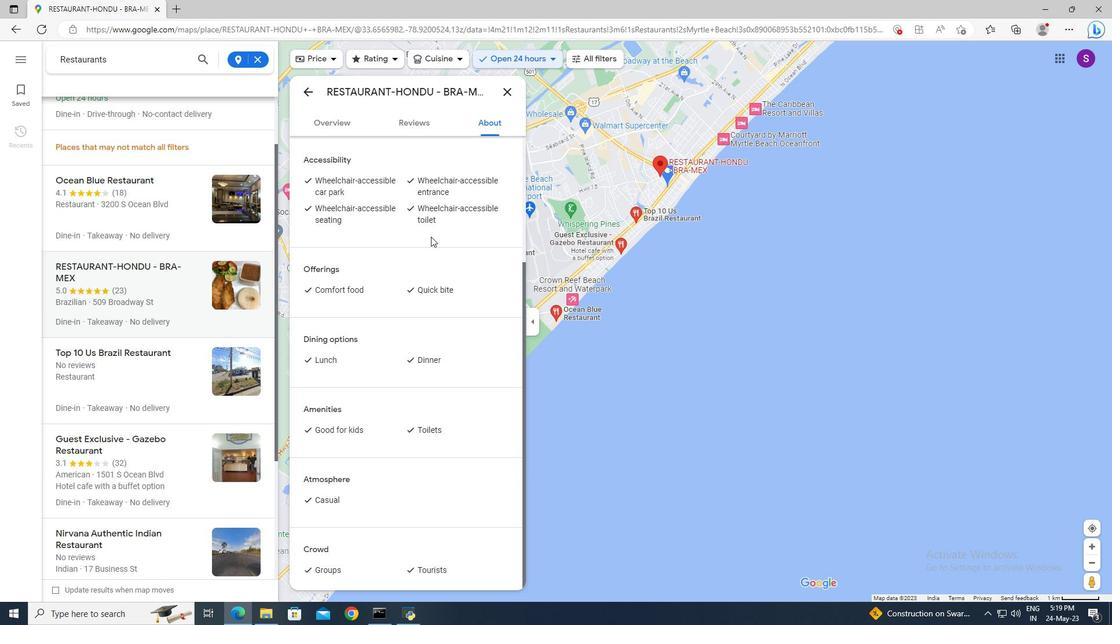 
Action: Mouse scrolled (431, 237) with delta (0, 0)
Screenshot: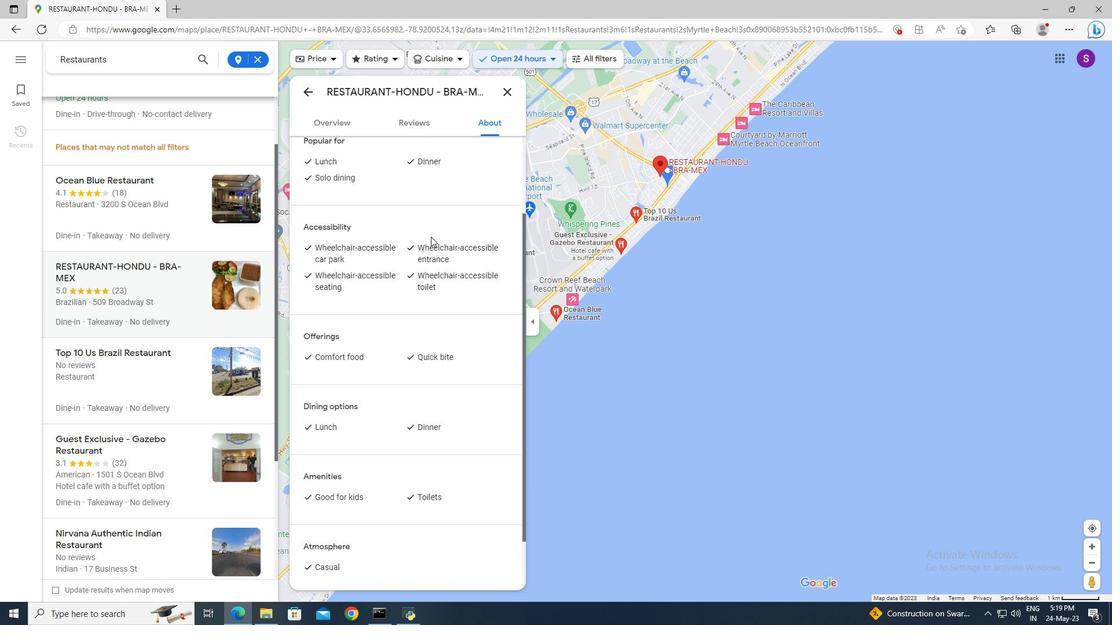 
Action: Mouse moved to (335, 126)
Screenshot: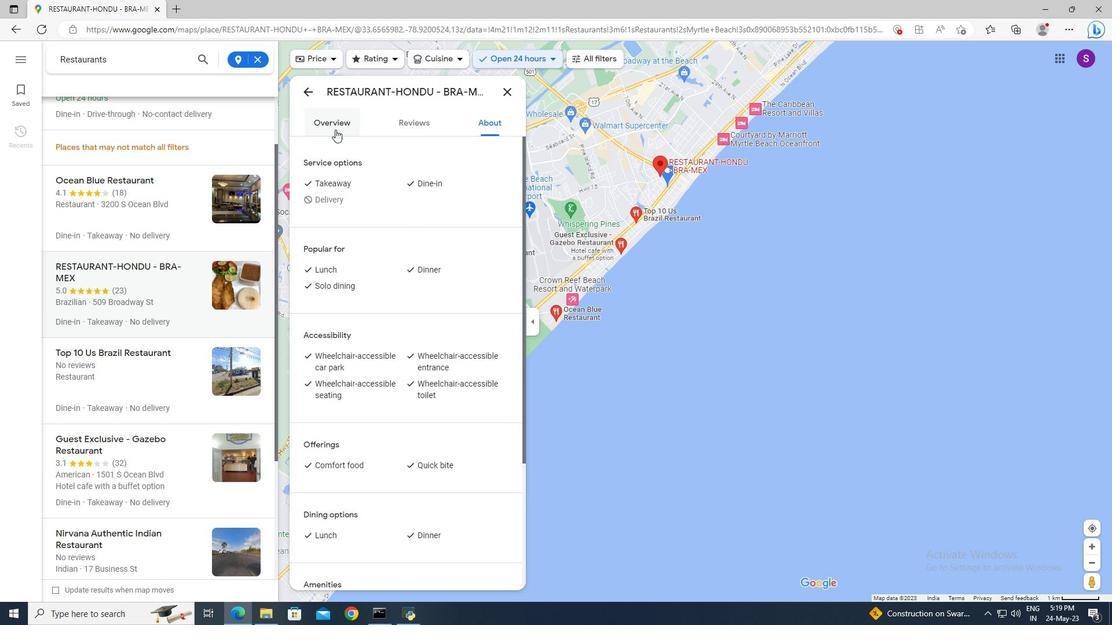 
Action: Mouse pressed left at (335, 126)
Screenshot: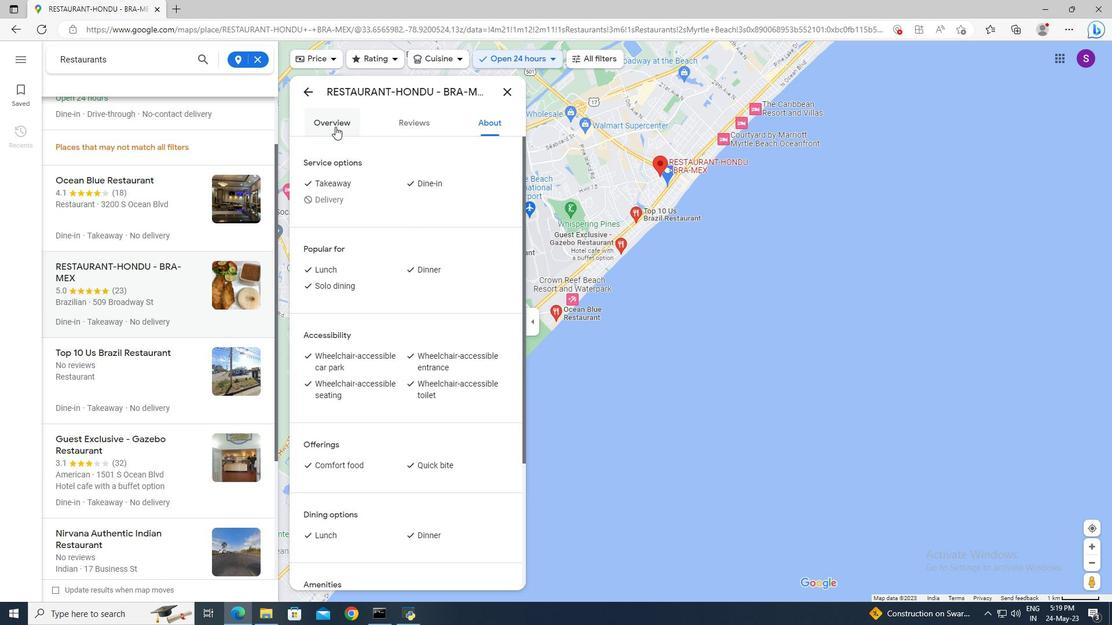 
Action: Mouse moved to (378, 176)
Screenshot: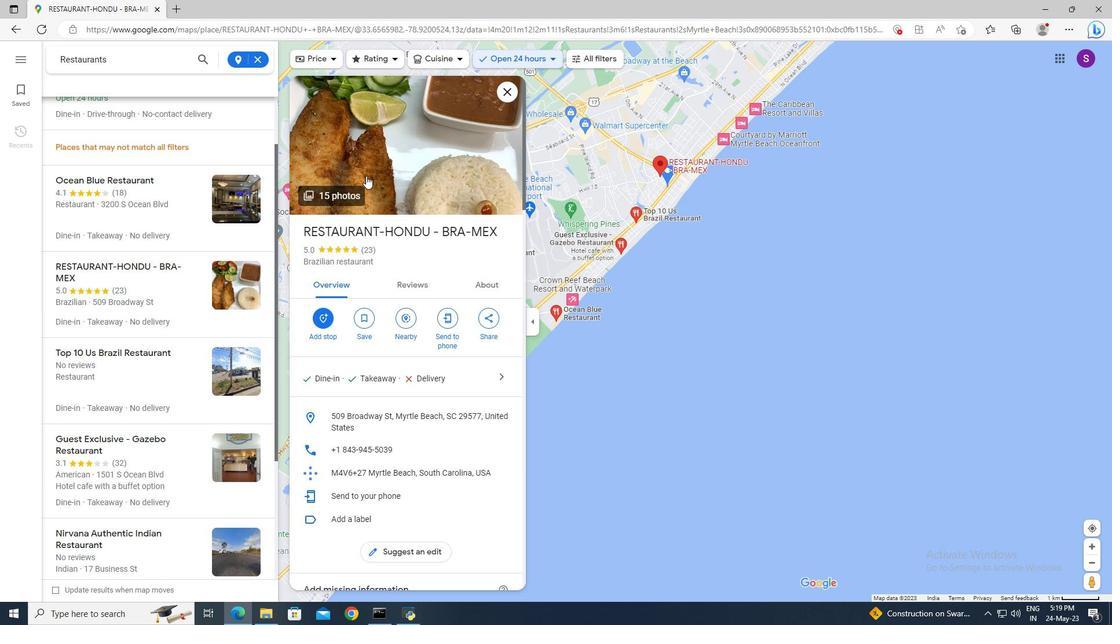 
Action: Mouse pressed left at (378, 176)
Screenshot: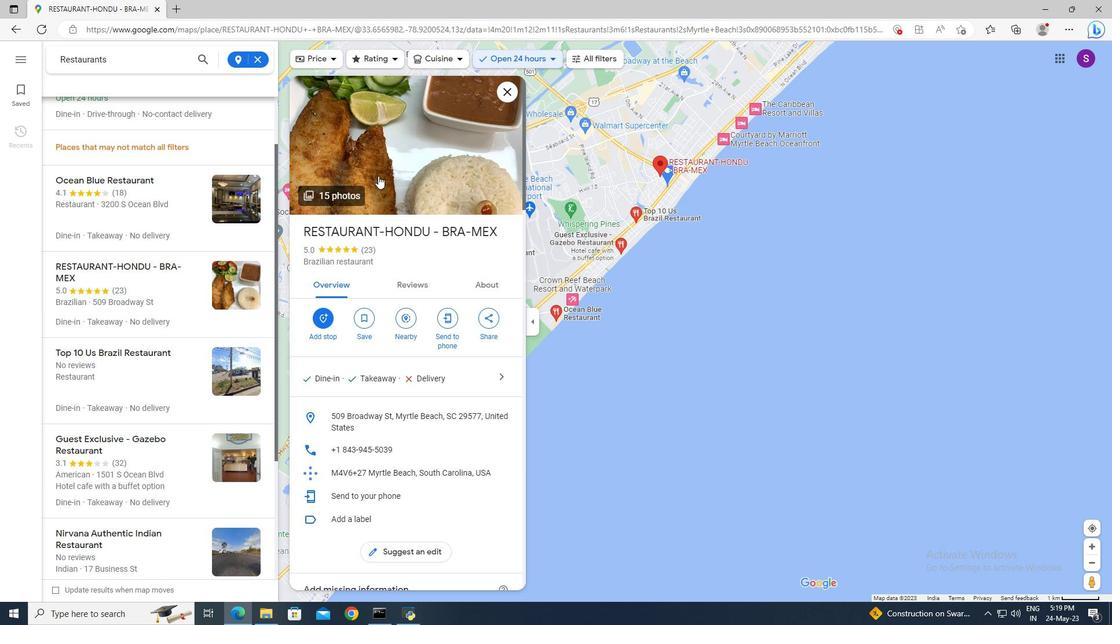 
Action: Mouse moved to (707, 510)
Screenshot: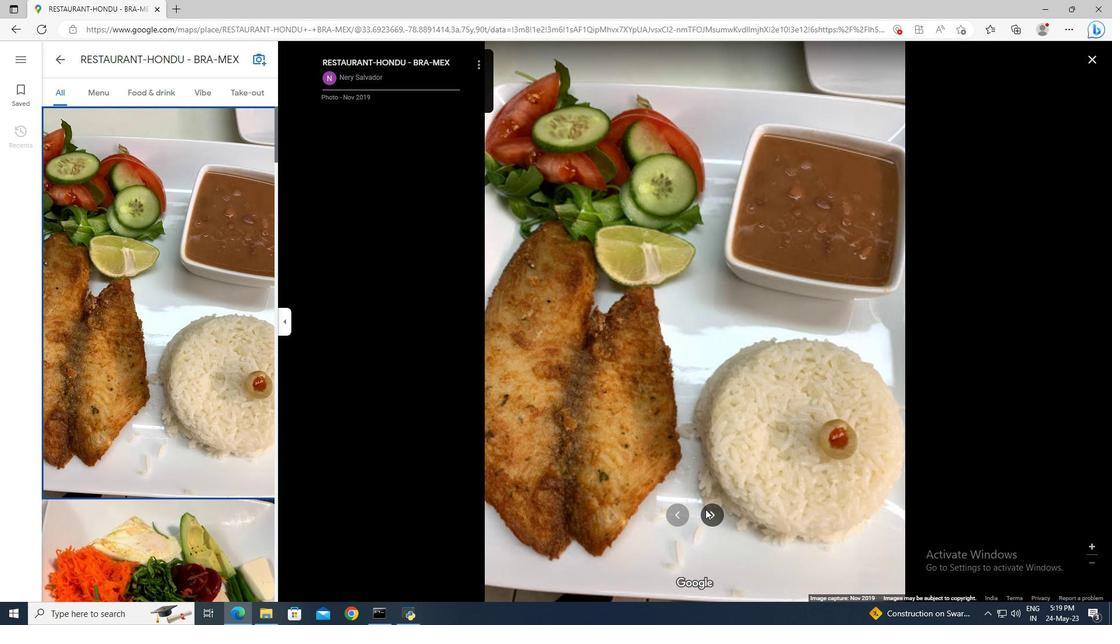 
Action: Mouse pressed left at (707, 510)
Screenshot: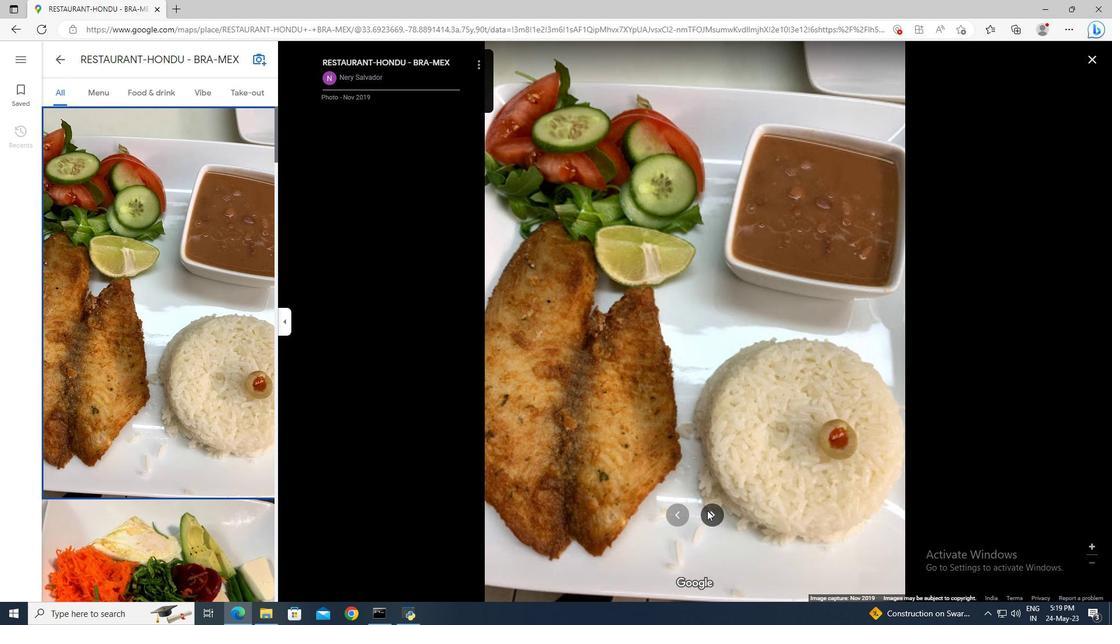 
Action: Mouse moved to (711, 516)
Screenshot: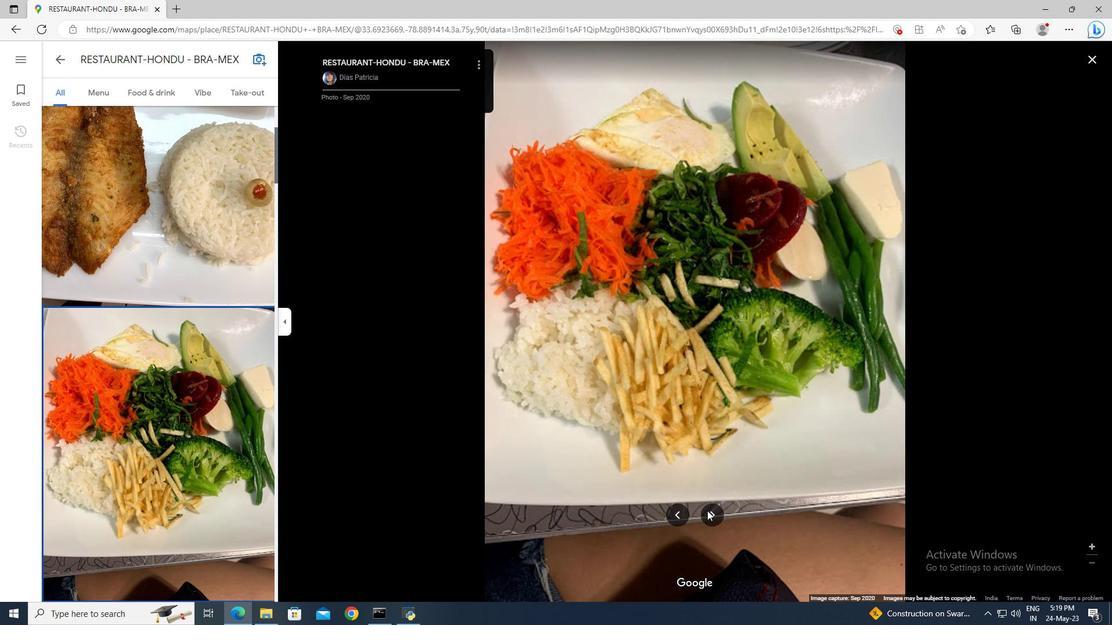 
Action: Mouse pressed left at (711, 516)
Screenshot: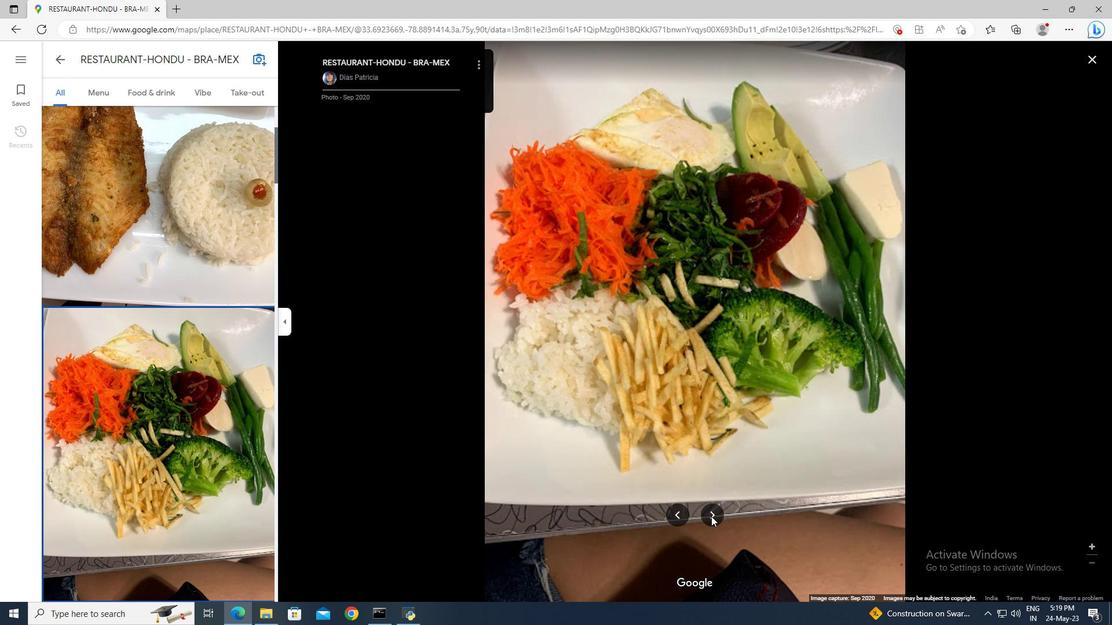 
Action: Mouse moved to (710, 521)
Screenshot: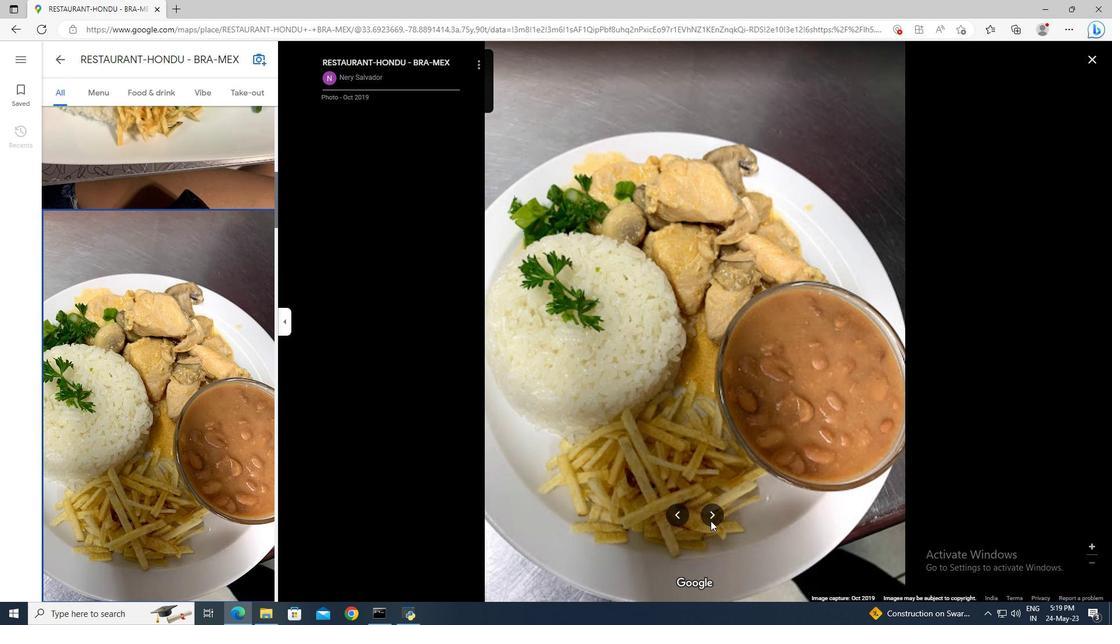 
Action: Mouse pressed left at (710, 521)
Screenshot: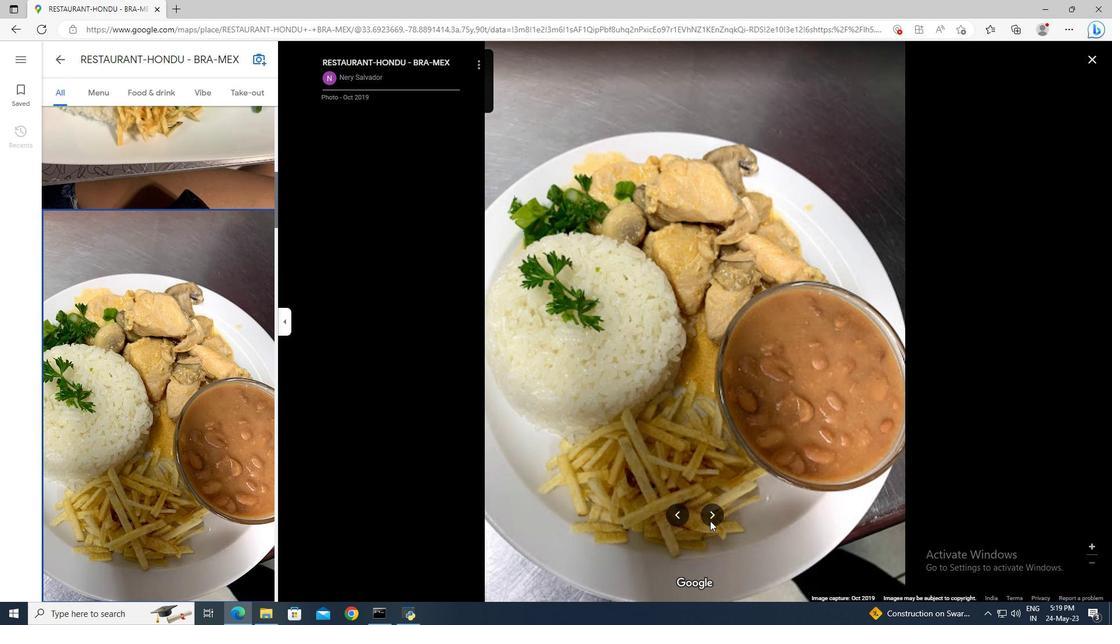 
Action: Mouse moved to (714, 517)
Screenshot: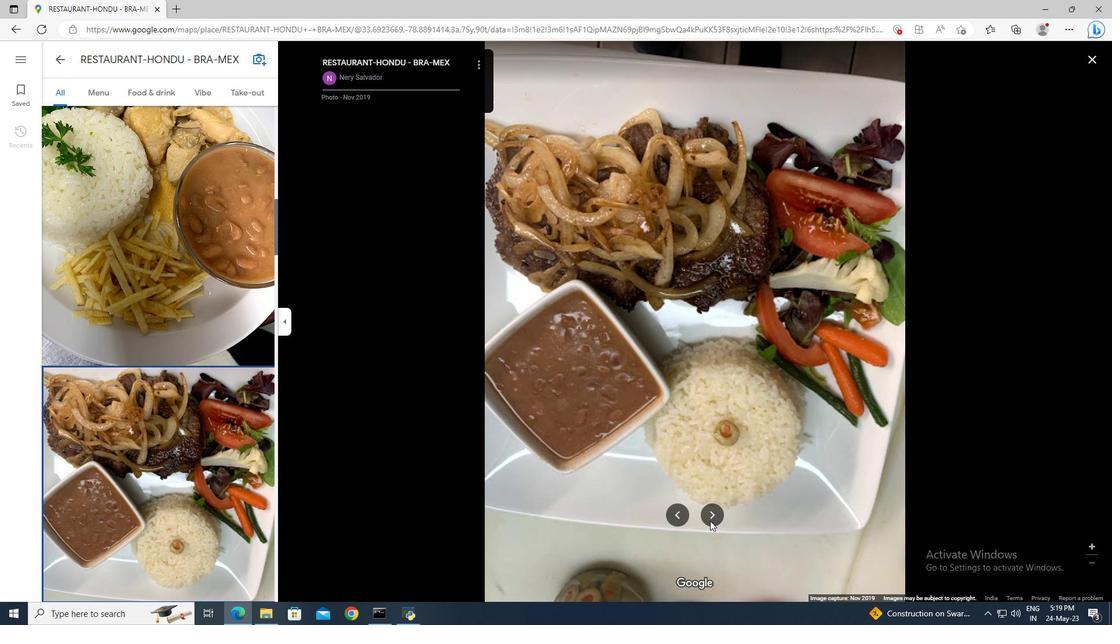 
Action: Mouse pressed left at (714, 517)
Screenshot: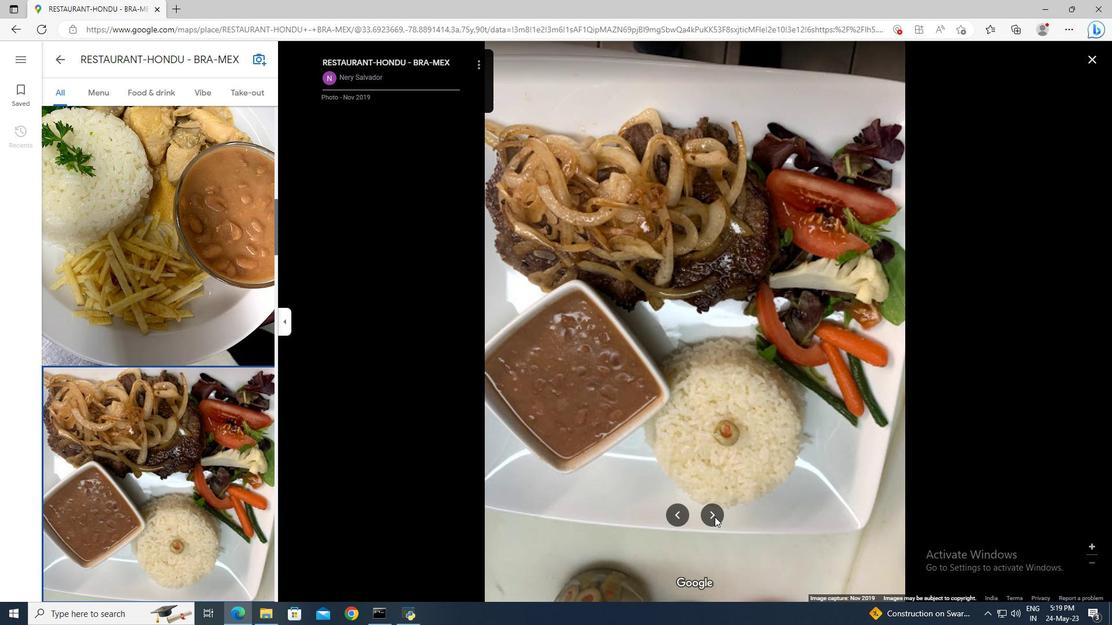 
Action: Mouse moved to (719, 519)
Screenshot: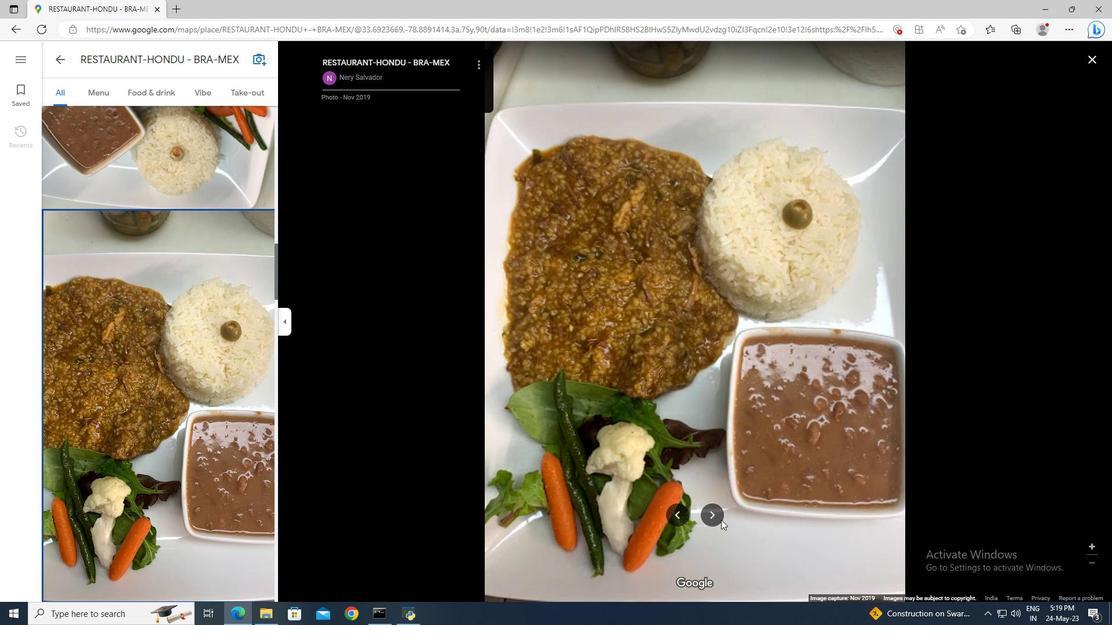 
Action: Mouse pressed left at (719, 519)
Screenshot: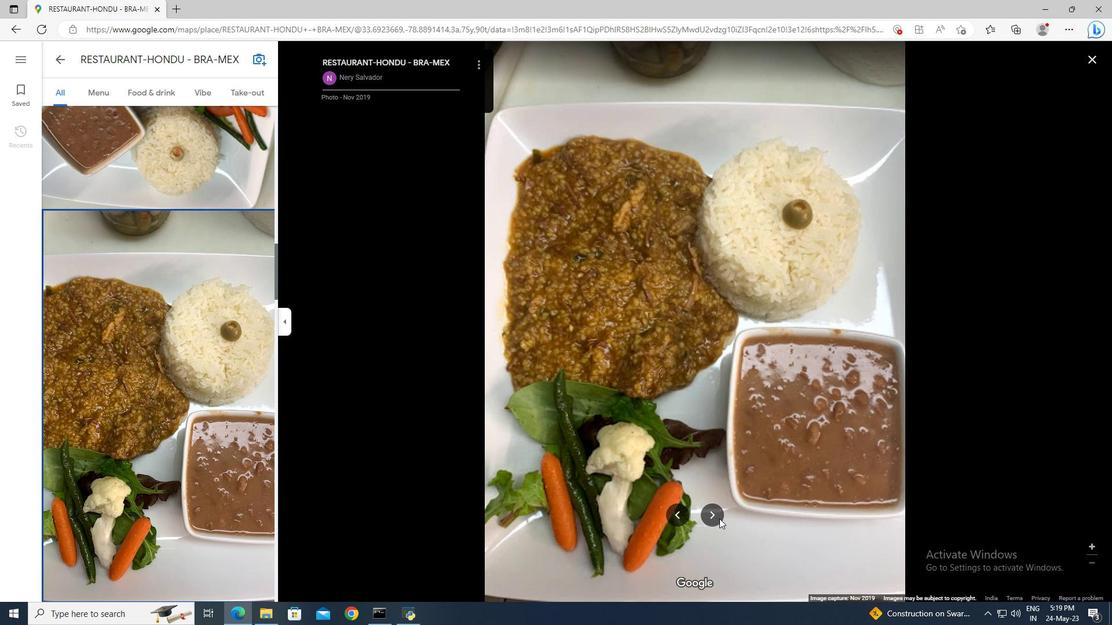 
Action: Mouse pressed left at (719, 519)
Screenshot: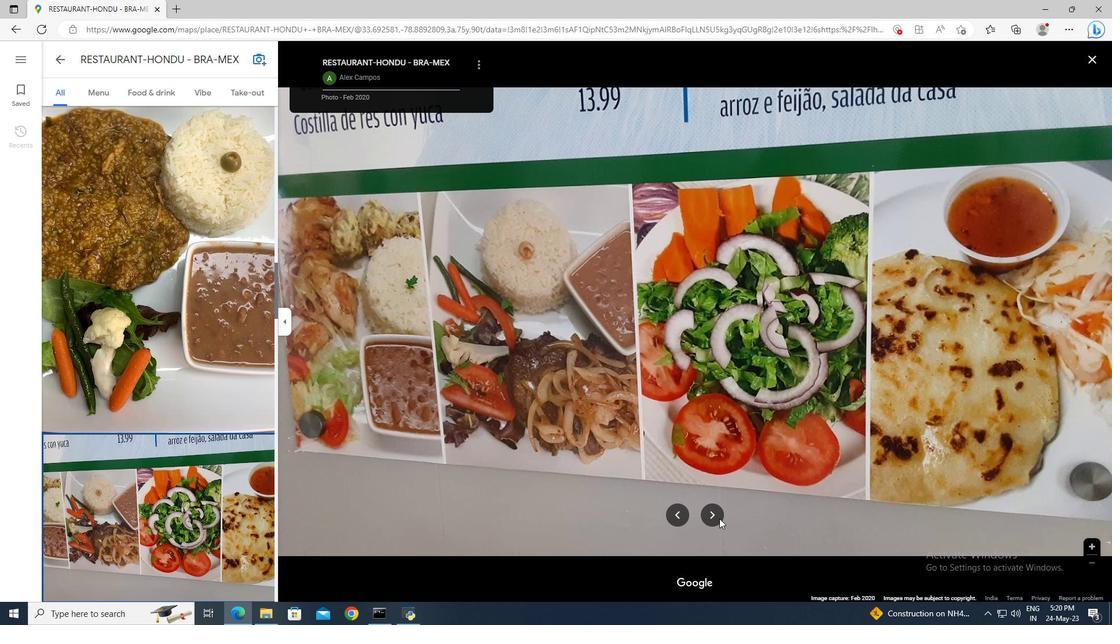 
Action: Mouse moved to (714, 515)
Screenshot: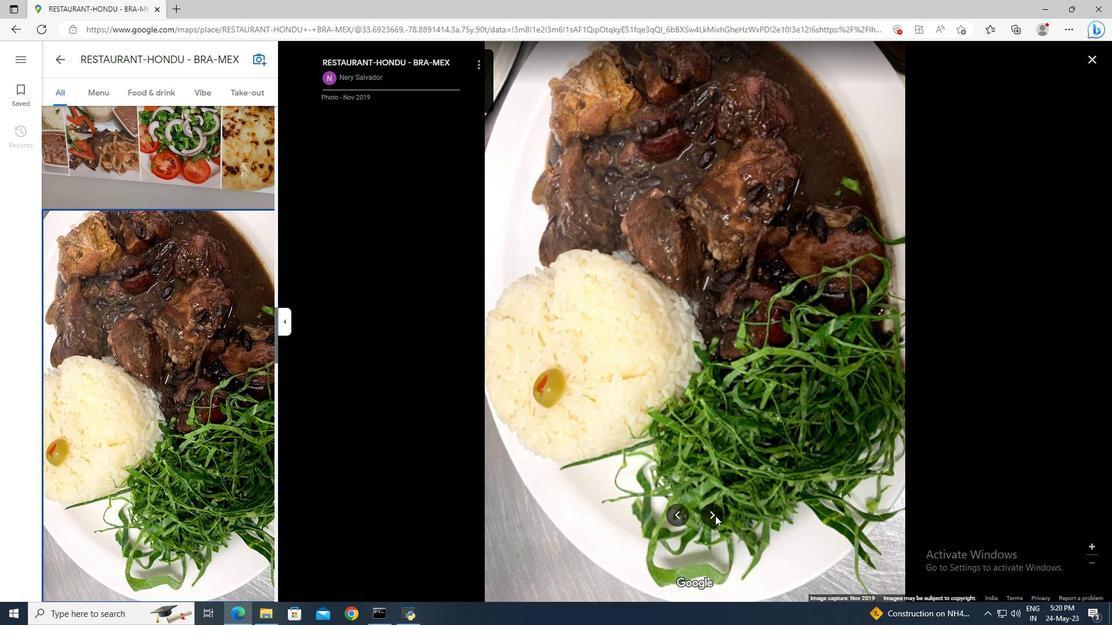 
Action: Mouse pressed left at (714, 515)
Screenshot: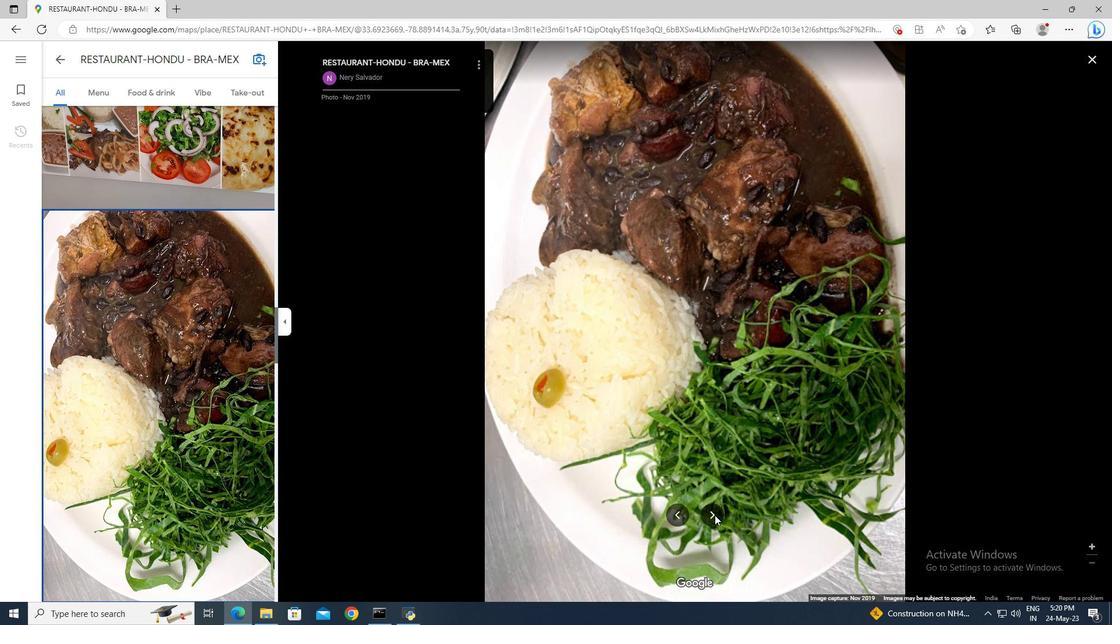 
Action: Mouse moved to (715, 510)
Screenshot: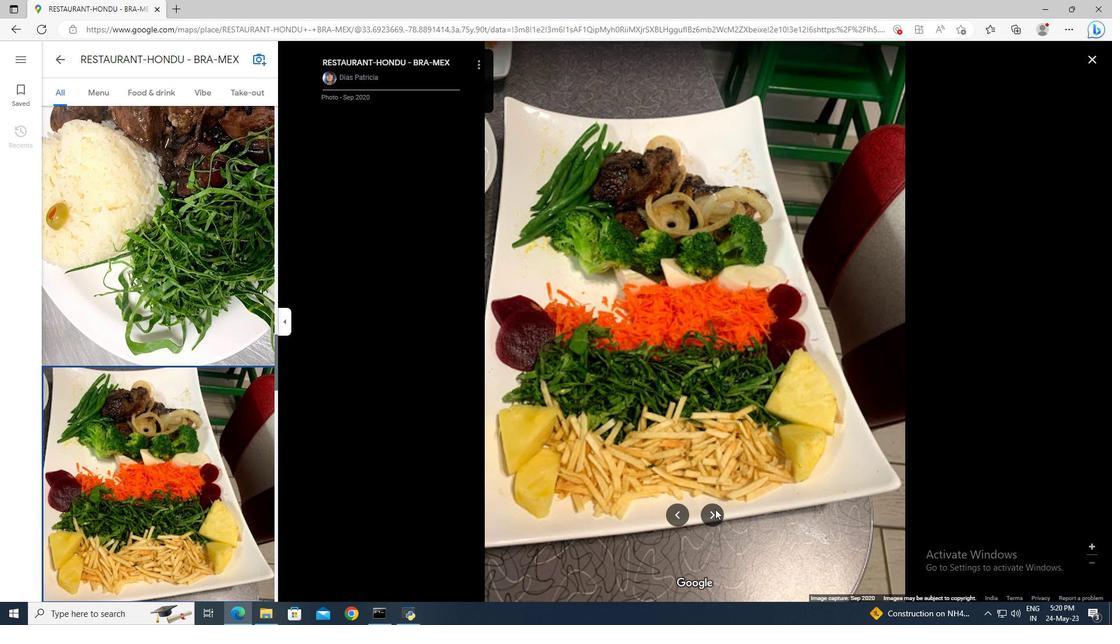 
Action: Mouse pressed left at (715, 510)
Screenshot: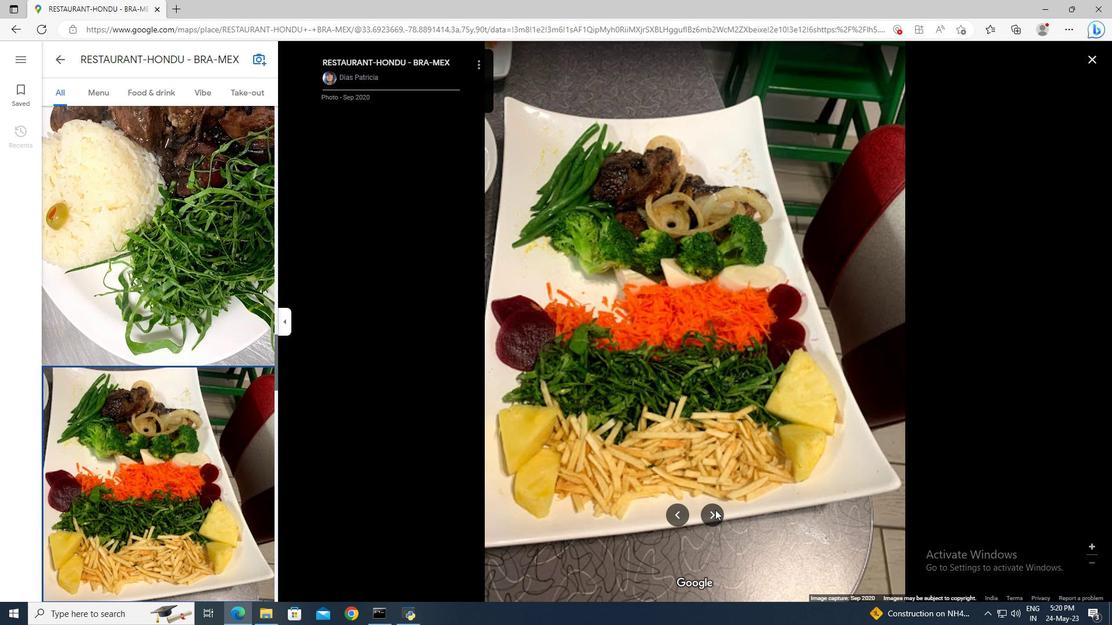 
Action: Mouse moved to (712, 517)
Screenshot: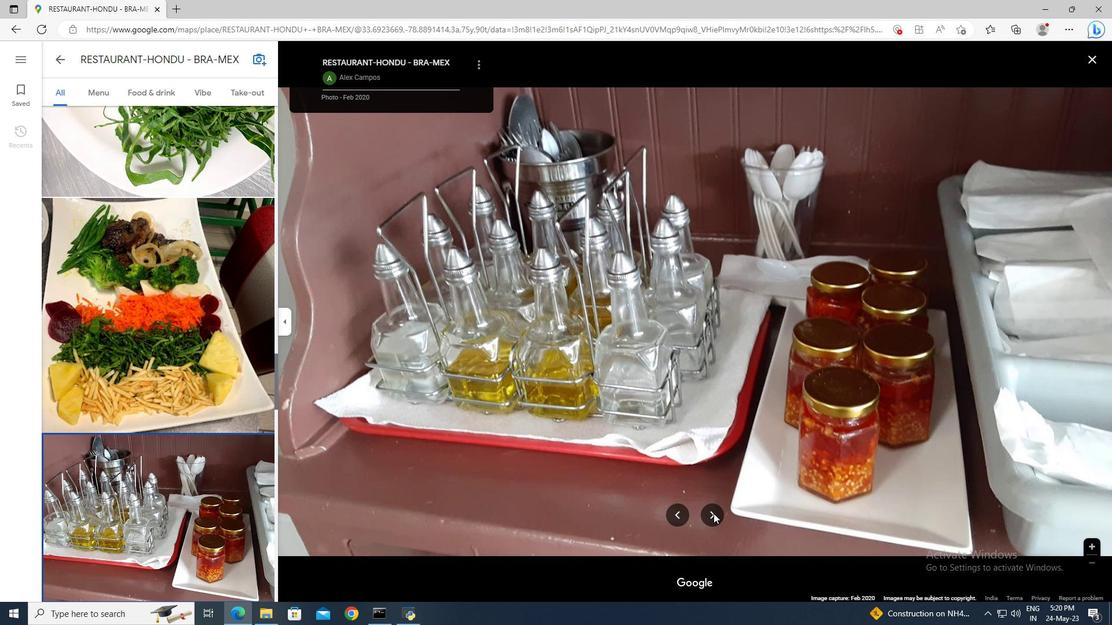 
Action: Mouse pressed left at (712, 517)
Screenshot: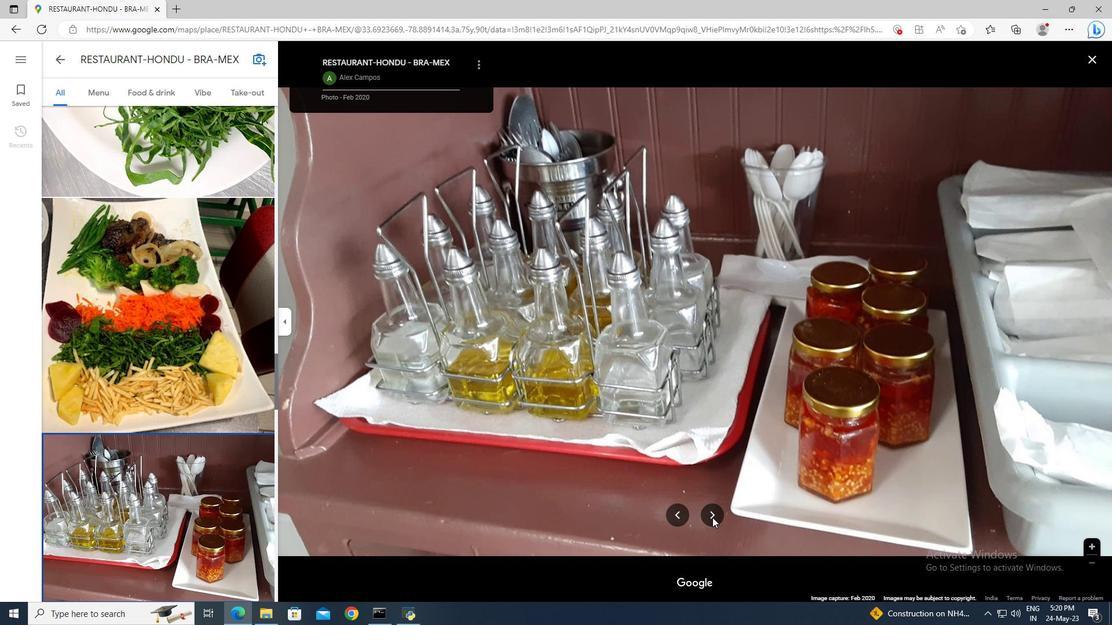 
Action: Mouse moved to (1090, 60)
Screenshot: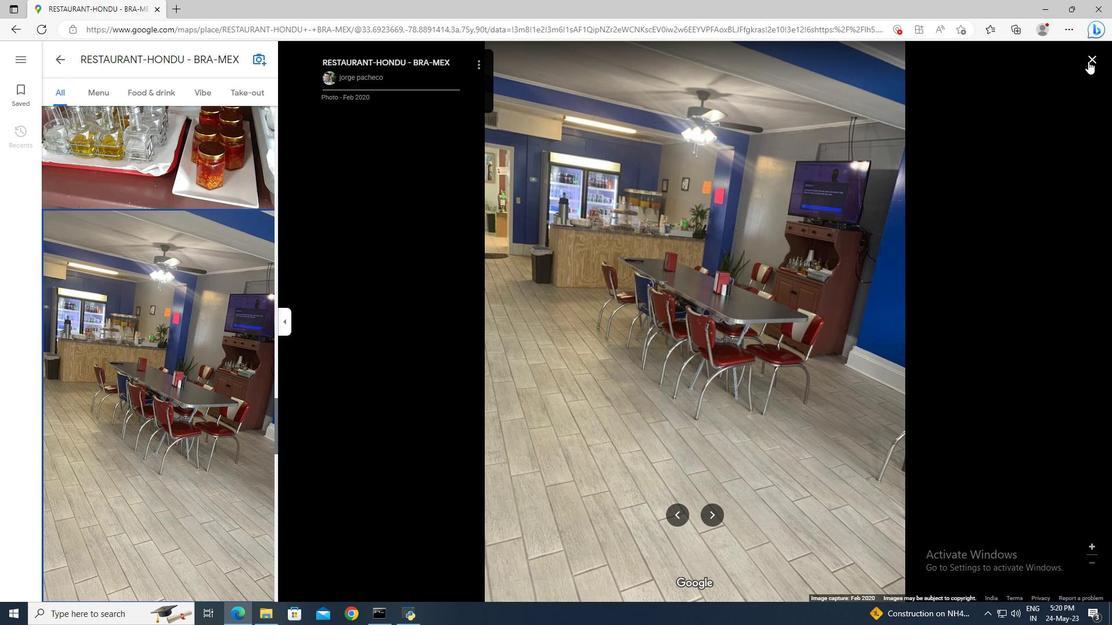 
Action: Mouse pressed left at (1090, 60)
Screenshot: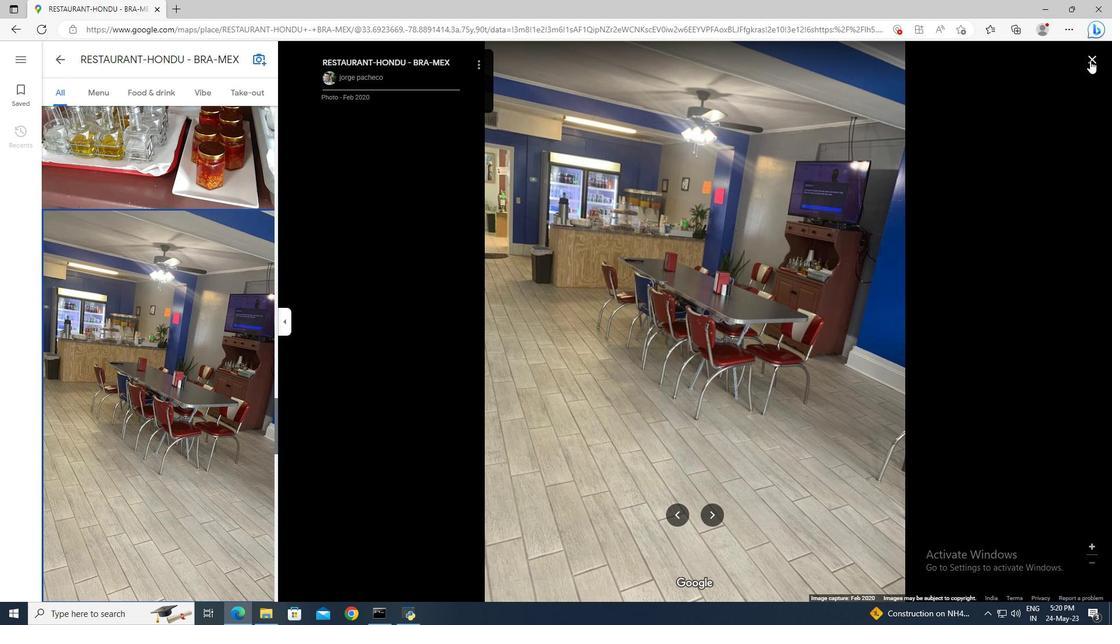 
Action: Mouse moved to (167, 252)
Screenshot: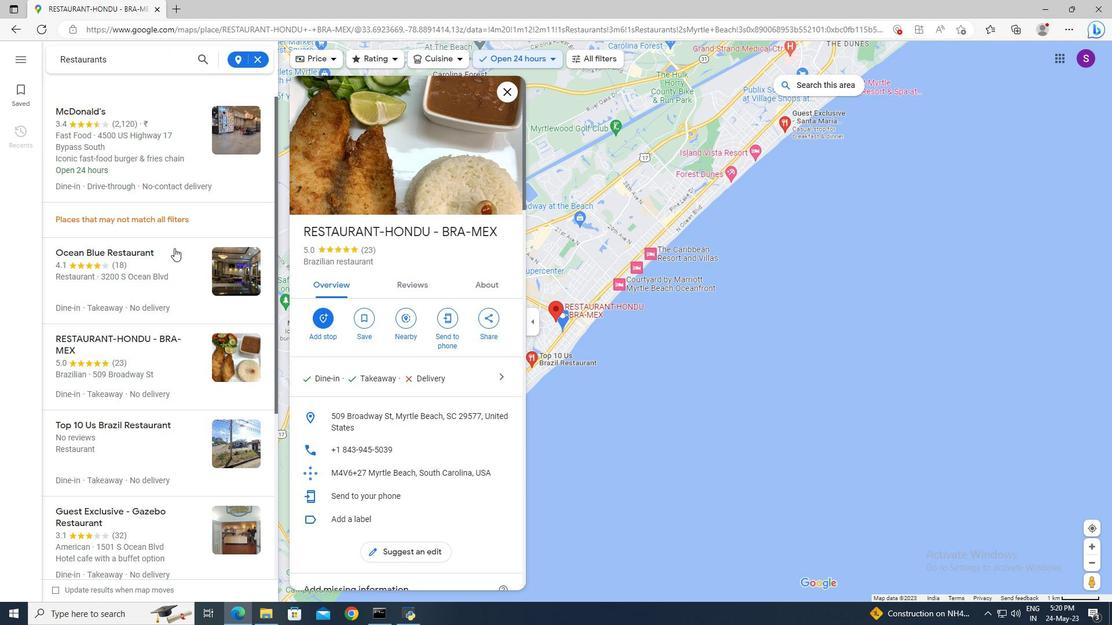 
Action: Mouse scrolled (167, 252) with delta (0, 0)
Screenshot: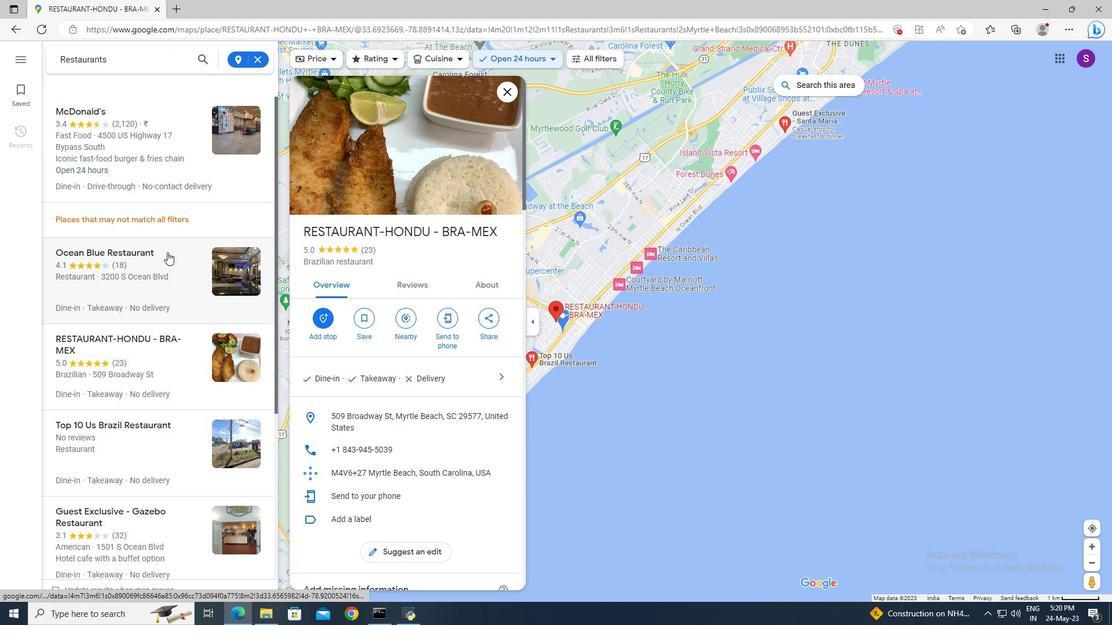 
Action: Mouse scrolled (167, 252) with delta (0, 0)
Screenshot: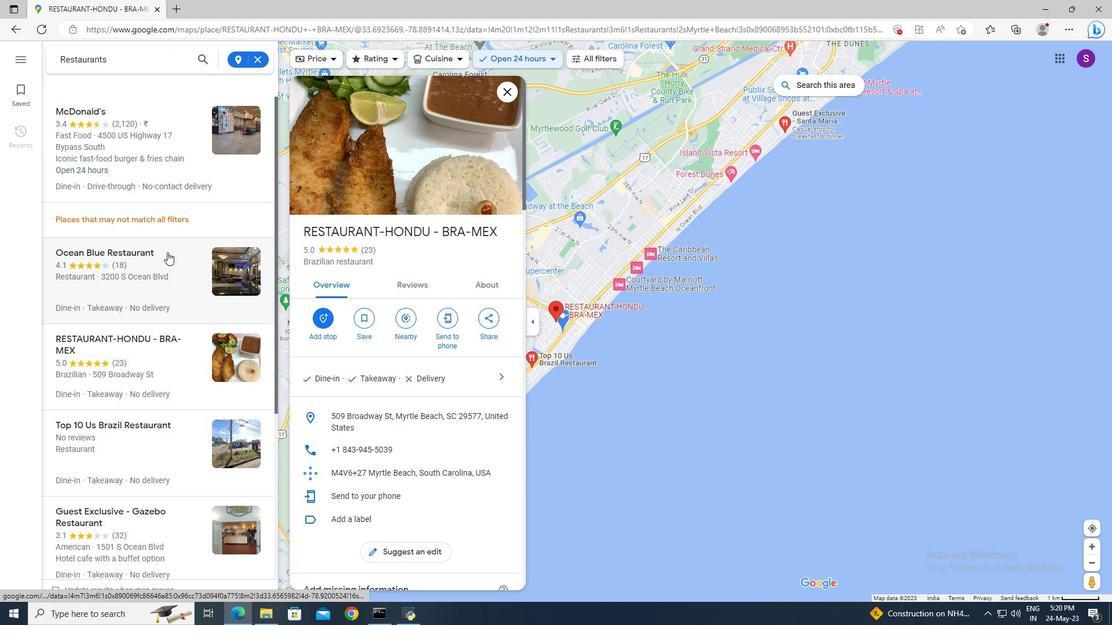 
Action: Mouse scrolled (167, 252) with delta (0, 0)
Screenshot: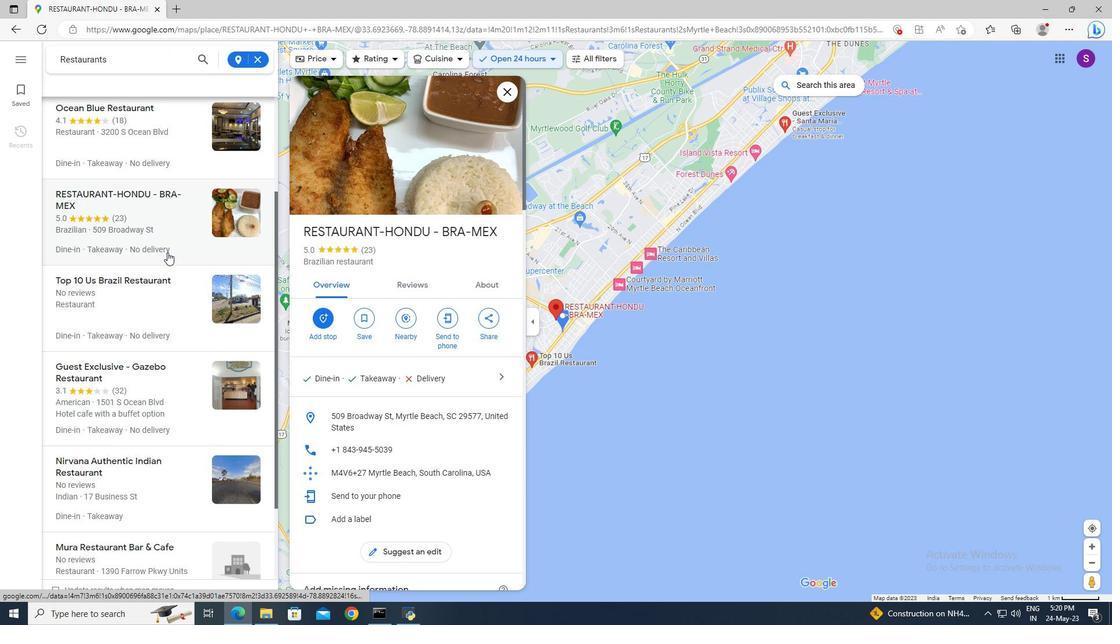 
Action: Mouse scrolled (167, 252) with delta (0, 0)
Screenshot: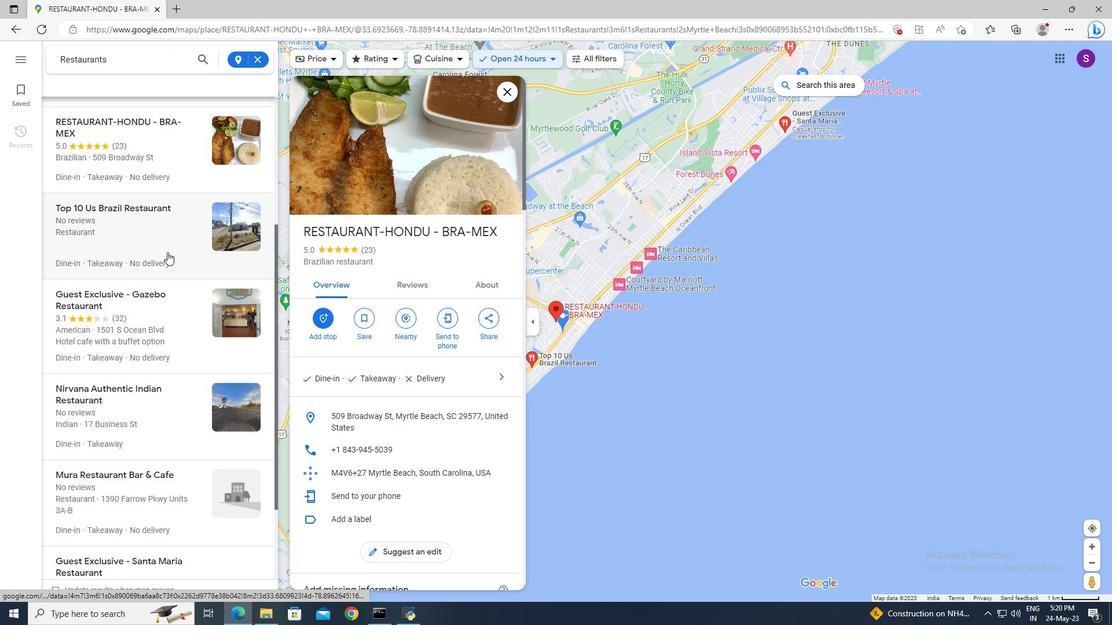 
Action: Mouse scrolled (167, 252) with delta (0, 0)
Screenshot: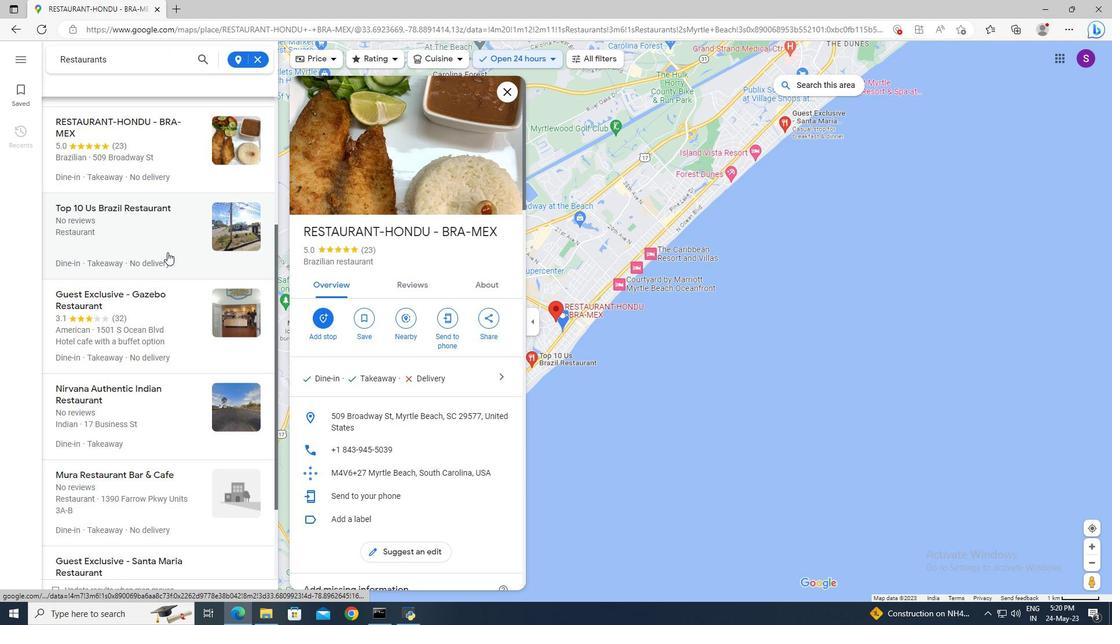 
Action: Mouse scrolled (167, 252) with delta (0, 0)
Screenshot: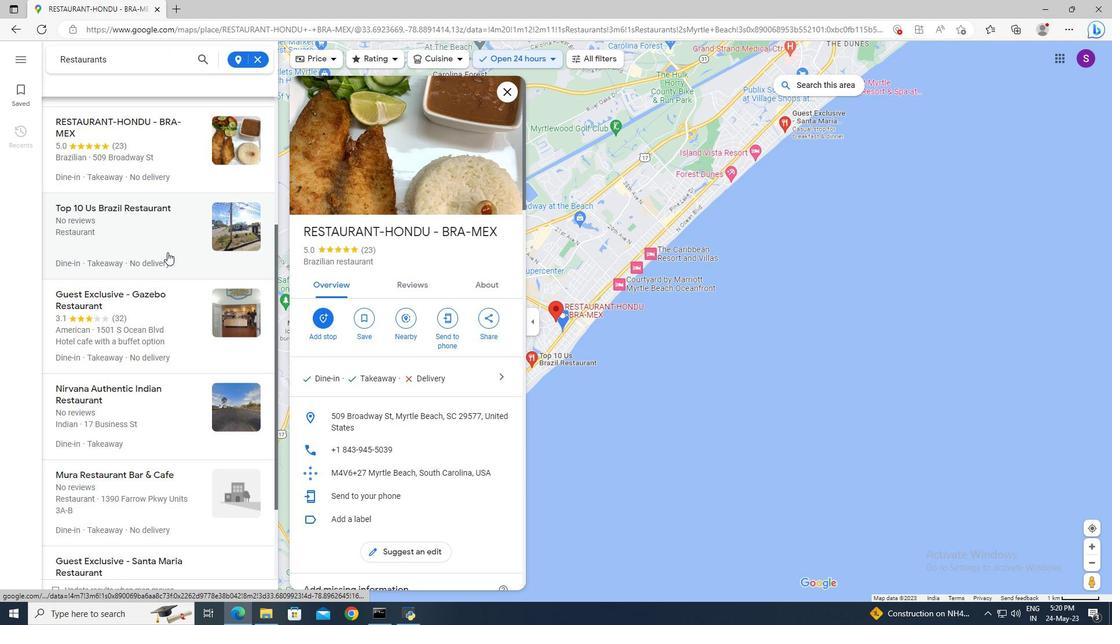 
Action: Mouse scrolled (167, 252) with delta (0, 0)
Screenshot: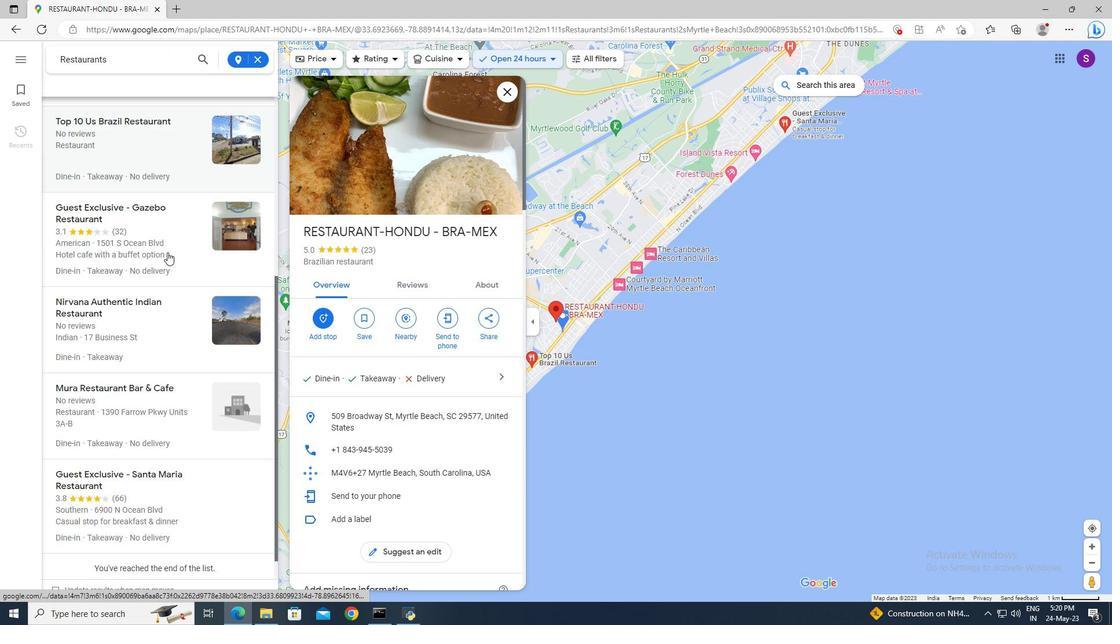
Action: Mouse moved to (162, 445)
Screenshot: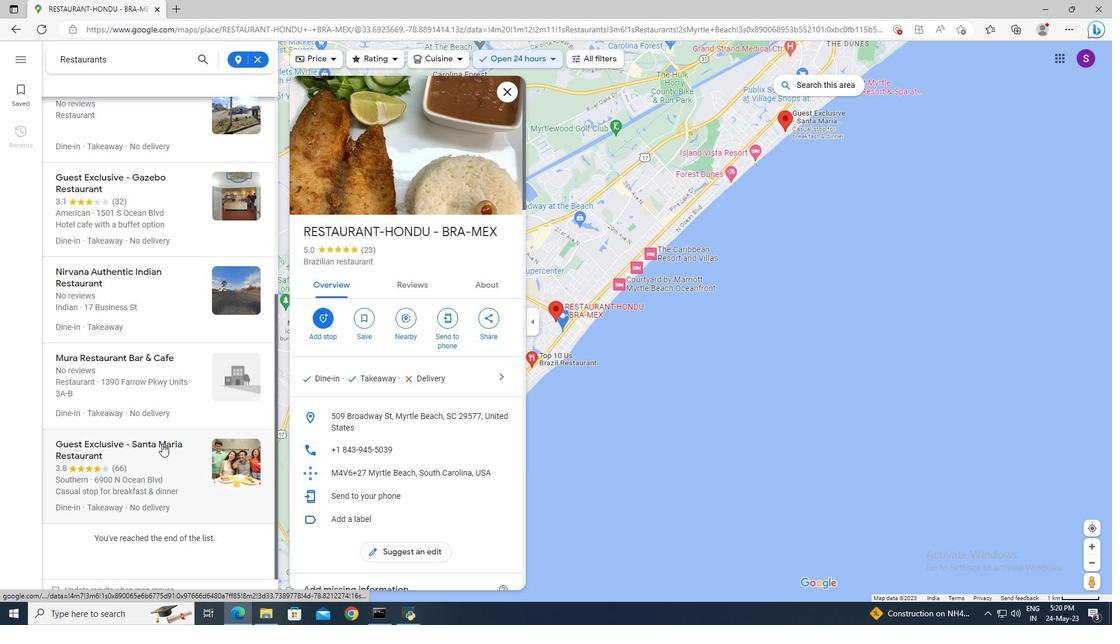 
Action: Mouse pressed left at (162, 445)
Screenshot: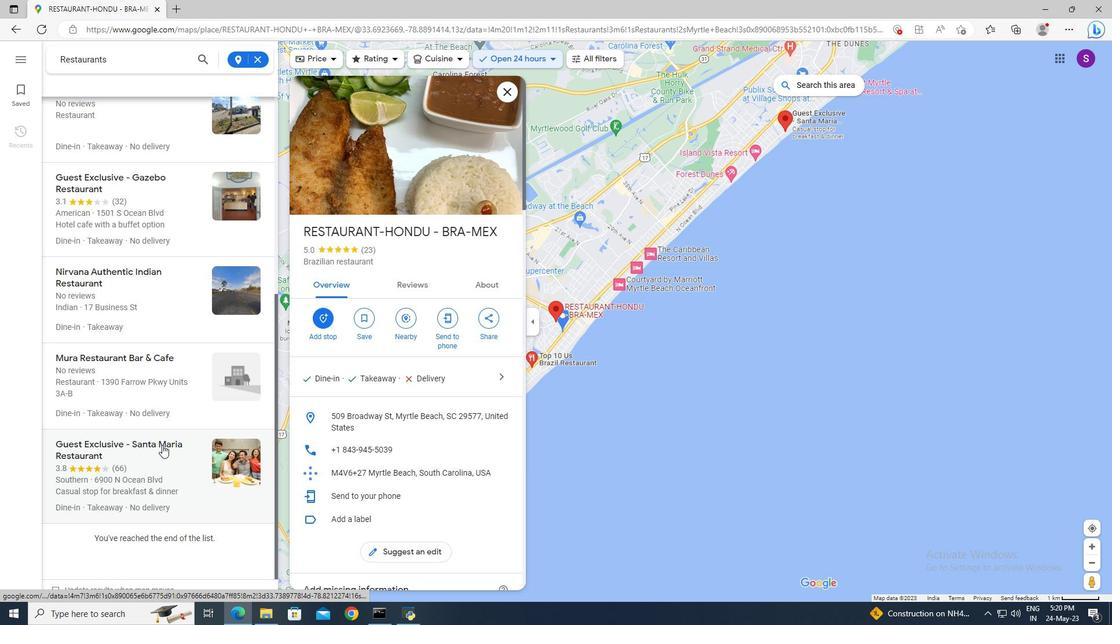 
Action: Mouse moved to (412, 309)
Screenshot: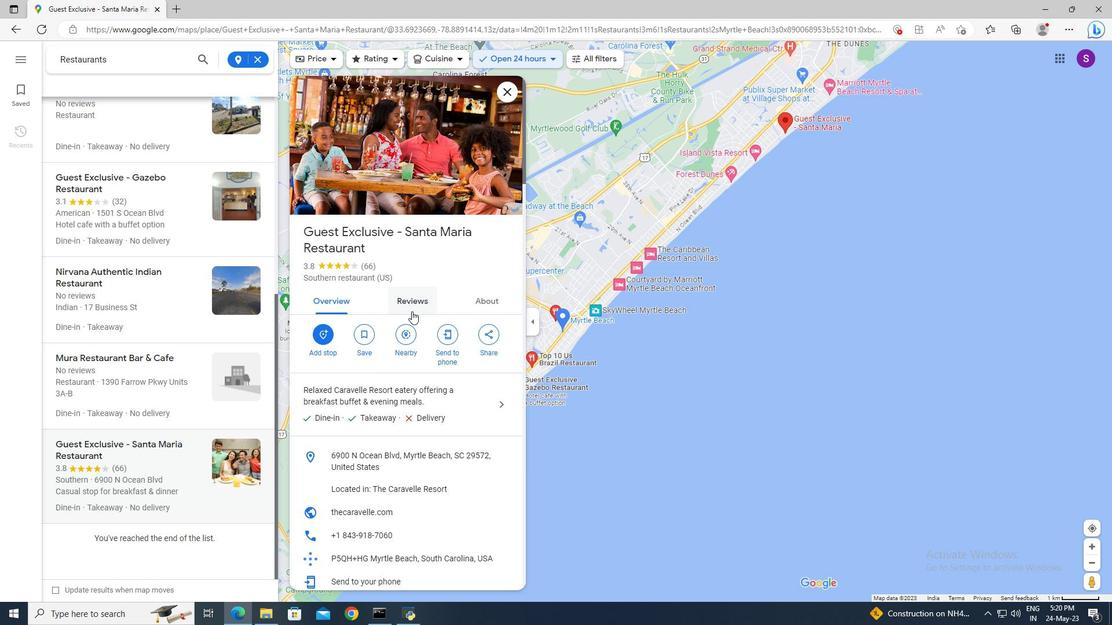 
Action: Mouse pressed left at (412, 309)
Screenshot: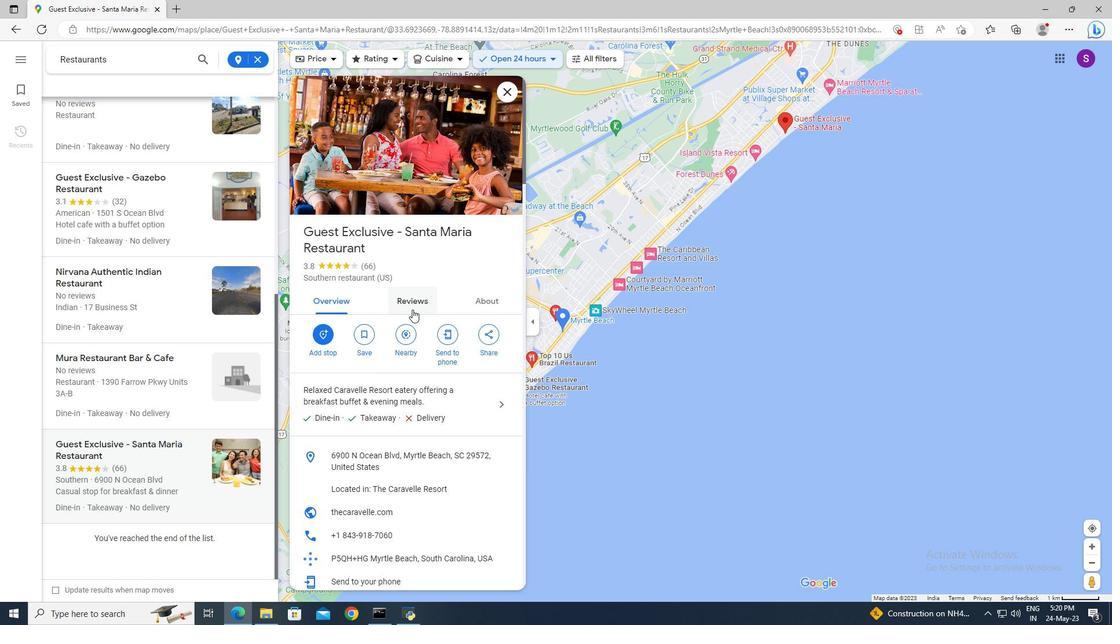 
Action: Mouse scrolled (412, 309) with delta (0, 0)
Screenshot: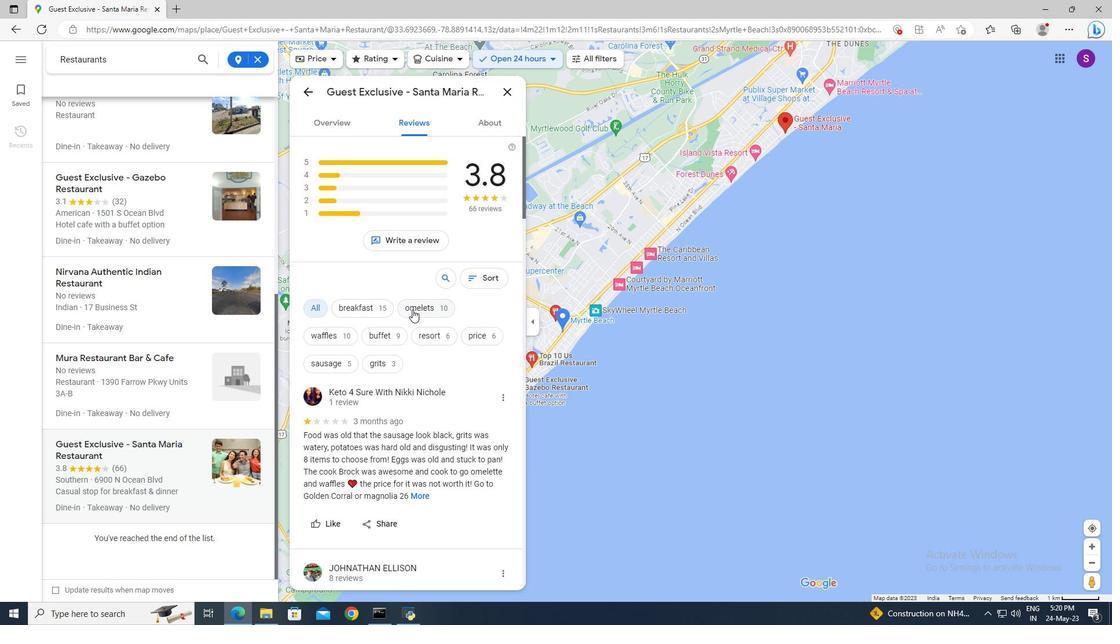 
Action: Mouse scrolled (412, 309) with delta (0, 0)
Screenshot: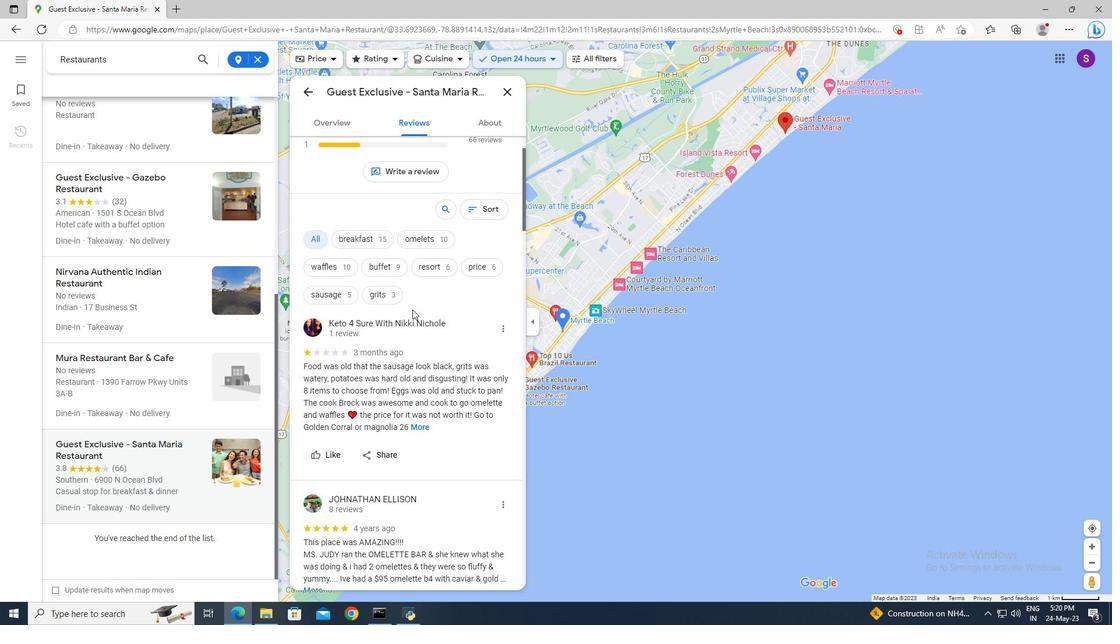 
Action: Mouse scrolled (412, 309) with delta (0, 0)
Screenshot: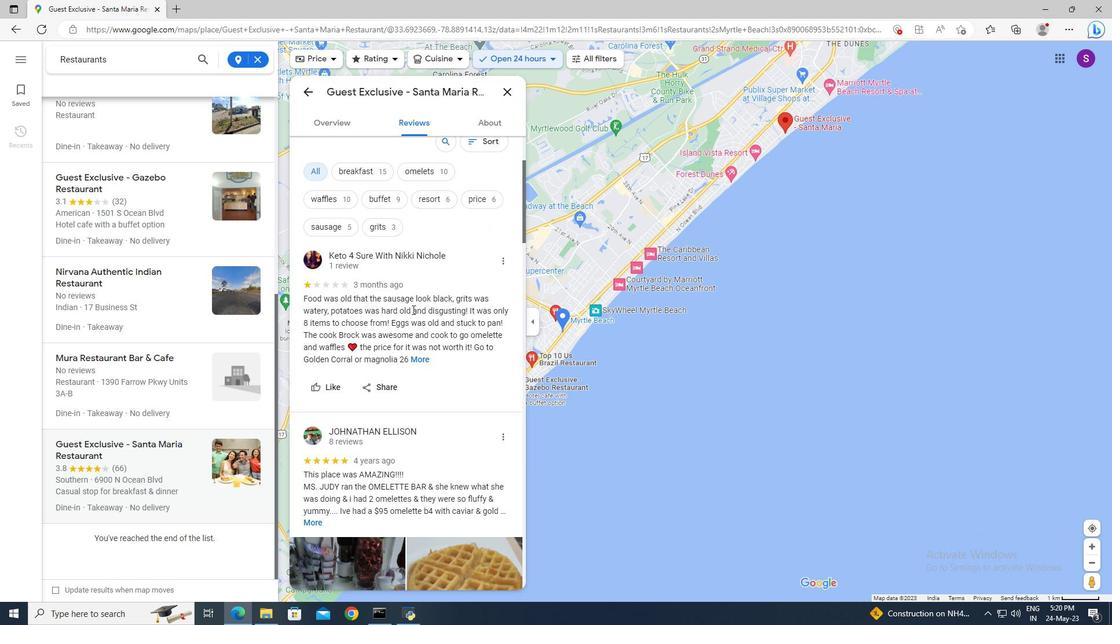 
Action: Mouse scrolled (412, 309) with delta (0, 0)
Screenshot: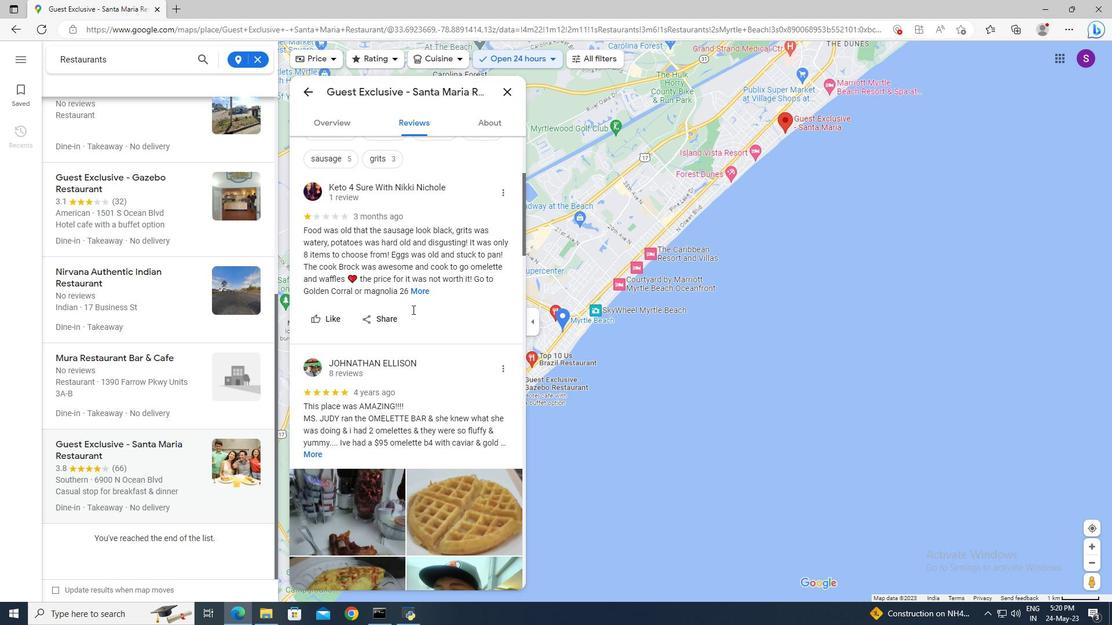
Action: Mouse scrolled (412, 309) with delta (0, 0)
Screenshot: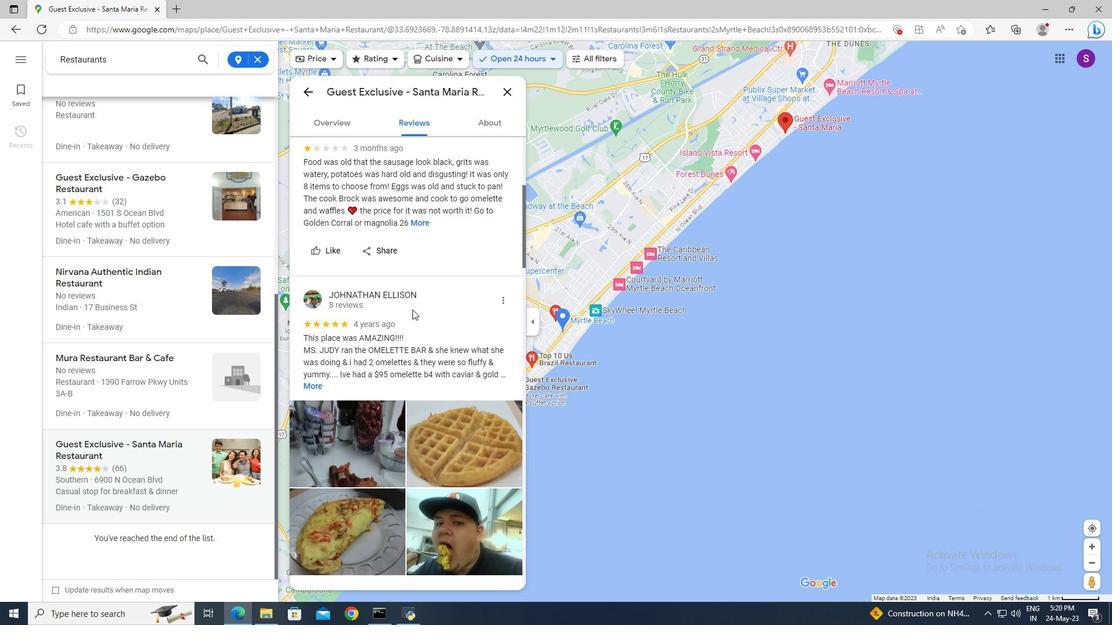 
Action: Mouse scrolled (412, 309) with delta (0, 0)
Screenshot: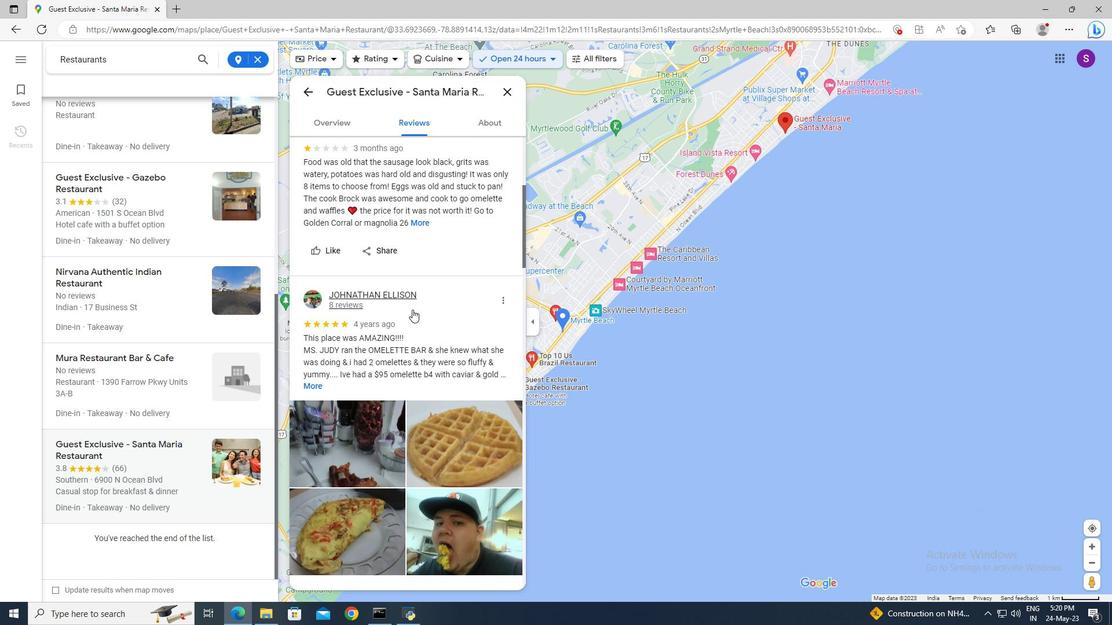 
Action: Mouse scrolled (412, 309) with delta (0, 0)
Screenshot: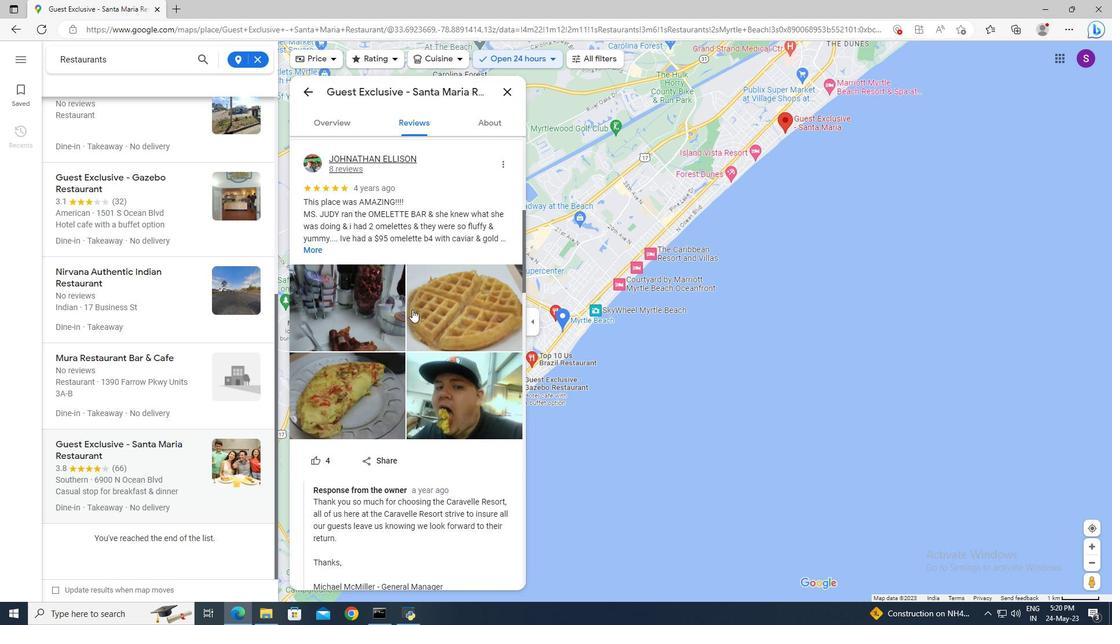 
Action: Mouse scrolled (412, 309) with delta (0, 0)
Screenshot: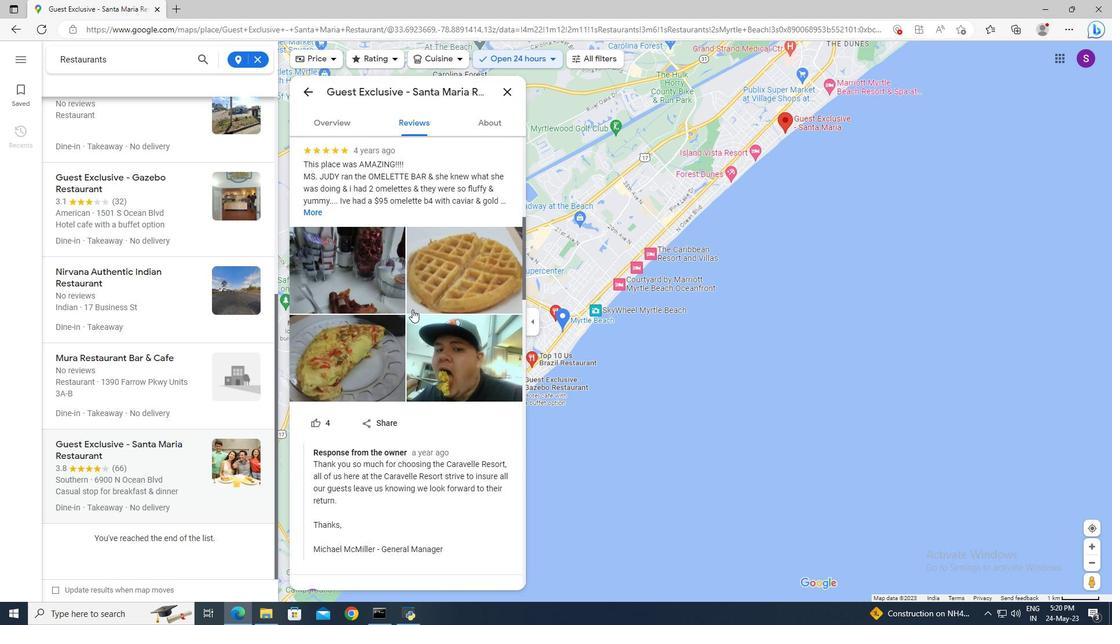 
Action: Mouse scrolled (412, 309) with delta (0, 0)
Screenshot: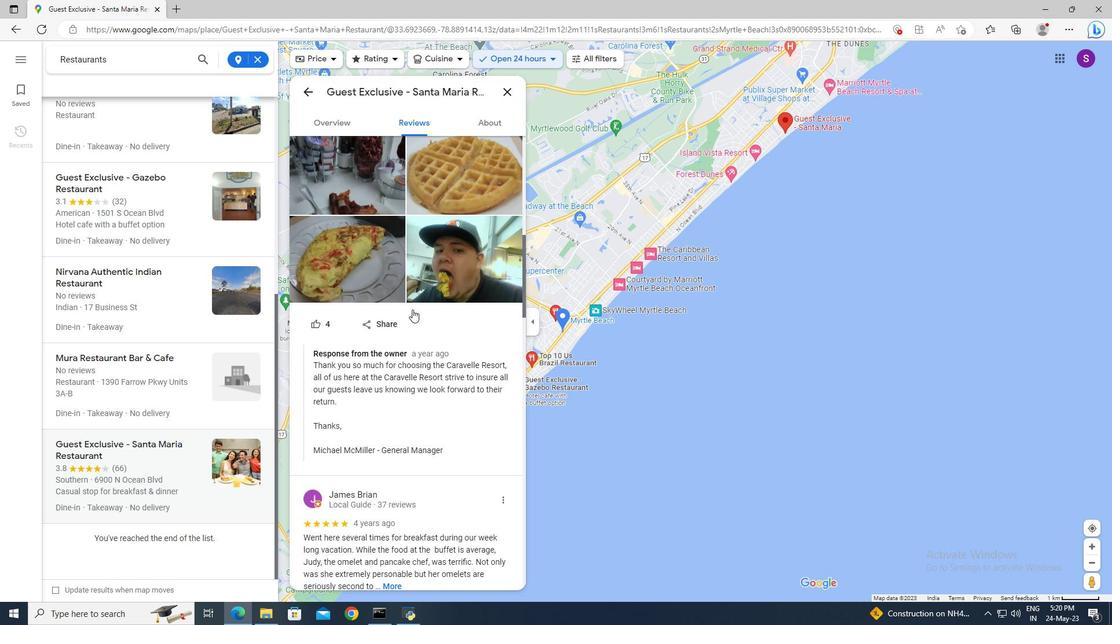 
Action: Mouse scrolled (412, 309) with delta (0, 0)
Screenshot: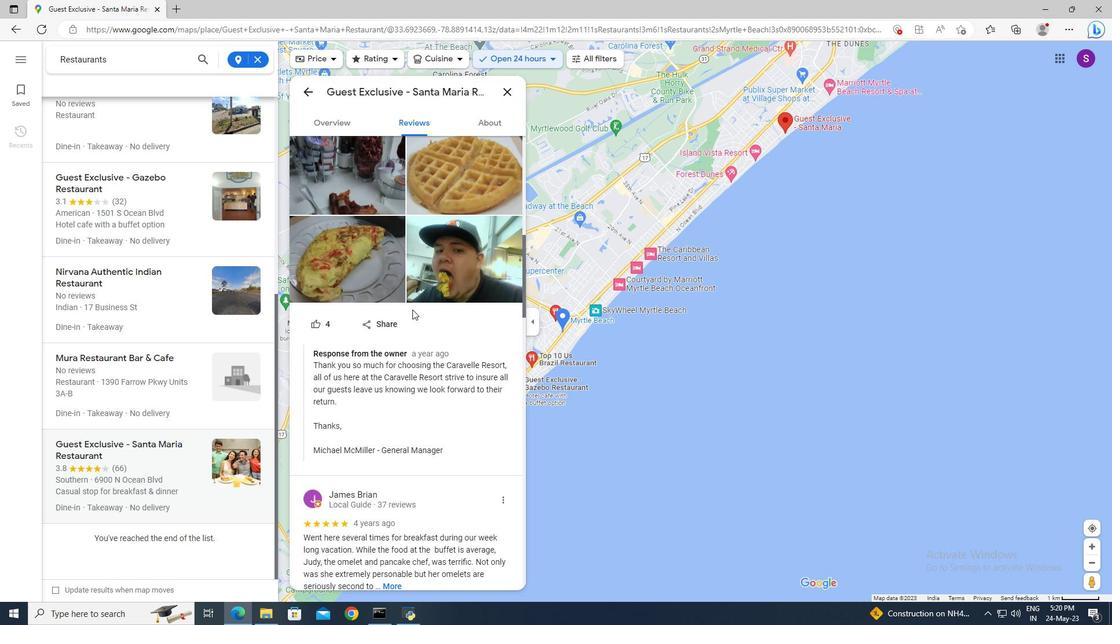 
Action: Mouse scrolled (412, 309) with delta (0, 0)
Screenshot: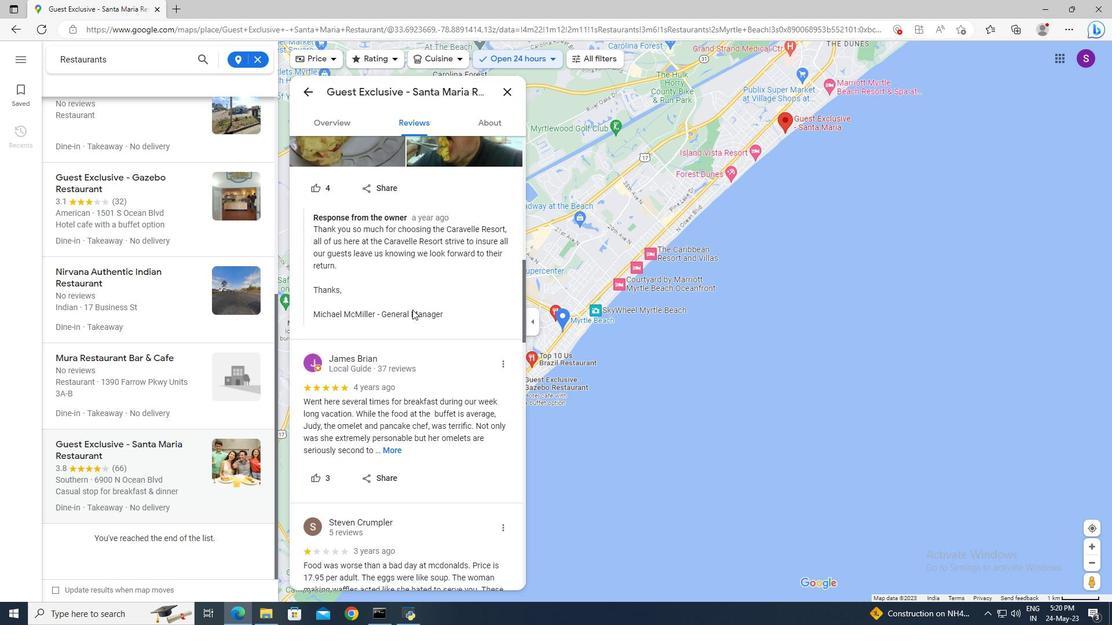
Action: Mouse scrolled (412, 309) with delta (0, 0)
Screenshot: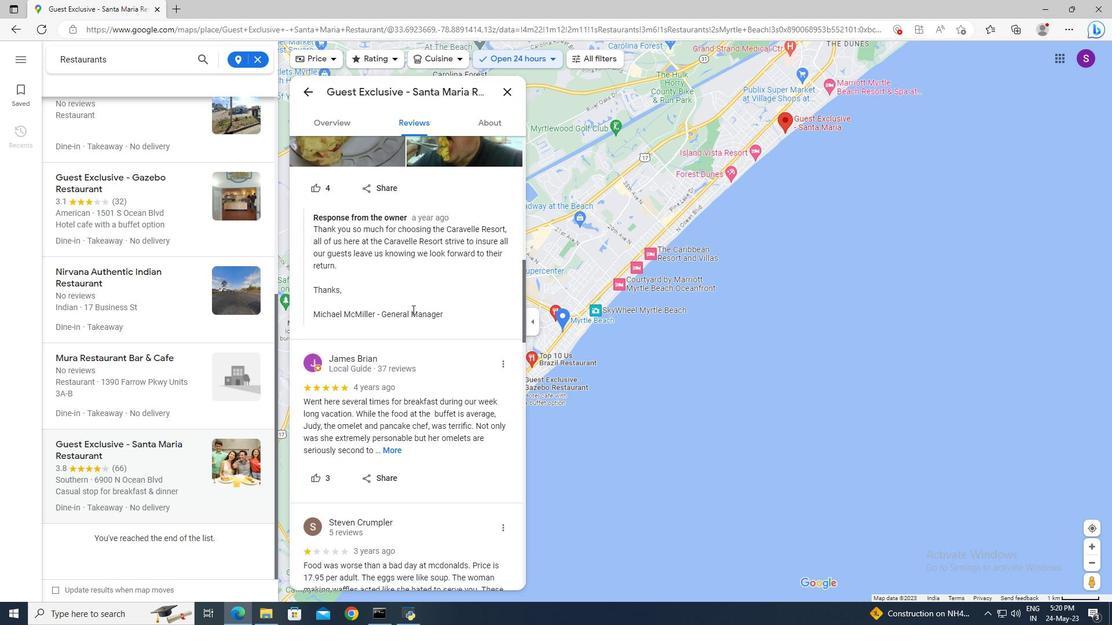 
Action: Mouse scrolled (412, 309) with delta (0, 0)
Screenshot: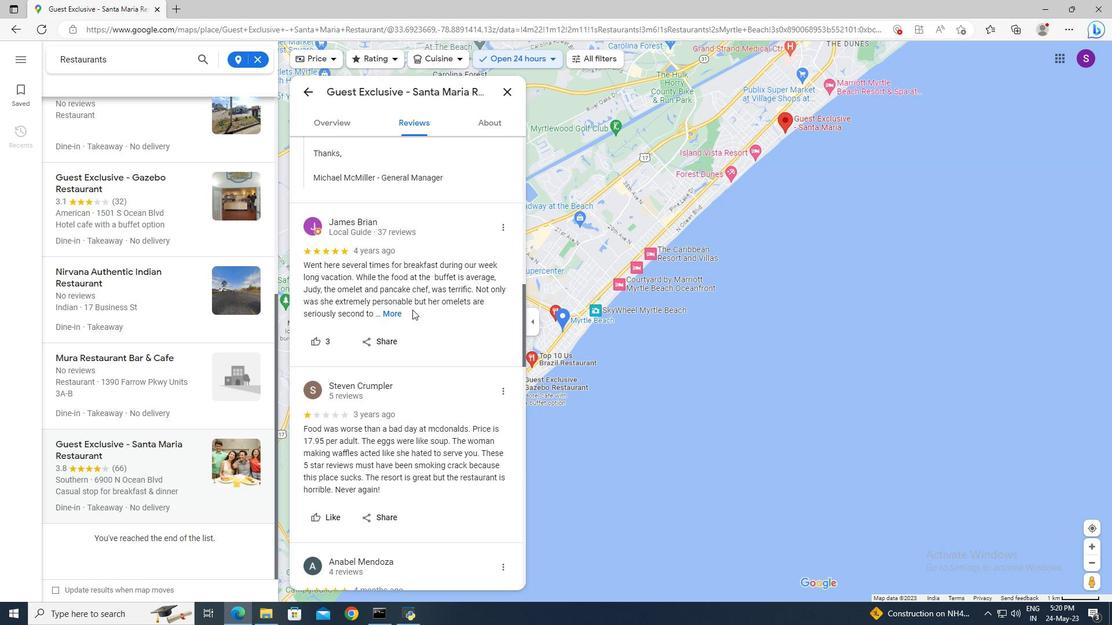 
Action: Mouse scrolled (412, 309) with delta (0, 0)
Screenshot: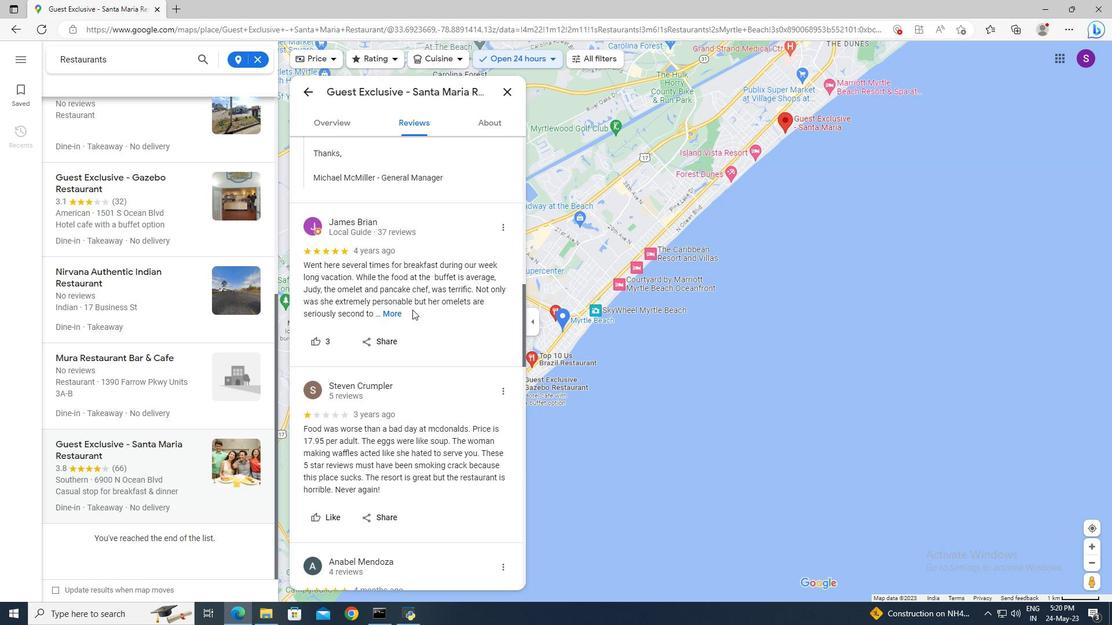 
Action: Mouse scrolled (412, 309) with delta (0, 0)
Screenshot: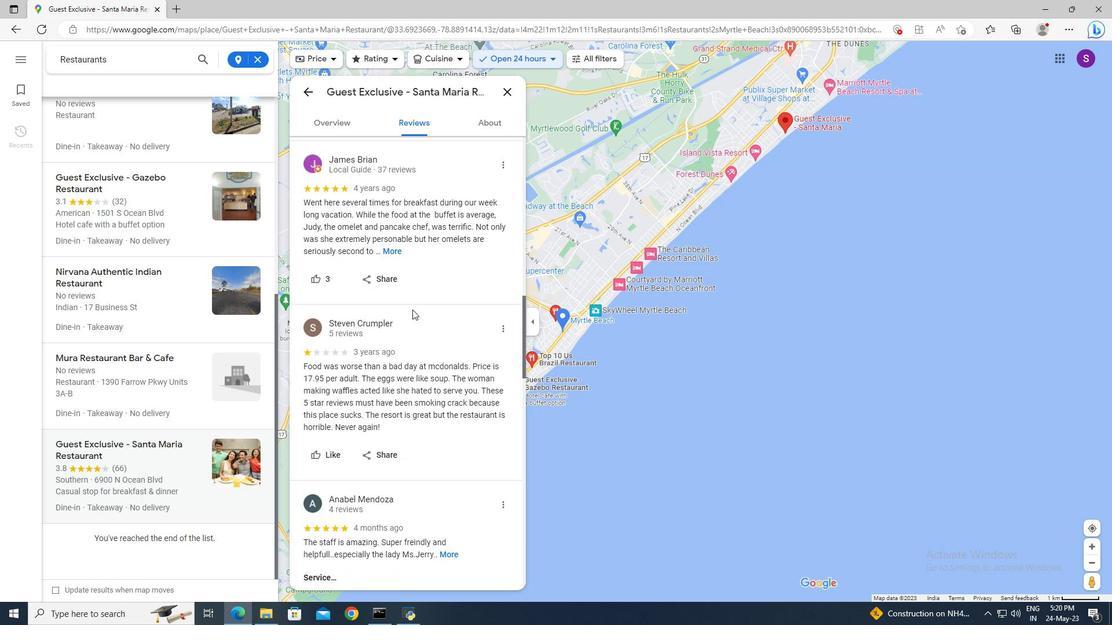 
Action: Mouse scrolled (412, 309) with delta (0, 0)
Screenshot: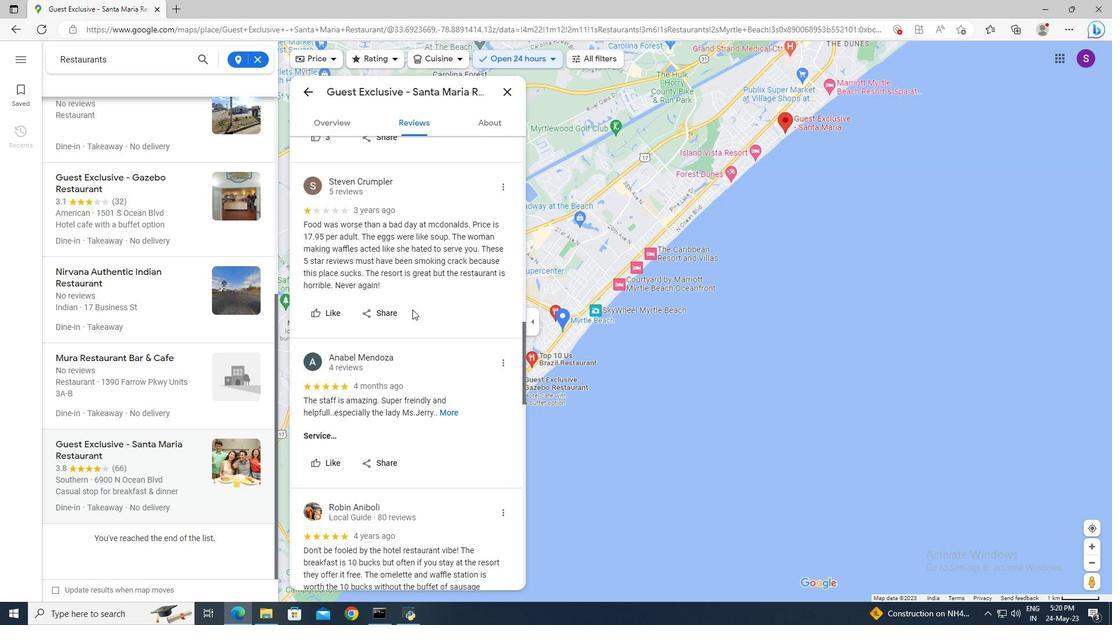 
Action: Mouse scrolled (412, 309) with delta (0, 0)
